 Task: Open a blank google sheet and write heading  Valor SalesZenith Sales. Add 10 people name  'William Wilson, Isabella Robinson, James Taylor, Charlotte Clark, Michael Walker, Amelia Wright, Matthew Turner, Harper Hall, Joseph Phillips, Abigail Adams'Item code in between  1005-1056. Product range in between  1000-5000. Add Products   ASICS Shoe, Brooks Shoe, Clarks Shoe, Crocs Shoe, Dr. Martens Shoe, Ecco Shoe, Fila Shoe, Hush Puppies Shoe, Jordan Shoe, K-Swiss Shoe.Choose quantity  1 to 10  Tax 12 percent commission 2 percent Total Add Amount. Save page Attendance Sheet for Weekly Auditingbook
Action: Mouse moved to (330, 324)
Screenshot: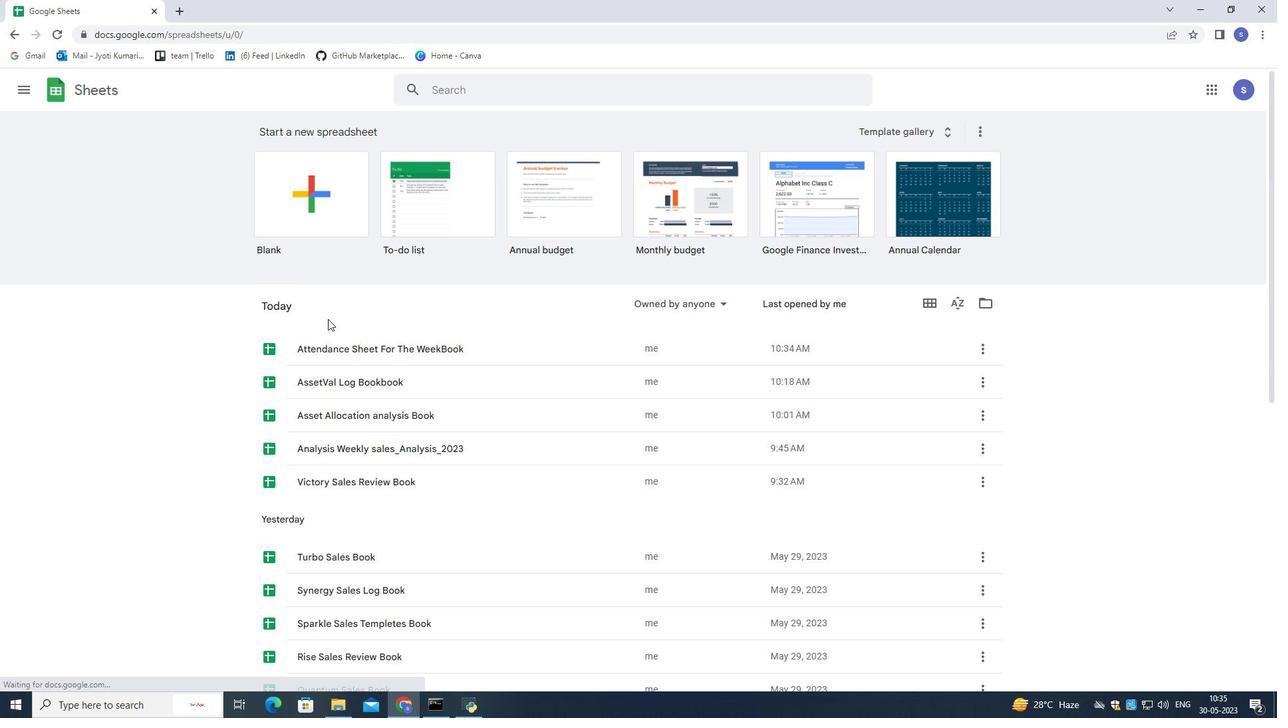 
Action: Mouse scrolled (330, 323) with delta (0, 0)
Screenshot: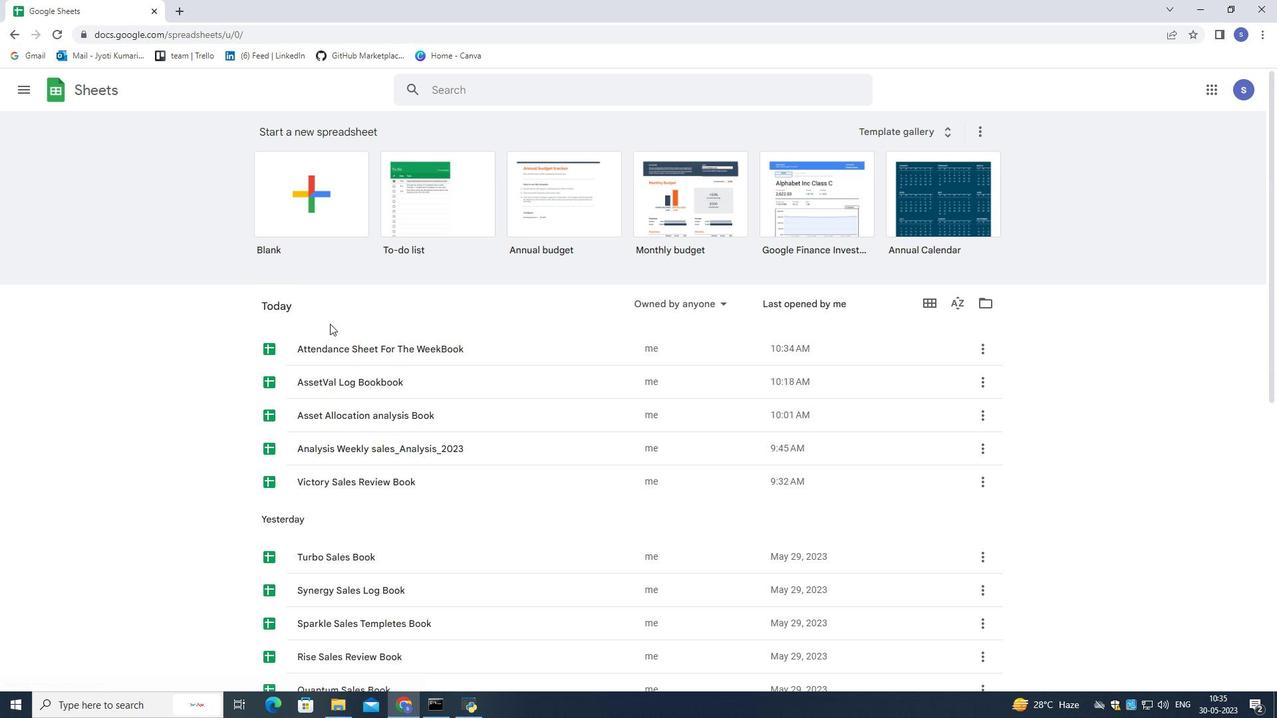 
Action: Mouse scrolled (330, 324) with delta (0, 0)
Screenshot: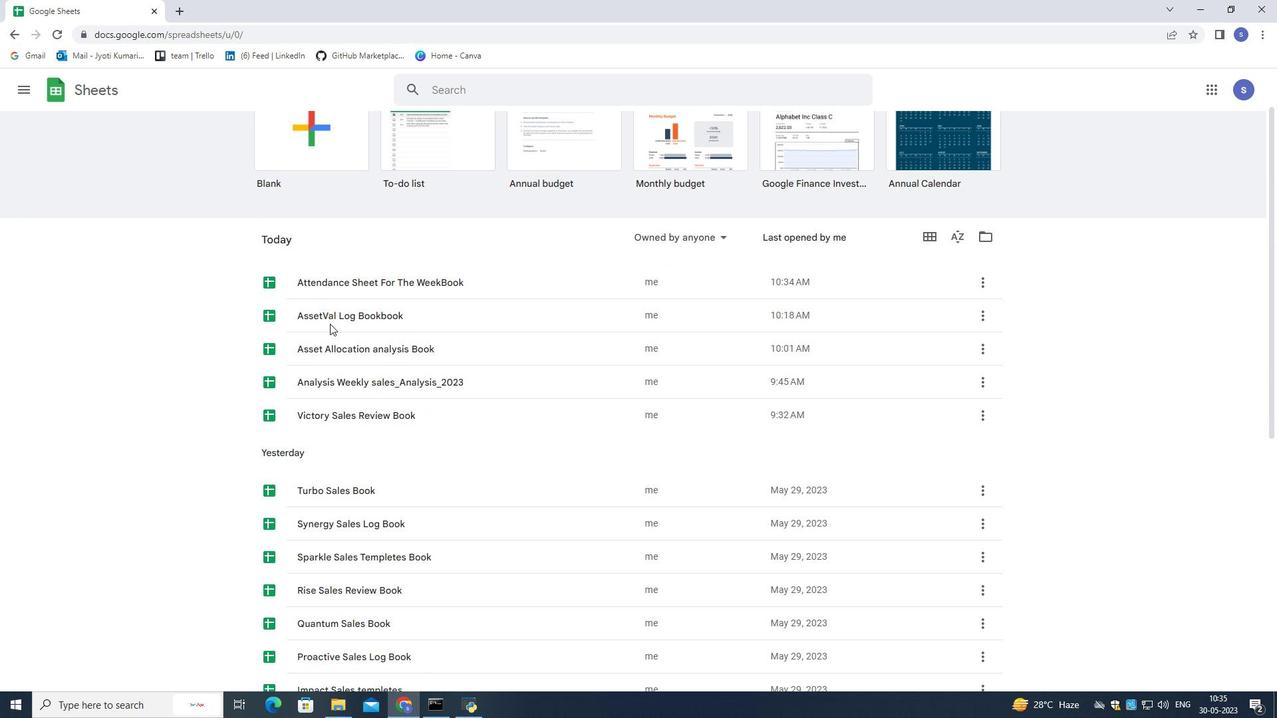 
Action: Mouse moved to (311, 187)
Screenshot: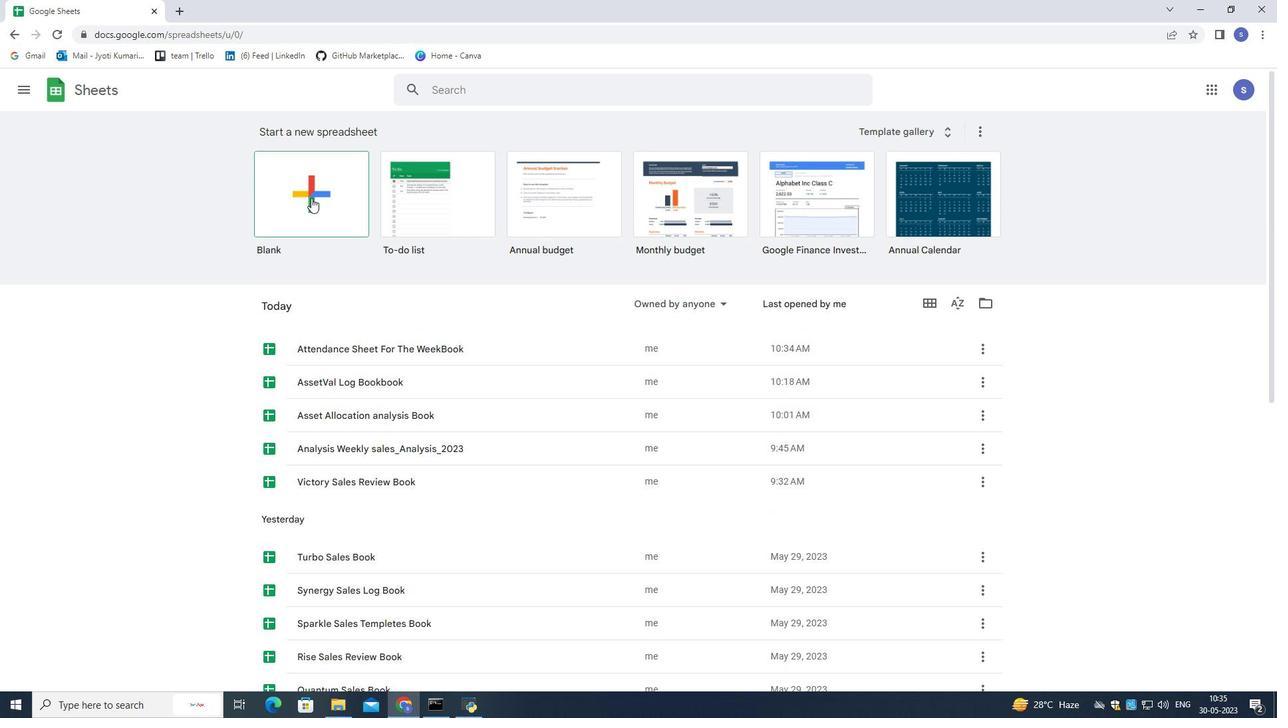 
Action: Mouse pressed left at (311, 187)
Screenshot: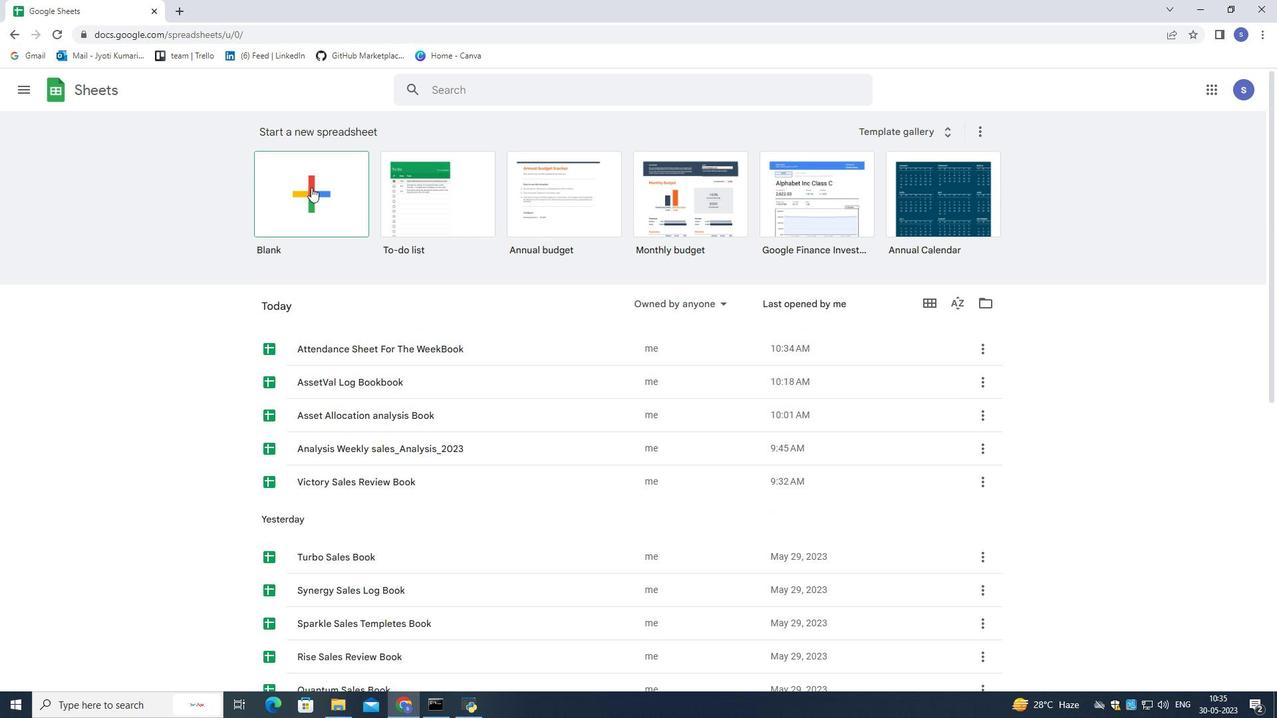 
Action: Mouse moved to (189, 185)
Screenshot: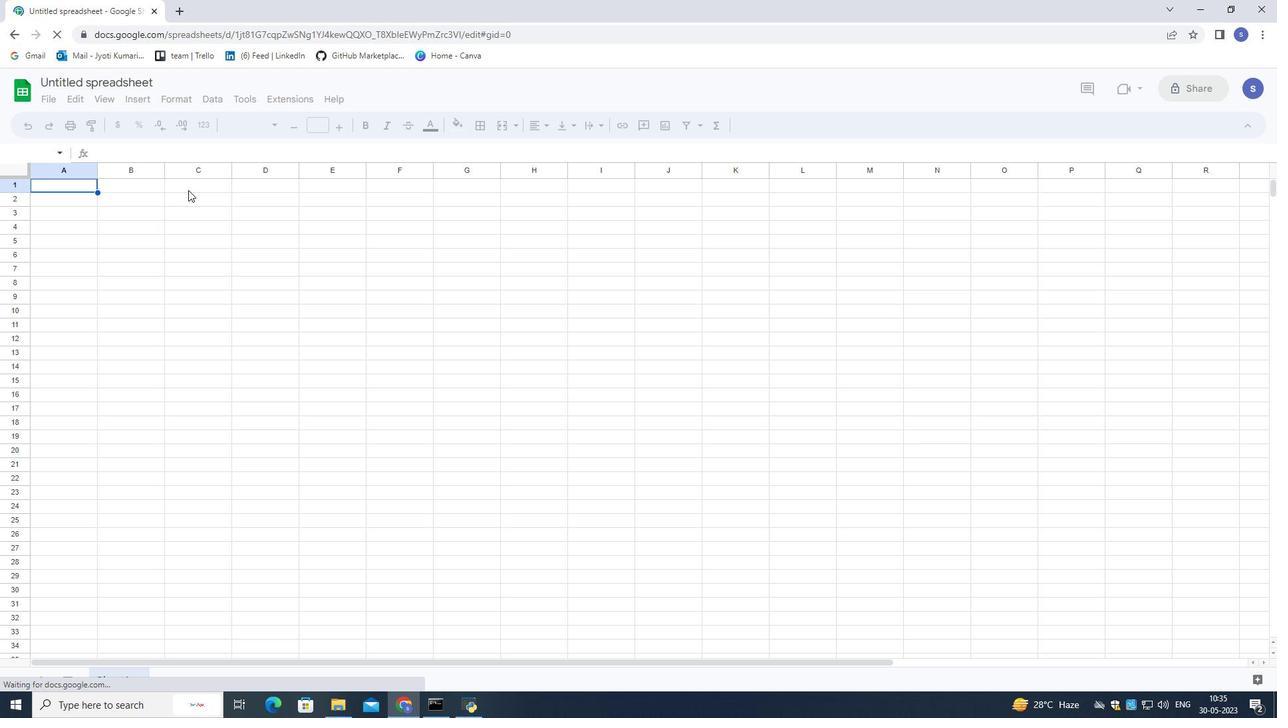 
Action: Mouse pressed left at (189, 185)
Screenshot: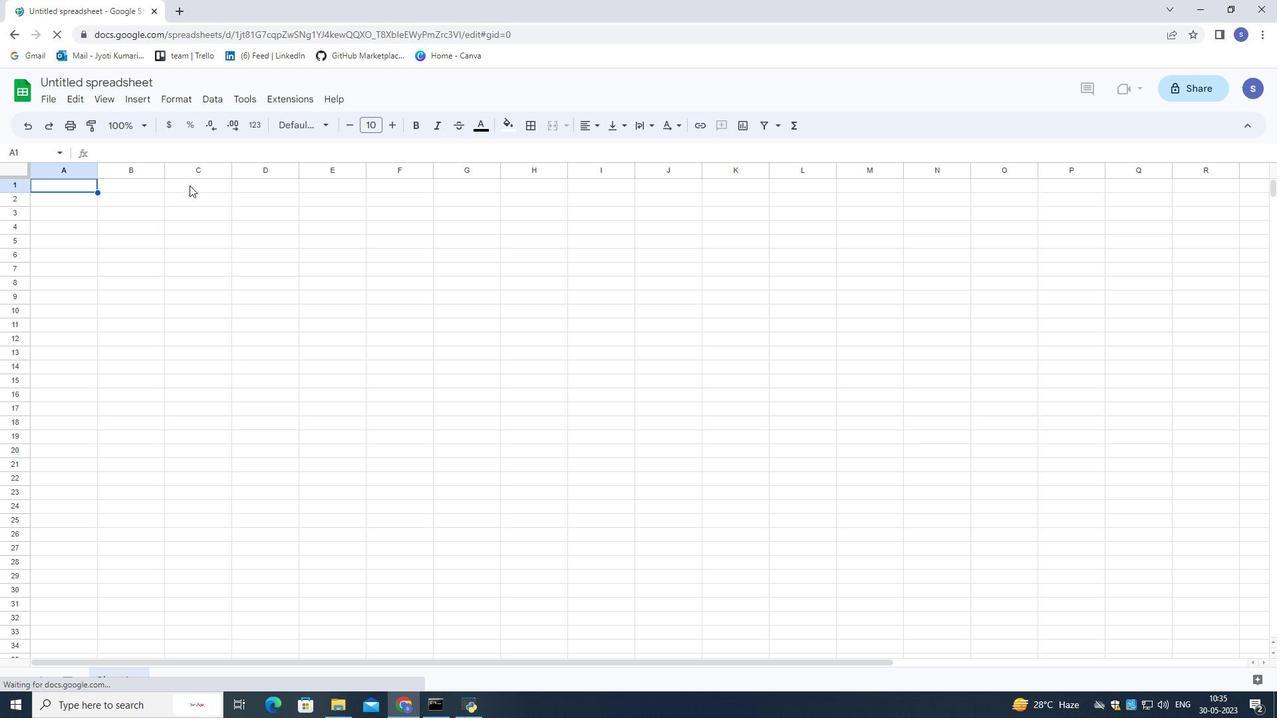 
Action: Mouse pressed left at (189, 185)
Screenshot: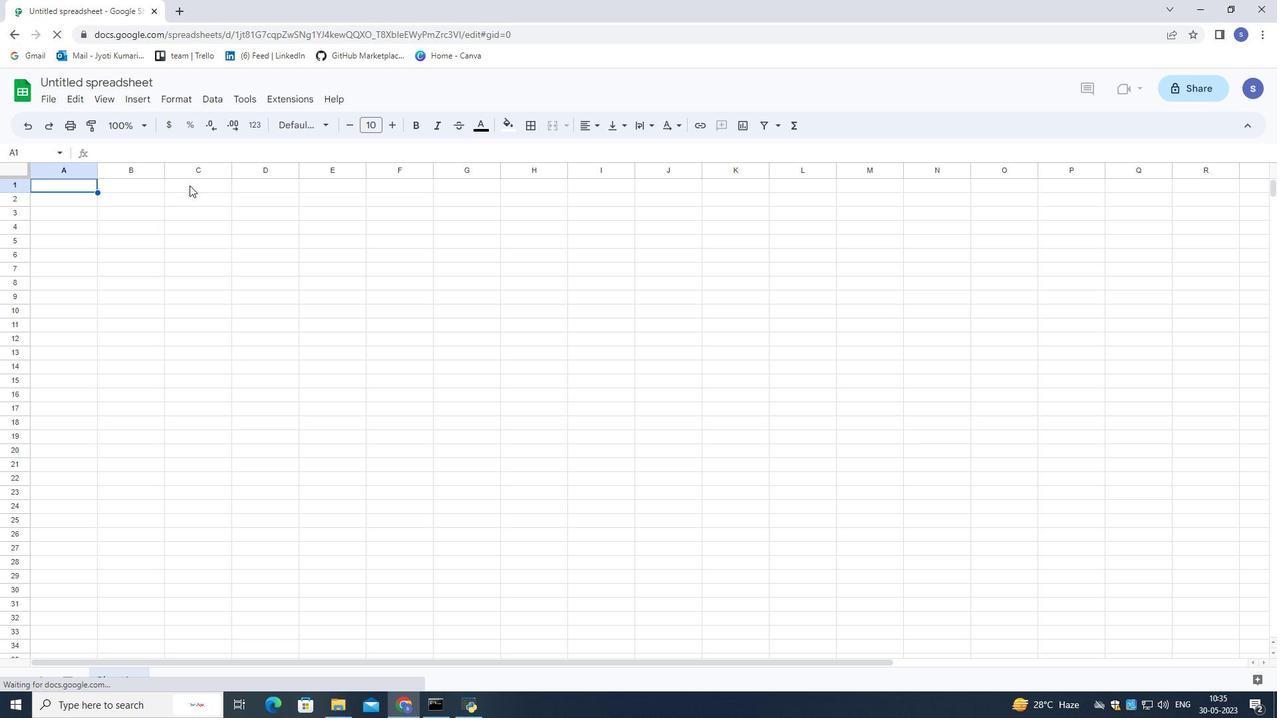 
Action: Mouse pressed left at (189, 185)
Screenshot: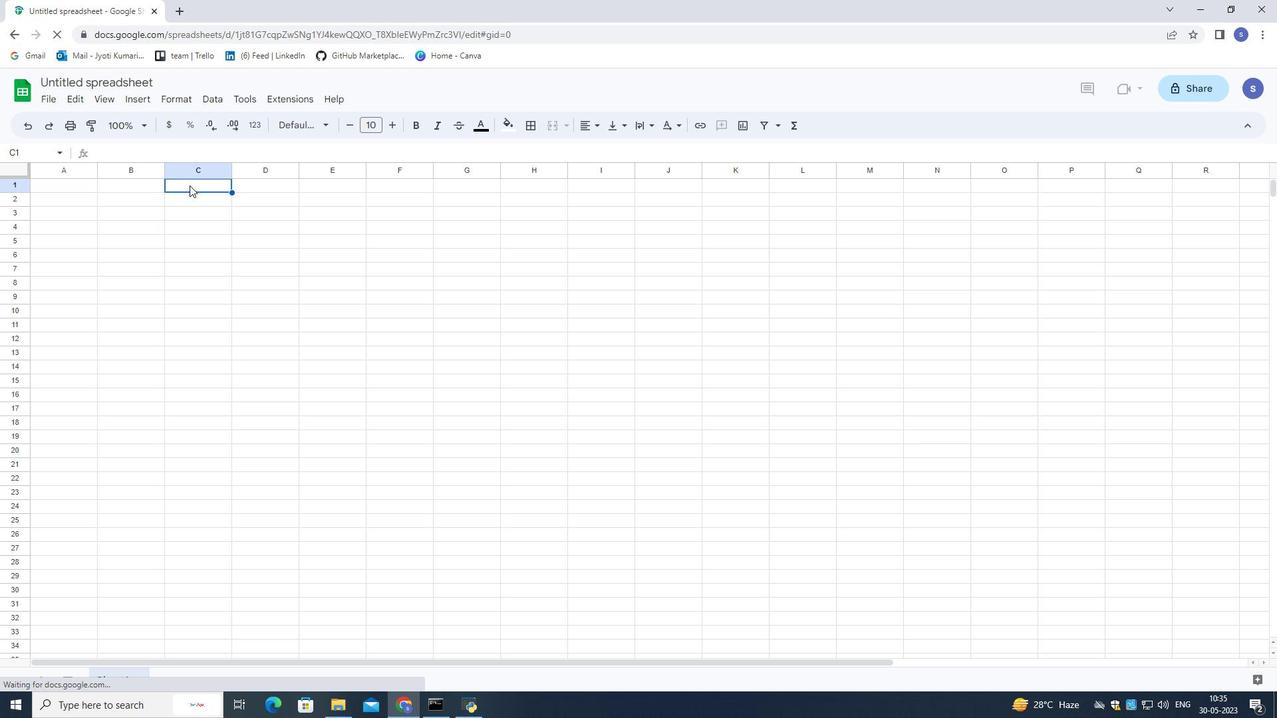 
Action: Mouse moved to (190, 185)
Screenshot: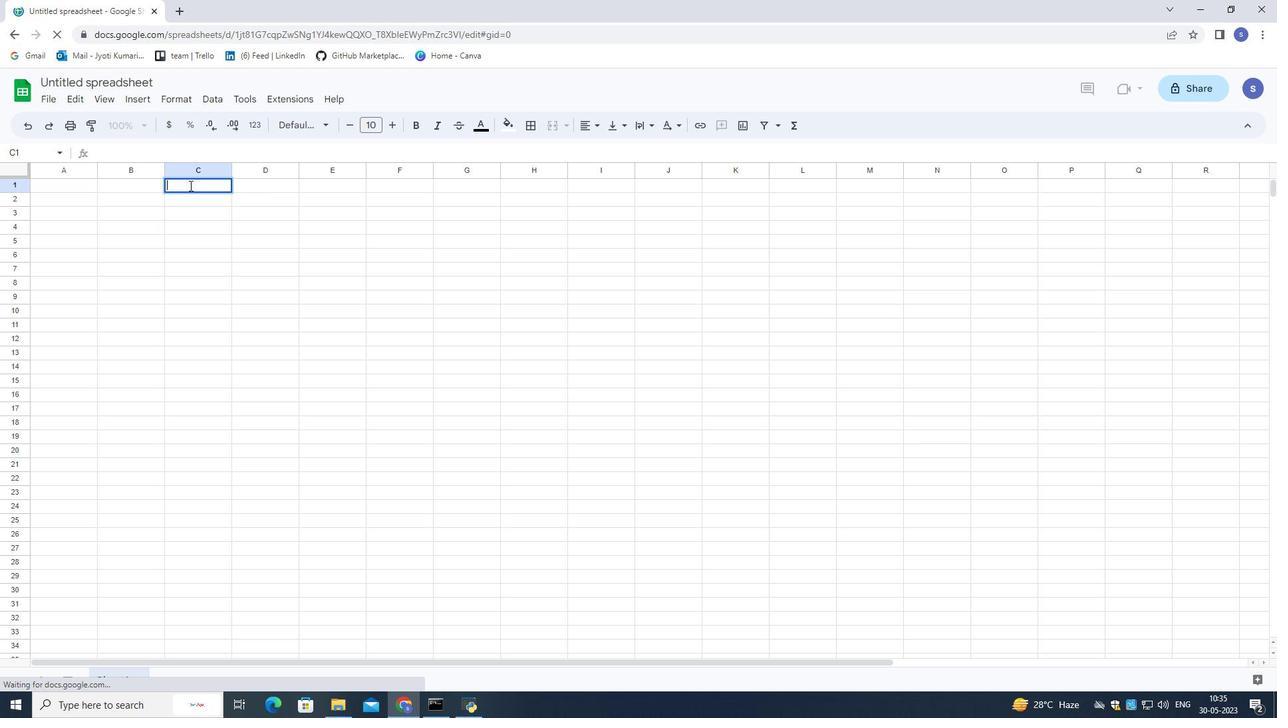 
Action: Key pressed <Key.shift>Valor<Key.space><Key.shift>Sales<Key.space><Key.shift><Key.shift><Key.shift><Key.shift><Key.shift><Key.shift><Key.shift><Key.shift><Key.shift><Key.shift><Key.shift><Key.shift><Key.shift><Key.shift><Key.shift><Key.shift><Key.shift><Key.shift><Key.shift><Key.shift><Key.shift><Key.shift><Key.shift><Key.shift><Key.shift>Zenith<Key.space><Key.shift>Sales<Key.enter>
Screenshot: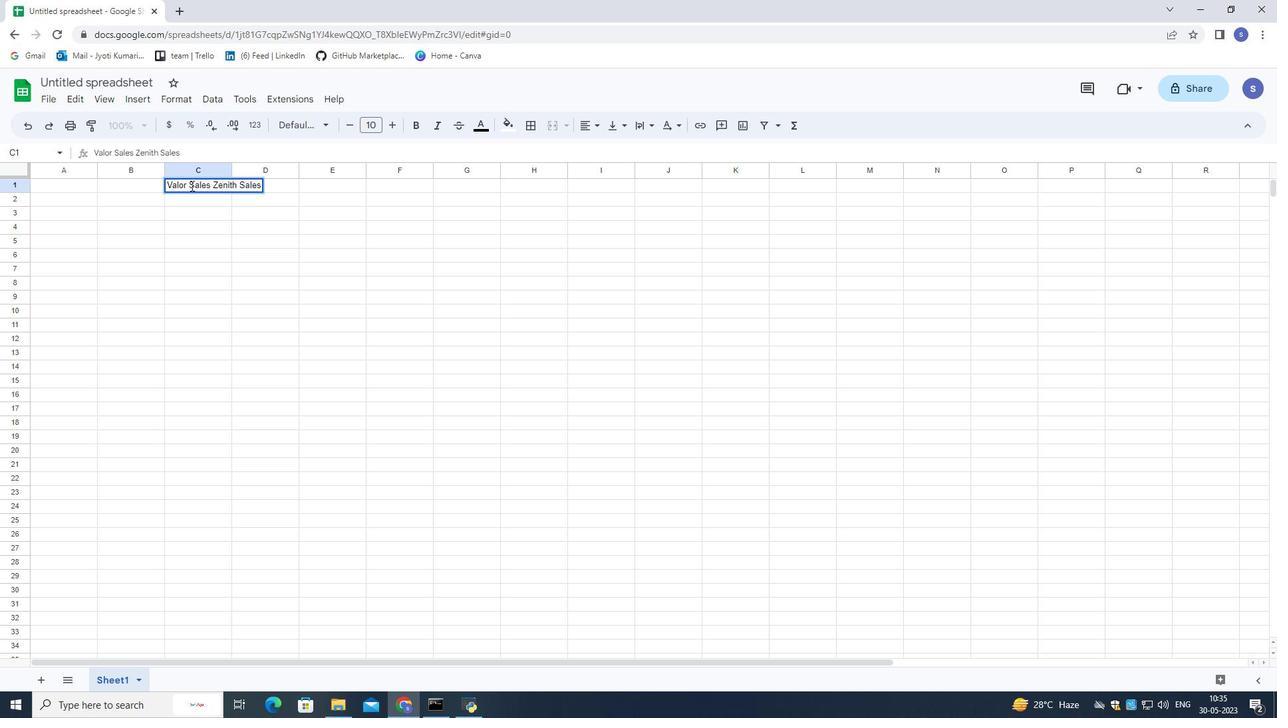 
Action: Mouse moved to (73, 199)
Screenshot: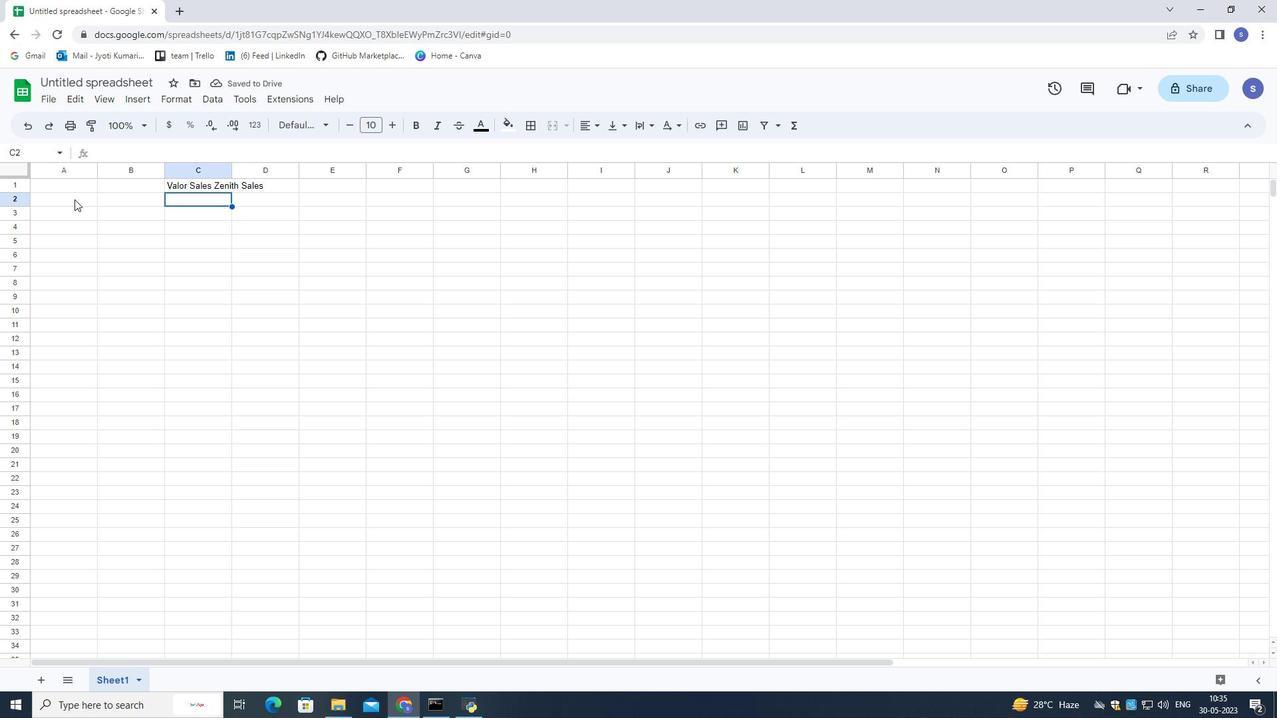 
Action: Mouse pressed left at (73, 199)
Screenshot: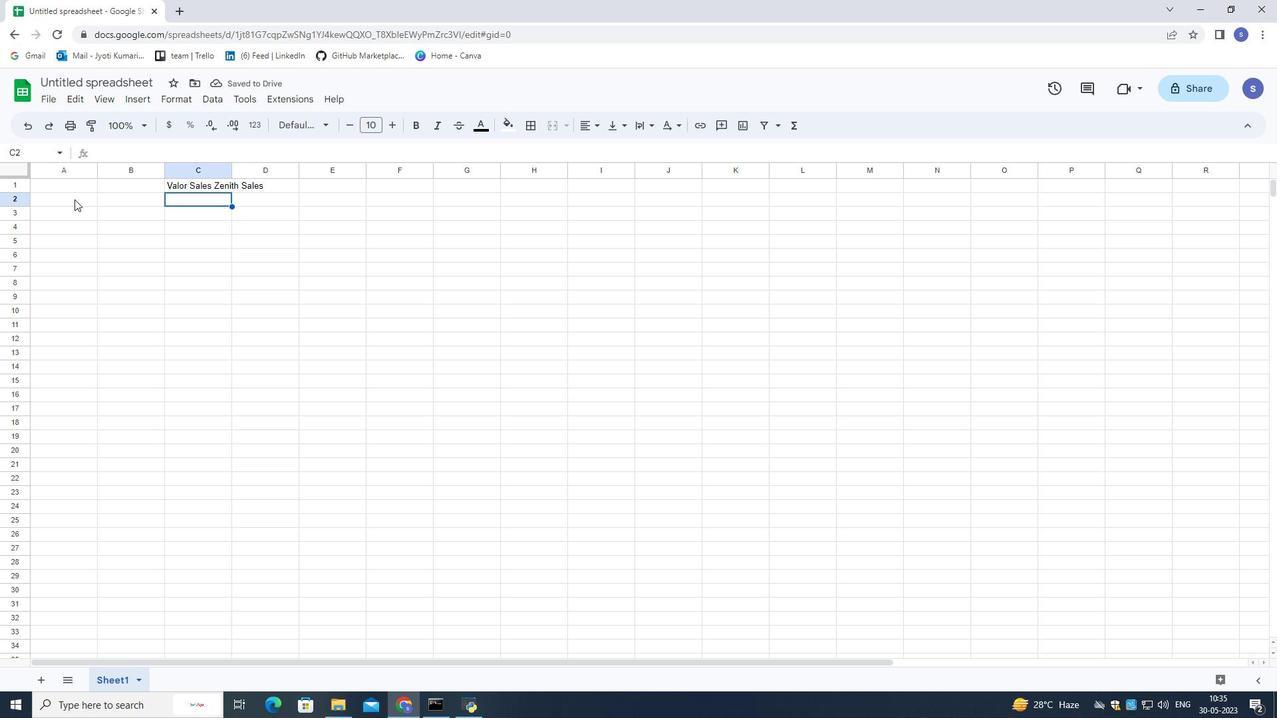 
Action: Key pressed <Key.shift>Name<Key.down>william<Key.down>
Screenshot: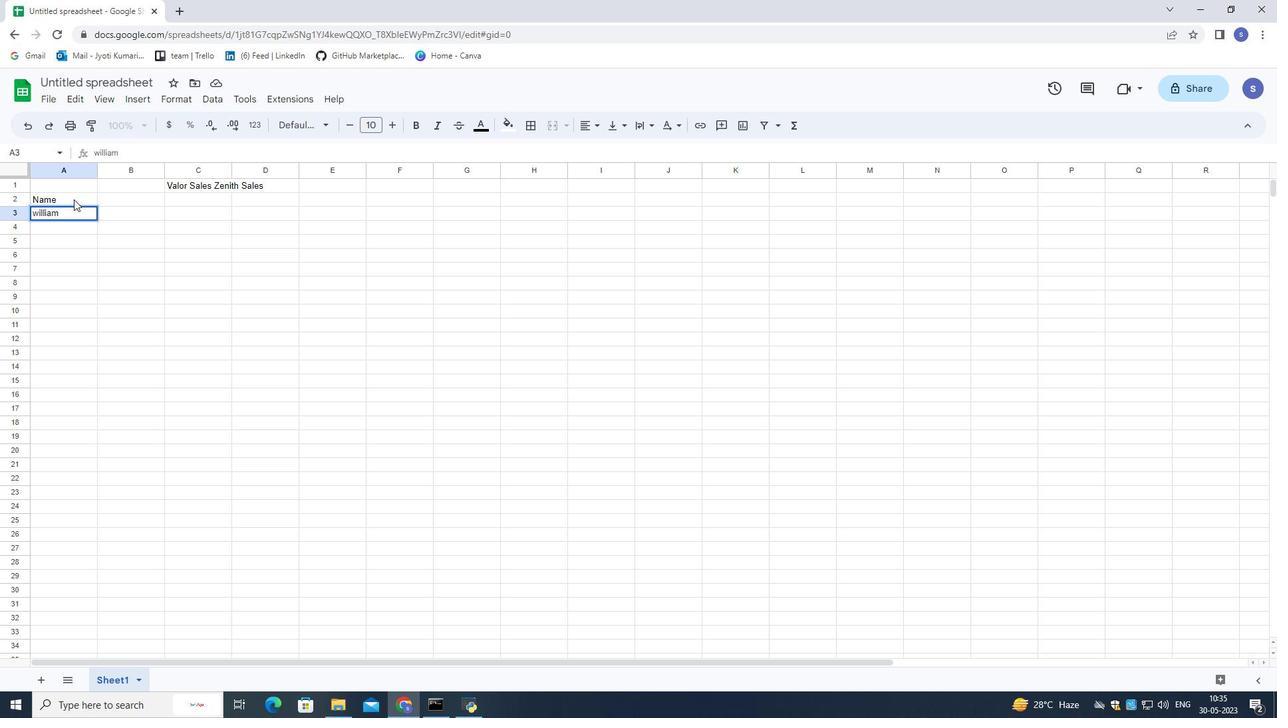 
Action: Mouse moved to (70, 208)
Screenshot: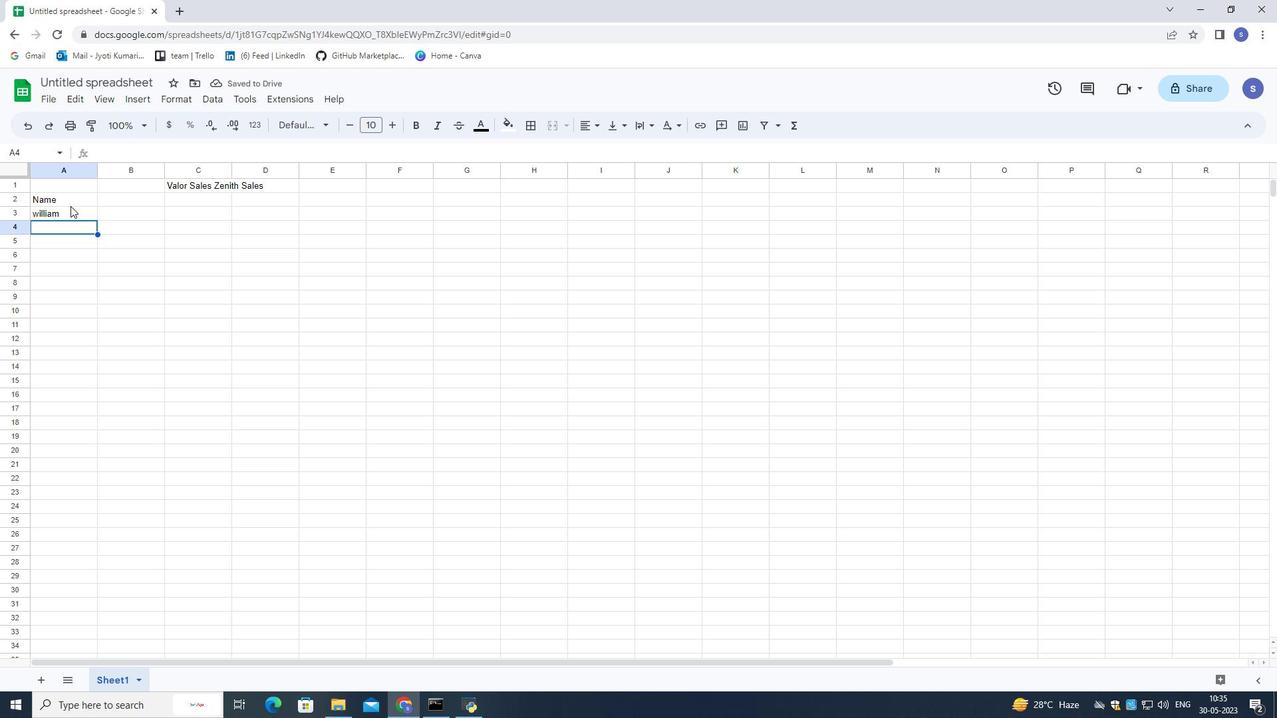 
Action: Mouse pressed left at (70, 208)
Screenshot: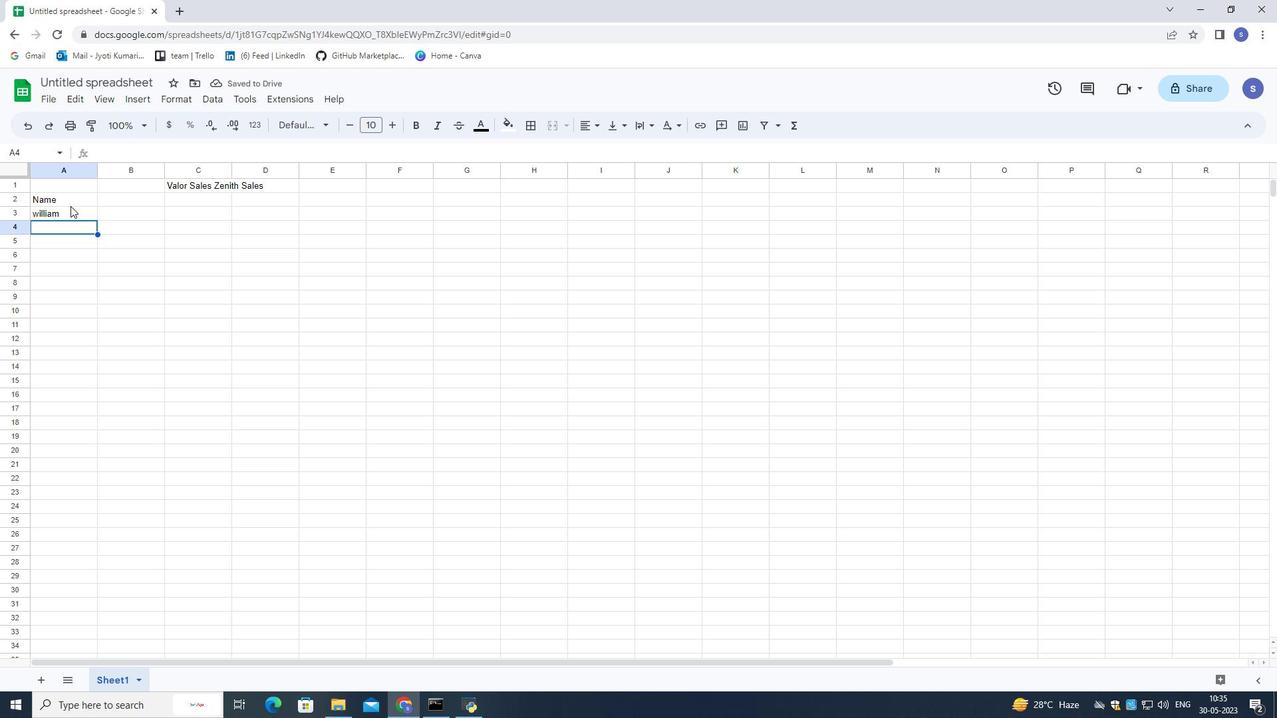 
Action: Mouse moved to (70, 210)
Screenshot: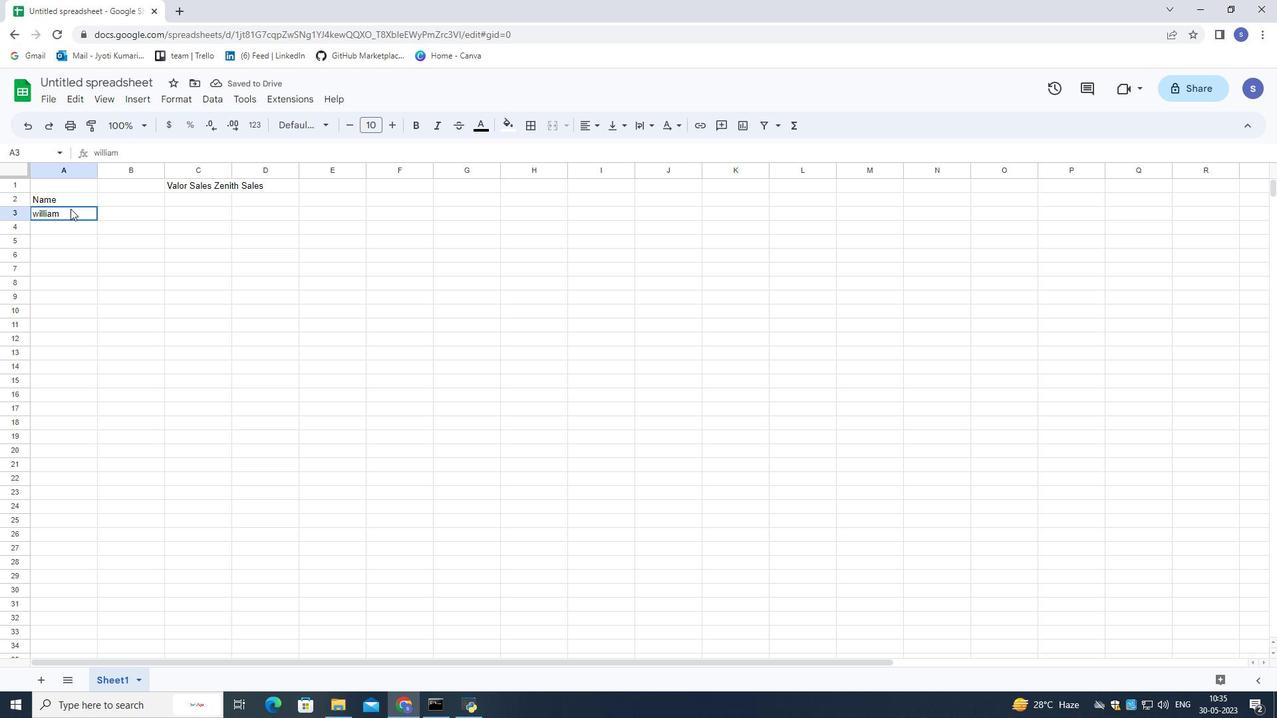 
Action: Mouse pressed left at (70, 210)
Screenshot: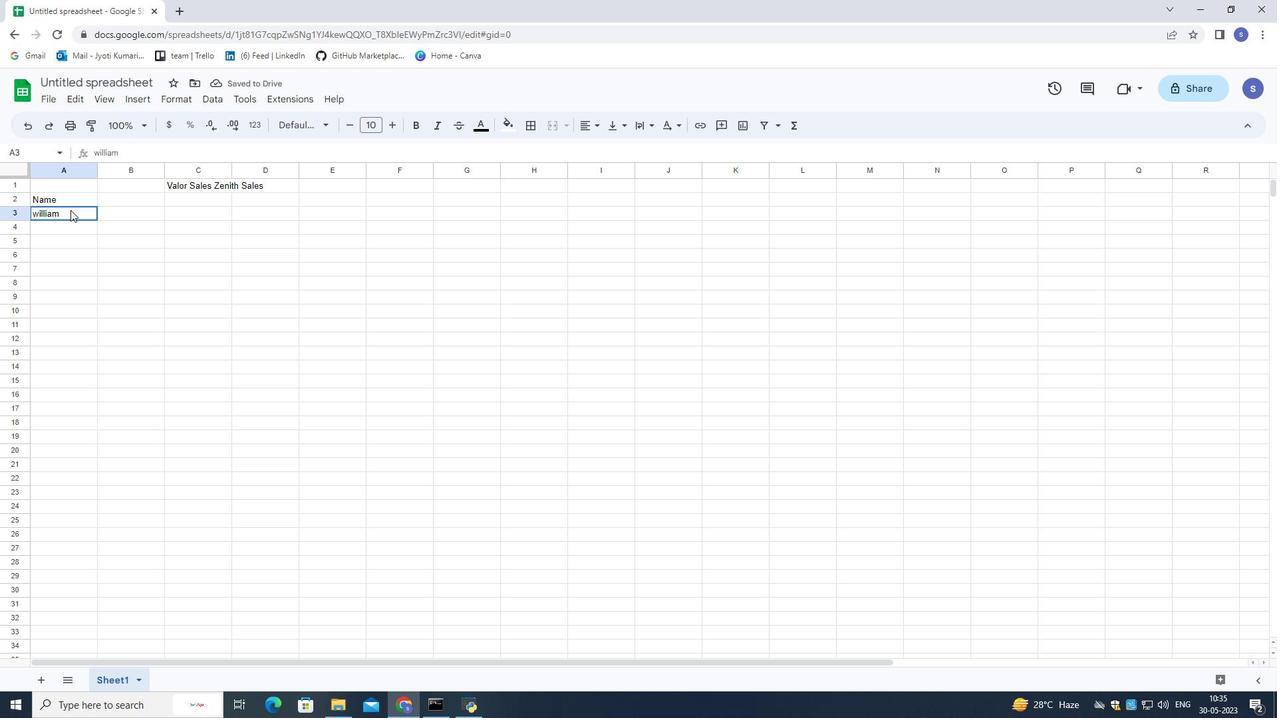 
Action: Mouse pressed left at (70, 210)
Screenshot: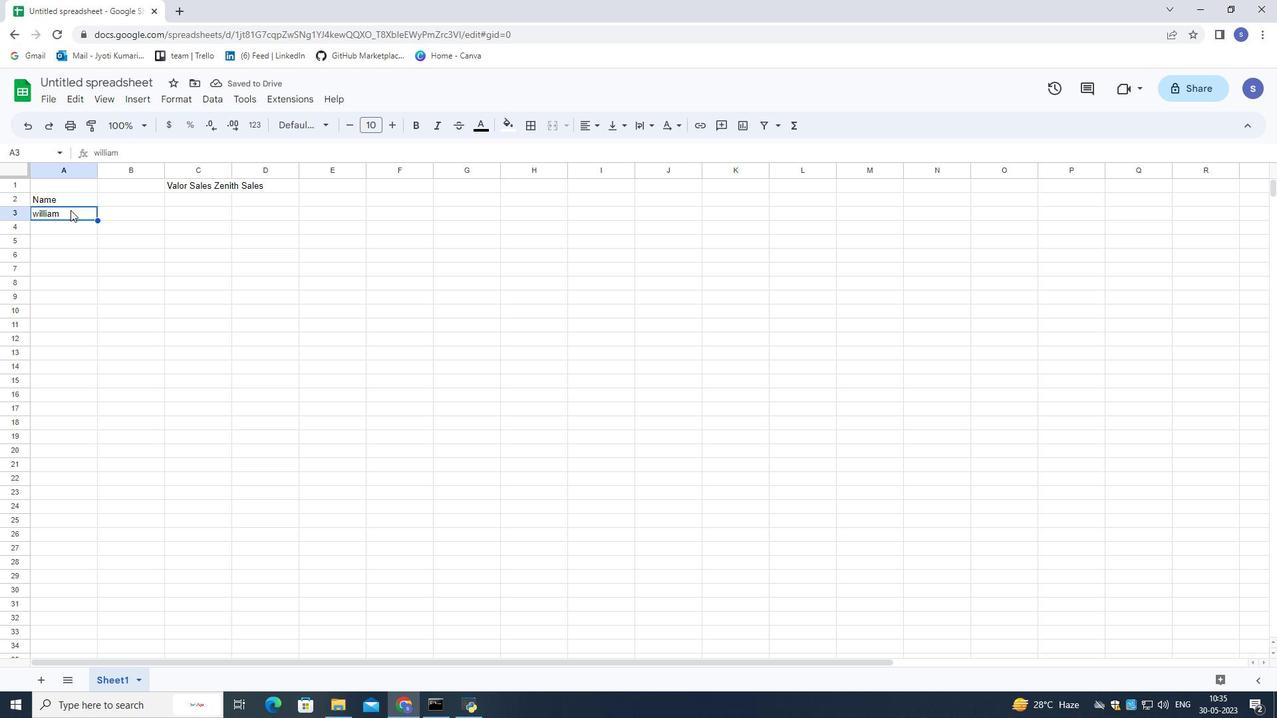
Action: Mouse pressed left at (70, 210)
Screenshot: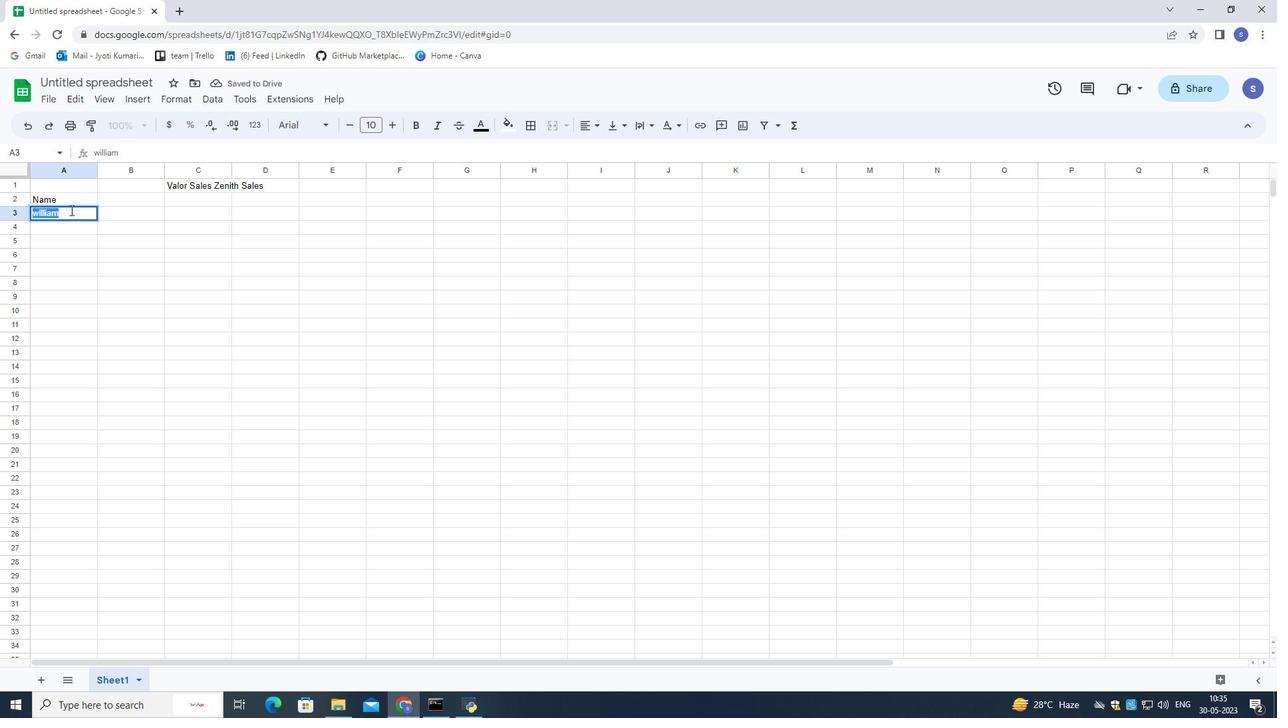 
Action: Mouse moved to (71, 210)
Screenshot: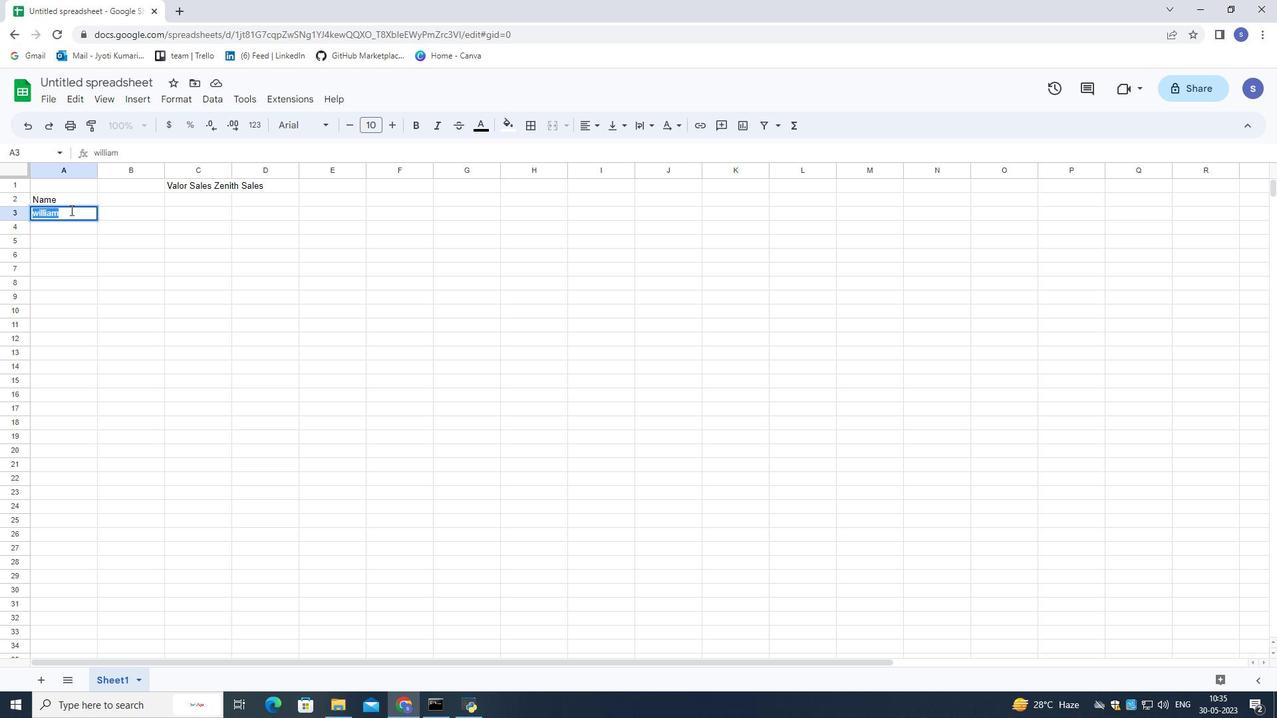 
Action: Mouse pressed left at (71, 210)
Screenshot: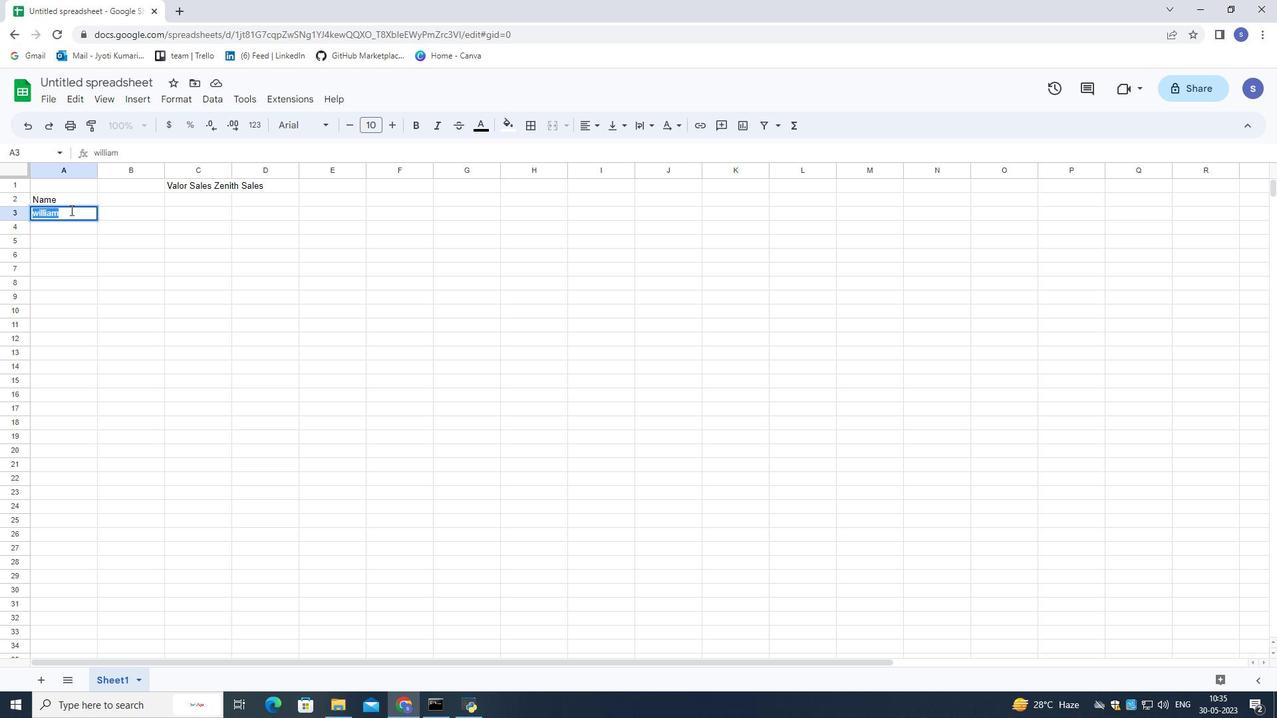 
Action: Key pressed <Key.space><Key.shift>Will<Key.backspace>son<Key.enter>
Screenshot: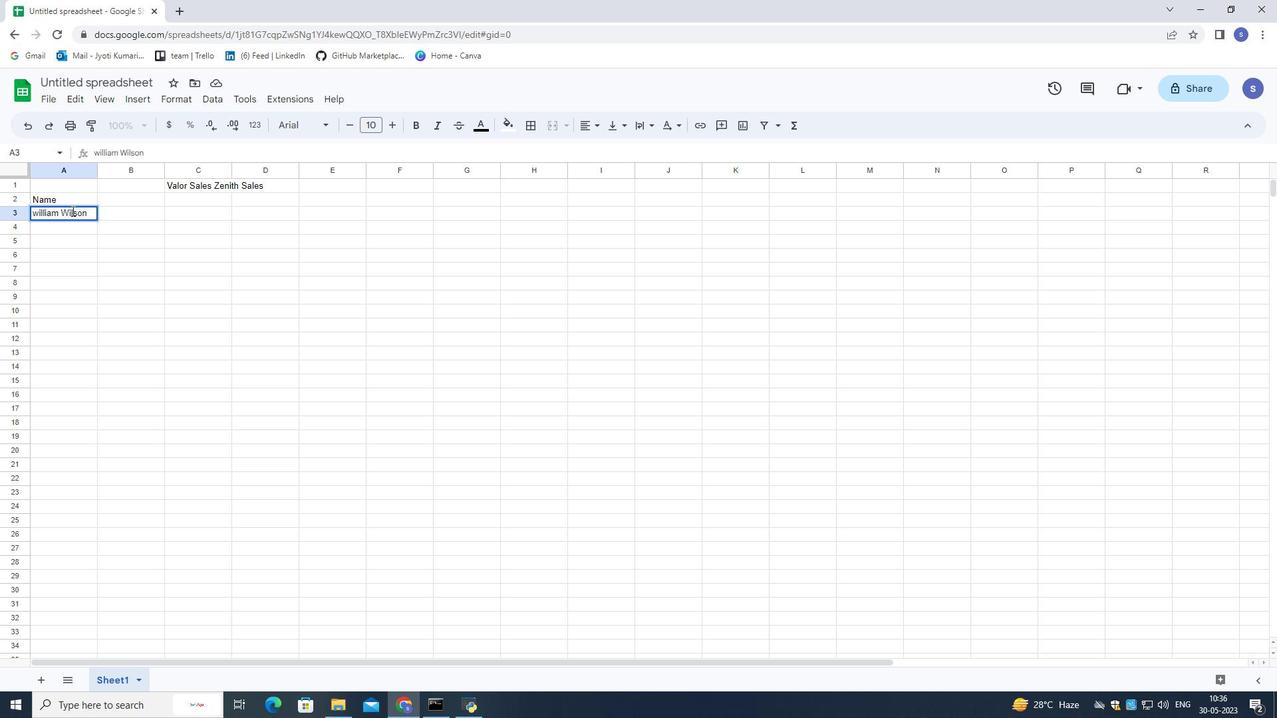 
Action: Mouse moved to (126, 185)
Screenshot: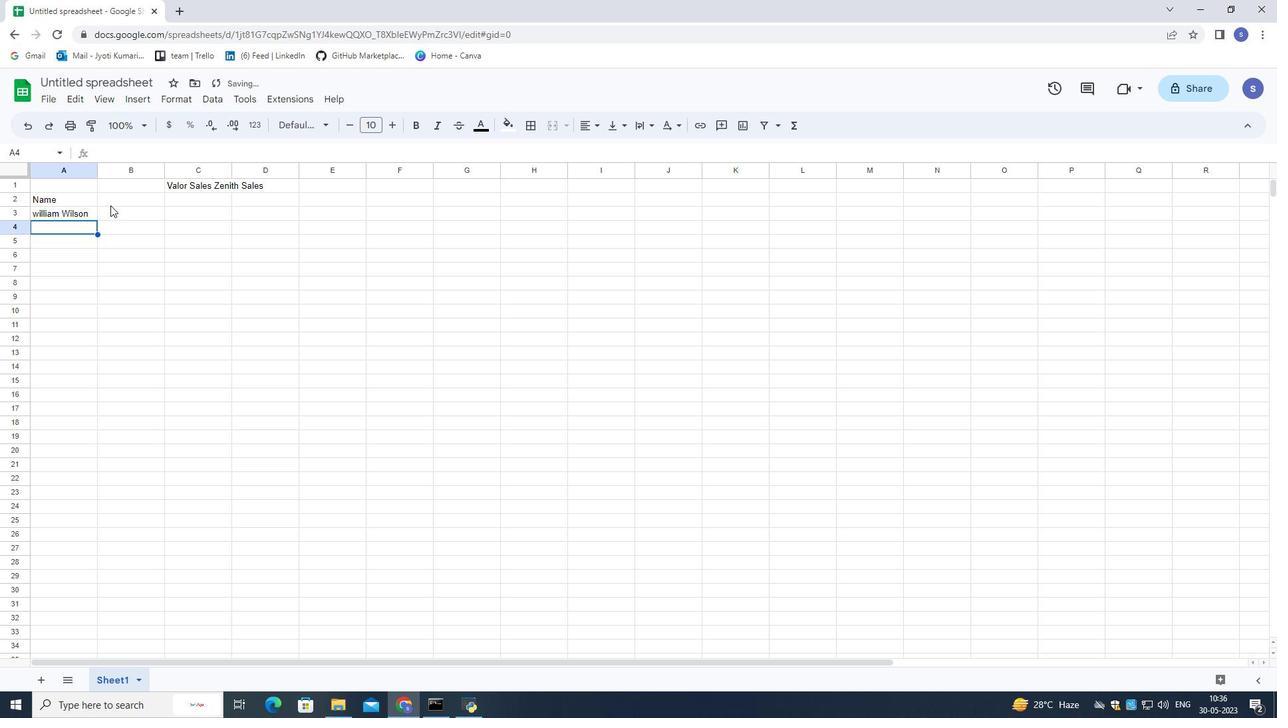 
Action: Key pressed <Key.shift>Isabe;<Key.backspace>lla<Key.space><Key.shift><Key.shift><Key.shift><Key.shift><Key.shift>Robinson<Key.down><Key.shift>James<Key.space><Key.shift>taylor<Key.down><Key.caps_lock><Key.shift>c<Key.caps_lock><Key.backspace>c<Key.backspace>c<Key.backspace><Key.shift>Charlotte<Key.space><Key.shift>Clark<Key.down><Key.shift>Michael<Key.space><Key.shift>Walker<Key.down><Key.shift>Amelia<Key.space><Key.shift>Wright<Key.down><Key.shift>Matthew<Key.space><Key.shift><Key.shift><Key.shift><Key.shift>Turner<Key.down><Key.shift><Key.shift><Key.shift>Harper<Key.space><Key.shift>Hall<Key.down><Key.shift>Joseph<Key.space><Key.shift><Key.shift><Key.shift><Key.shift><Key.shift><Key.shift><Key.shift><Key.shift><Key.shift><Key.shift><Key.shift><Key.shift><Key.shift><Key.shift><Key.shift><Key.shift><Key.shift><Key.shift><Key.shift><Key.shift><Key.shift><Key.shift><Key.shift><Key.shift><Key.shift><Key.shift><Key.shift><Key.shift><Key.shift>Phillips<Key.down><Key.shift>Abigail<Key.space><Key.shift><Key.shift>Adams
Screenshot: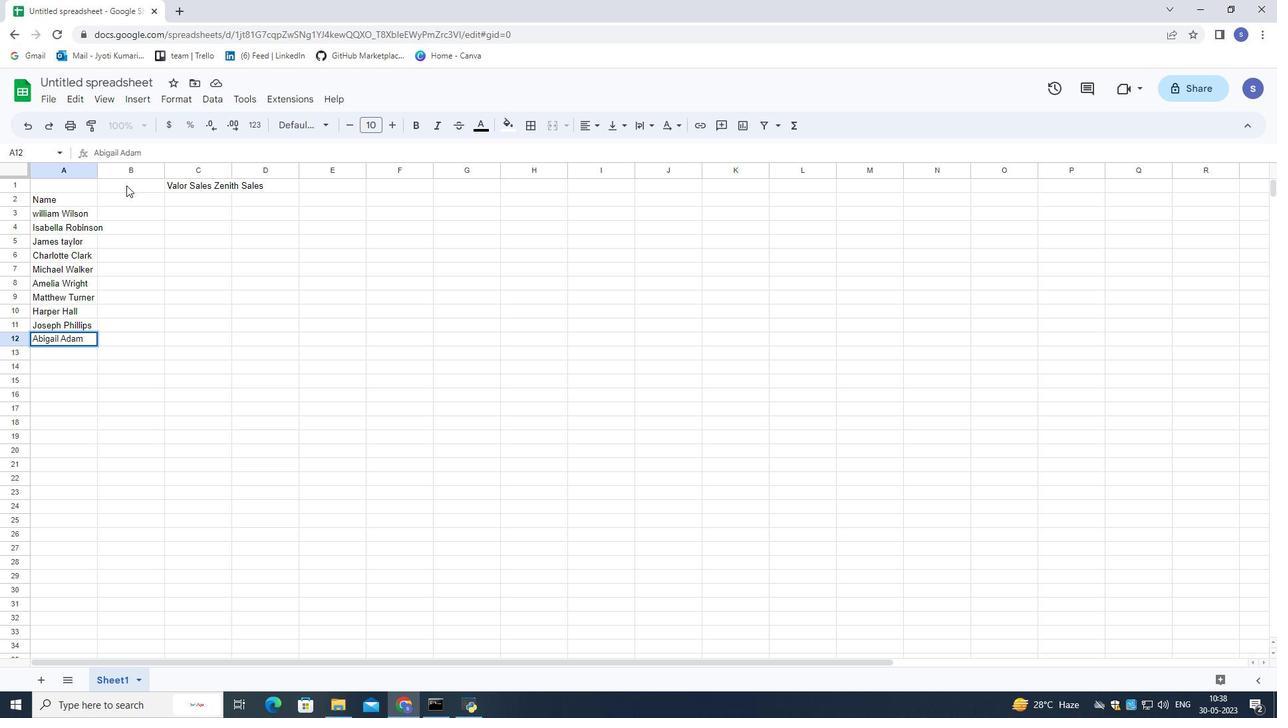 
Action: Mouse moved to (129, 198)
Screenshot: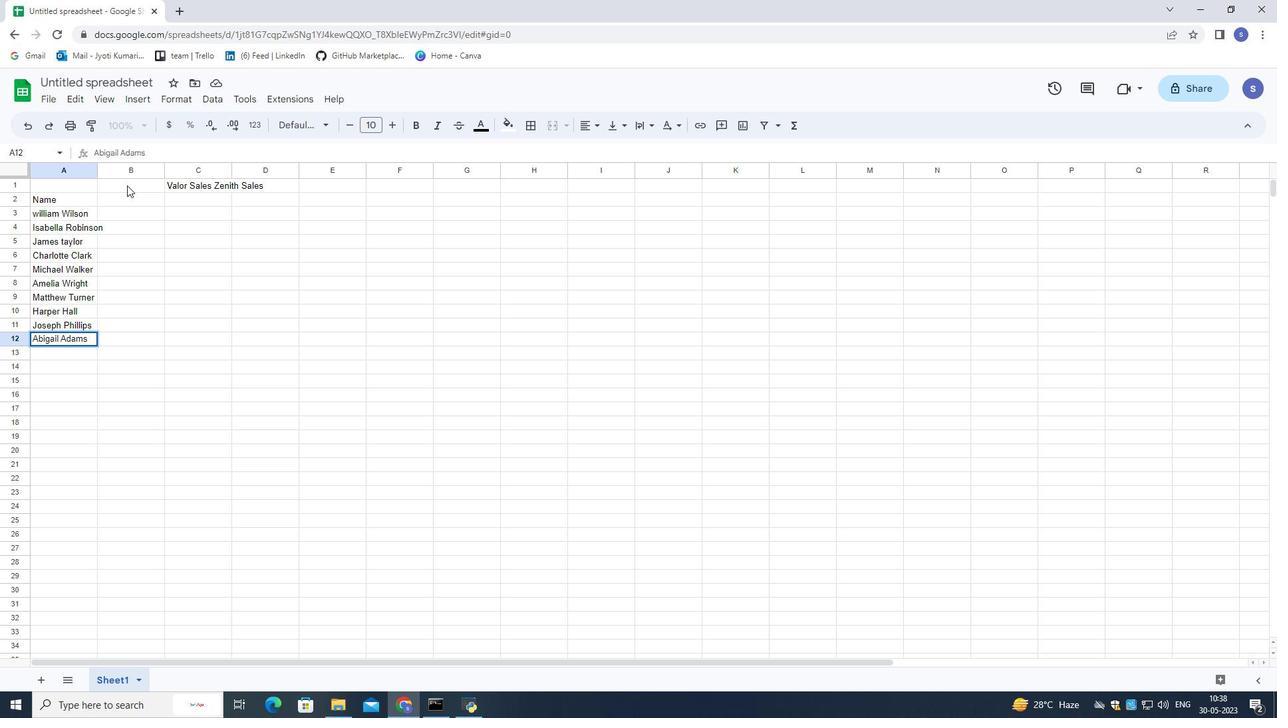 
Action: Mouse pressed left at (129, 198)
Screenshot: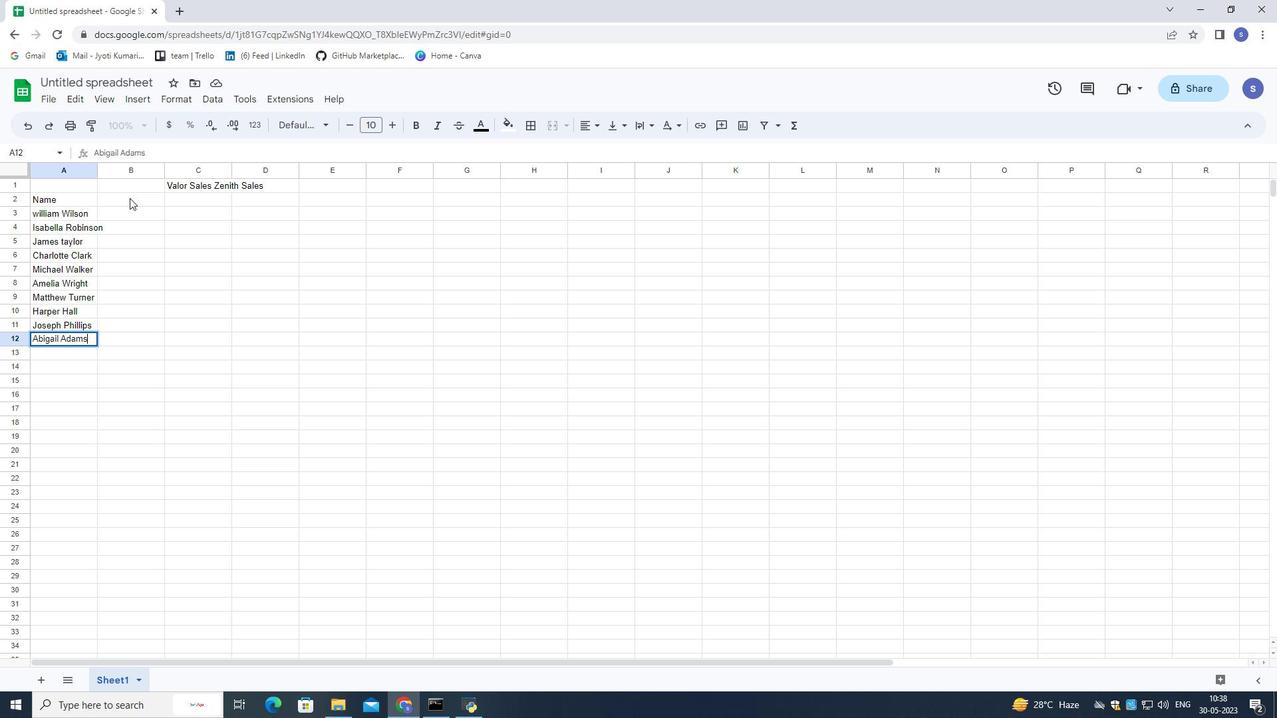 
Action: Key pressed <Key.shift>Item<Key.space><Key.shift>Code<Key.down>
Screenshot: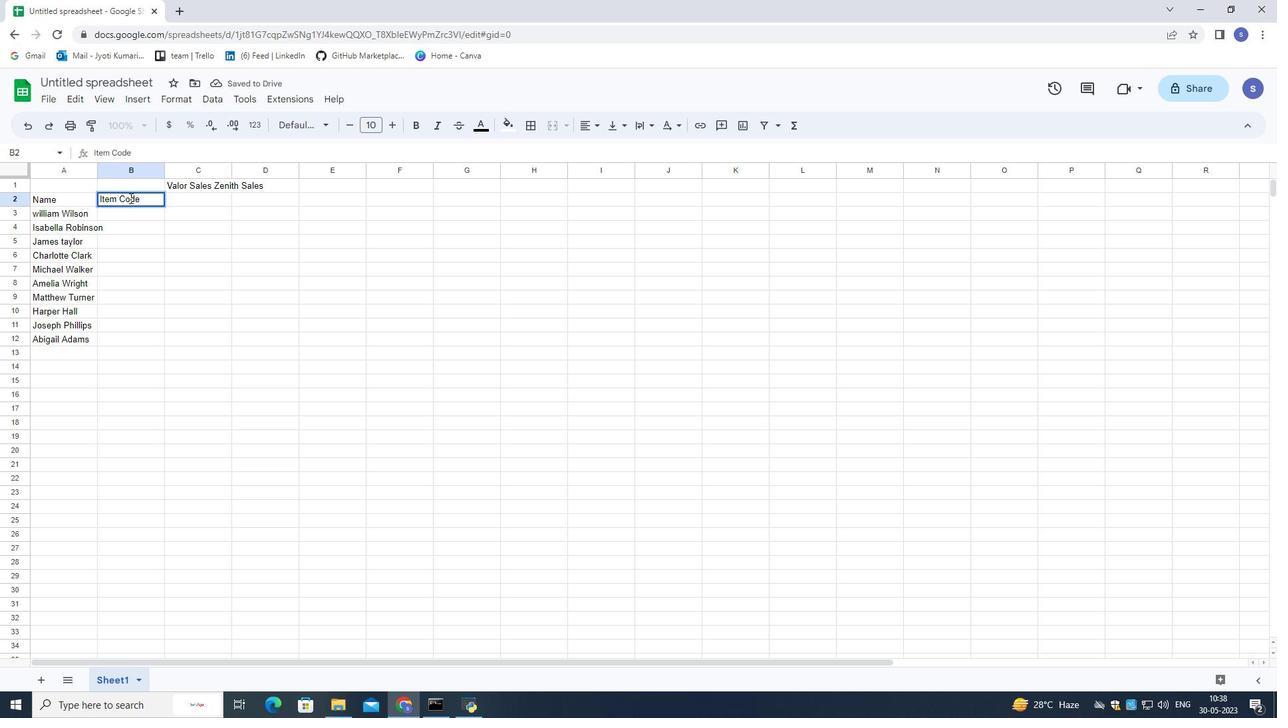 
Action: Mouse moved to (296, 280)
Screenshot: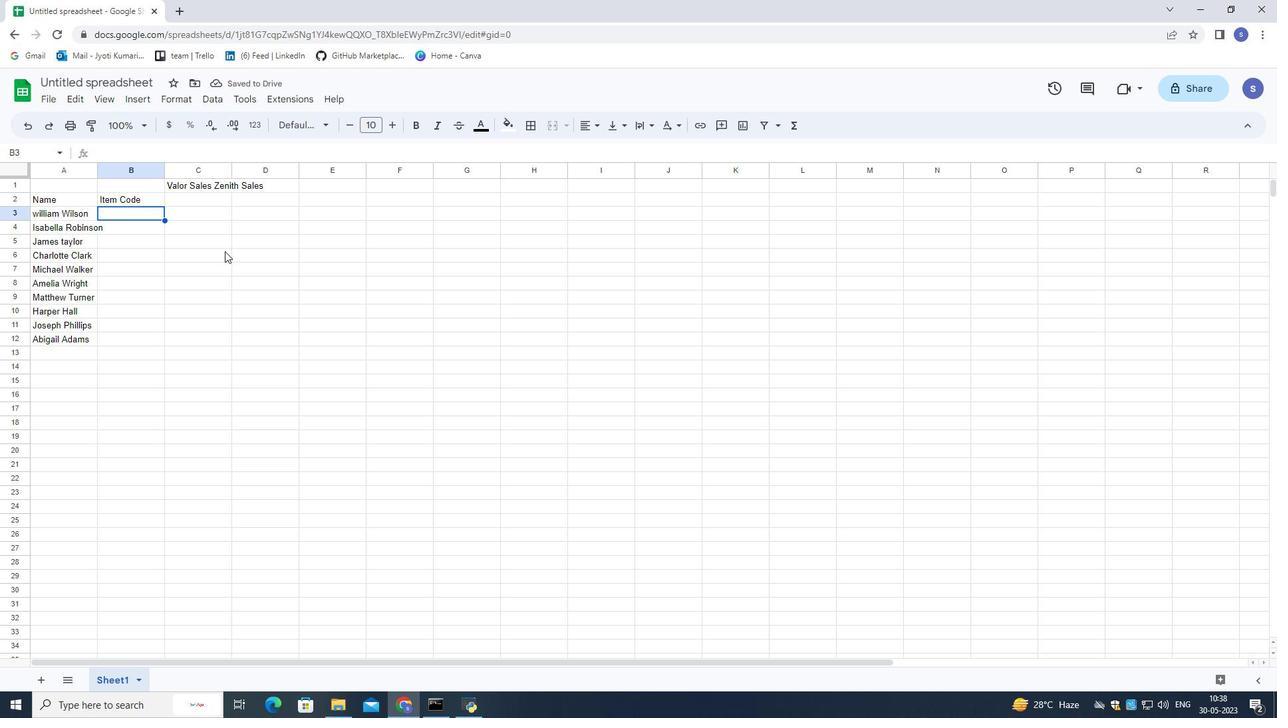 
Action: Key pressed 1005<Key.down>
Screenshot: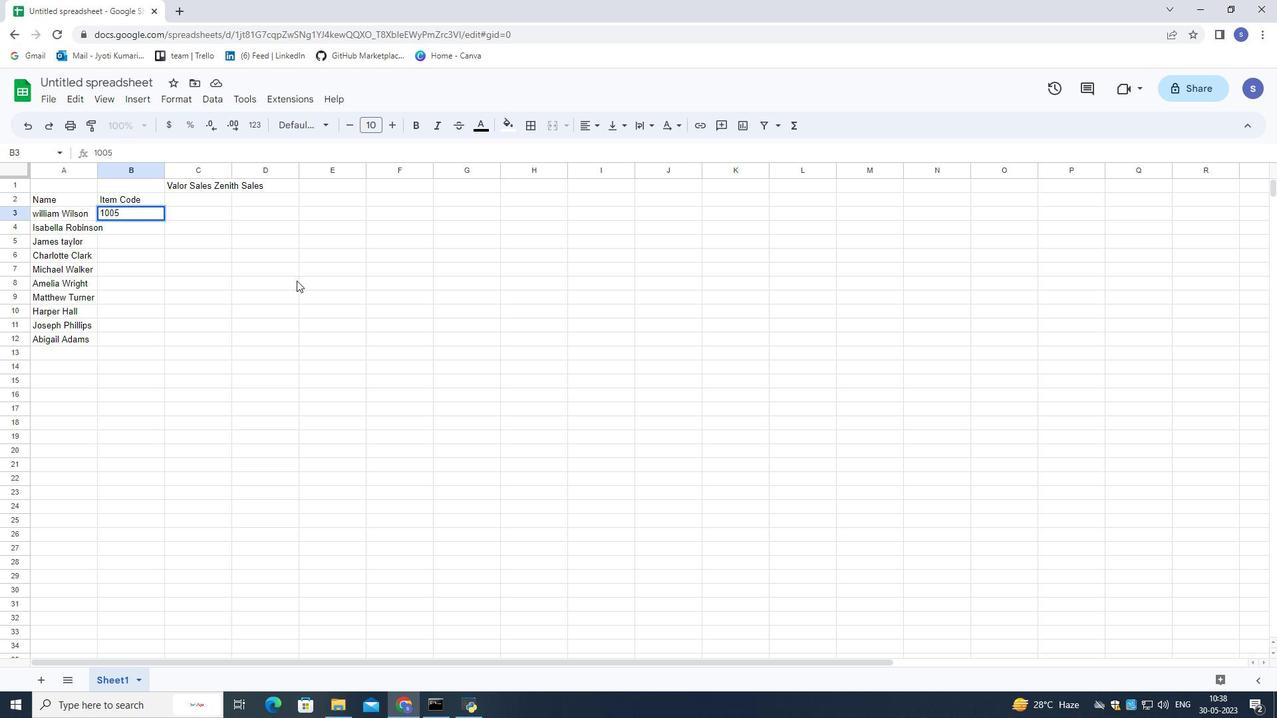 
Action: Mouse moved to (364, 298)
Screenshot: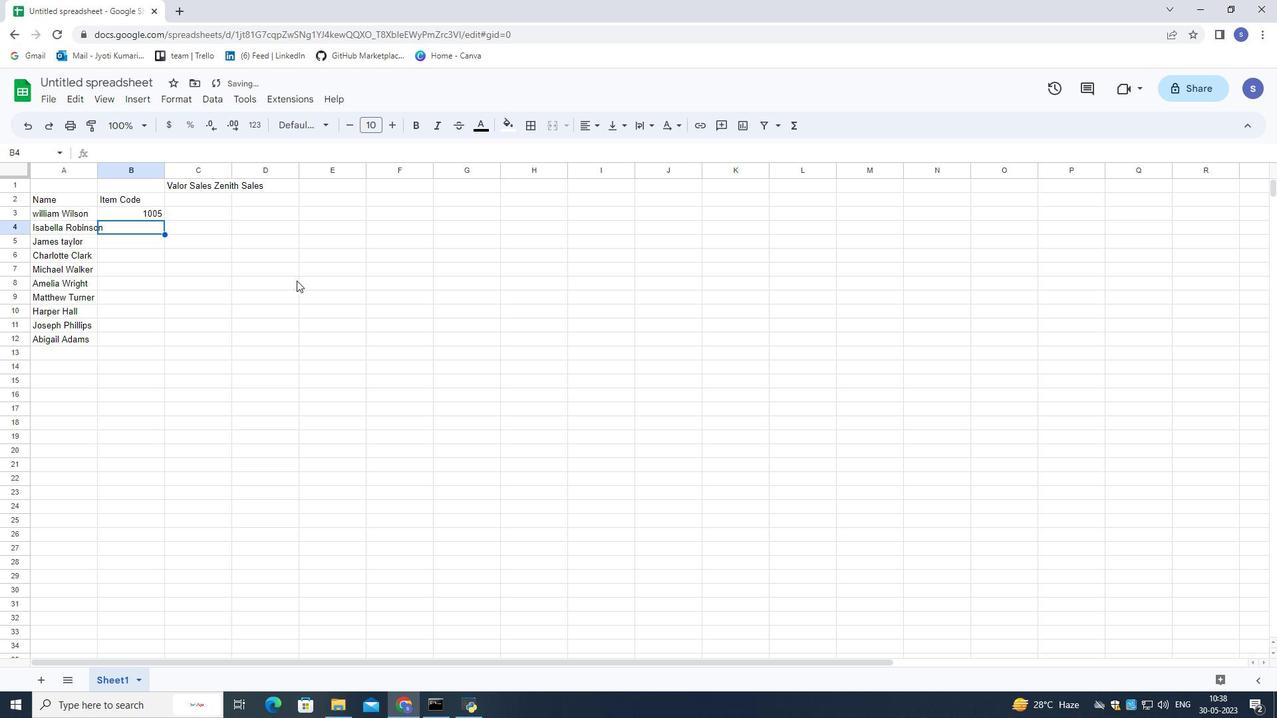
Action: Key pressed 1010<Key.down>1020<Key.down>1030<Key.down>1050<Key.down>1044<Key.down>10
Screenshot: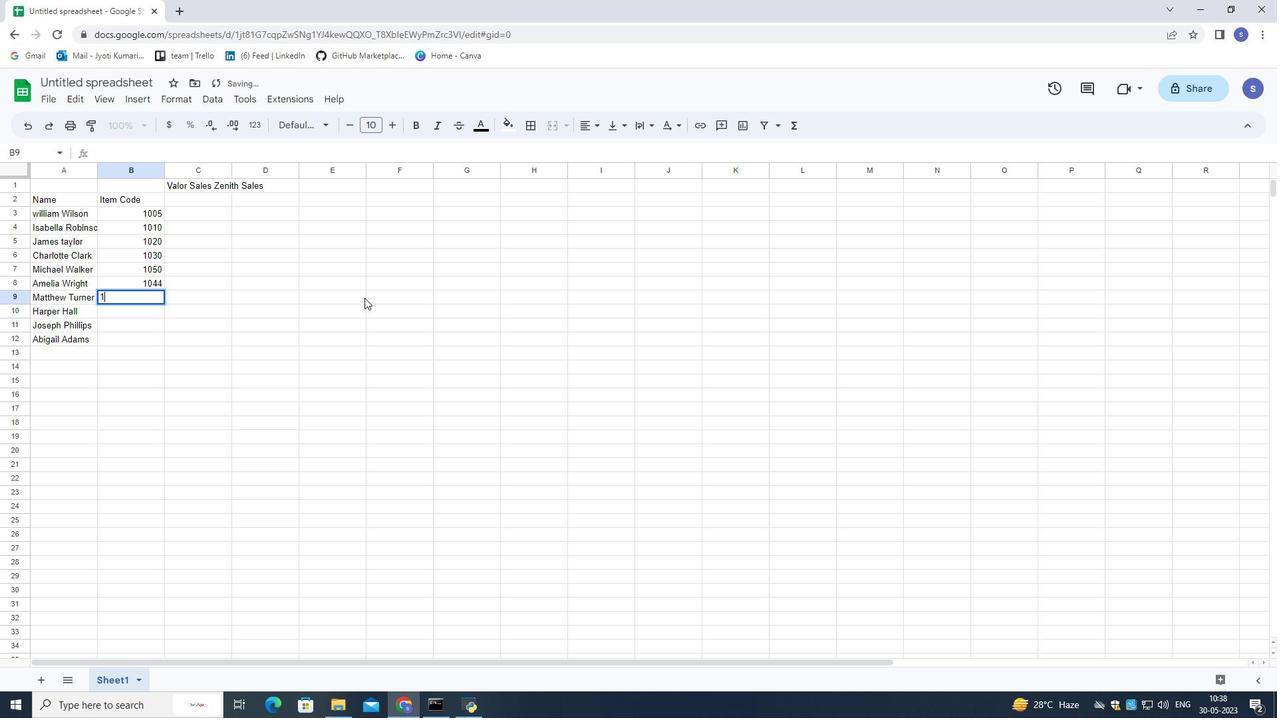 
Action: Mouse moved to (378, 298)
Screenshot: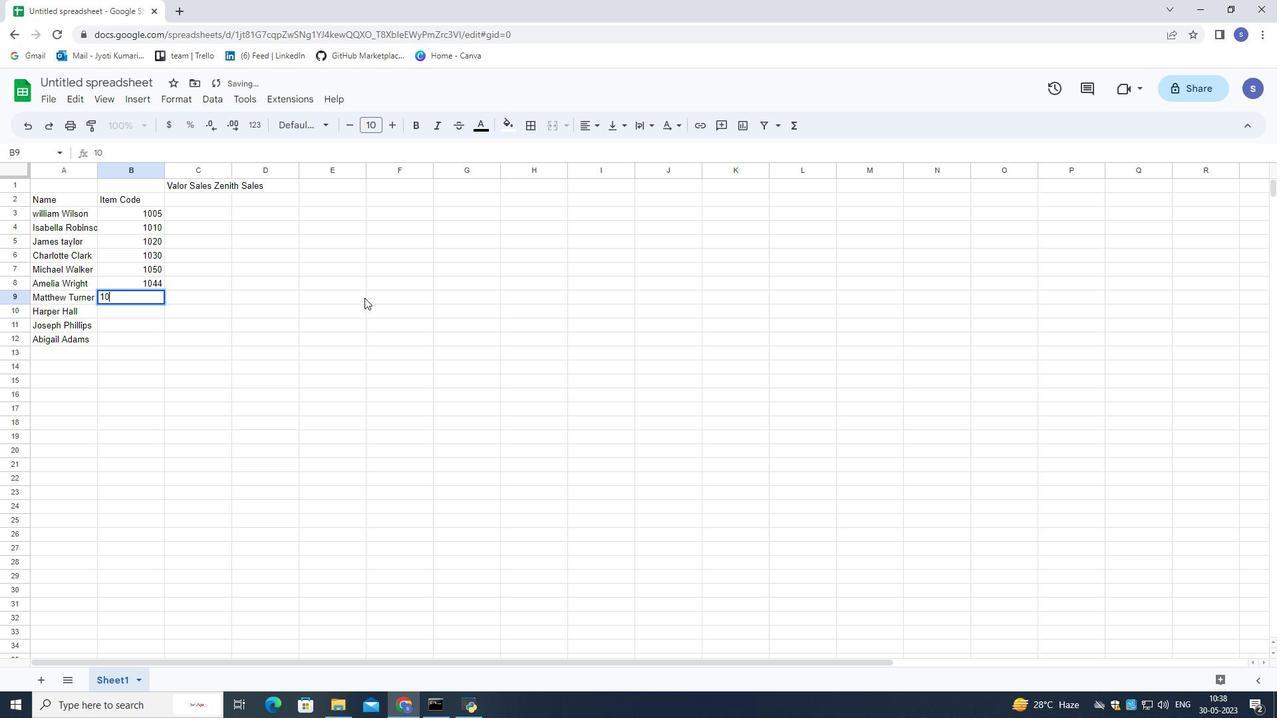 
Action: Key pressed 6
Screenshot: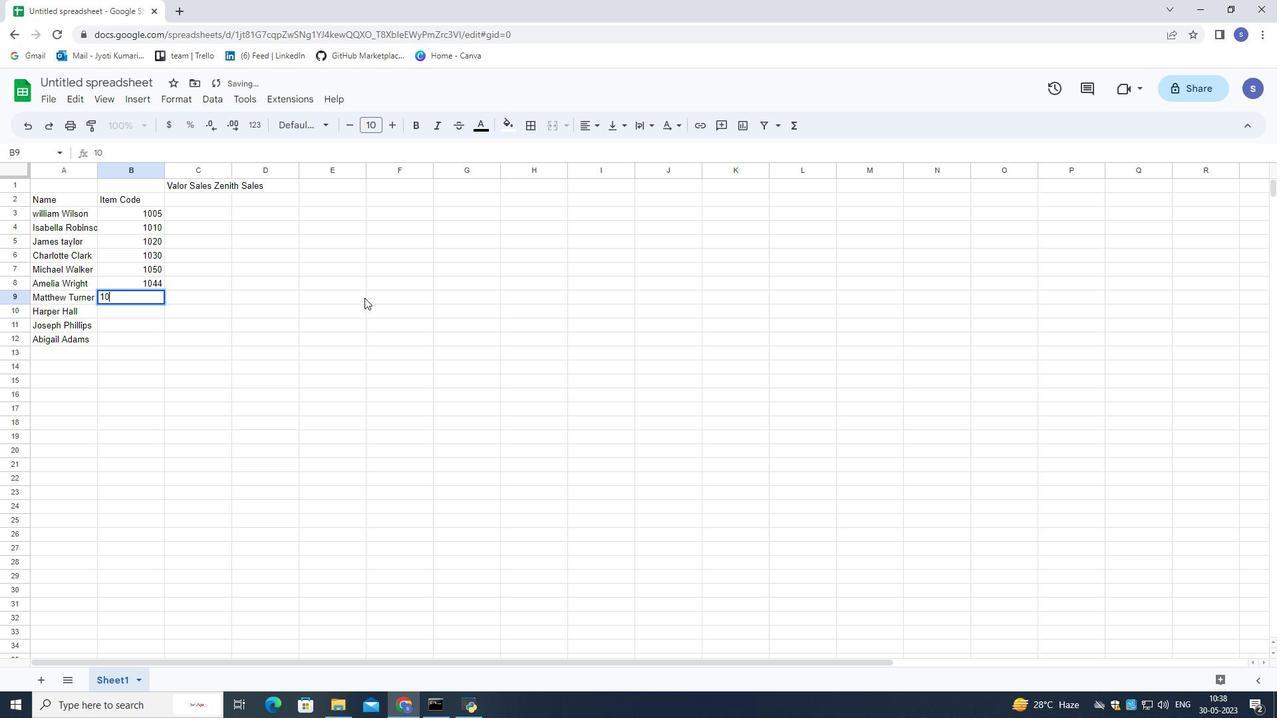 
Action: Mouse moved to (388, 298)
Screenshot: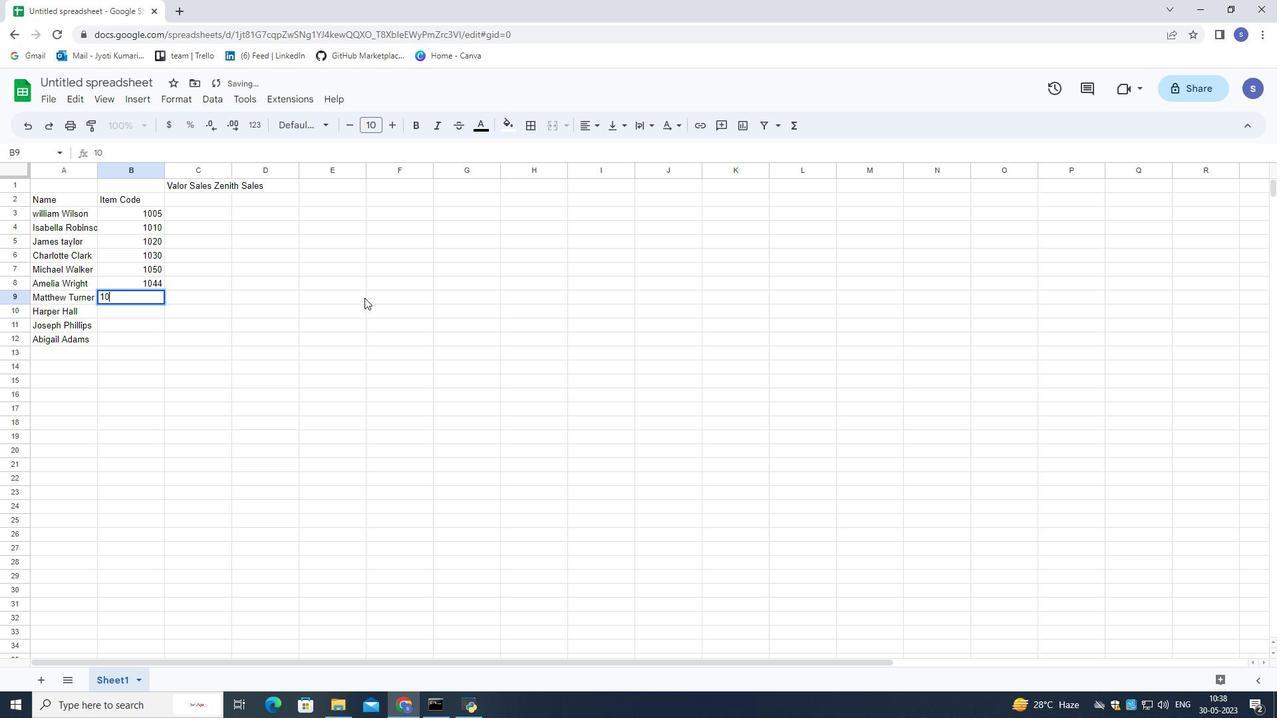 
Action: Key pressed 3<Key.backspace><Key.backspace>50<Key.down>108<Key.backspace>22<Key.down>1048<Key.down>1039<Key.down>
Screenshot: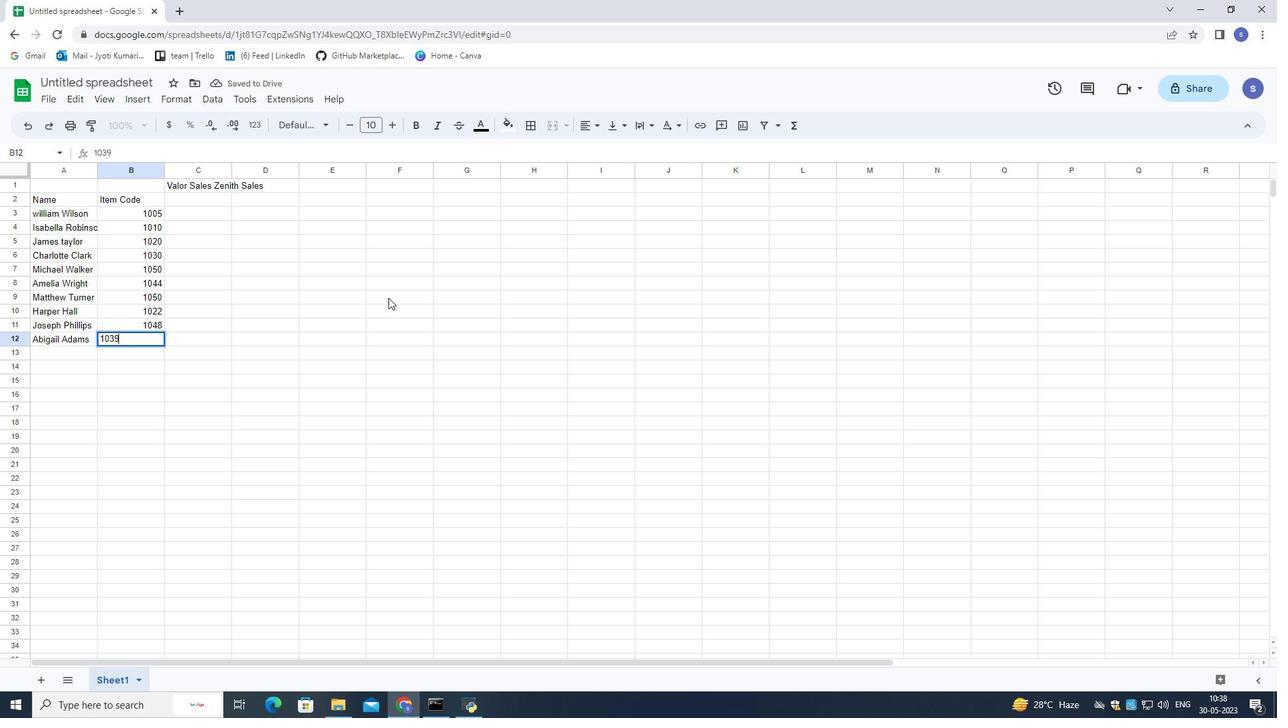 
Action: Mouse moved to (204, 200)
Screenshot: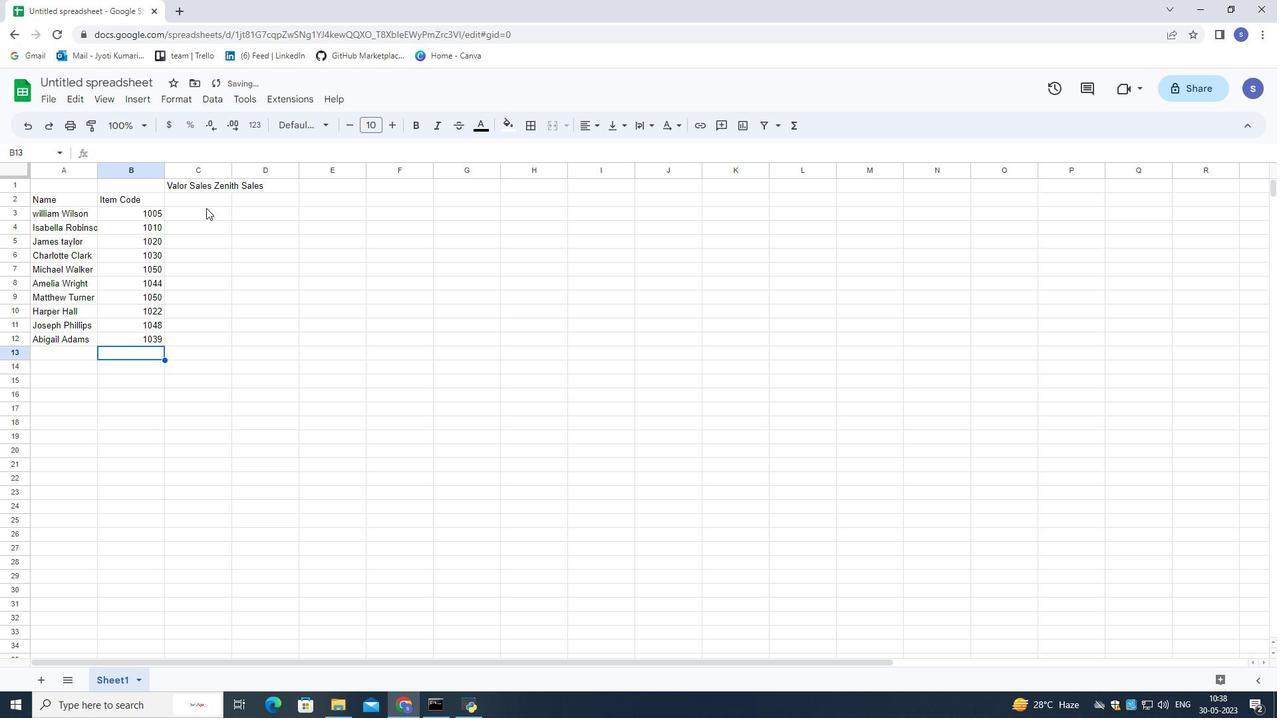 
Action: Mouse pressed left at (204, 200)
Screenshot: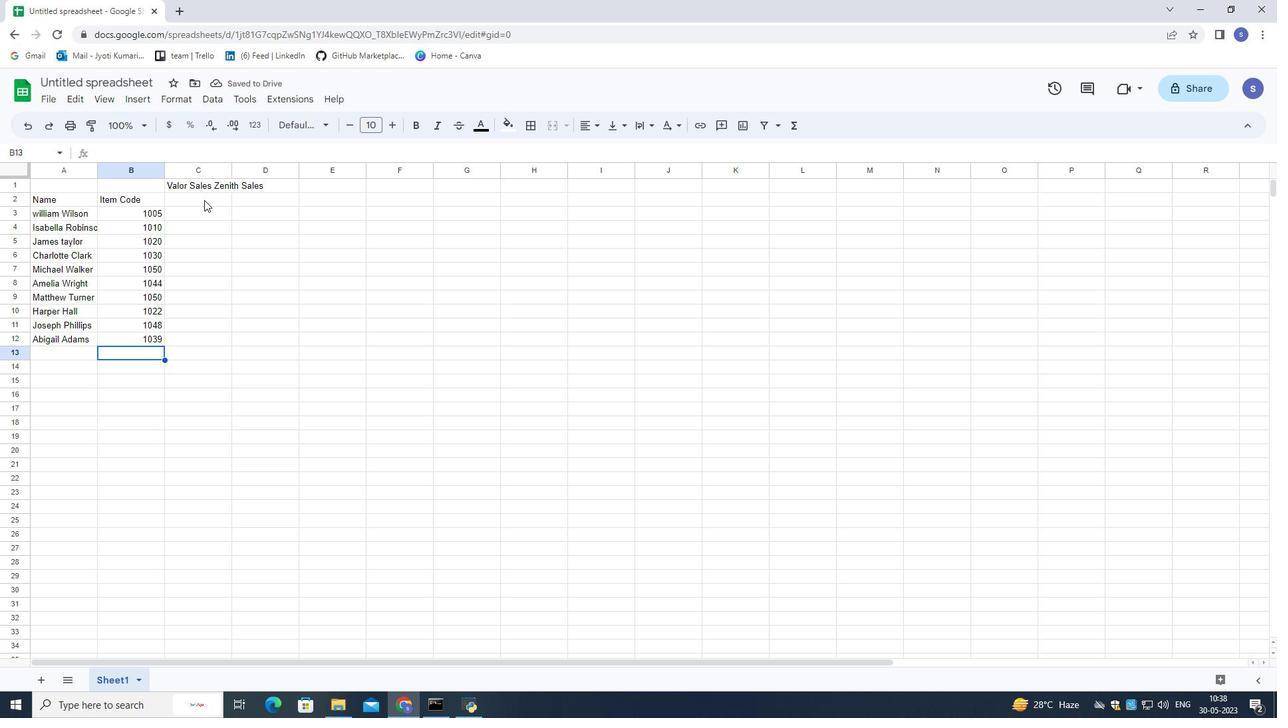 
Action: Key pressed <Key.shift><Key.shift><Key.shift><Key.shift><Key.shift><Key.shift><Key.shift><Key.shift>Product<Key.space><Key.shift>Range<Key.down>
Screenshot: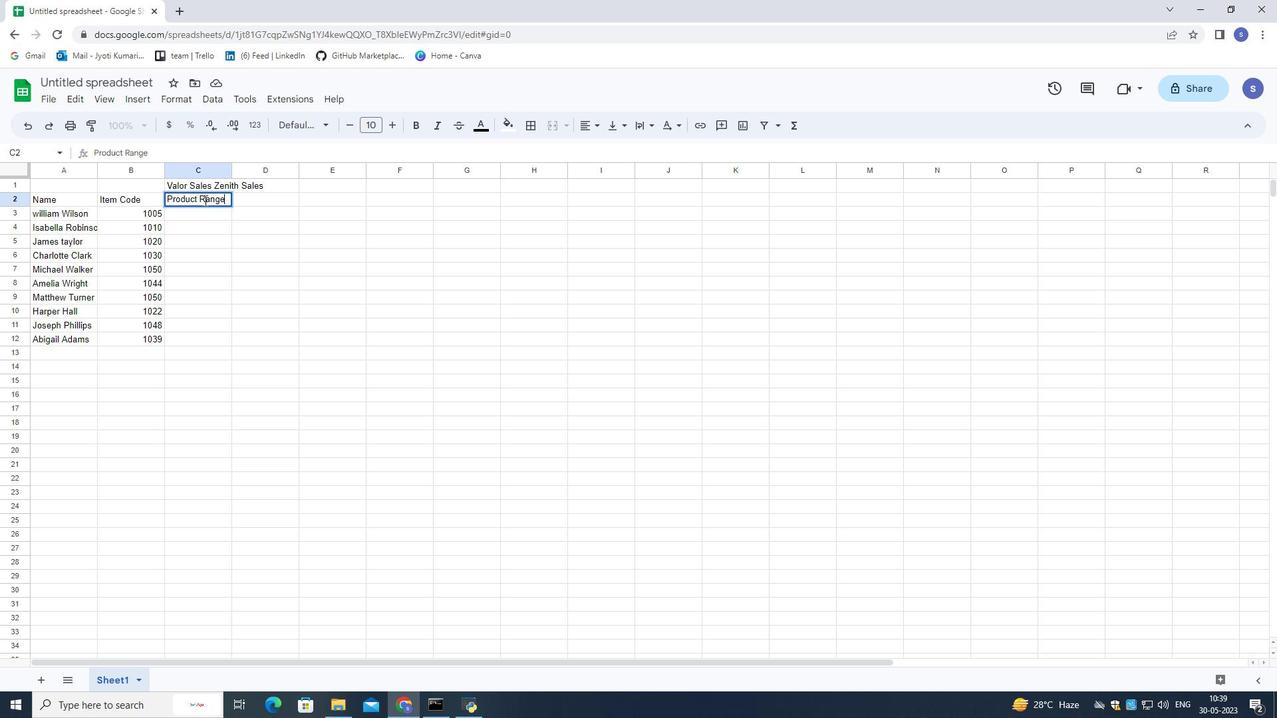 
Action: Mouse moved to (202, 215)
Screenshot: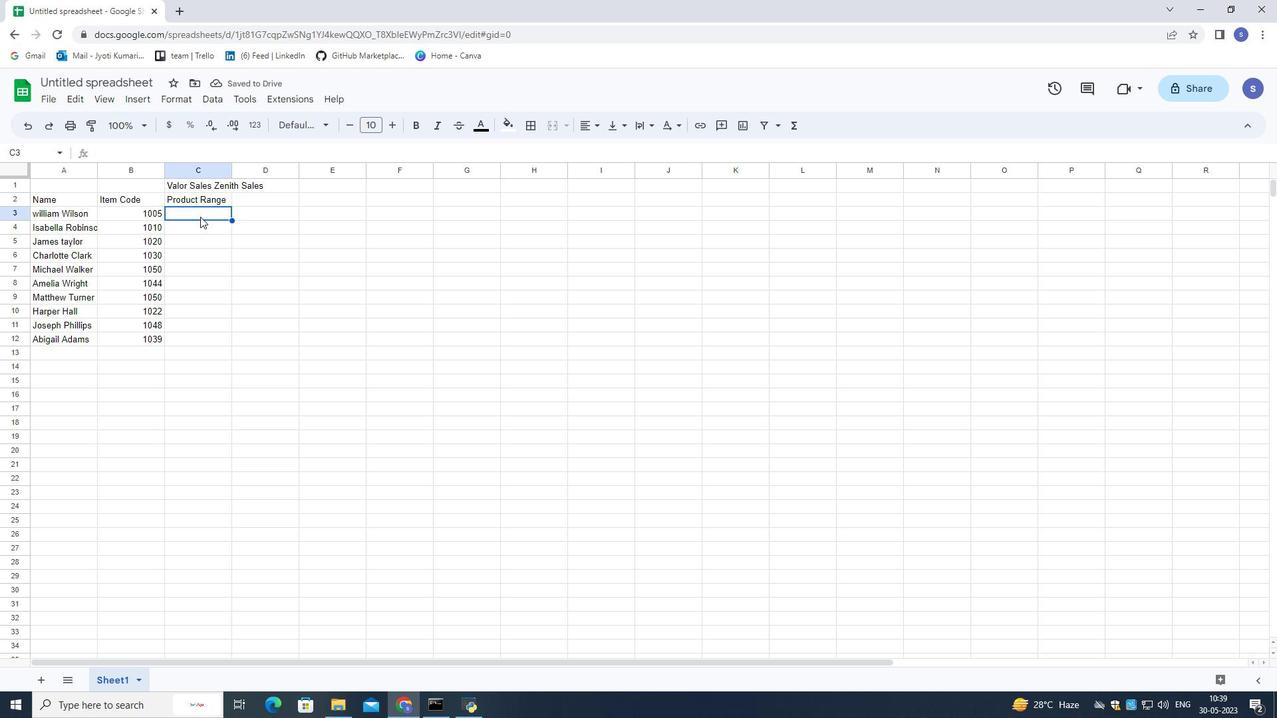 
Action: Key pressed 1000<Key.down>
Screenshot: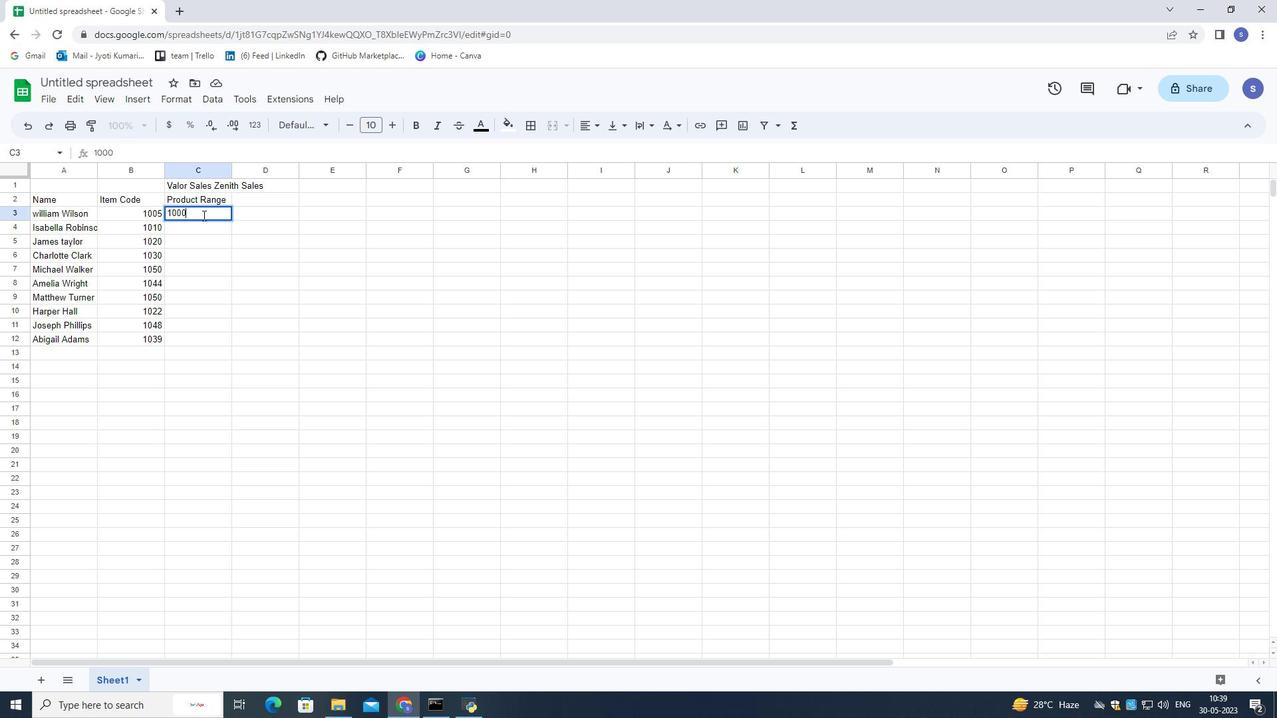 
Action: Mouse moved to (1279, 190)
Screenshot: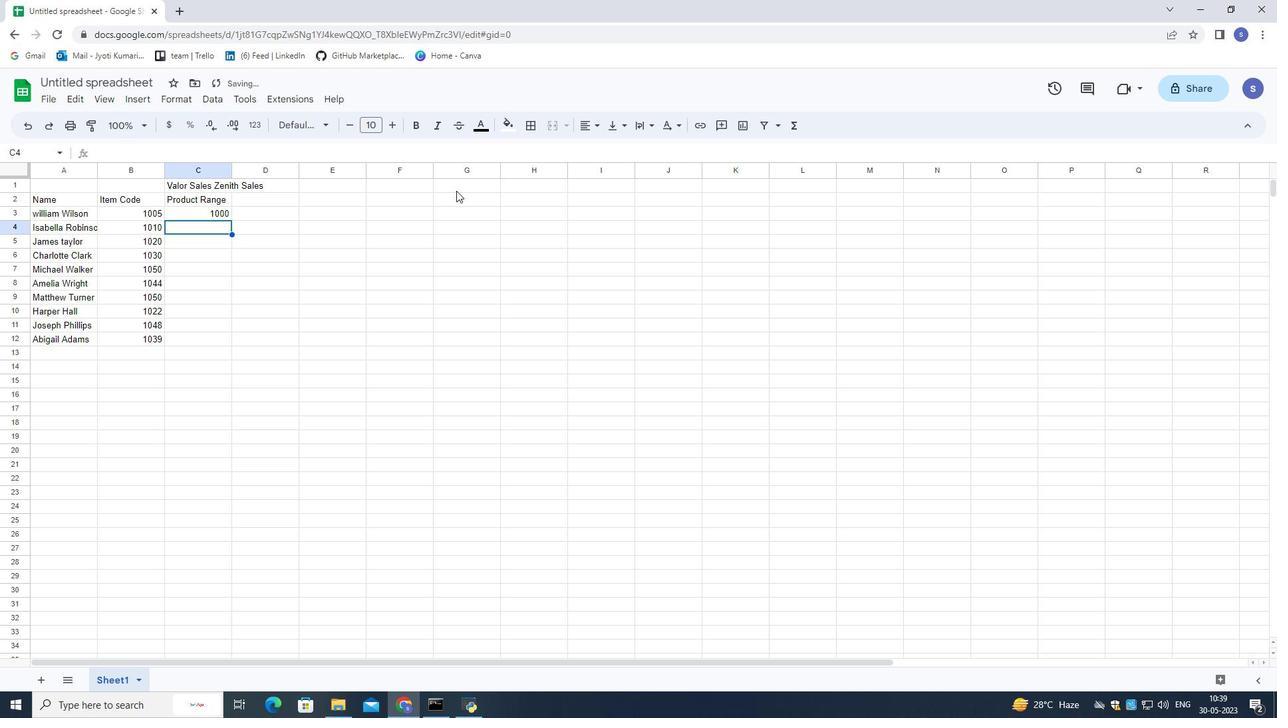 
Action: Key pressed 2000<Key.down>3000<Key.down>4000<Key.down>5000<Key.down>2000<Key.down><Key.down>3000<Key.up>4000<Key.down><Key.down><Key.down>1000<Key.up>2000<Key.down>
Screenshot: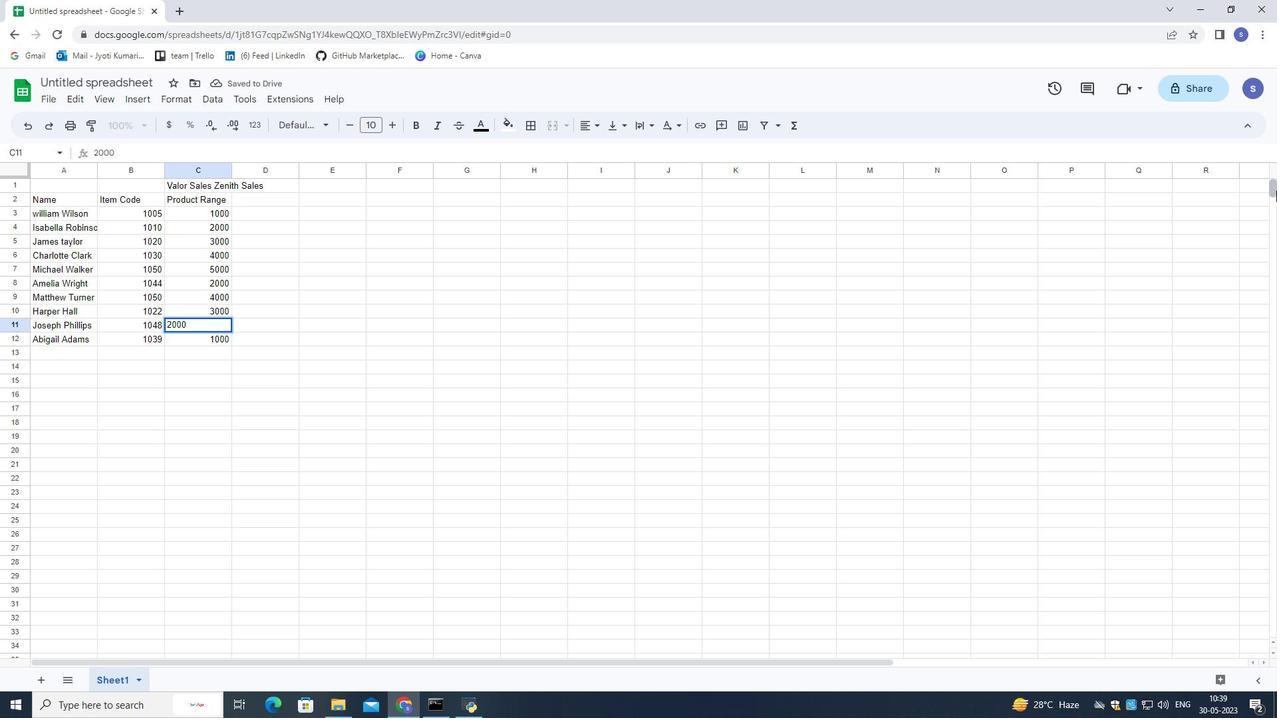 
Action: Mouse moved to (272, 197)
Screenshot: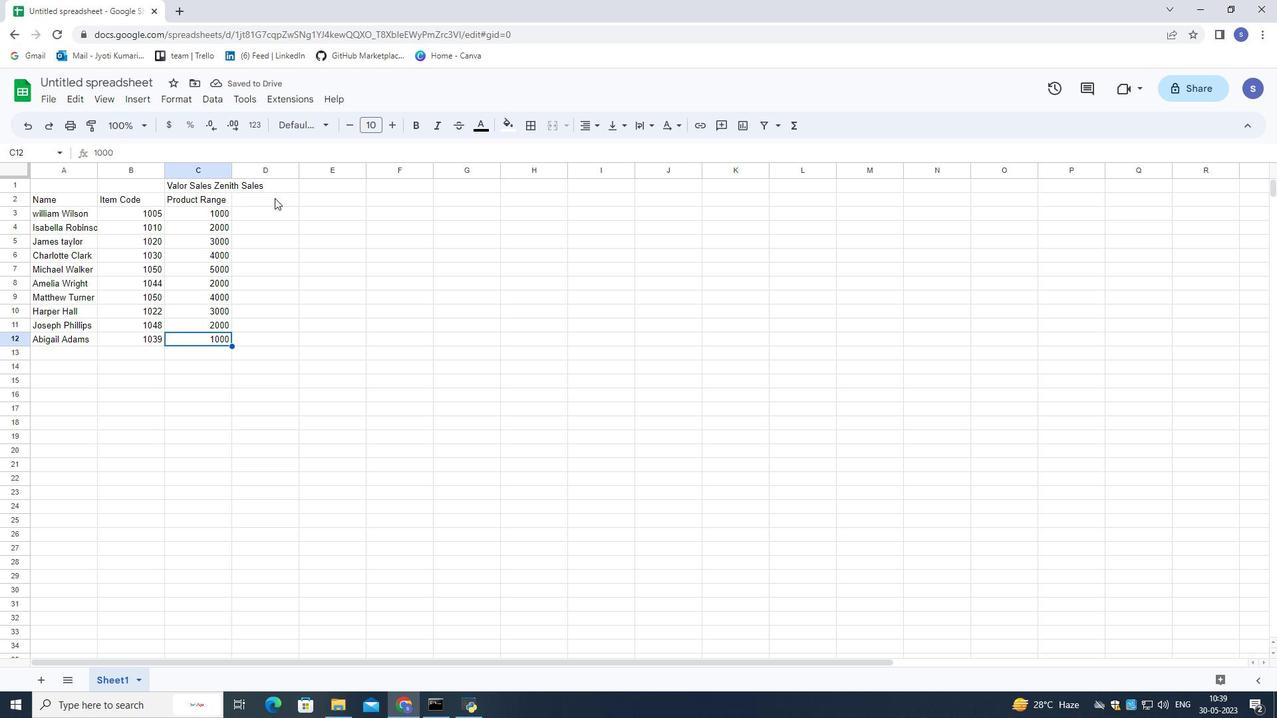 
Action: Mouse pressed left at (272, 197)
Screenshot: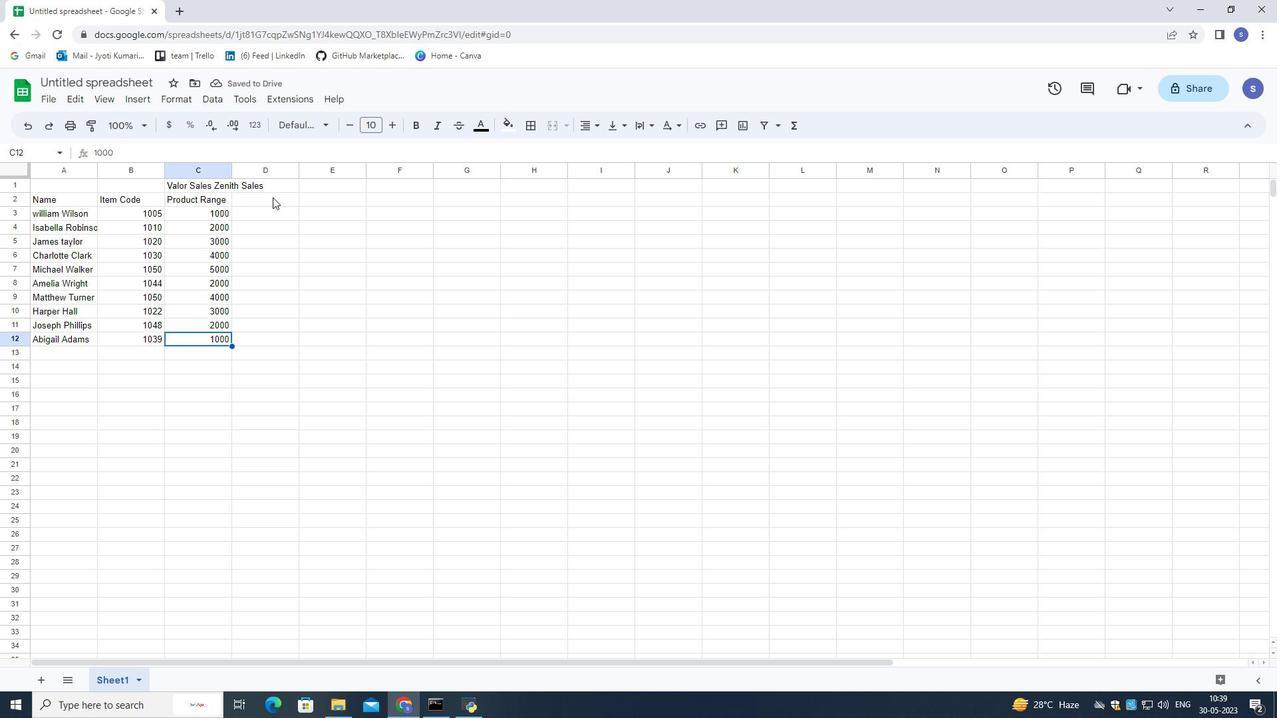 
Action: Key pressed <Key.shift>Products<Key.left><Key.down><Key.right><Key.shift><Key.shift><Key.shift><Key.shift><Key.shift>ASICS<Key.space><Key.shift>Sj<Key.backspace>hoe<Key.down><Key.shift>Brooks<Key.space><Key.shift>Shoe<Key.down><Key.shift>Clarks<Key.space><Key.shift>shoe<Key.down><Key.shift><Key.shift><Key.shift><Key.shift><Key.shift><Key.shift><Key.shift><Key.shift><Key.shift><Key.shift><Key.shift>Crocs<Key.space><Key.shift>Shoe<Key.down><Key.shift>Dr.<Key.space><Key.shift>Martens<Key.space><Key.shift>Shoe<Key.down><Key.shift>C;<Key.backspace>la<Key.backspace><Key.backspace><Key.backspace><Key.backspace><Key.shift>Ecco<Key.space><Key.shift>Shoe<Key.down><Key.shift>Fila<Key.space><Key.shift>Shoe<Key.down><Key.shift><Key.shift><Key.shift><Key.shift><Key.shift><Key.shift><Key.shift><Key.shift><Key.shift><Key.shift><Key.shift><Key.shift><Key.shift><Key.shift>Hush<Key.space><Key.shift>Pi<Key.backspace>uppies<Key.space><Key.shift>Shoe<Key.down><Key.shift>Jordan<Key.space><Key.shift>Shoe<Key.down><Key.shift>K-swiss<Key.space><Key.shift>Shoe
Screenshot: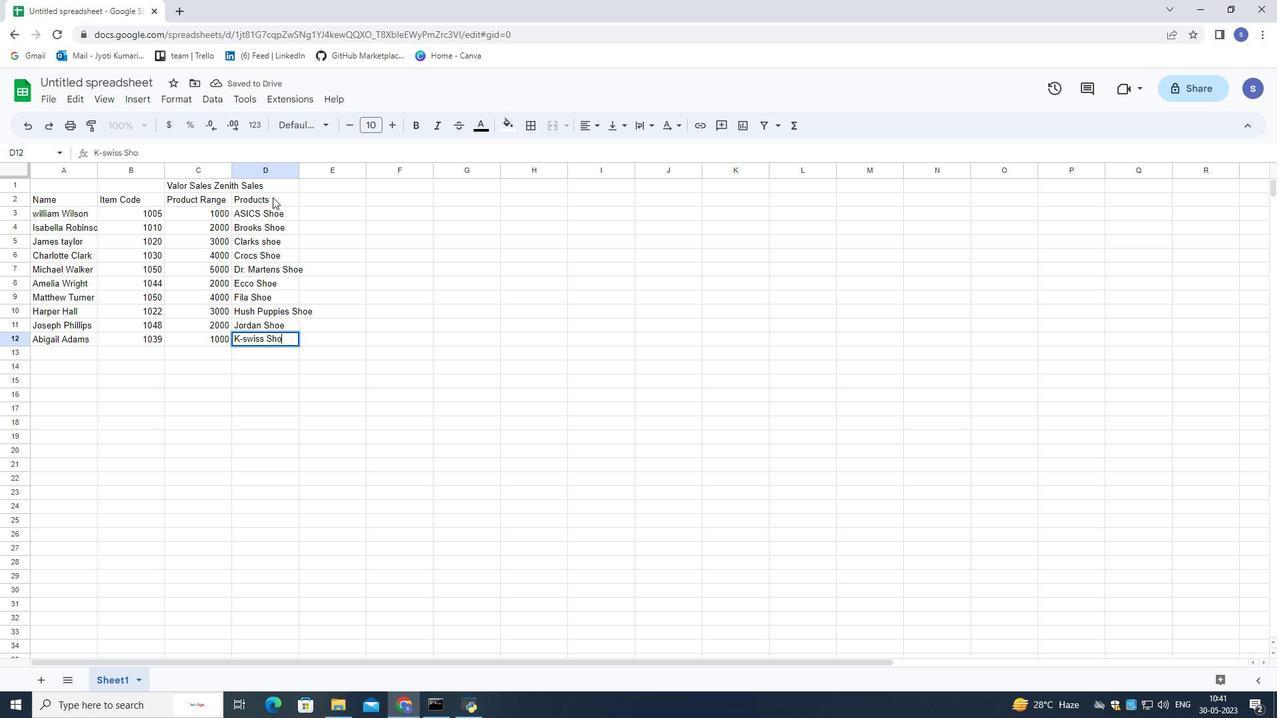 
Action: Mouse moved to (312, 187)
Screenshot: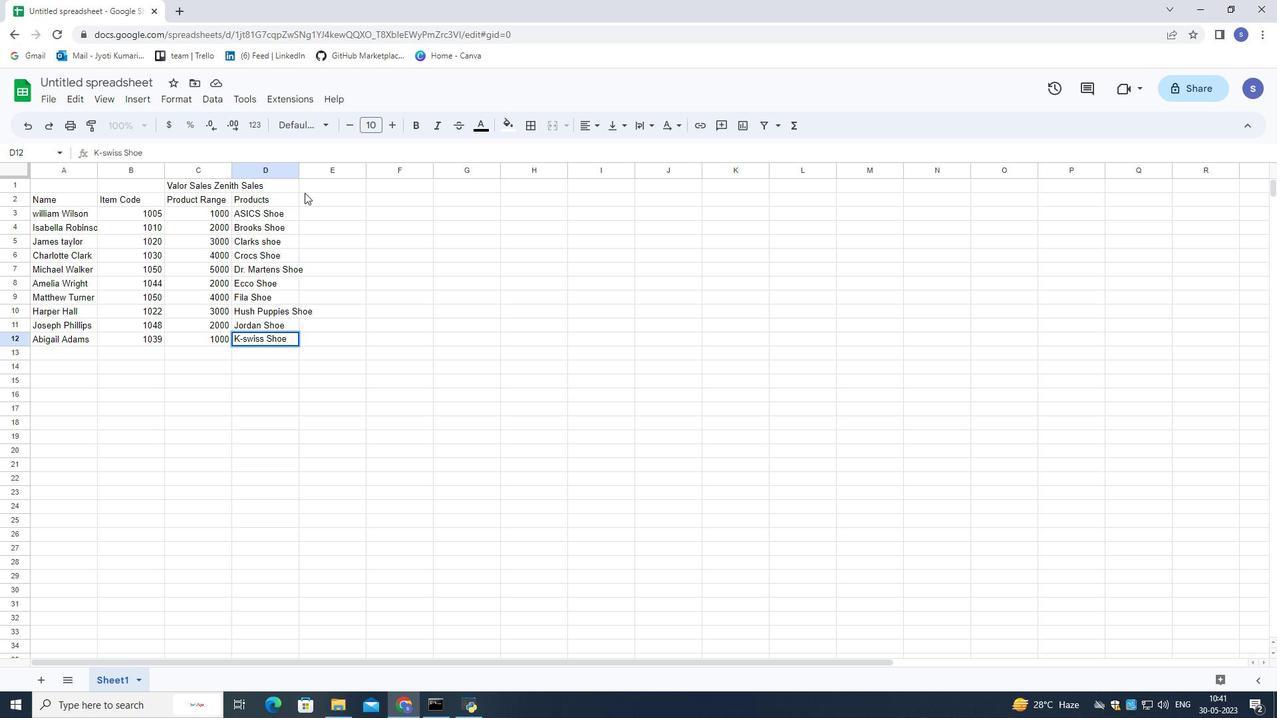 
Action: Mouse pressed left at (312, 187)
Screenshot: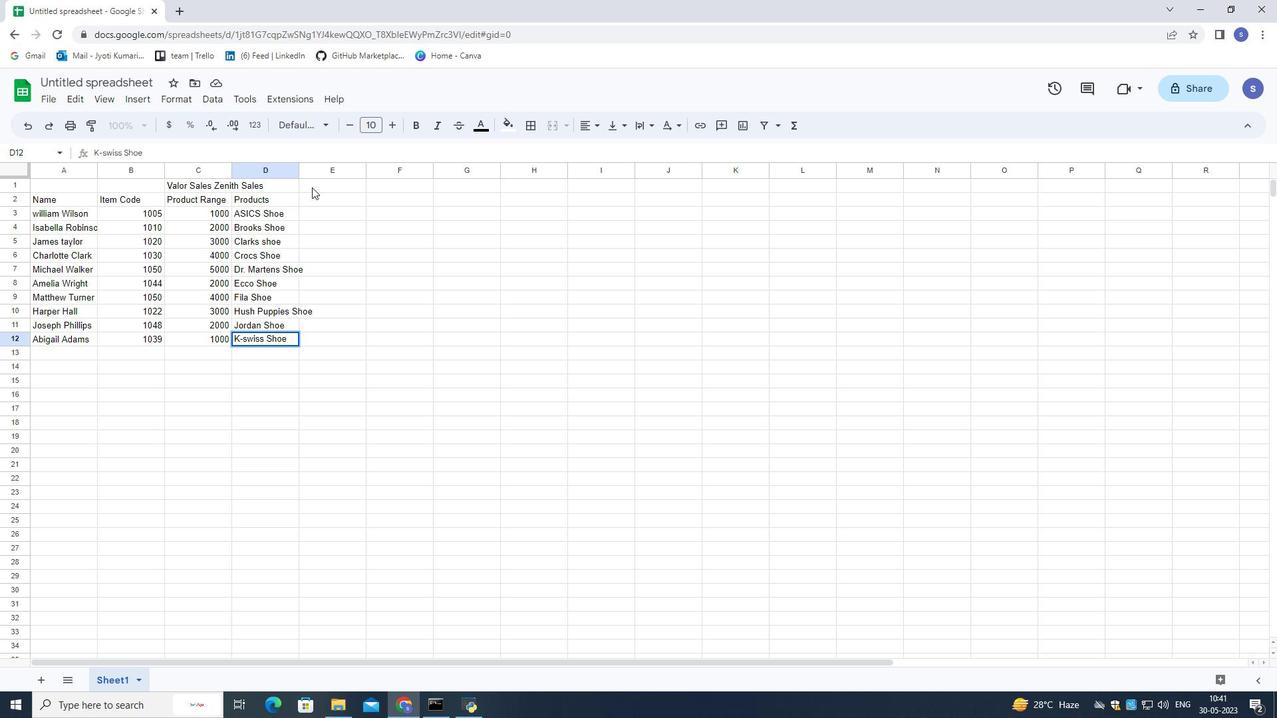 
Action: Mouse moved to (312, 200)
Screenshot: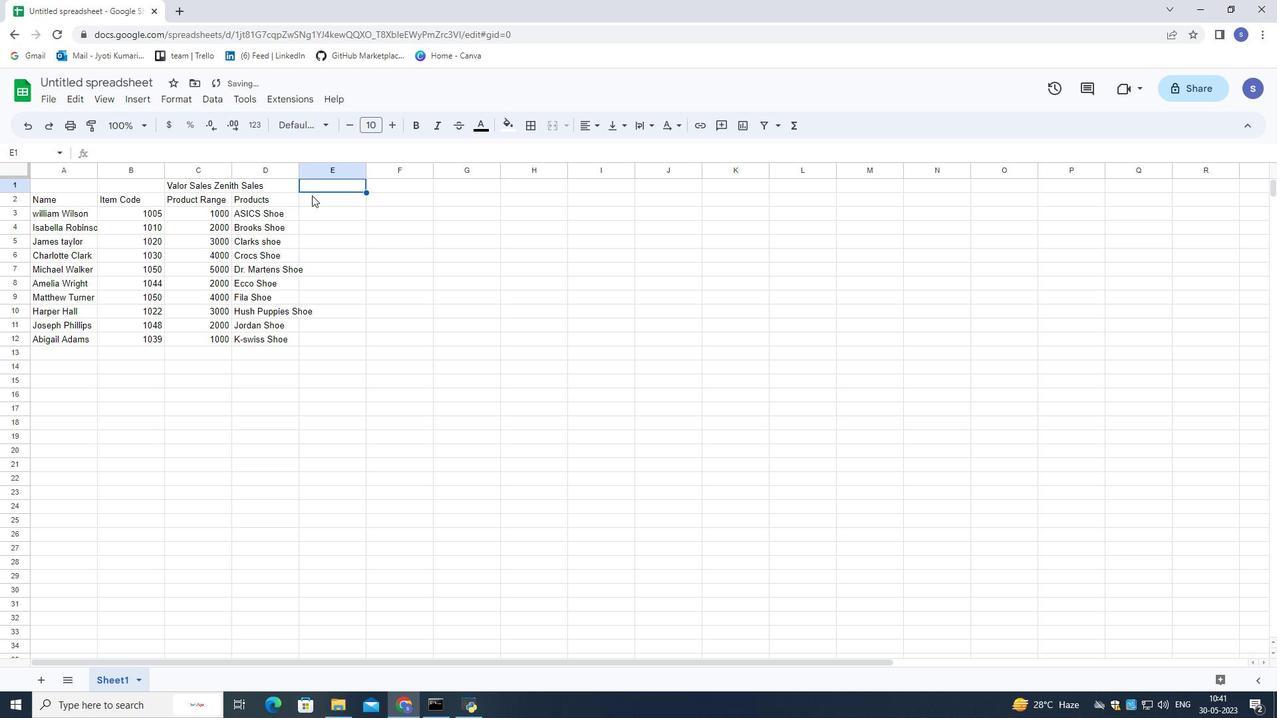 
Action: Mouse pressed left at (312, 200)
Screenshot: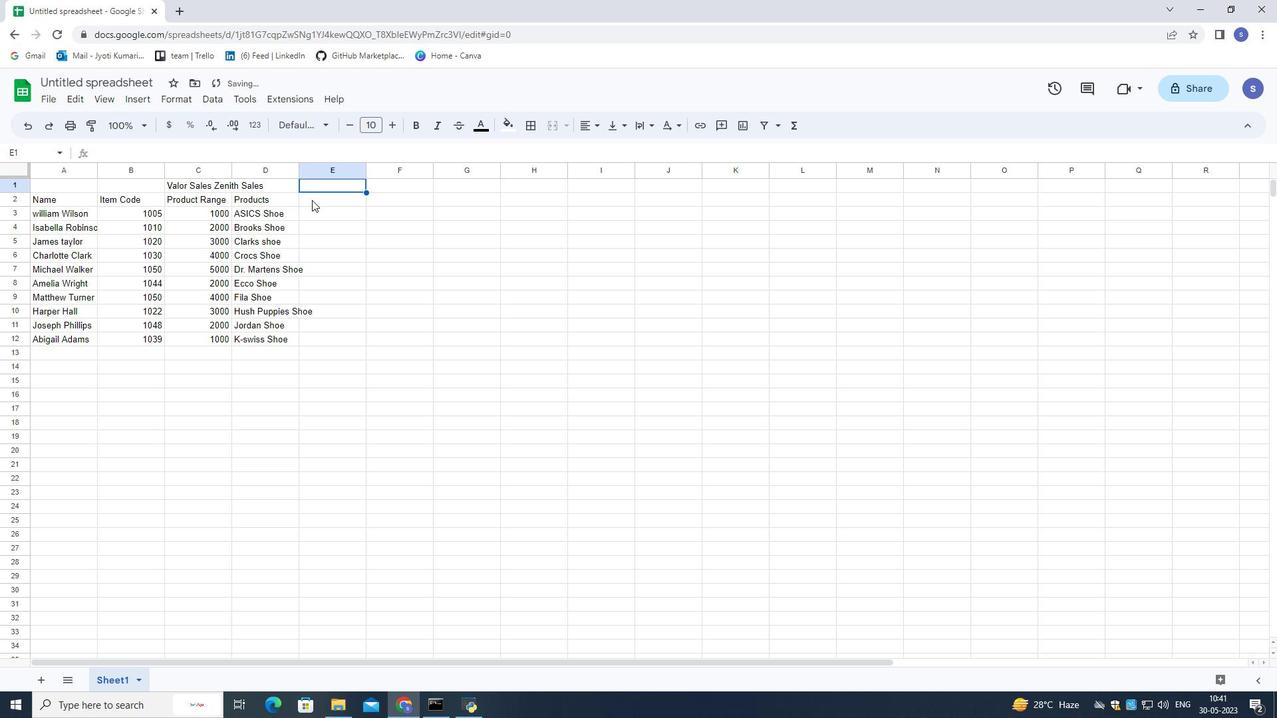 
Action: Mouse moved to (309, 204)
Screenshot: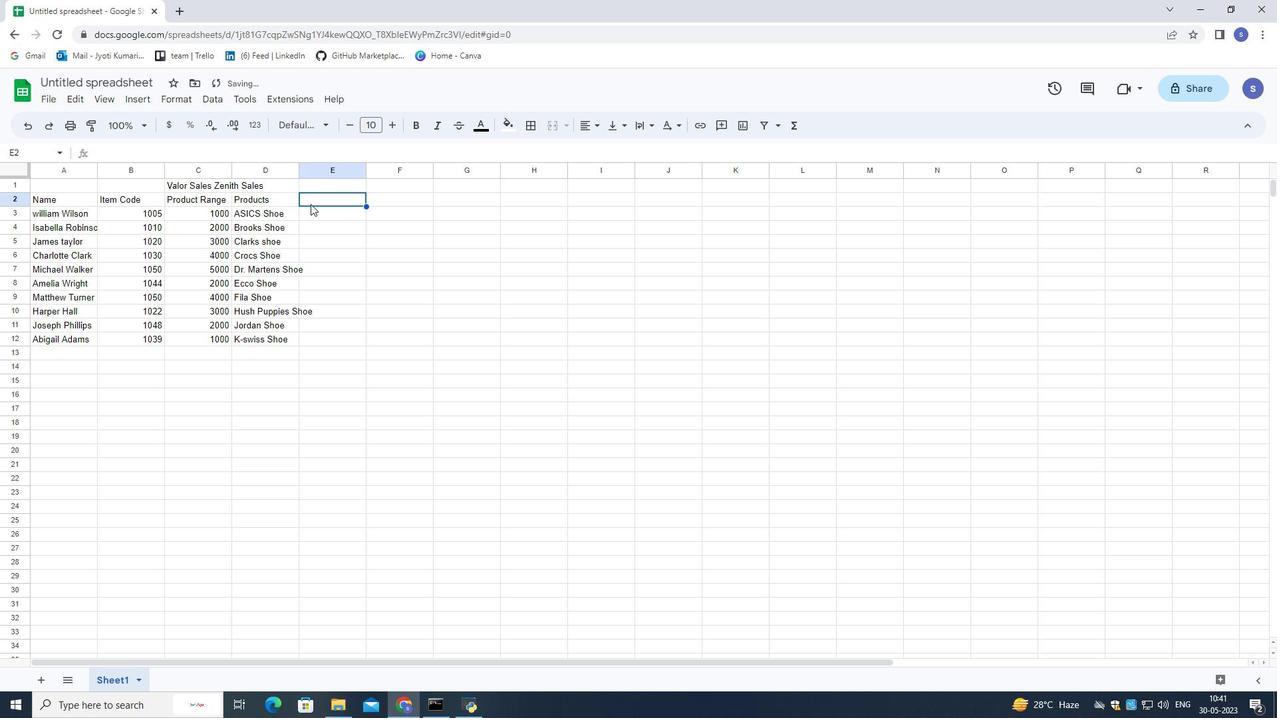 
Action: Key pressed <Key.shift><Key.shift><Key.shift><Key.shift>Quantity<Key.down>104050<Key.backspace><Key.backspace><Key.backspace><Key.backspace><Key.backspace>
Screenshot: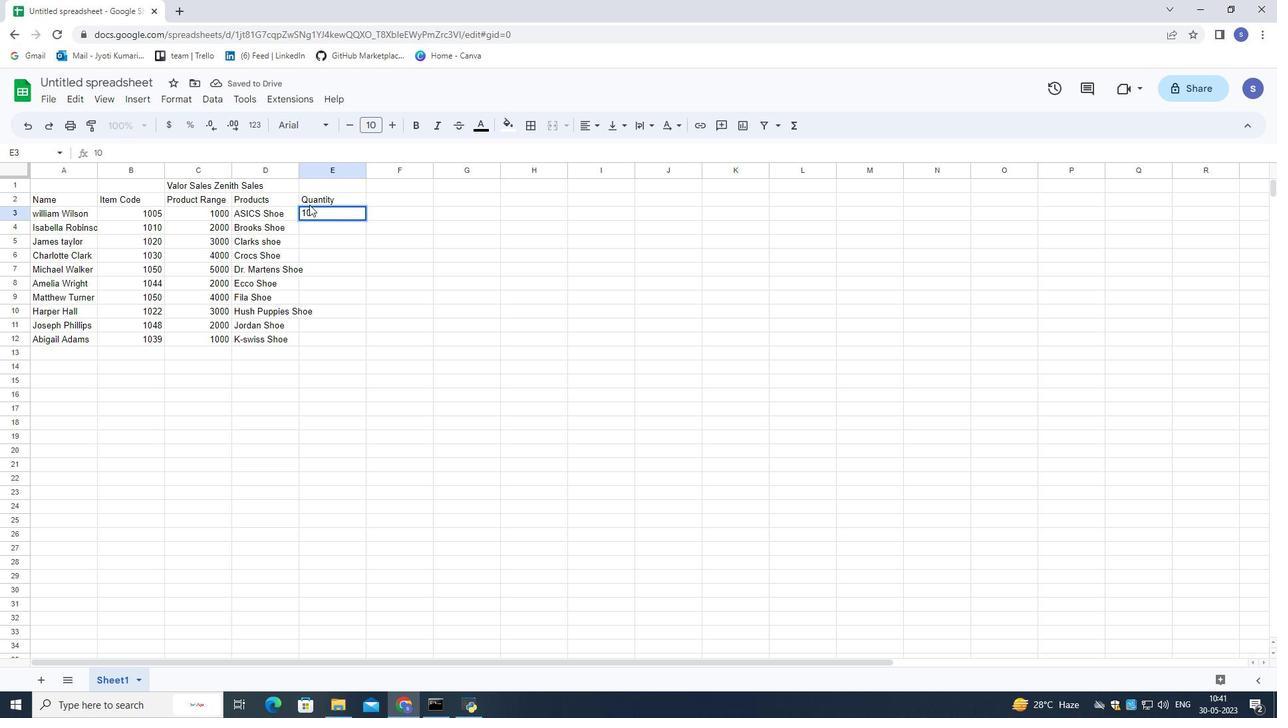 
Action: Mouse moved to (672, 268)
Screenshot: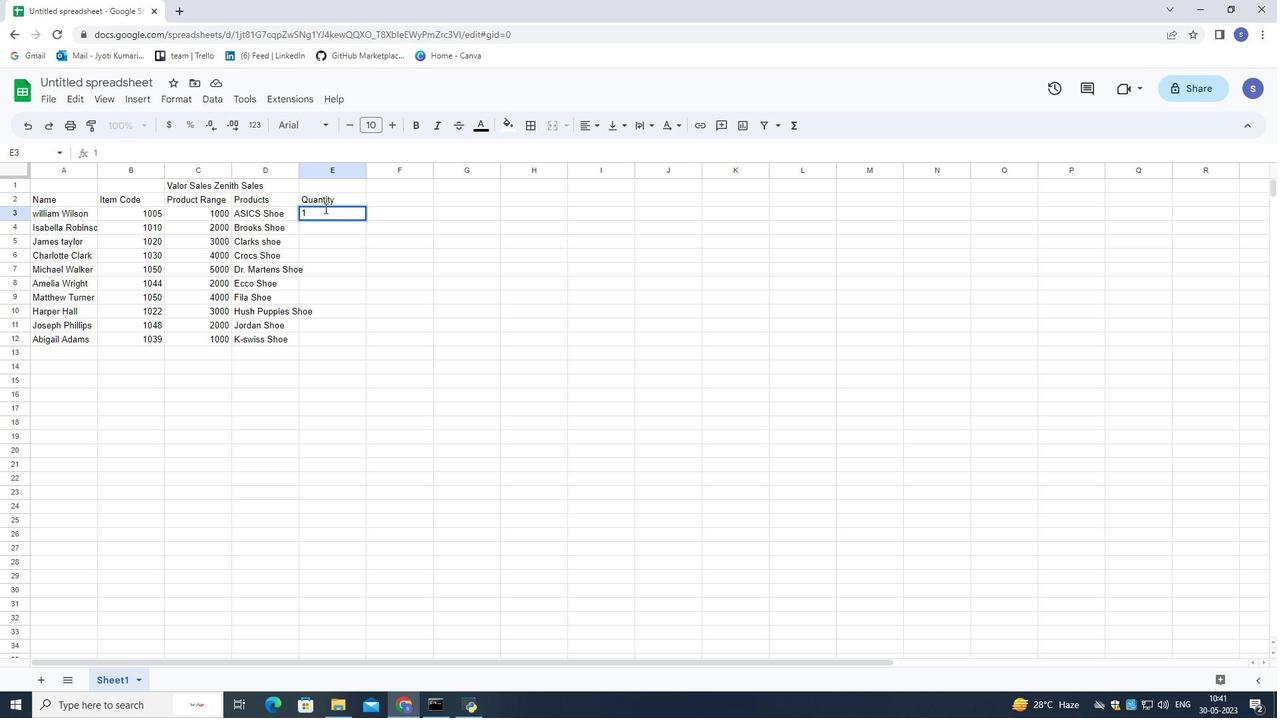 
Action: Key pressed <Key.down>5<Key.down>6<Key.down>4<Key.down>7<Key.down>8<Key.down>6<Key.down>9<Key.down>5<Key.right><Key.down>4<Key.down>
Screenshot: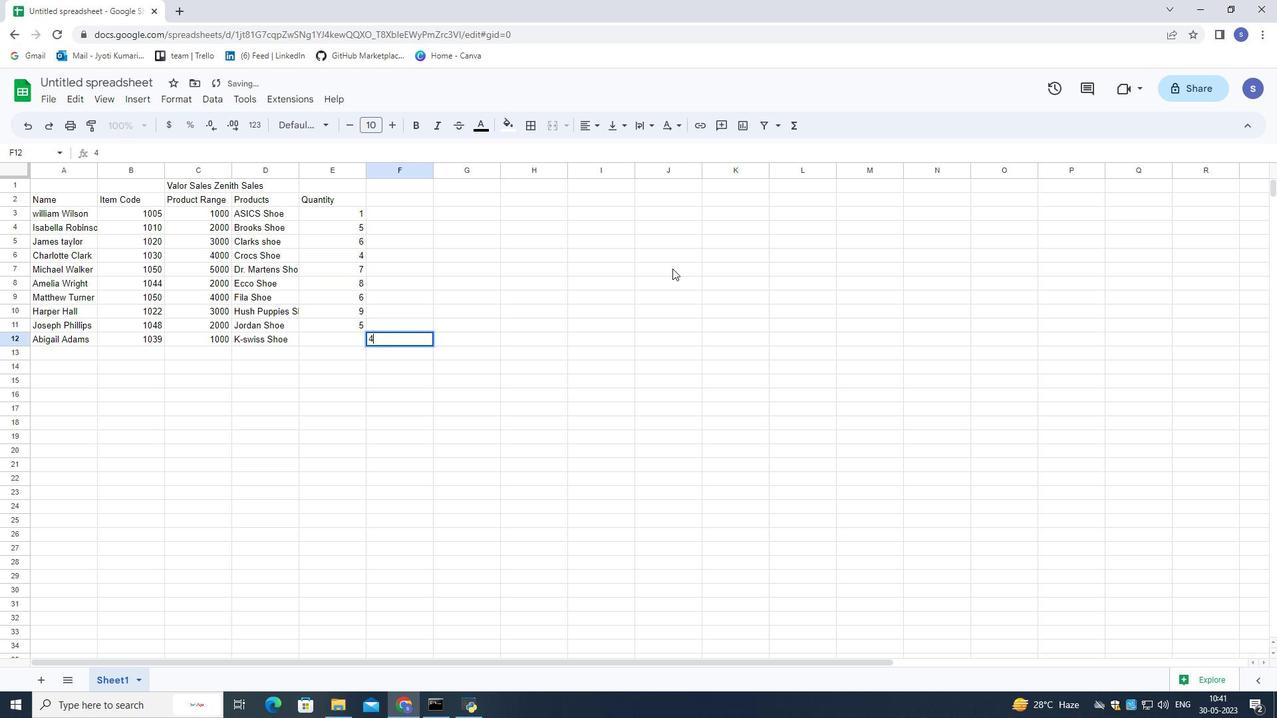 
Action: Mouse moved to (378, 334)
Screenshot: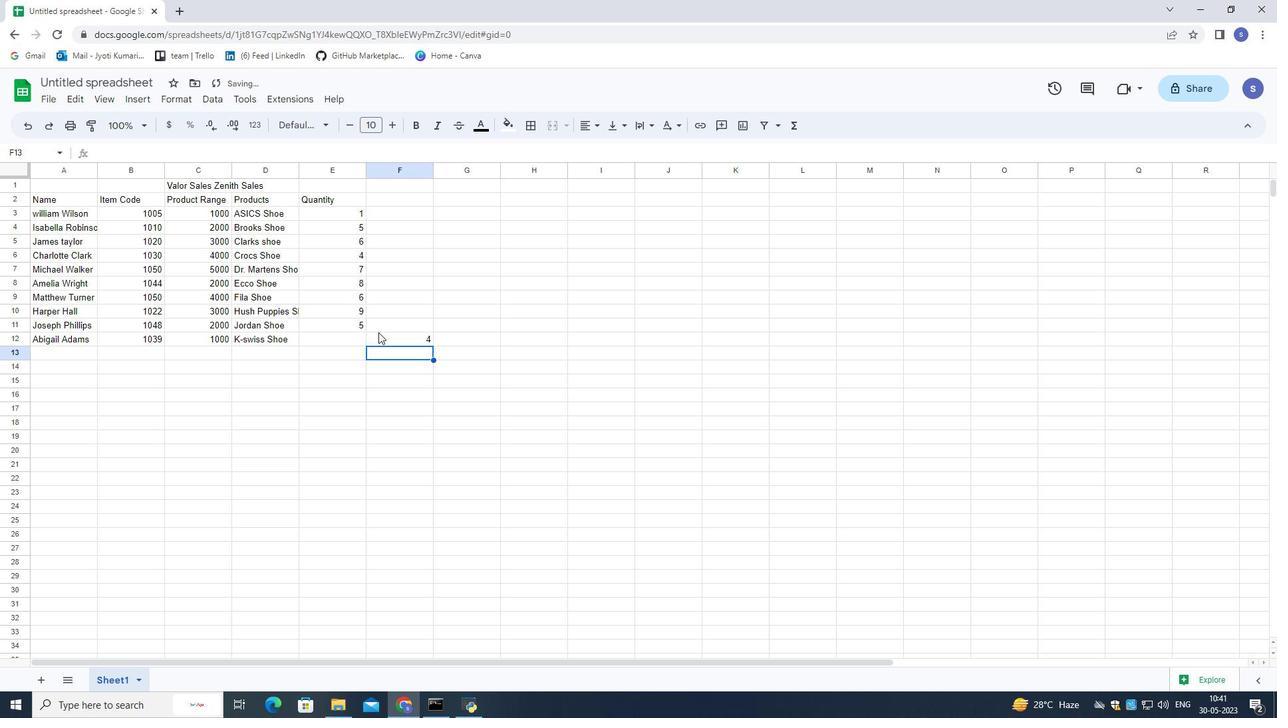 
Action: Mouse pressed left at (378, 334)
Screenshot: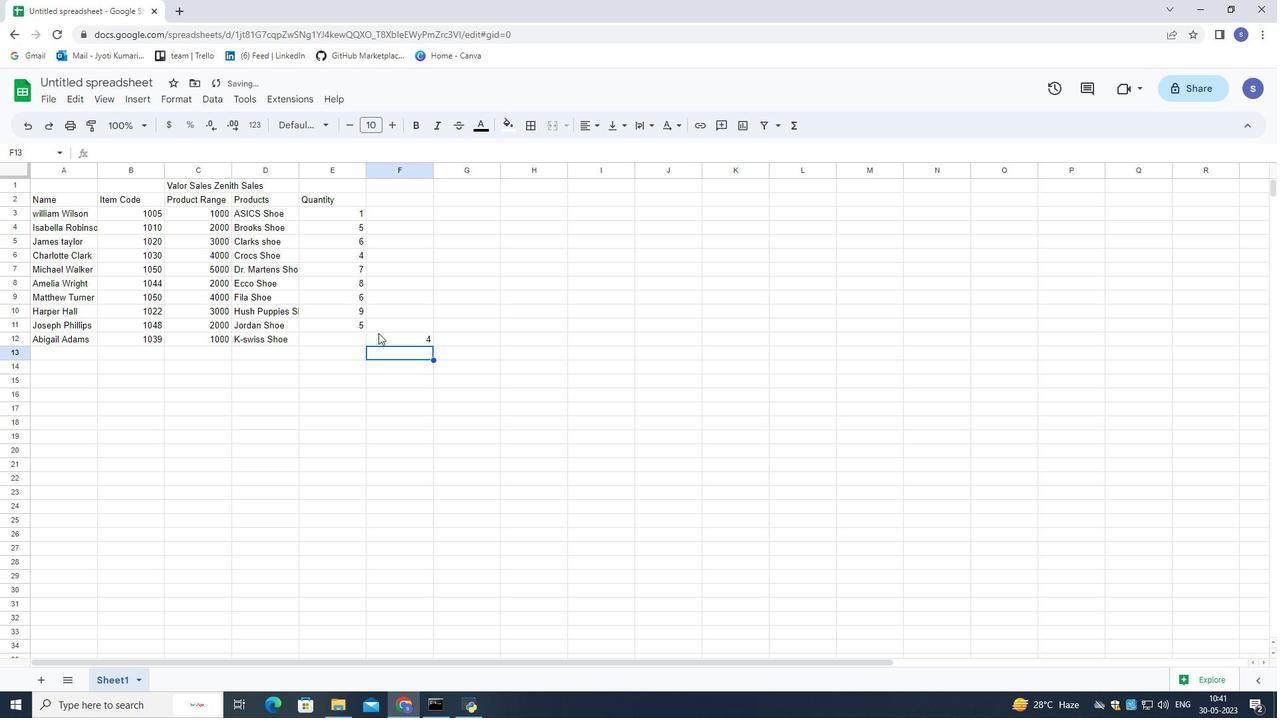 
Action: Key pressed <Key.backspace>
Screenshot: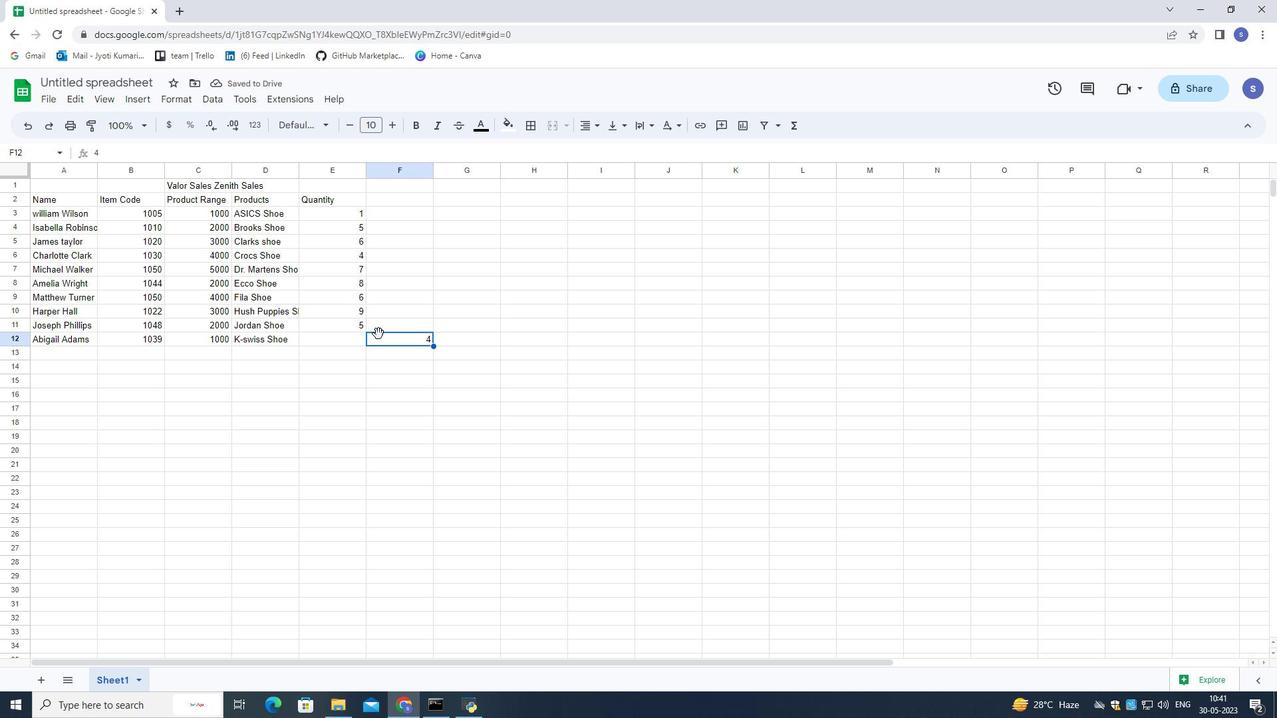 
Action: Mouse moved to (340, 335)
Screenshot: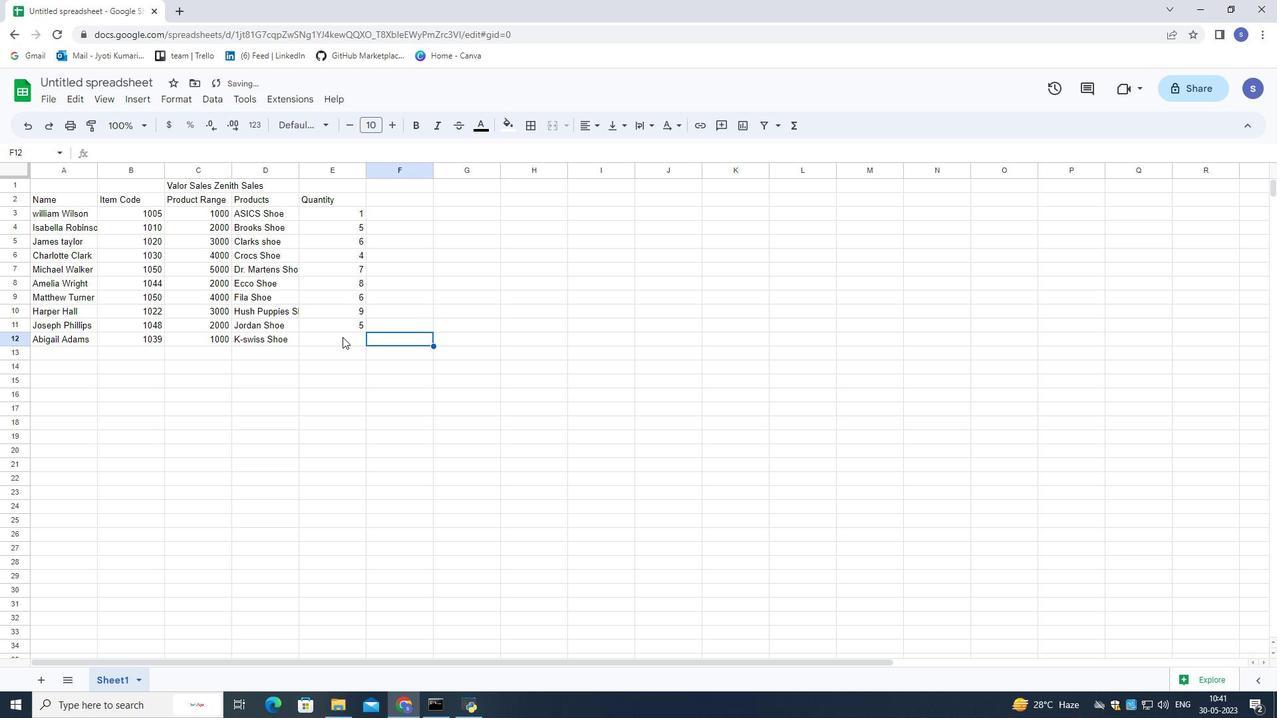 
Action: Mouse pressed left at (340, 335)
Screenshot: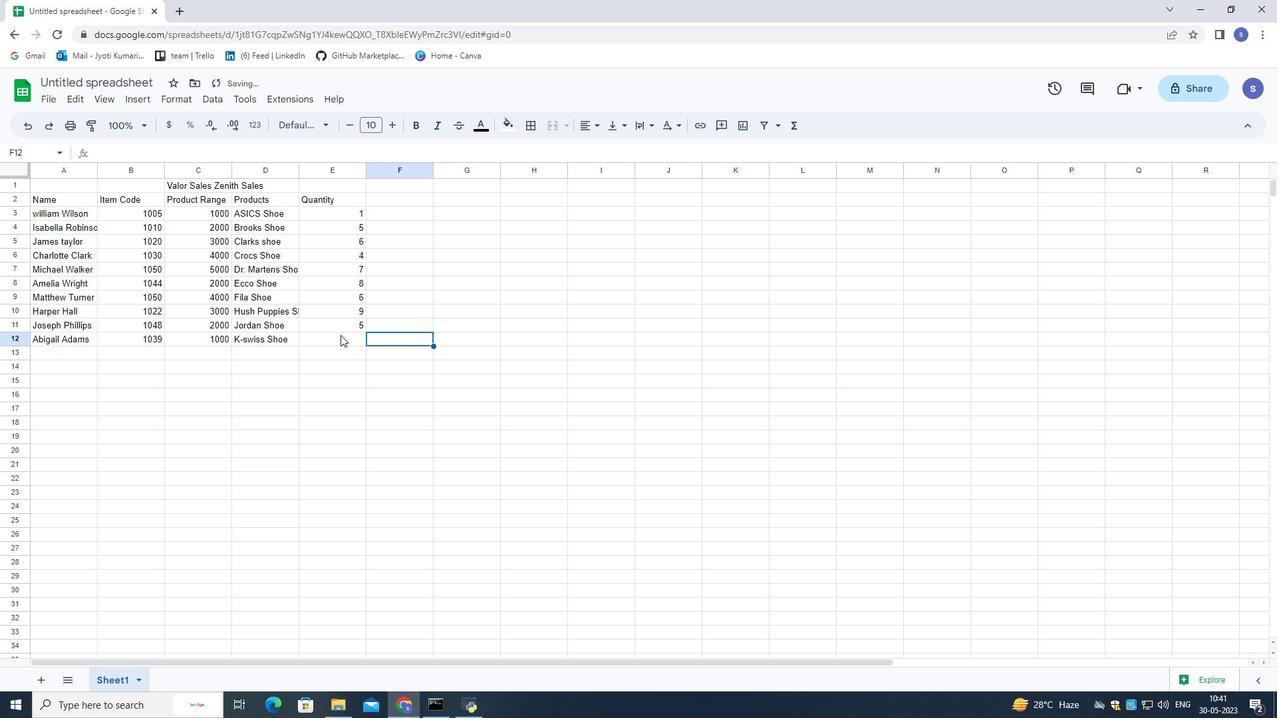 
Action: Mouse moved to (361, 344)
Screenshot: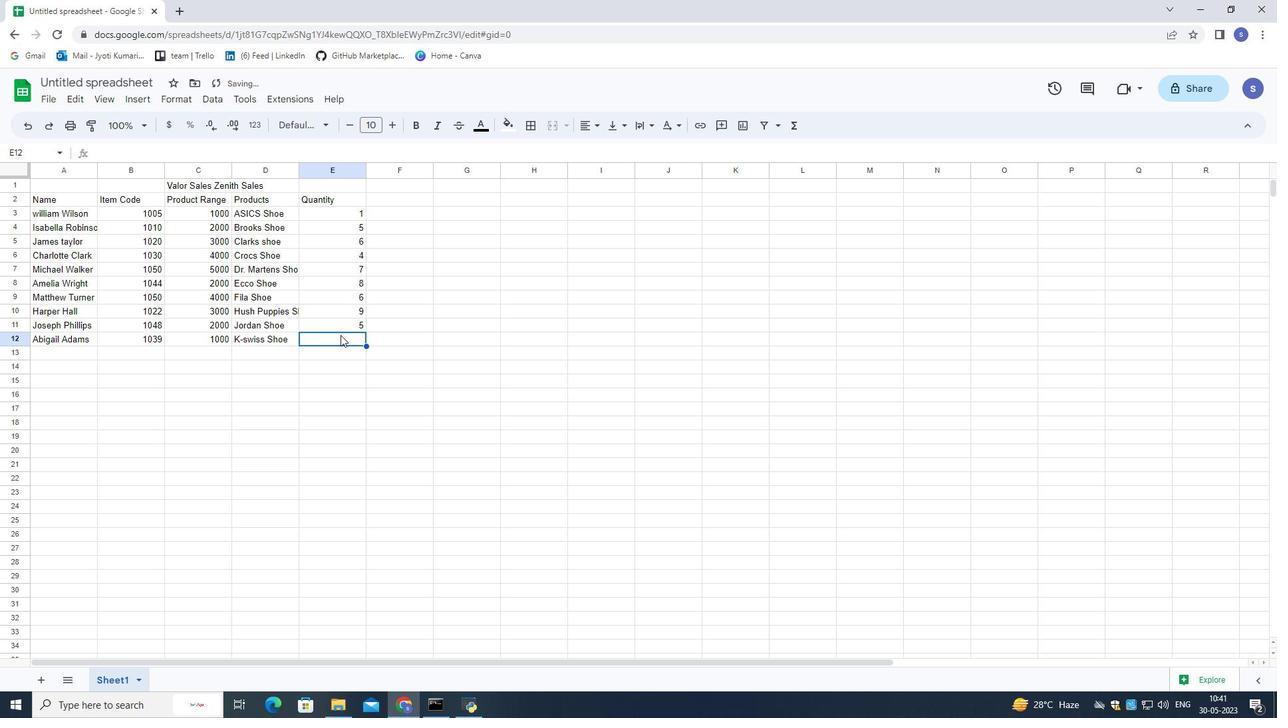 
Action: Key pressed 6
Screenshot: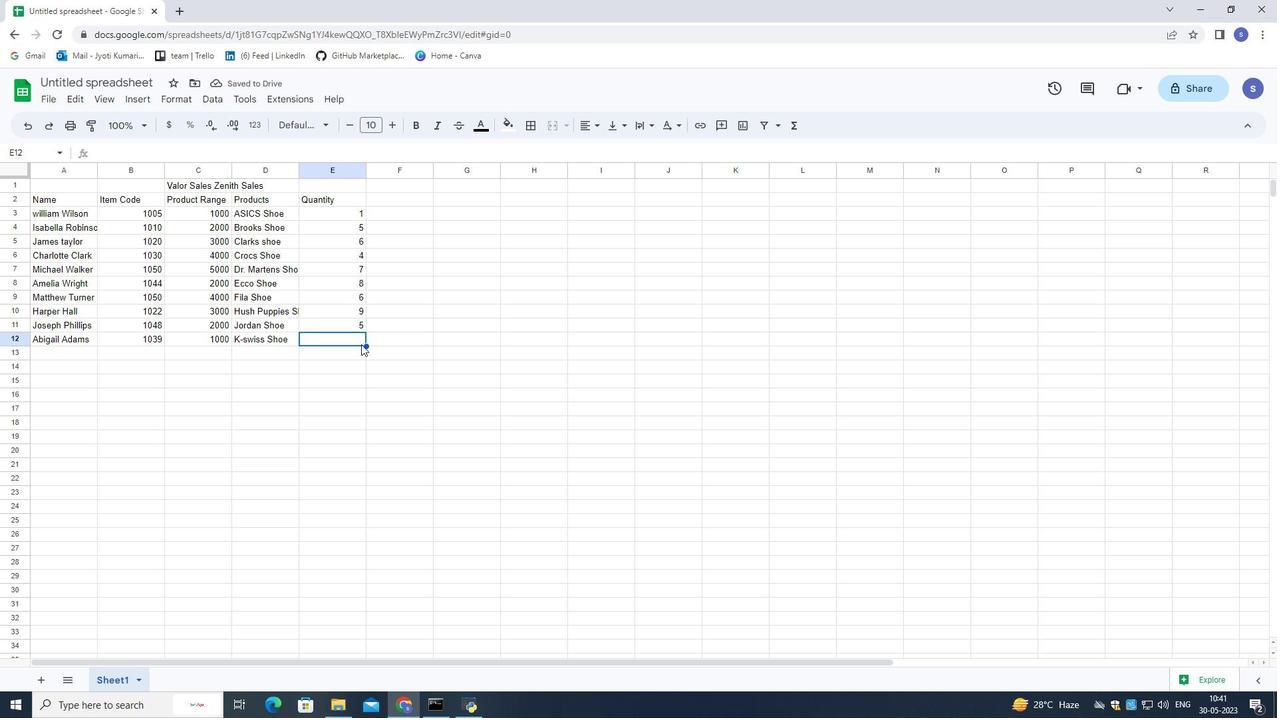 
Action: Mouse moved to (389, 342)
Screenshot: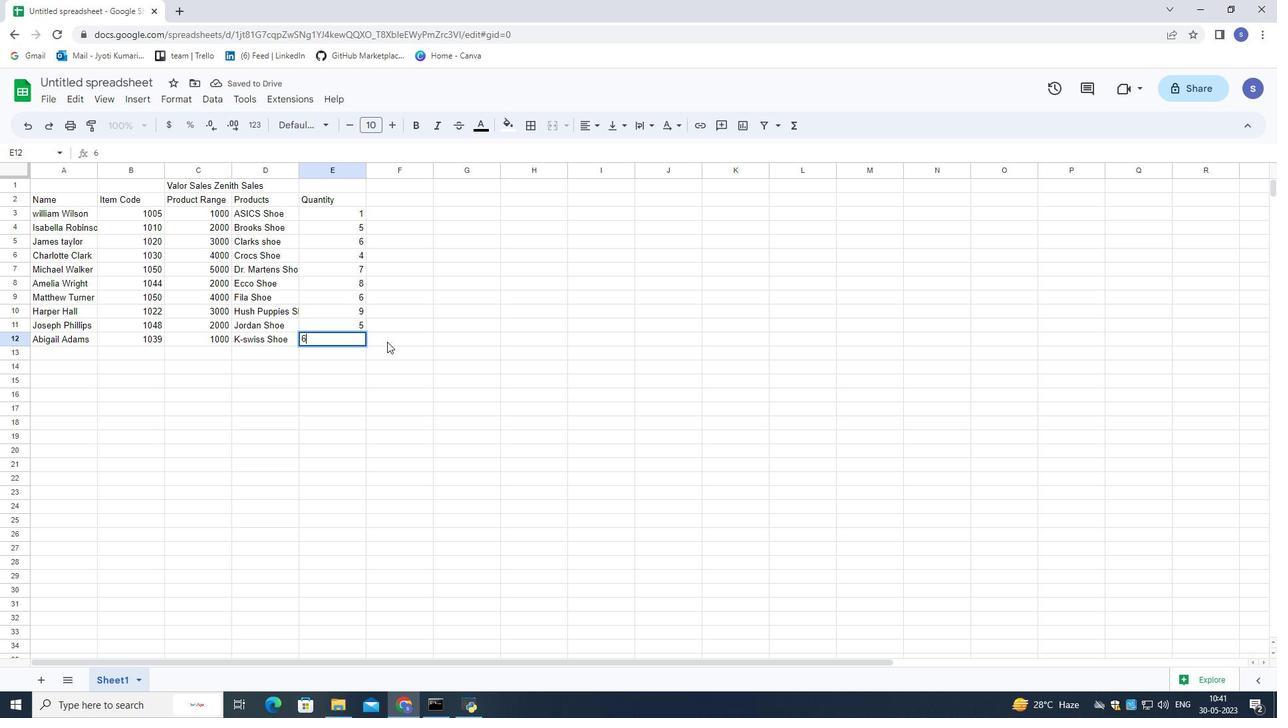 
Action: Mouse pressed left at (389, 342)
Screenshot: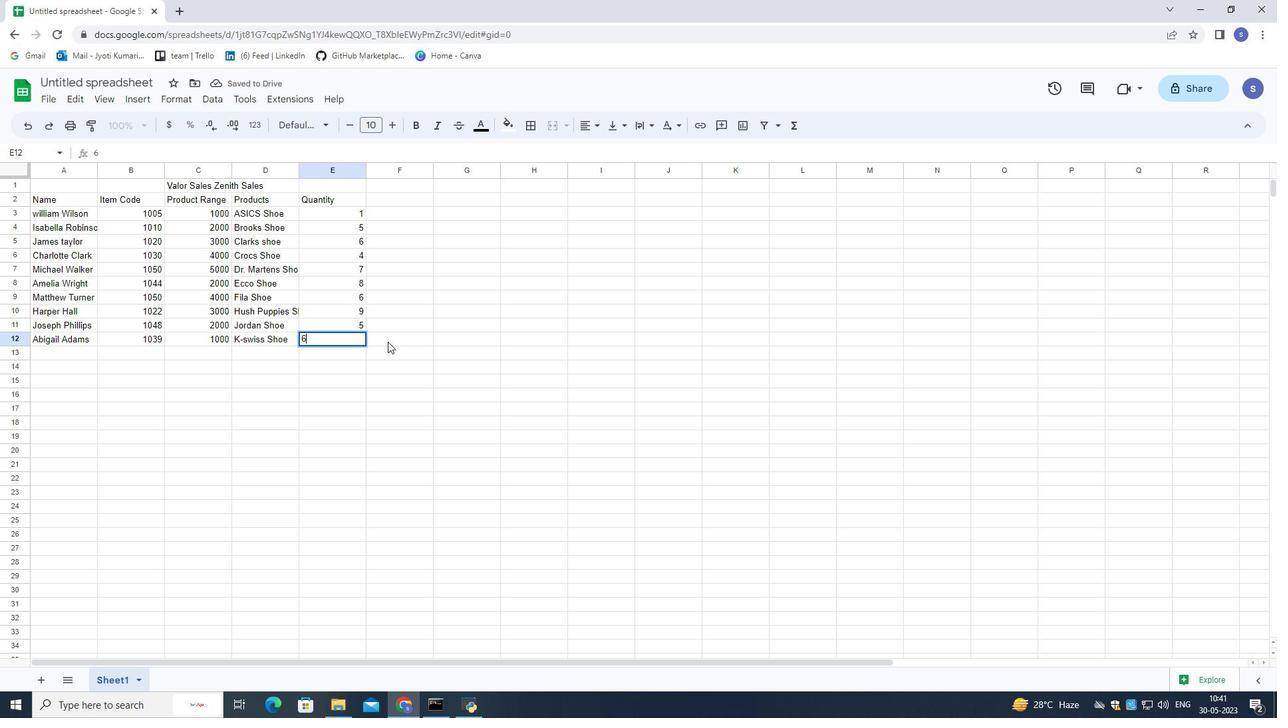 
Action: Mouse moved to (383, 197)
Screenshot: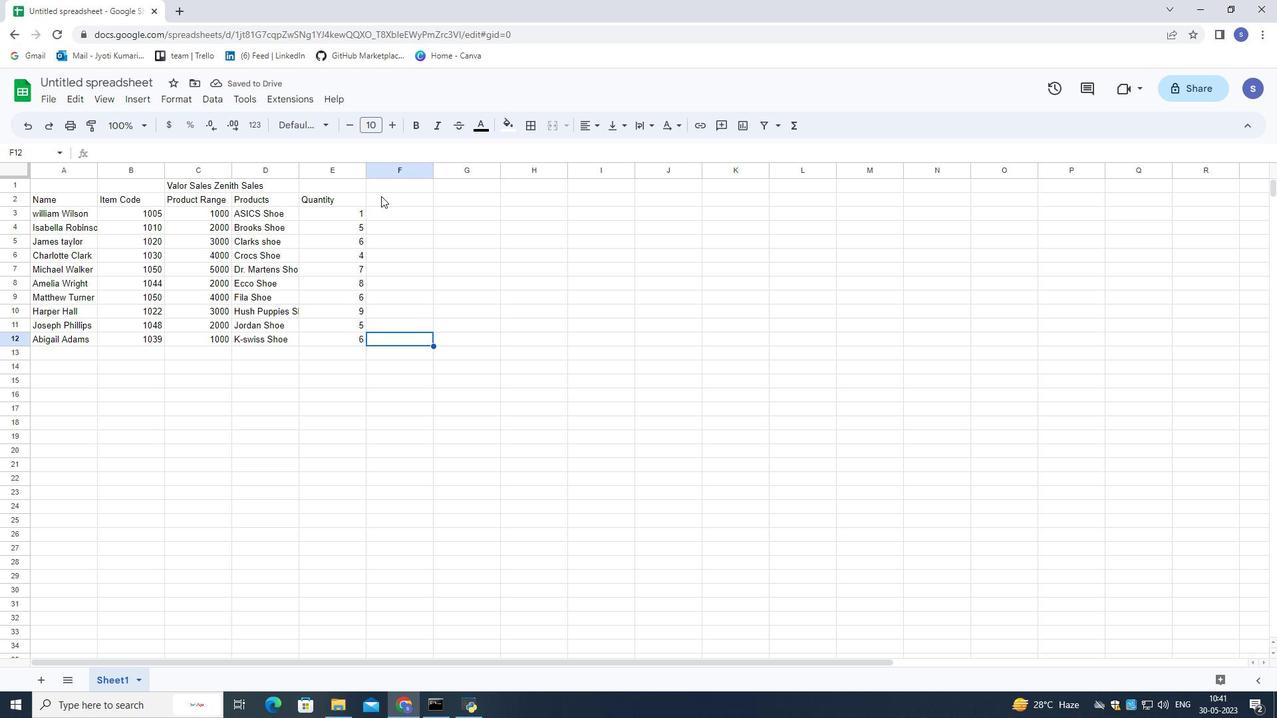 
Action: Mouse pressed left at (383, 197)
Screenshot: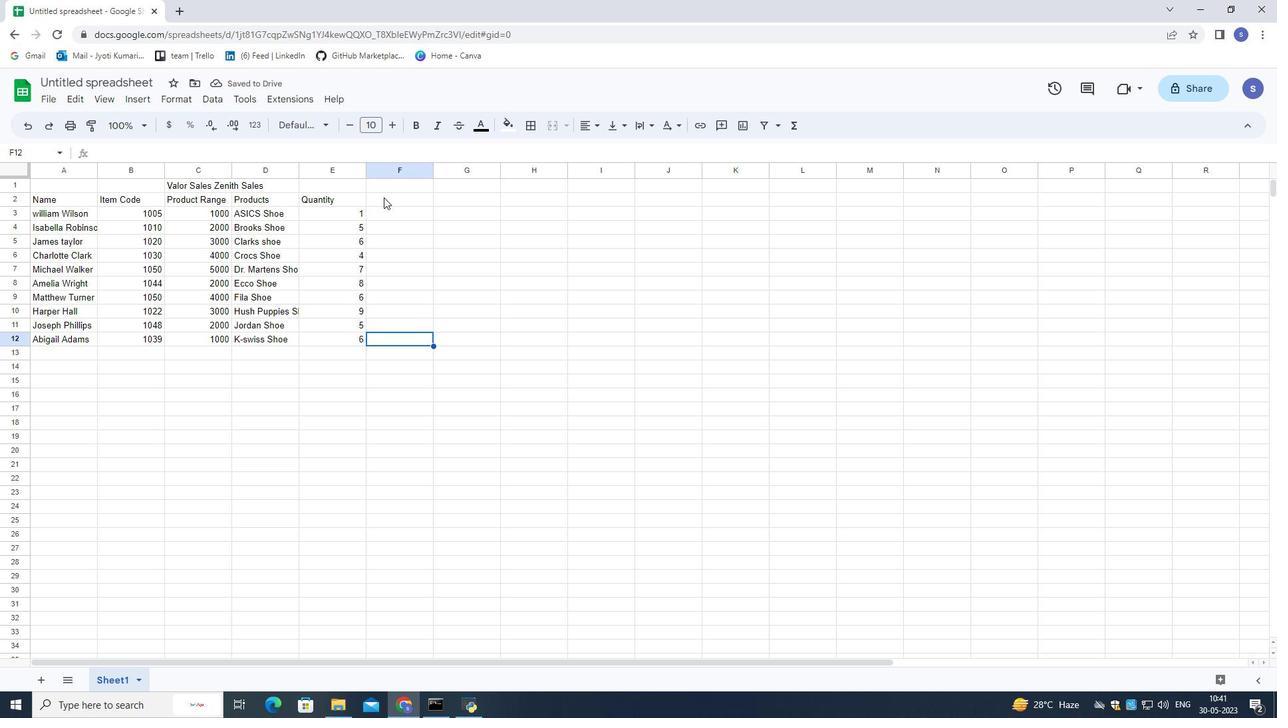 
Action: Mouse moved to (370, 204)
Screenshot: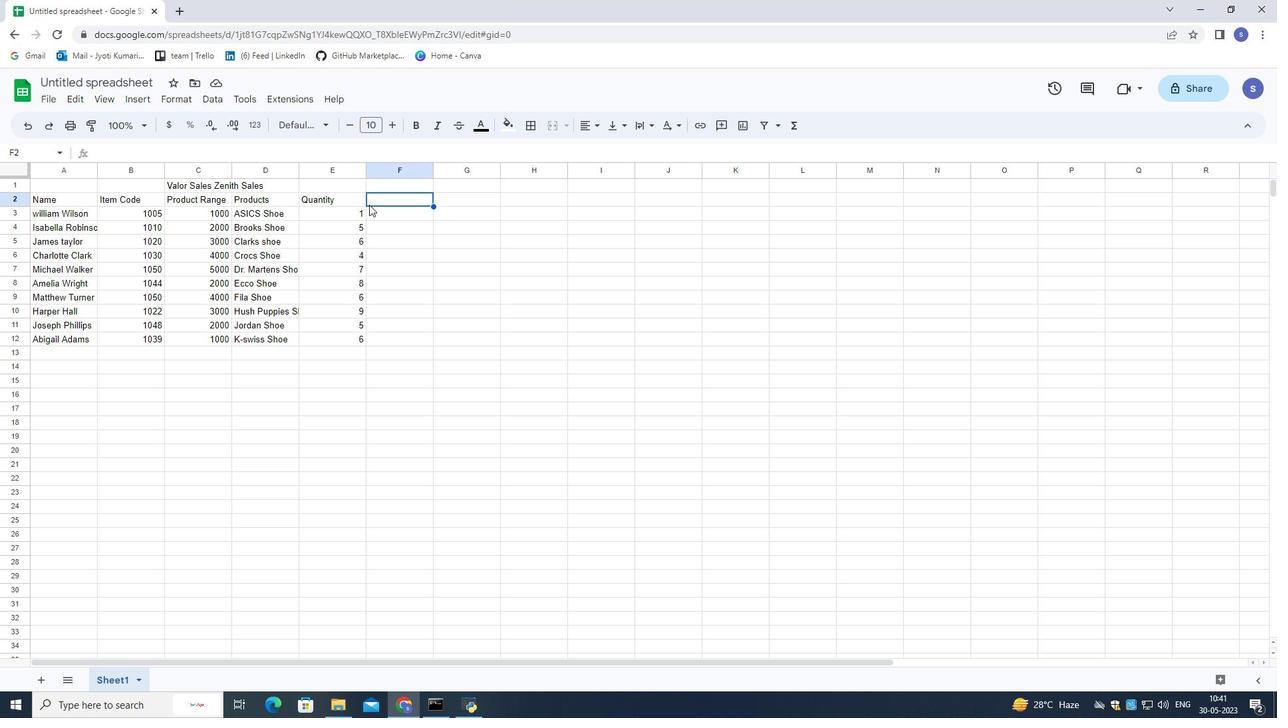
Action: Key pressed <Key.shift>Amount<Key.down>
Screenshot: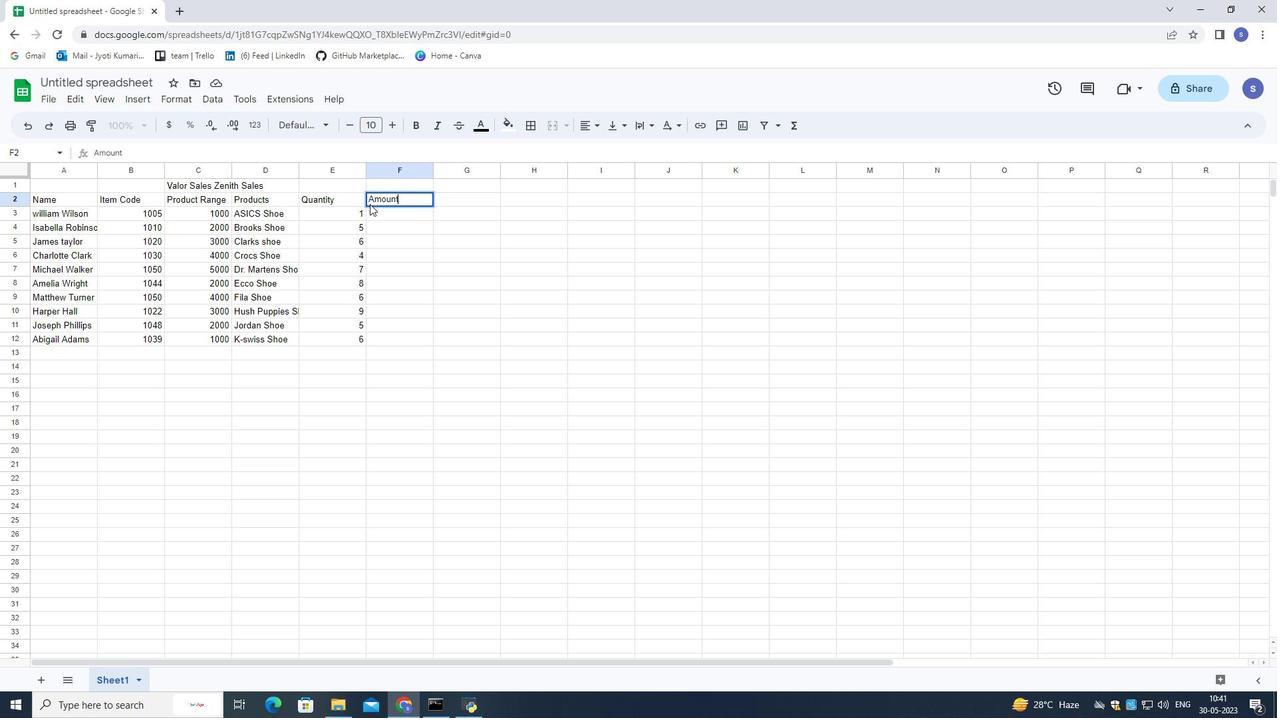 
Action: Mouse moved to (377, 233)
Screenshot: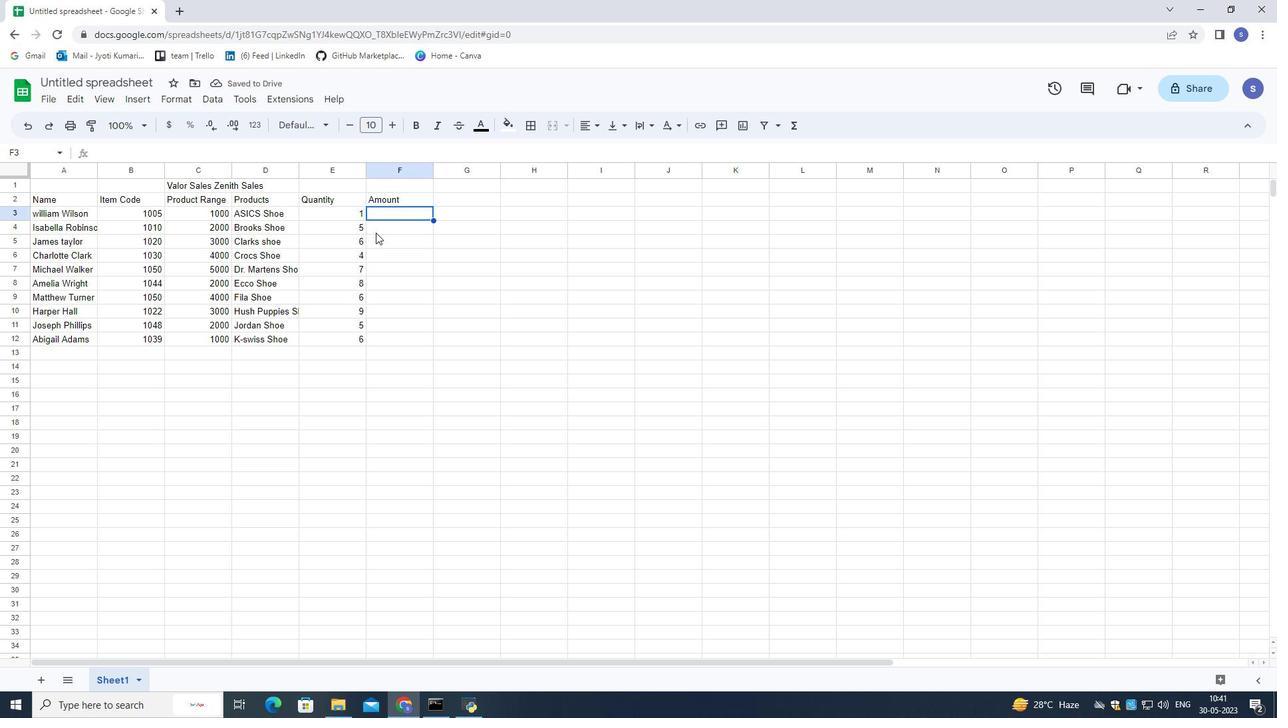 
Action: Key pressed =sum<Key.shift_r><Key.shift_r>(
Screenshot: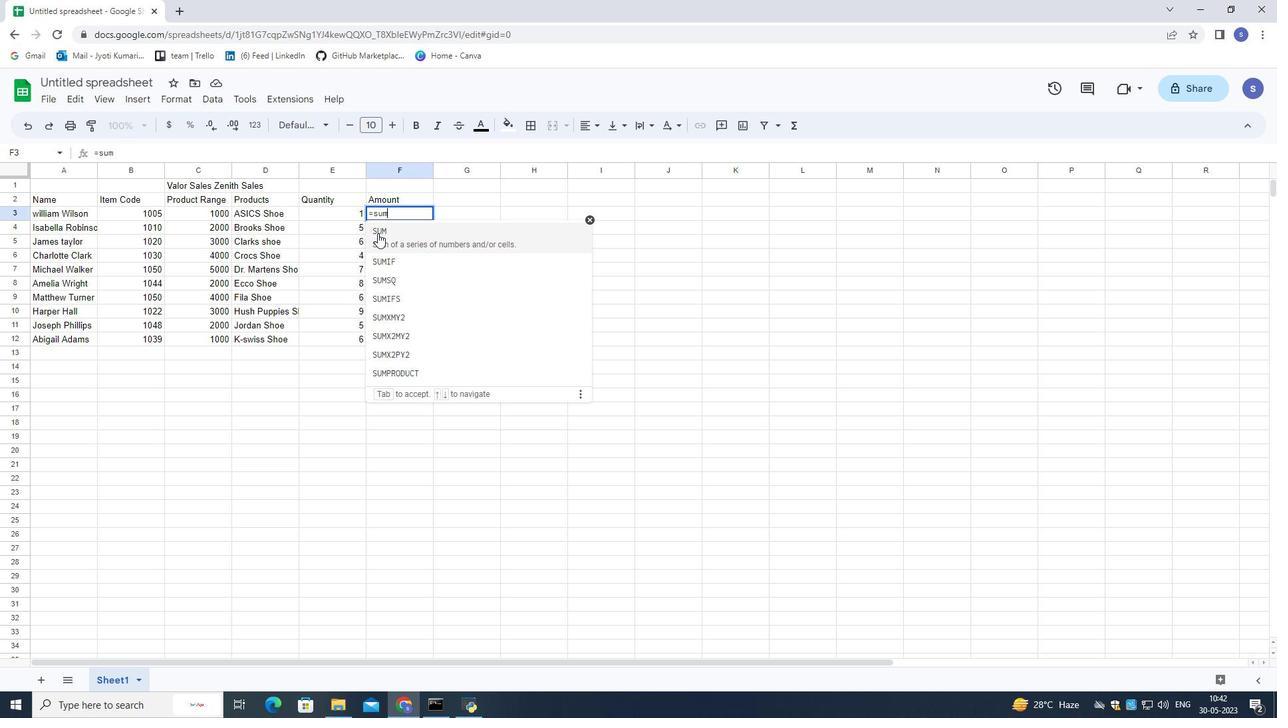 
Action: Mouse moved to (208, 211)
Screenshot: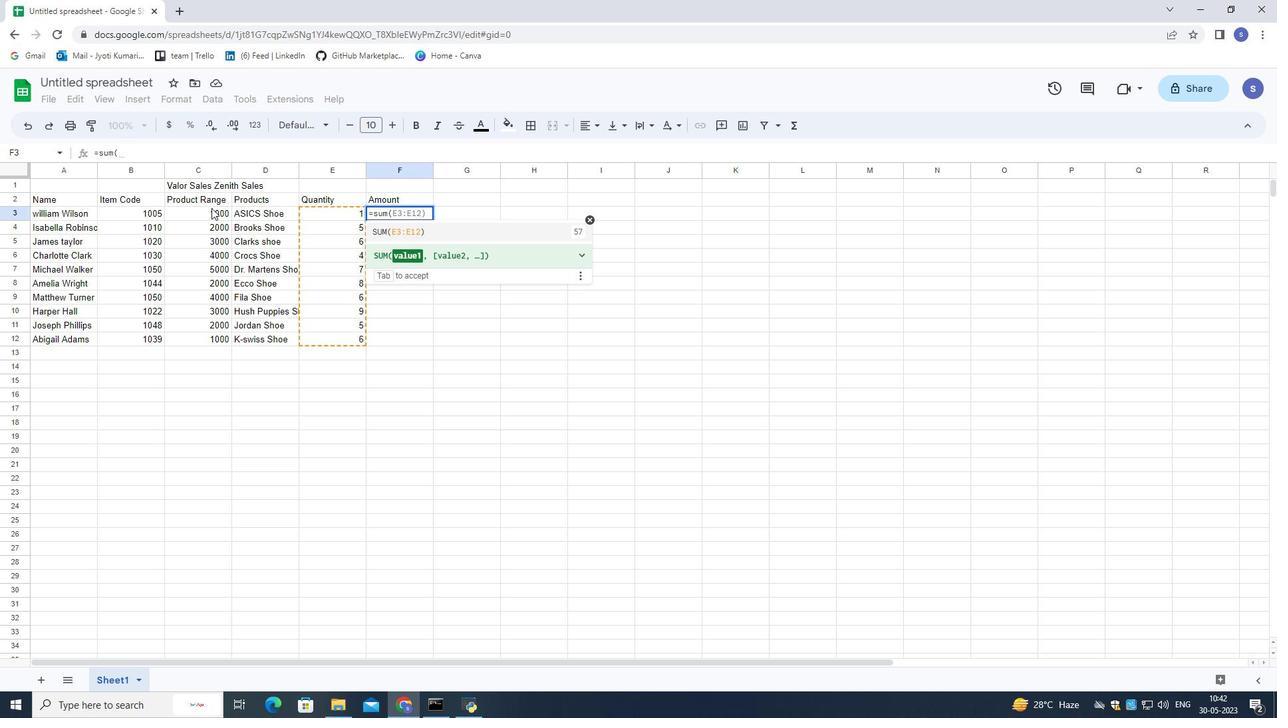 
Action: Mouse pressed left at (208, 211)
Screenshot: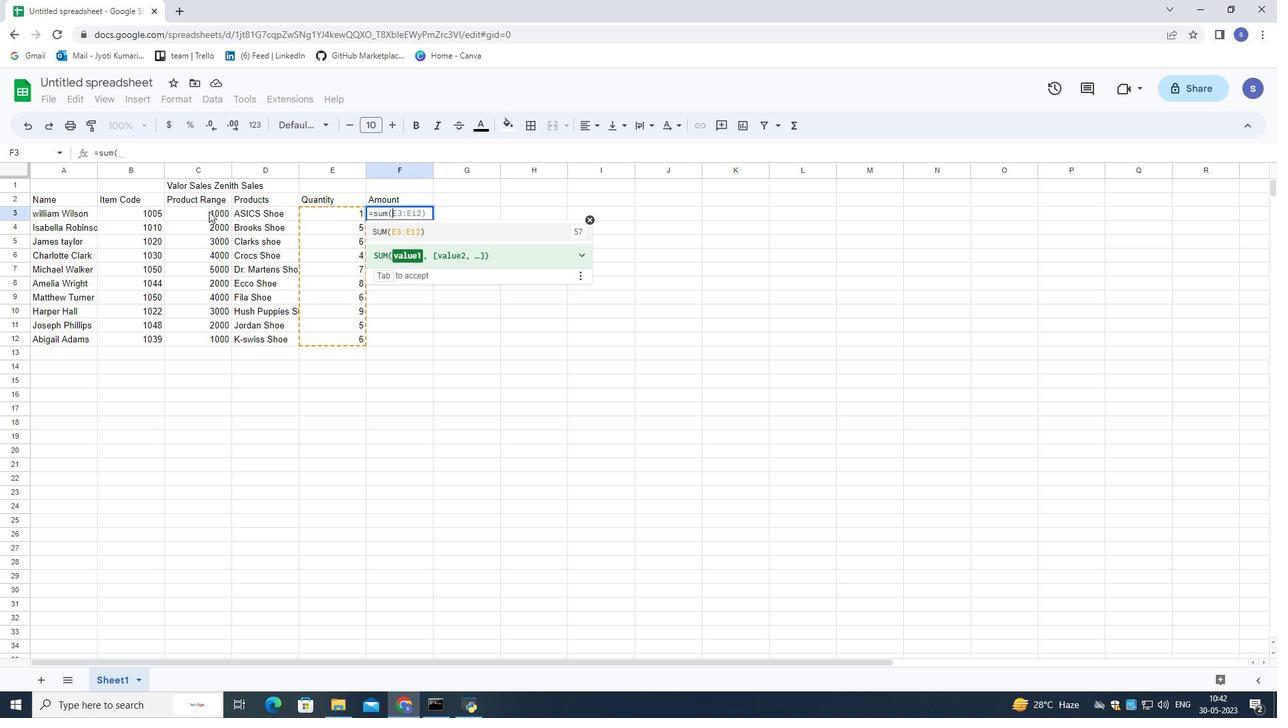 
Action: Mouse moved to (216, 216)
Screenshot: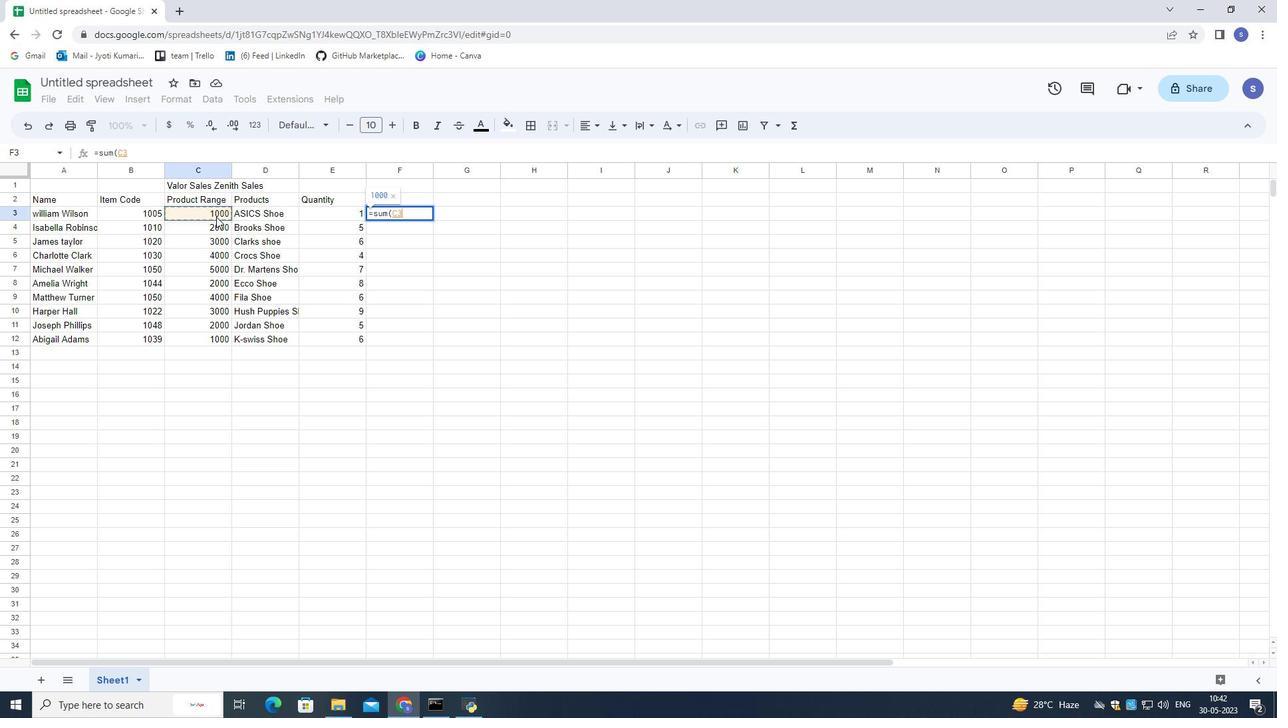 
Action: Key pressed *
Screenshot: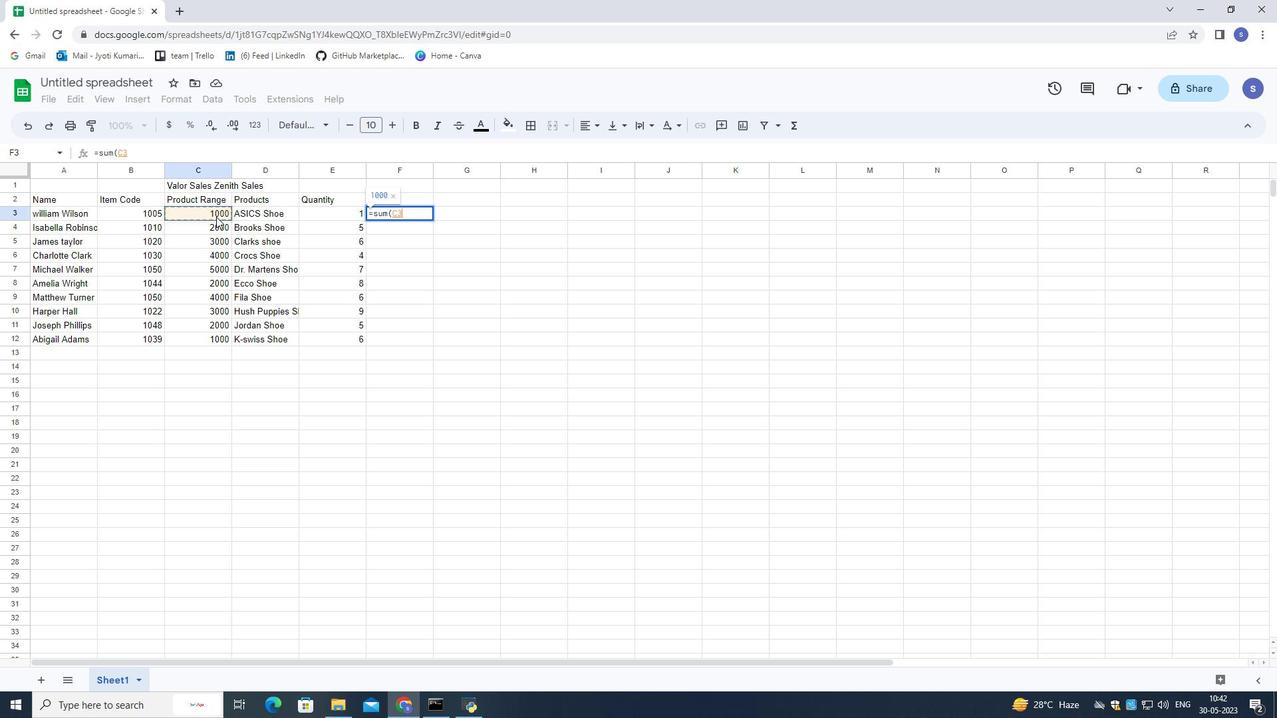 
Action: Mouse moved to (301, 211)
Screenshot: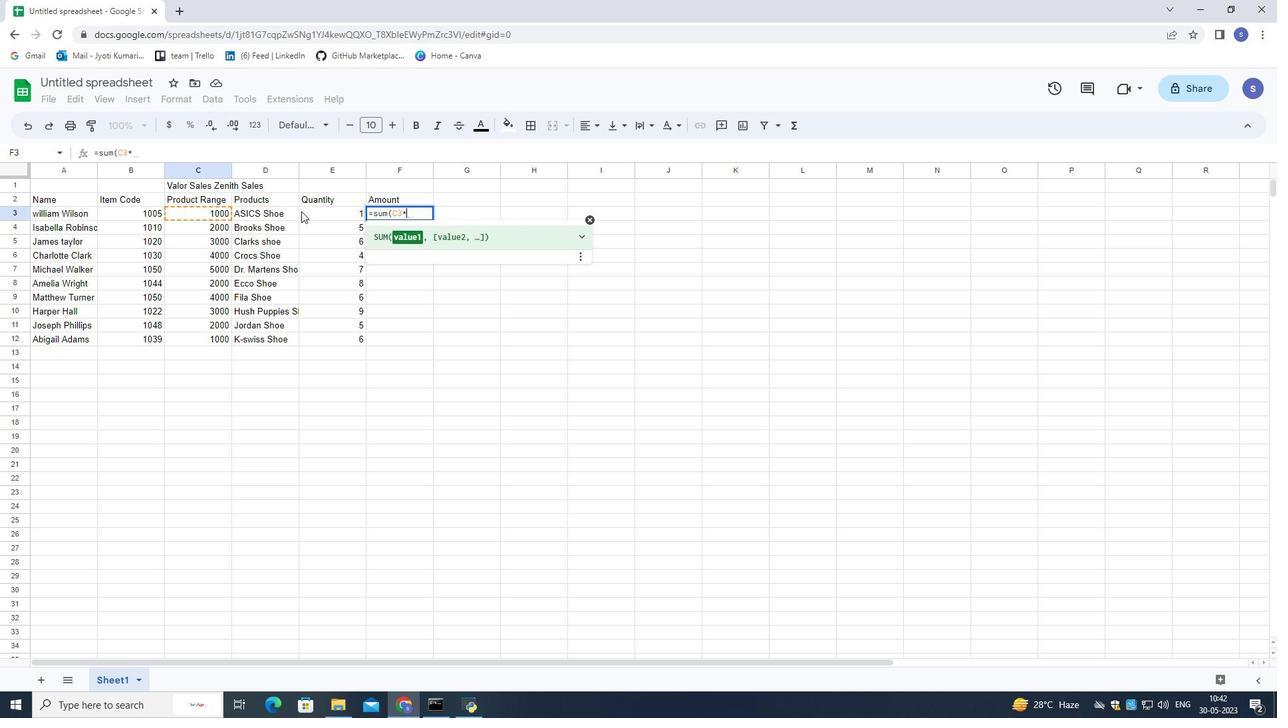 
Action: Mouse pressed left at (301, 211)
Screenshot: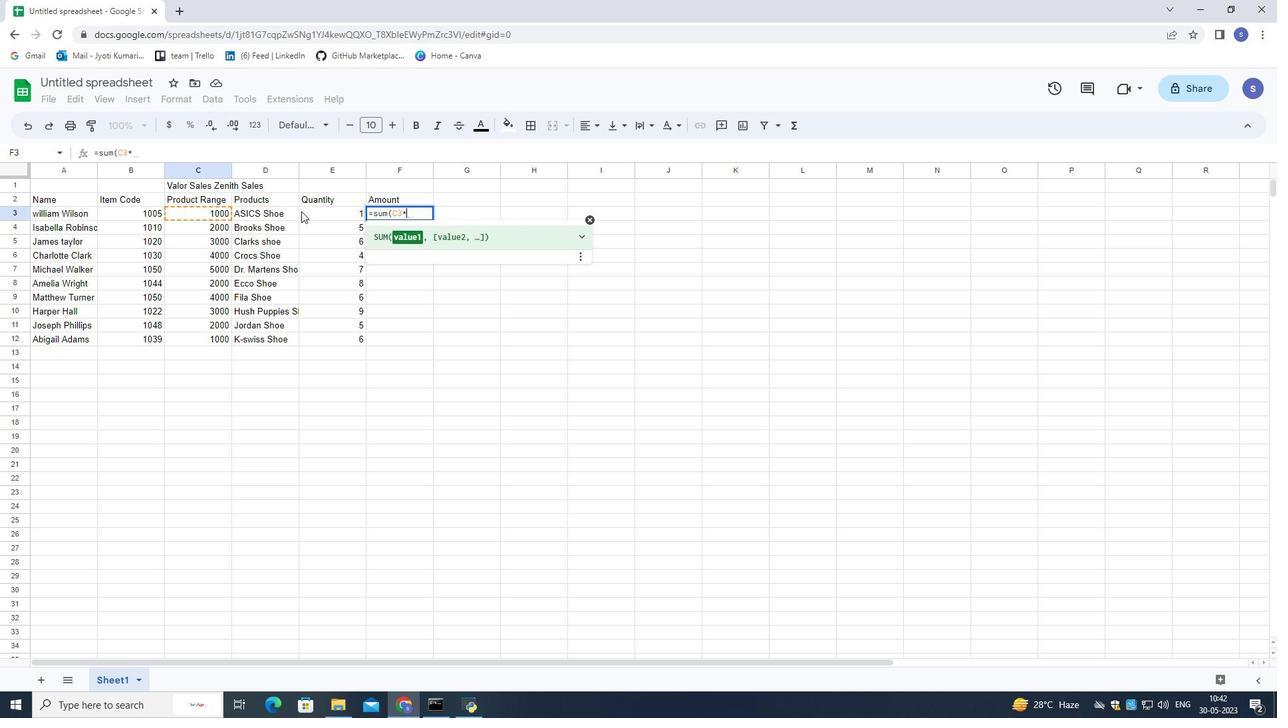 
Action: Key pressed <Key.shift_r>)<Key.enter>
Screenshot: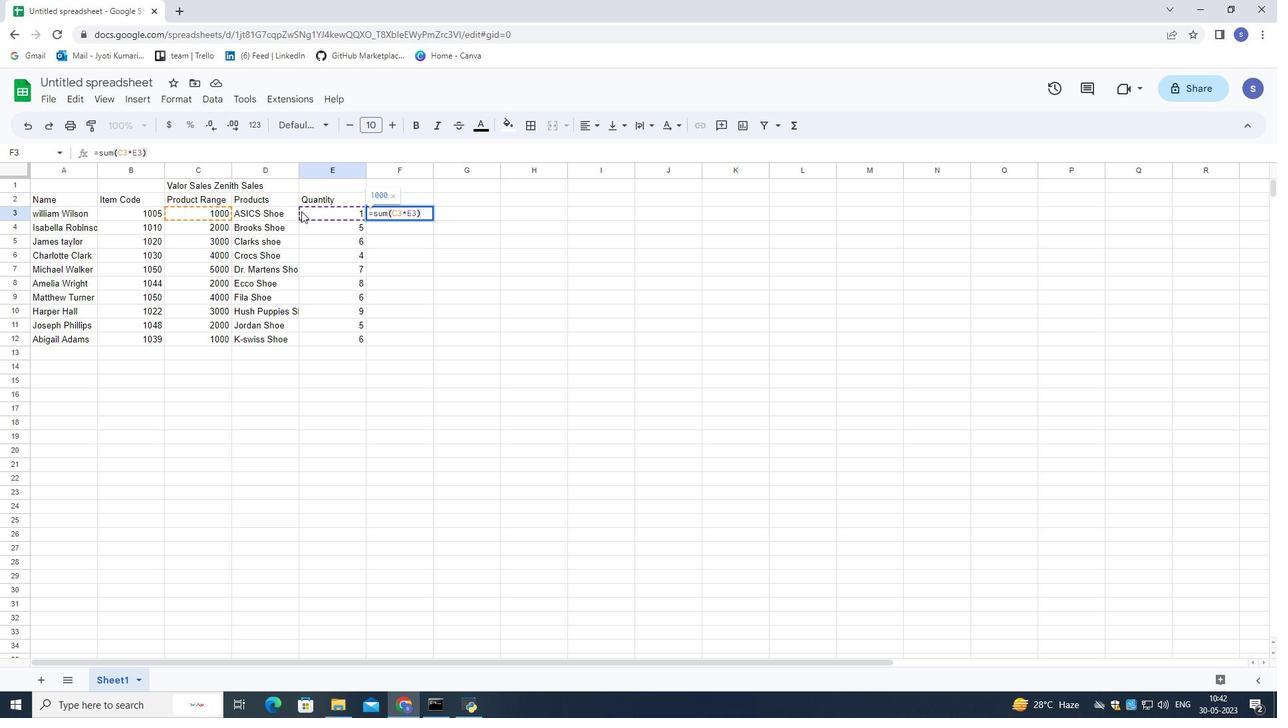 
Action: Mouse moved to (449, 315)
Screenshot: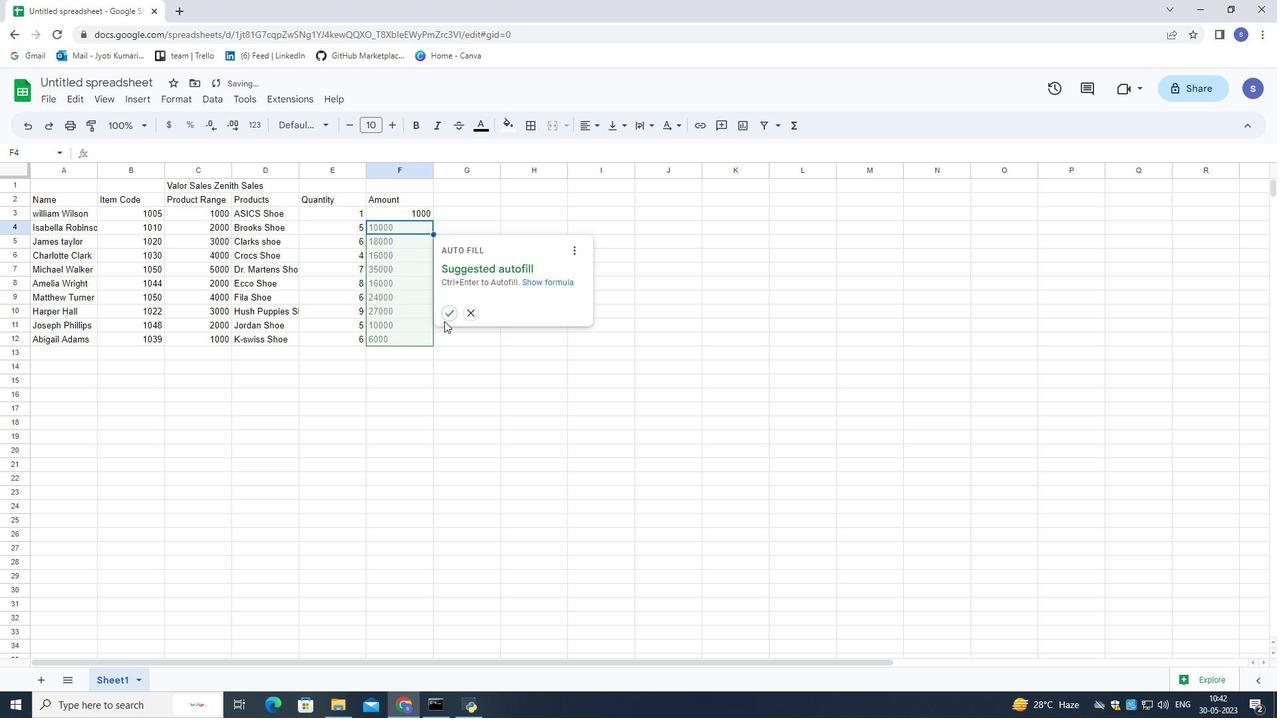 
Action: Mouse pressed left at (449, 315)
Screenshot: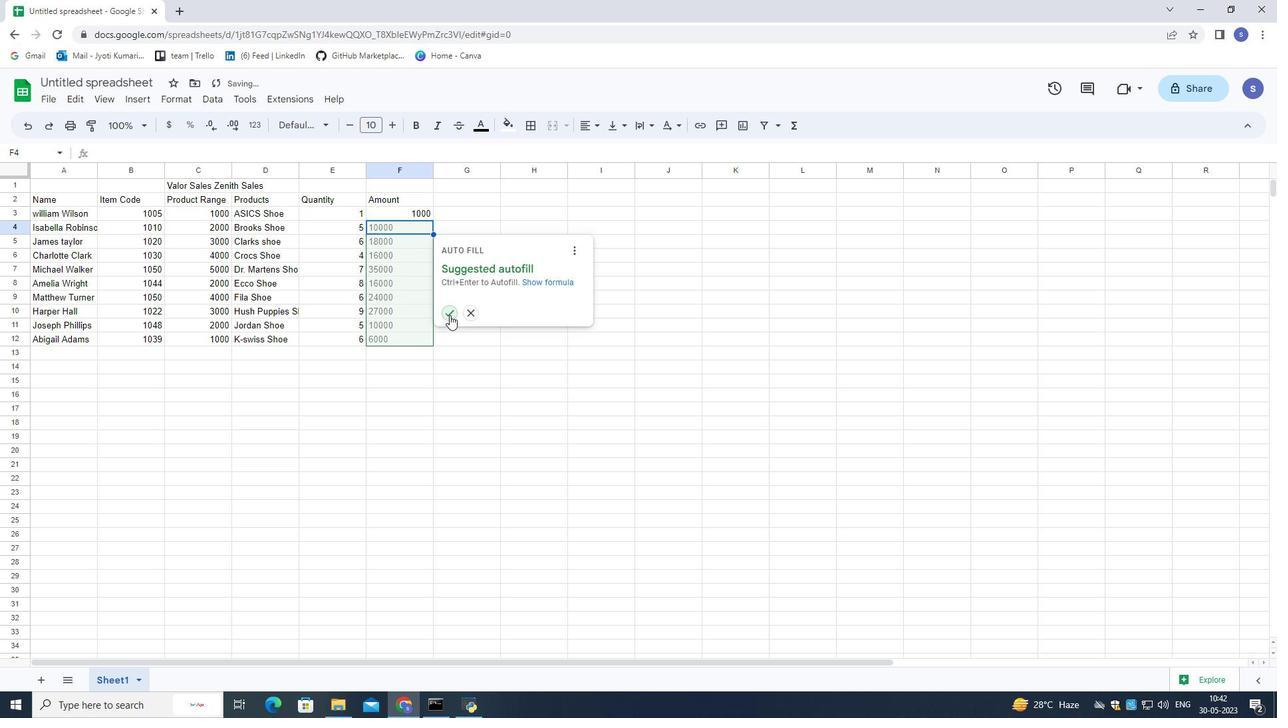
Action: Mouse moved to (485, 198)
Screenshot: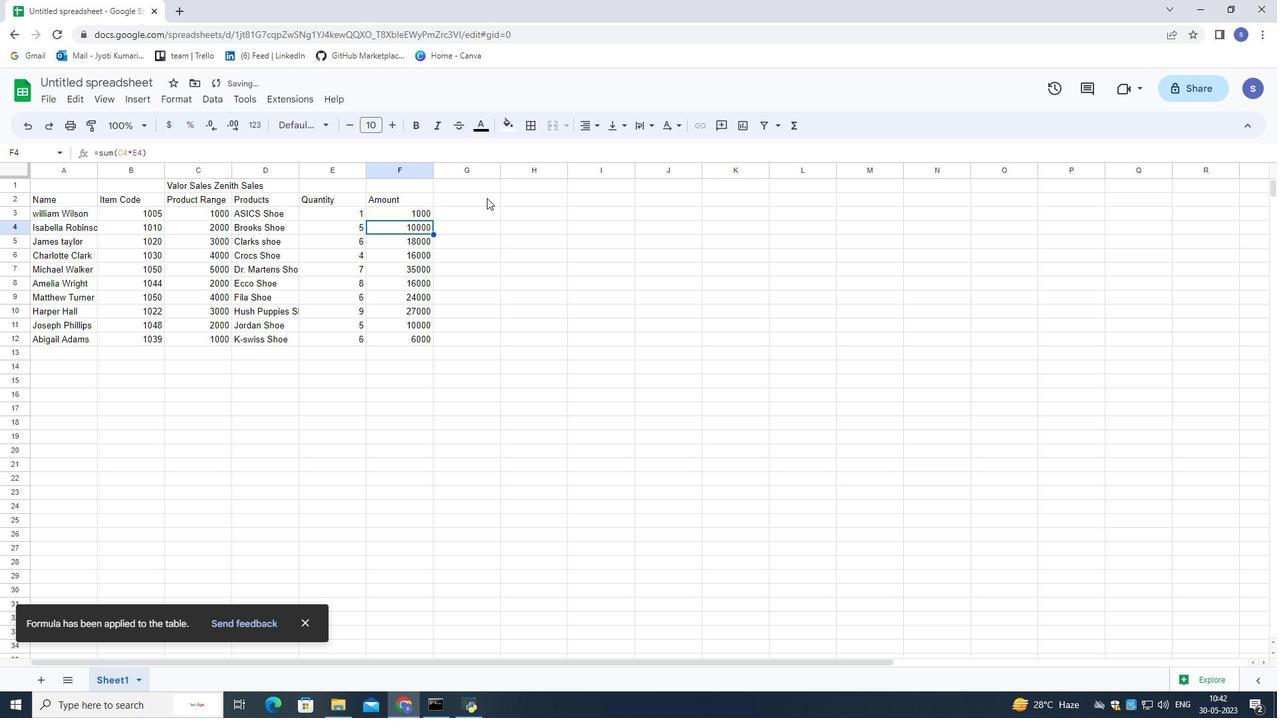 
Action: Mouse pressed left at (485, 198)
Screenshot: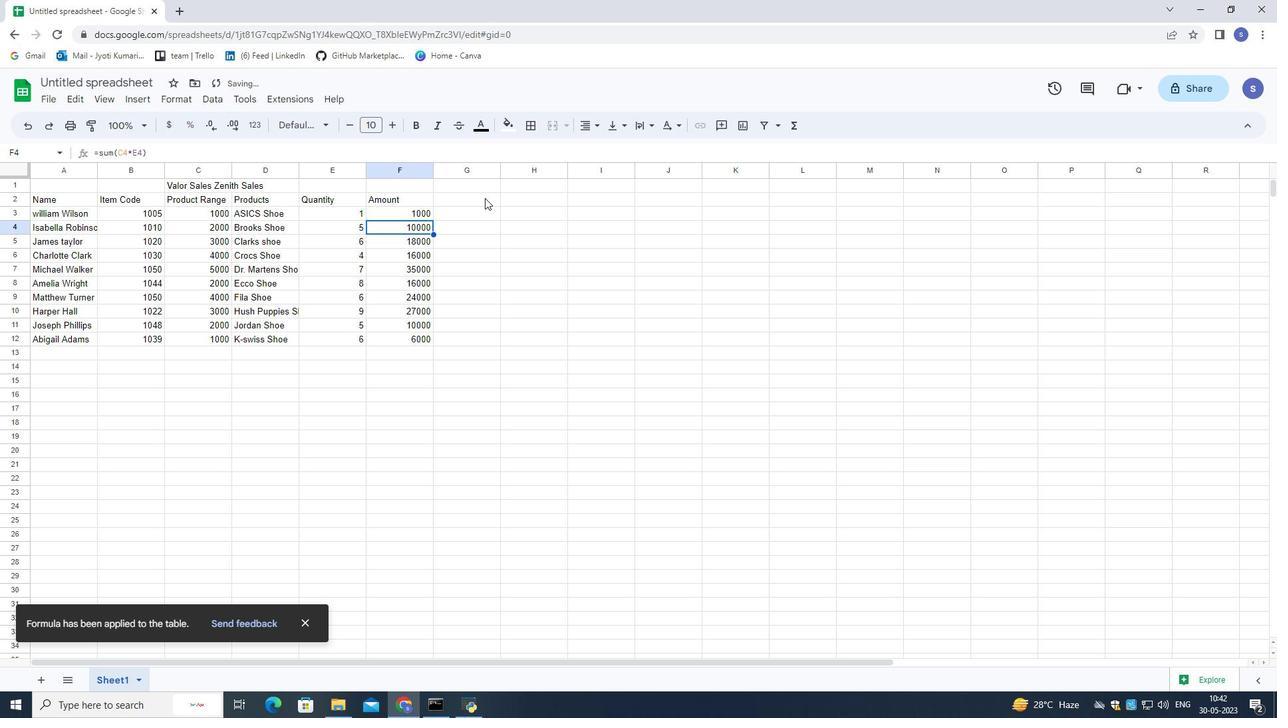 
Action: Key pressed <Key.shift>Commission<Key.down>
Screenshot: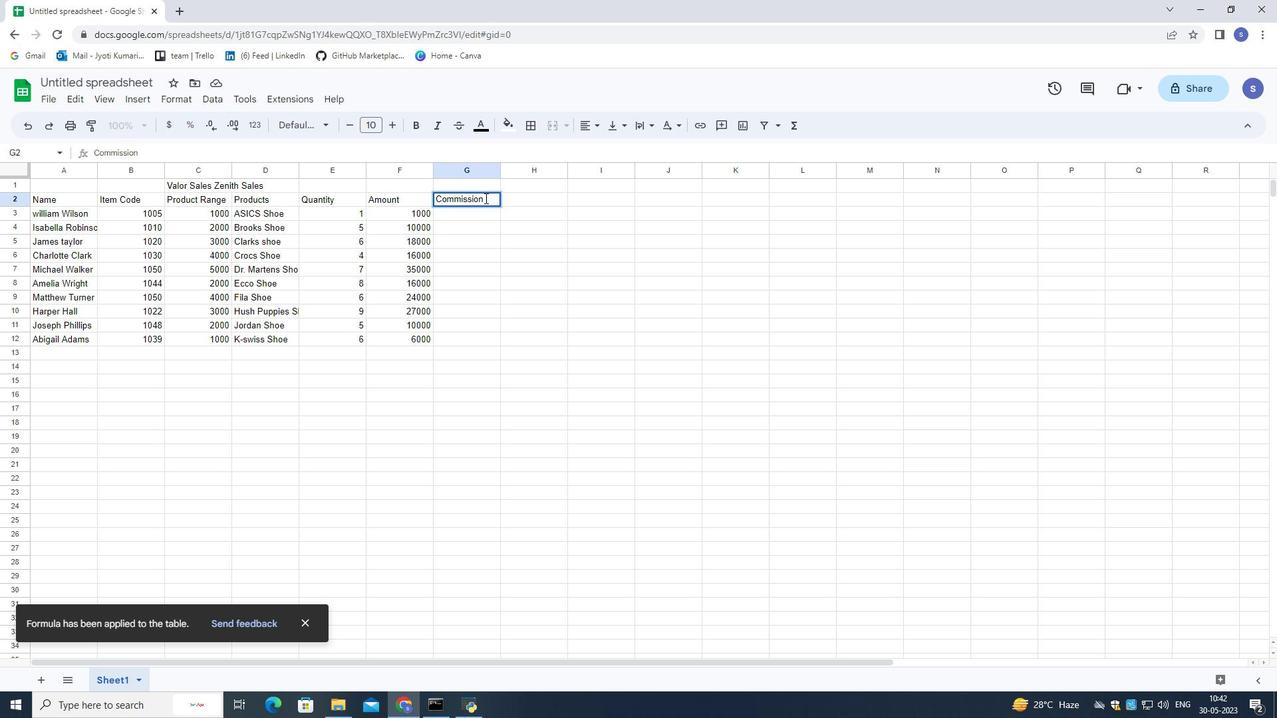 
Action: Mouse moved to (489, 214)
Screenshot: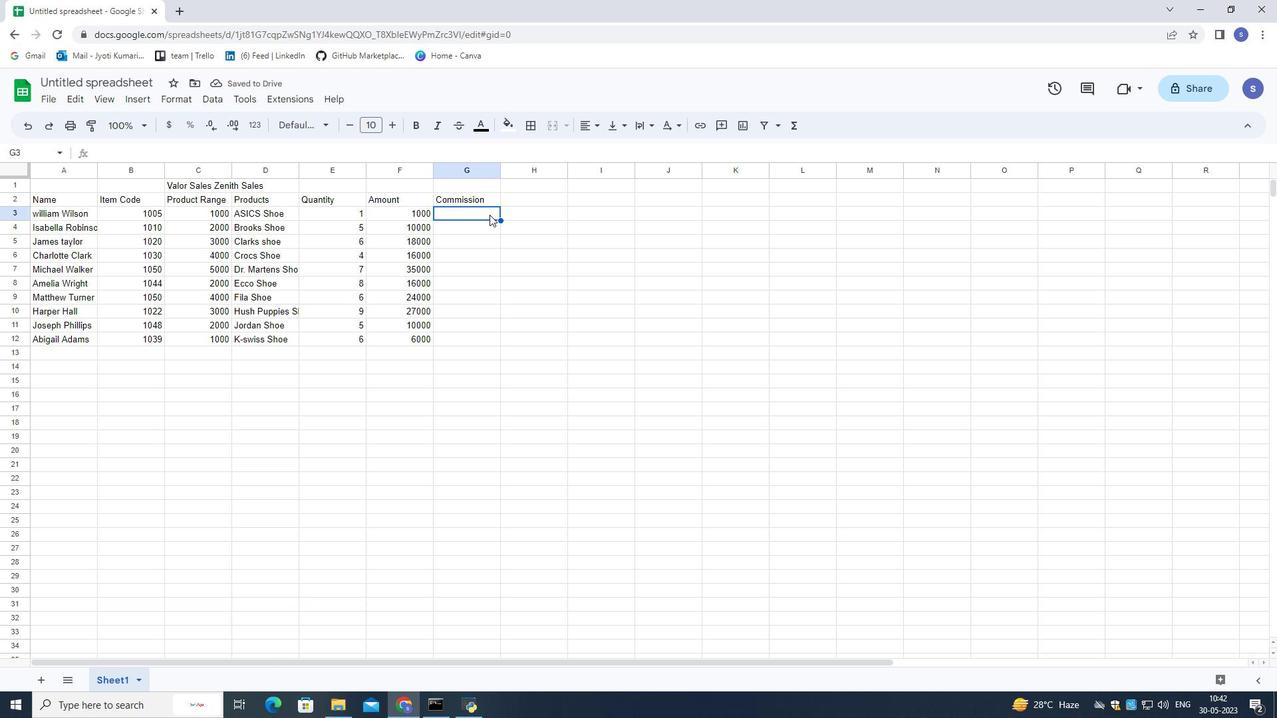 
Action: Key pressed -<Key.backspace>=
Screenshot: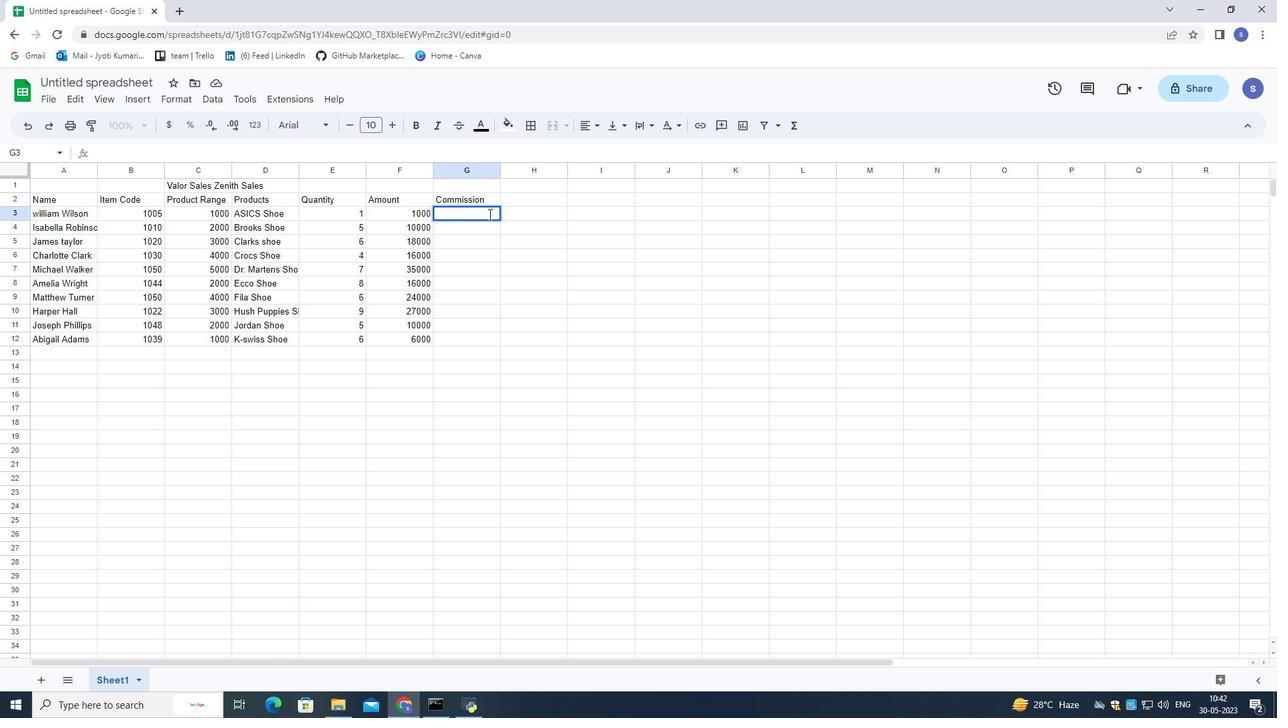 
Action: Mouse moved to (477, 214)
Screenshot: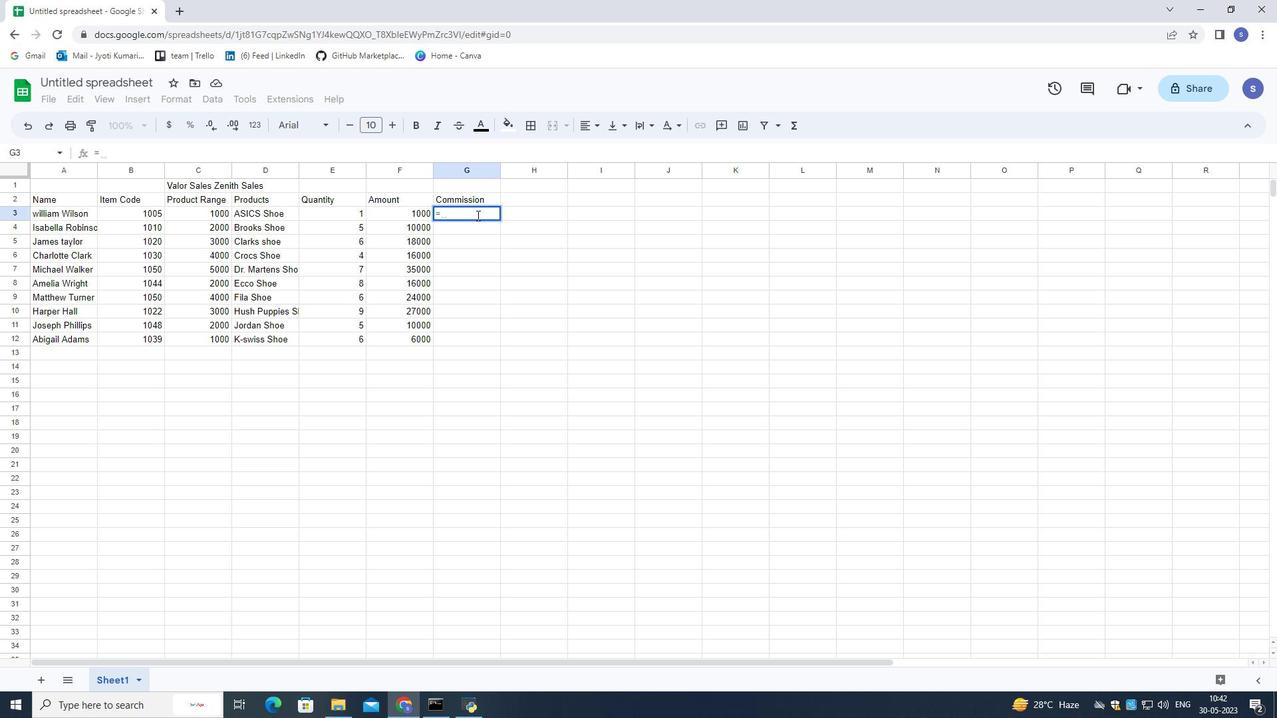 
Action: Key pressed <Key.shift_r>(
Screenshot: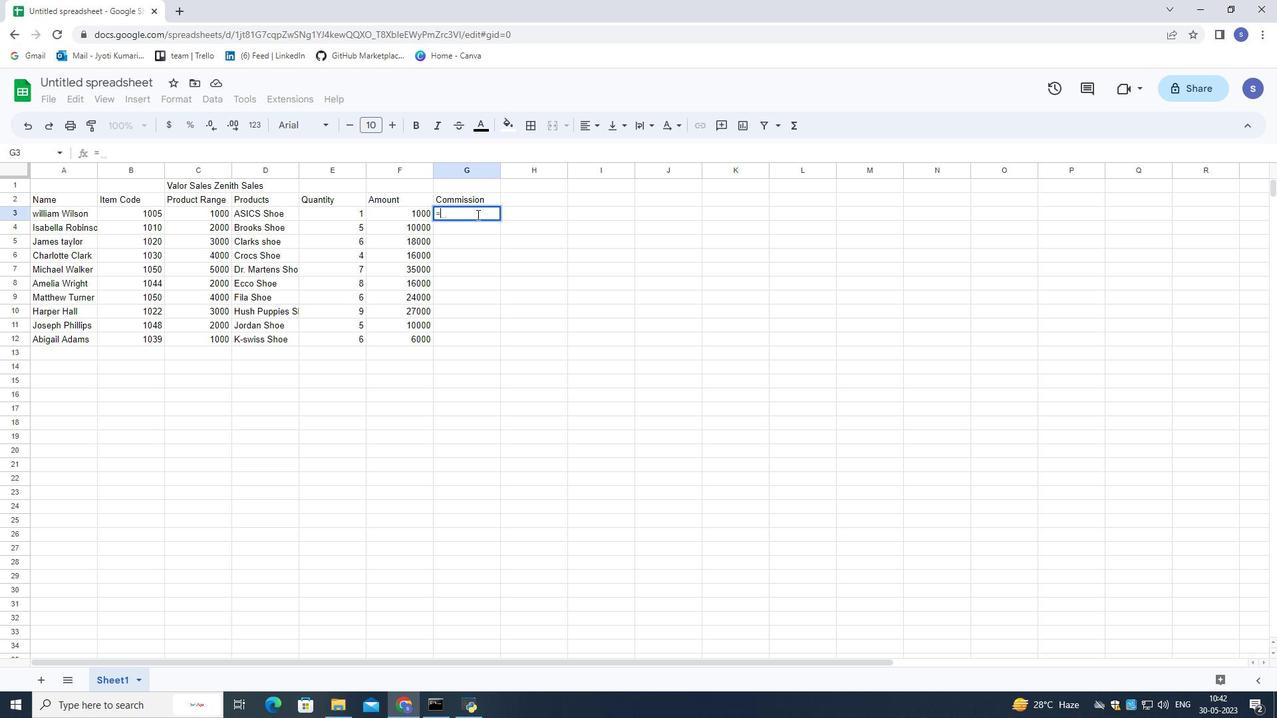 
Action: Mouse moved to (419, 210)
Screenshot: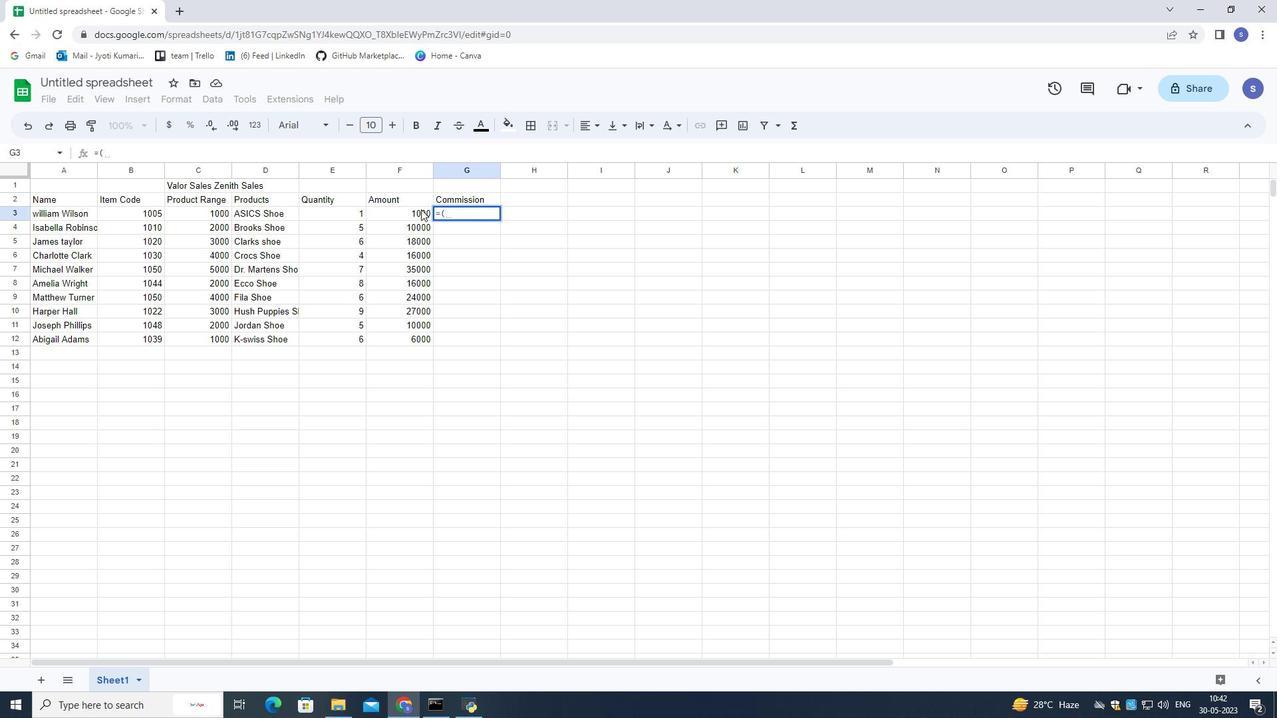 
Action: Mouse pressed left at (419, 210)
Screenshot: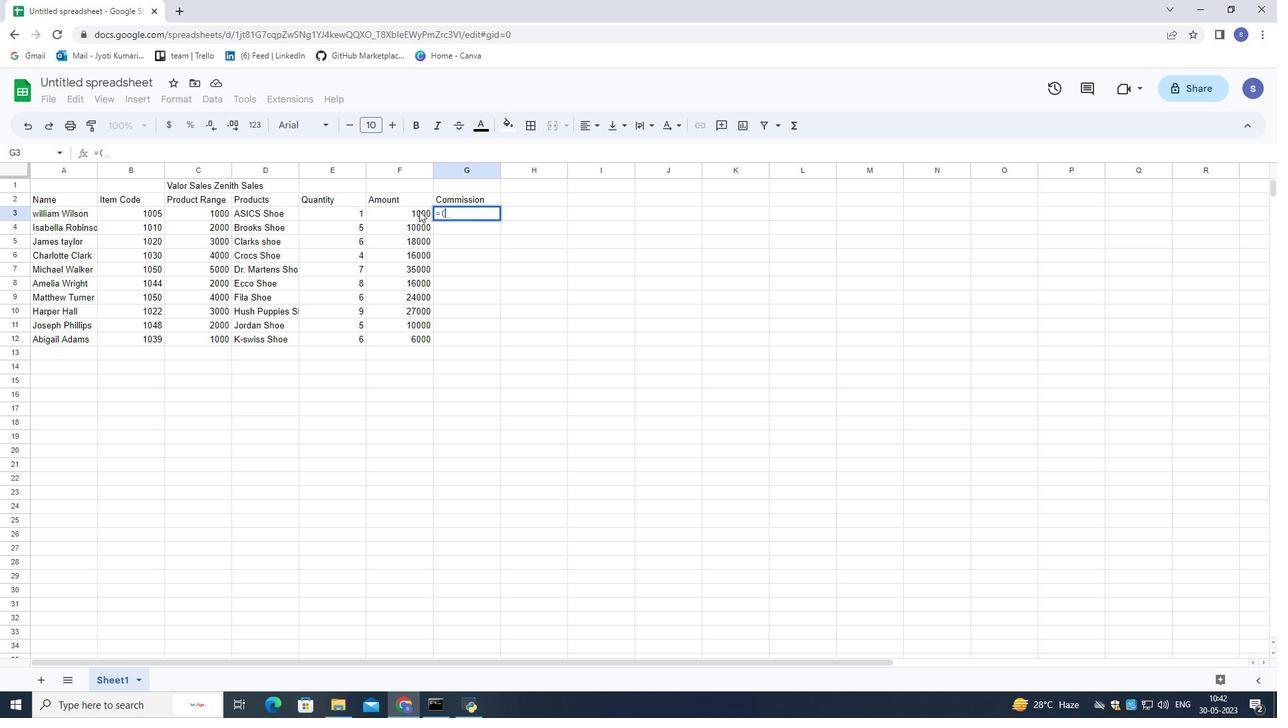 
Action: Mouse moved to (512, 252)
Screenshot: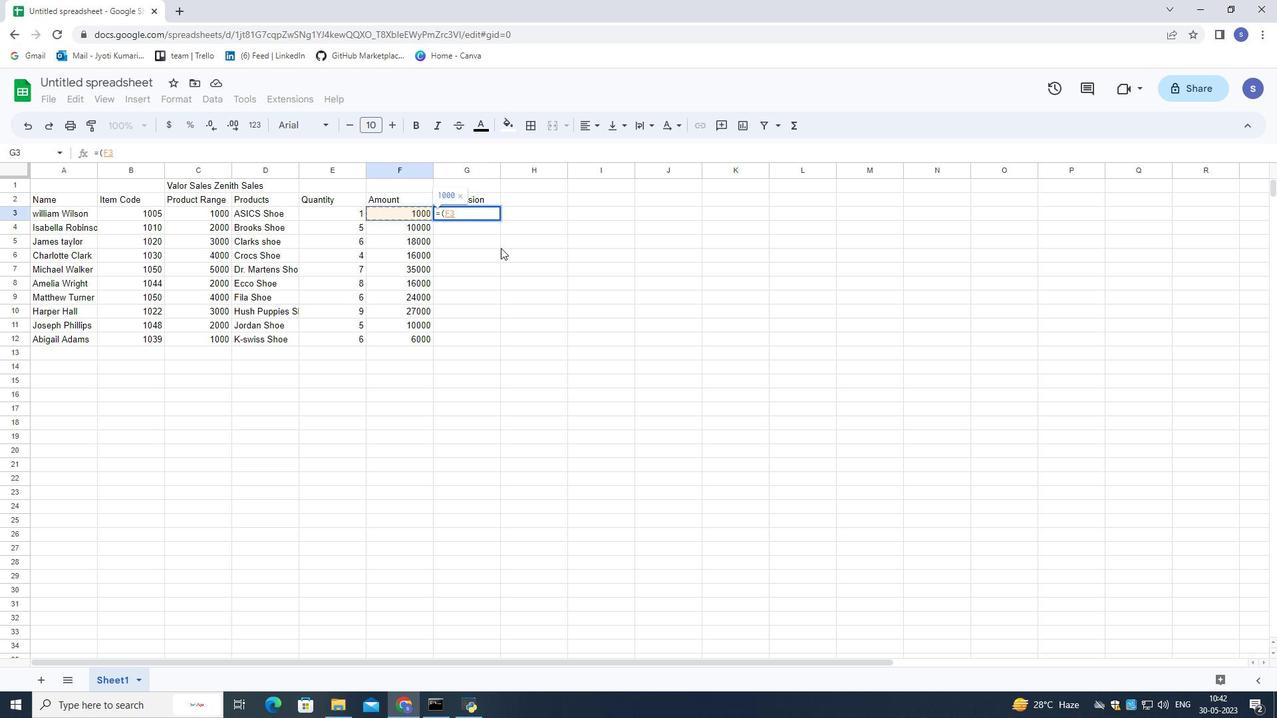 
Action: Key pressed *2<Key.shift><Key.shift>%<Key.shift_r>)
Screenshot: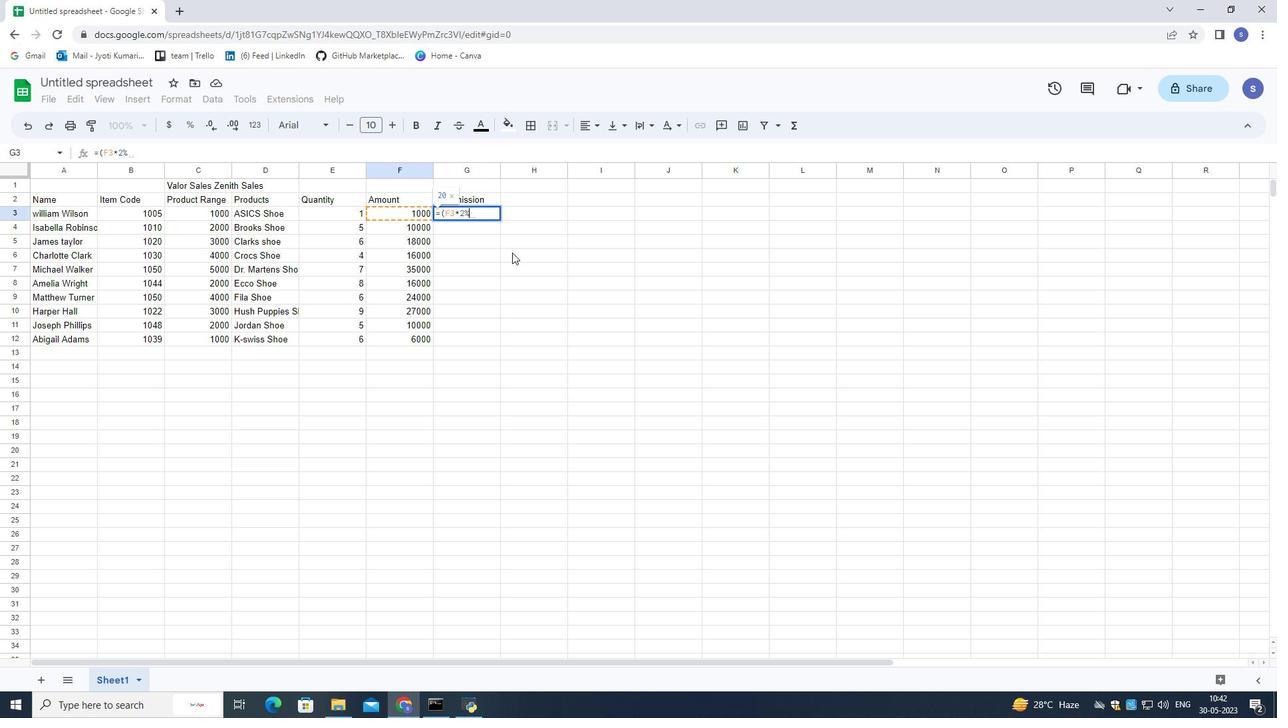 
Action: Mouse moved to (678, 316)
Screenshot: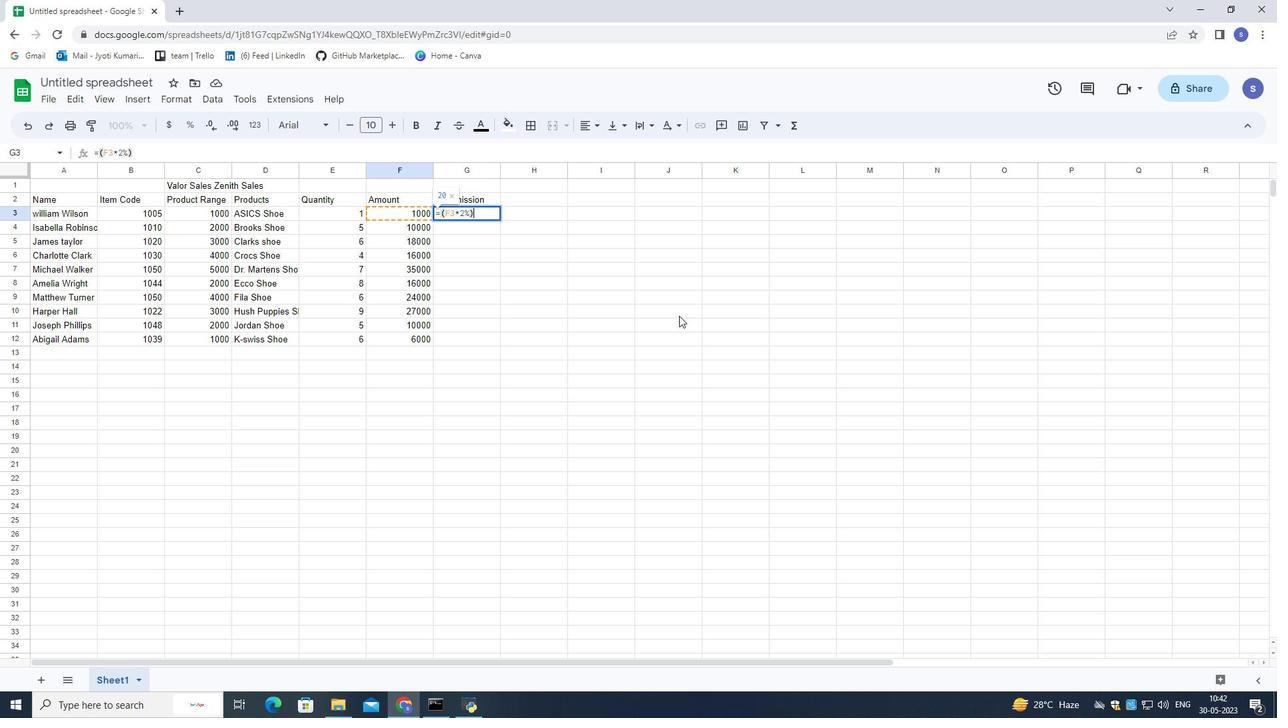 
Action: Key pressed <Key.enter>
Screenshot: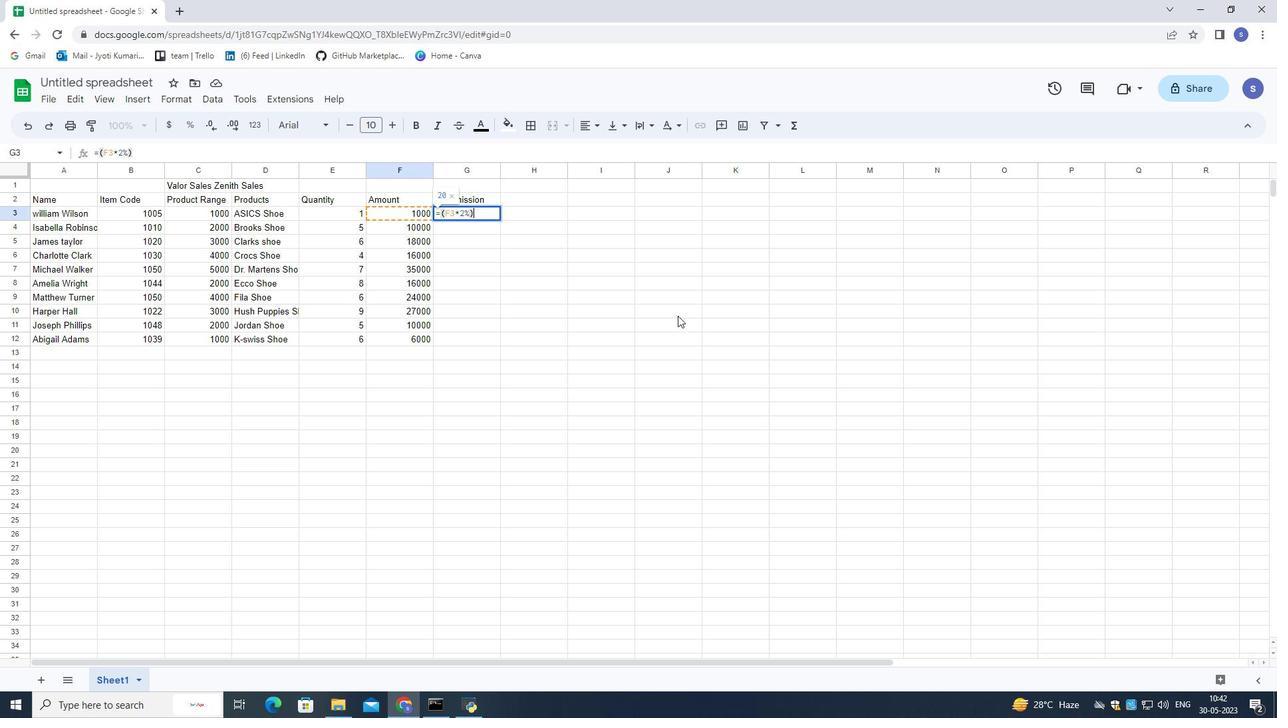 
Action: Mouse moved to (517, 314)
Screenshot: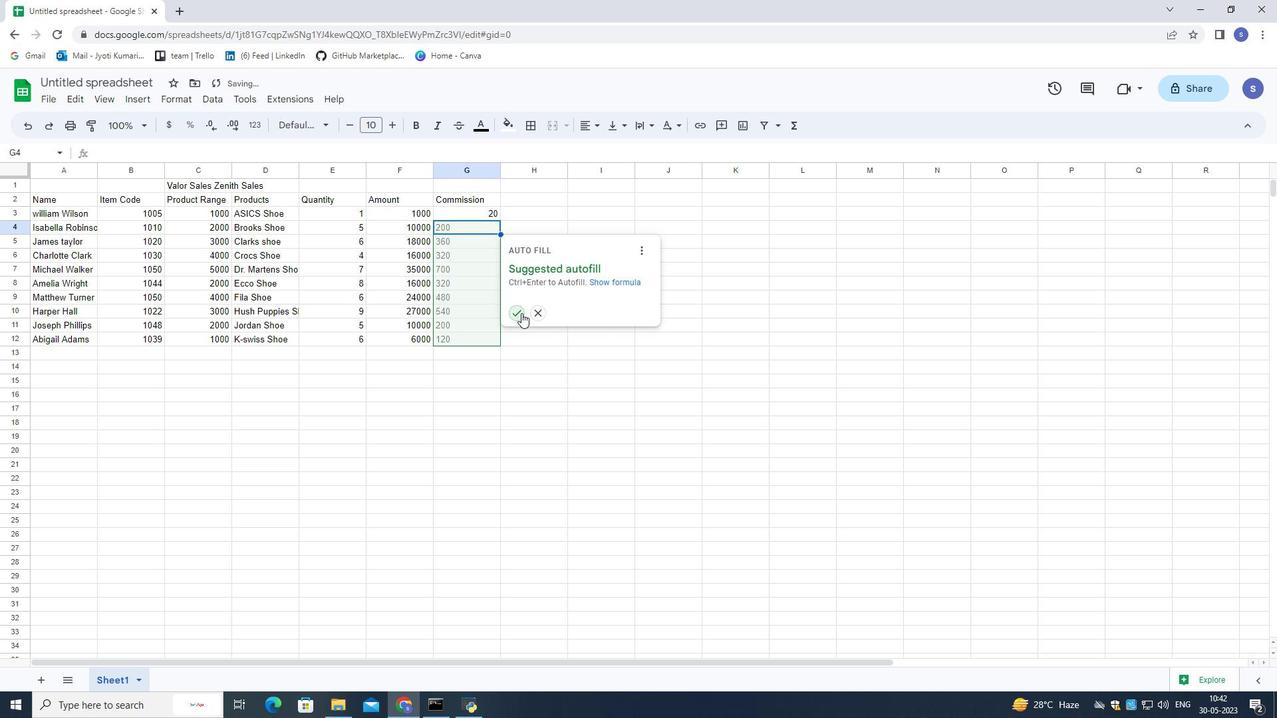 
Action: Mouse pressed left at (517, 314)
Screenshot: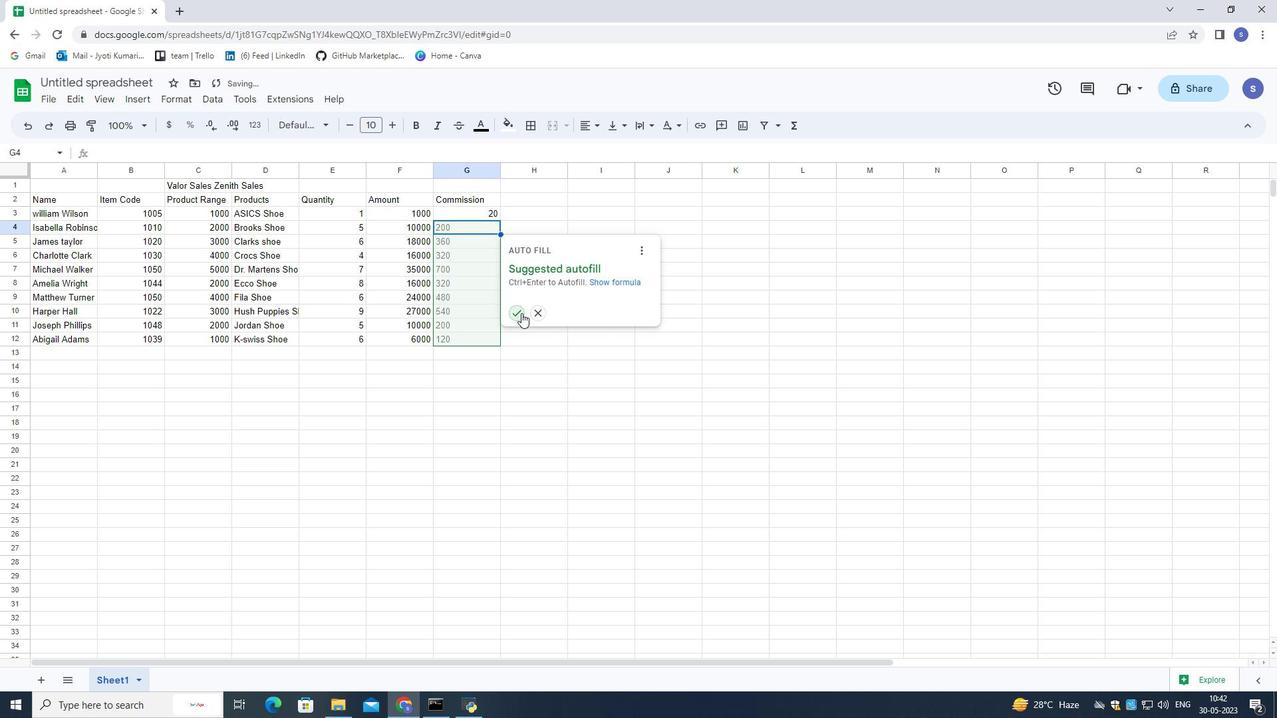 
Action: Mouse moved to (521, 202)
Screenshot: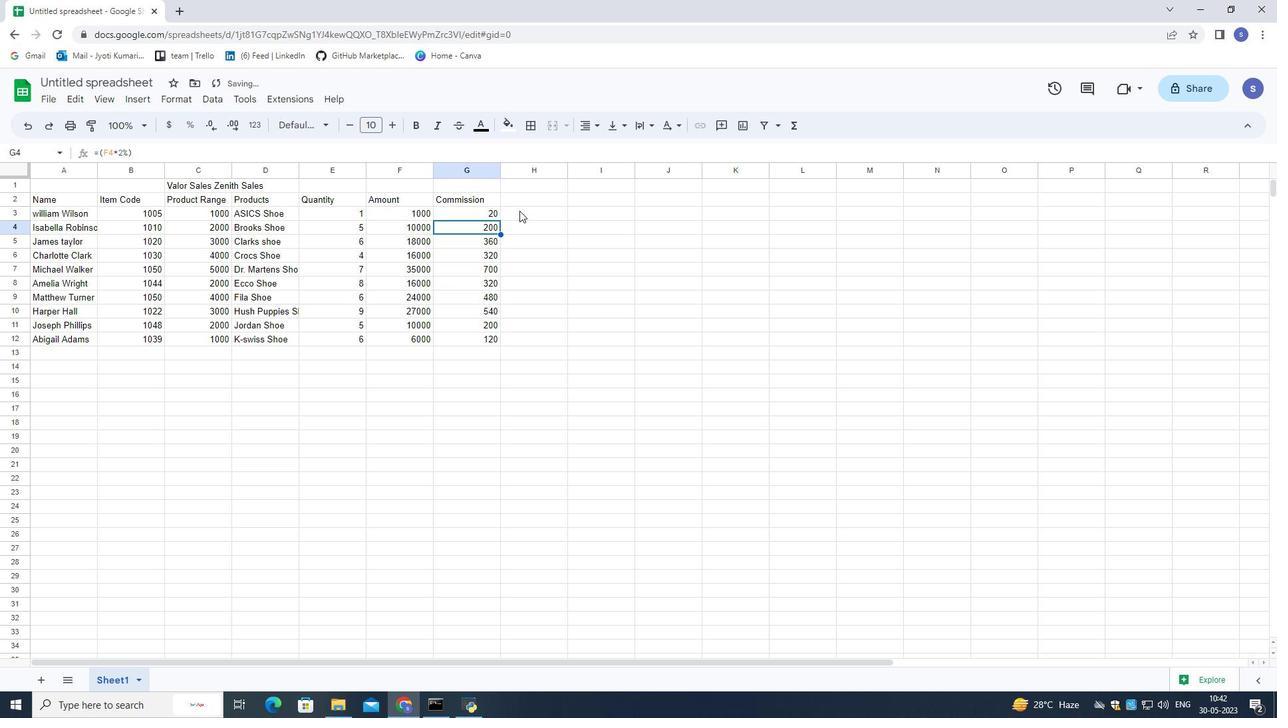 
Action: Mouse pressed left at (521, 202)
Screenshot: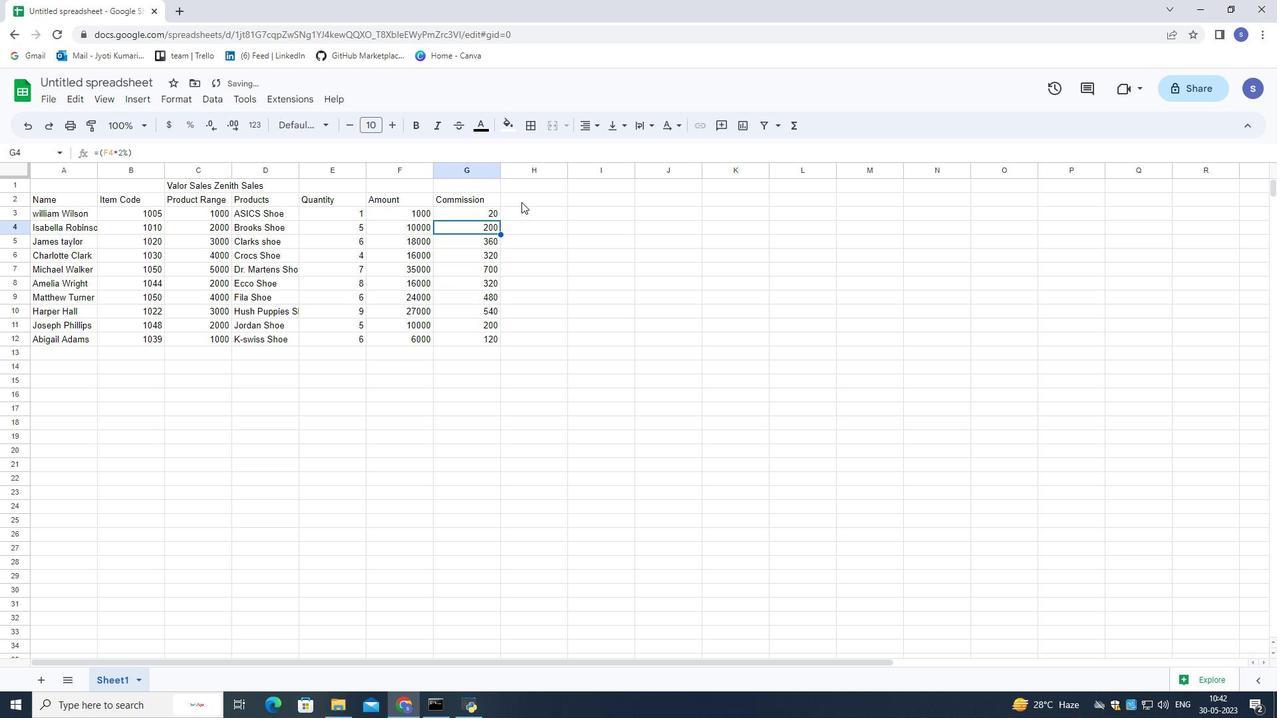 
Action: Mouse moved to (537, 198)
Screenshot: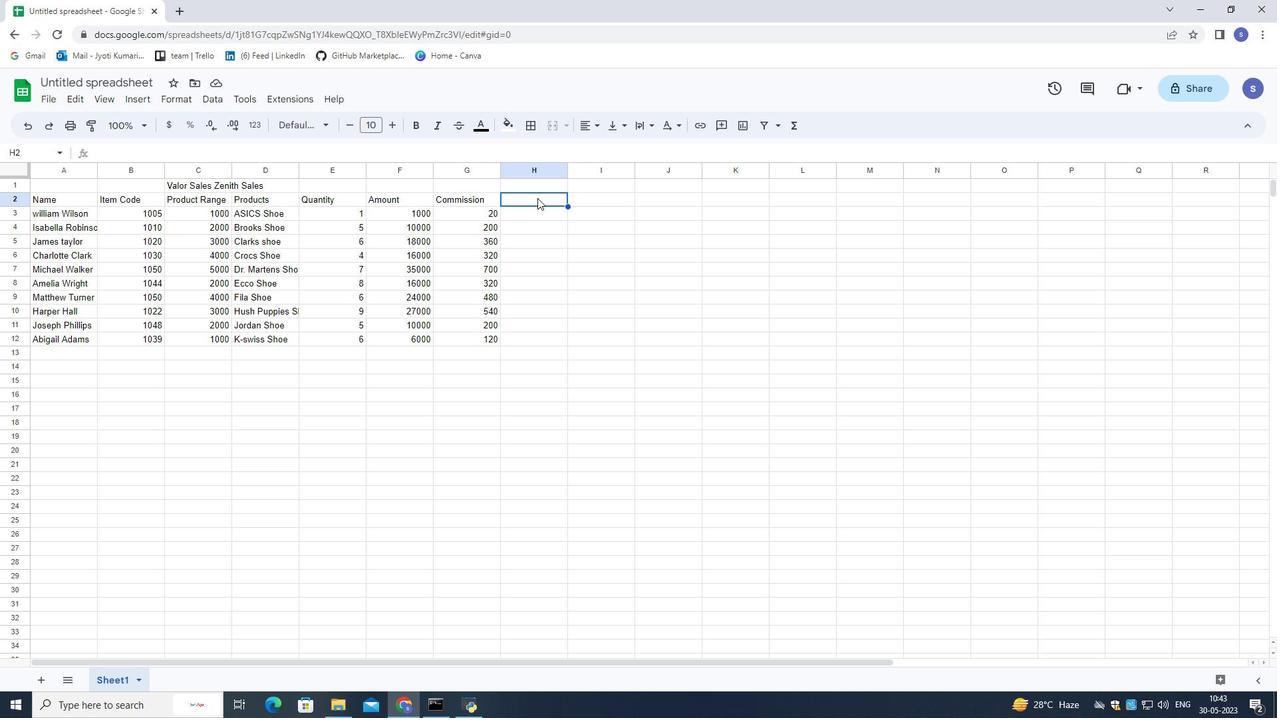 
Action: Key pressed <Key.shift>Tax<Key.down>
Screenshot: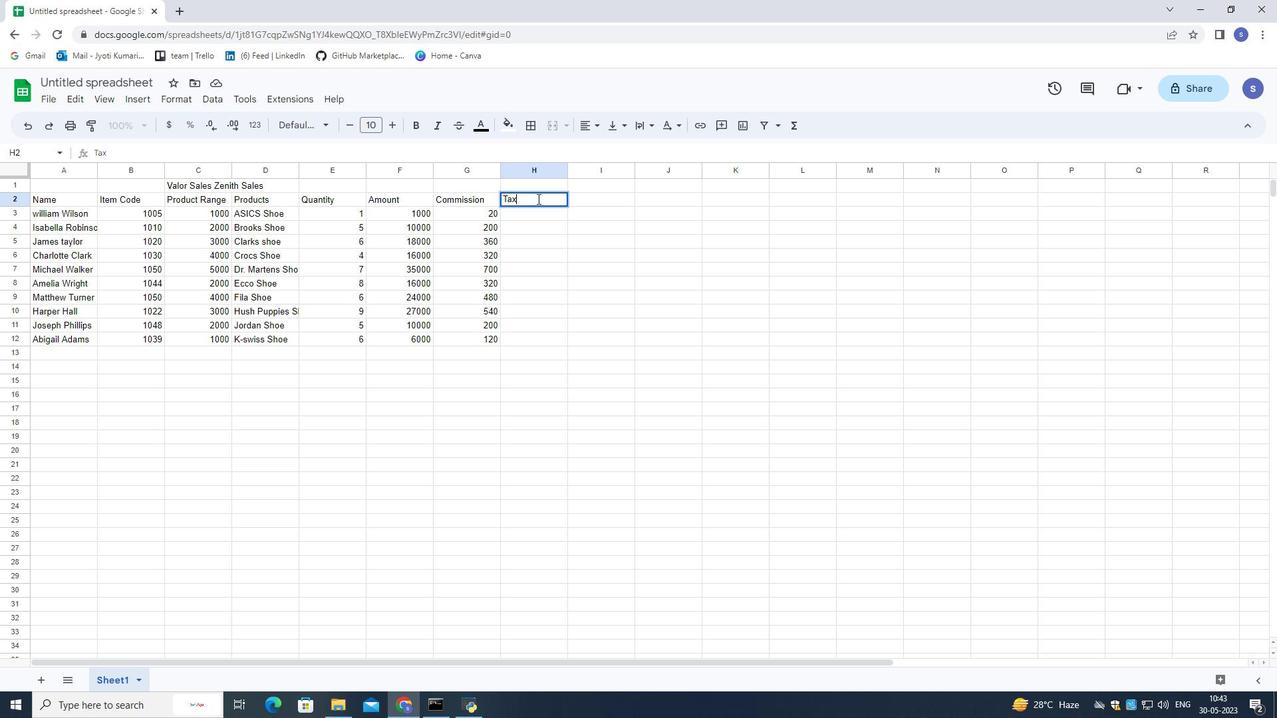 
Action: Mouse moved to (559, 206)
Screenshot: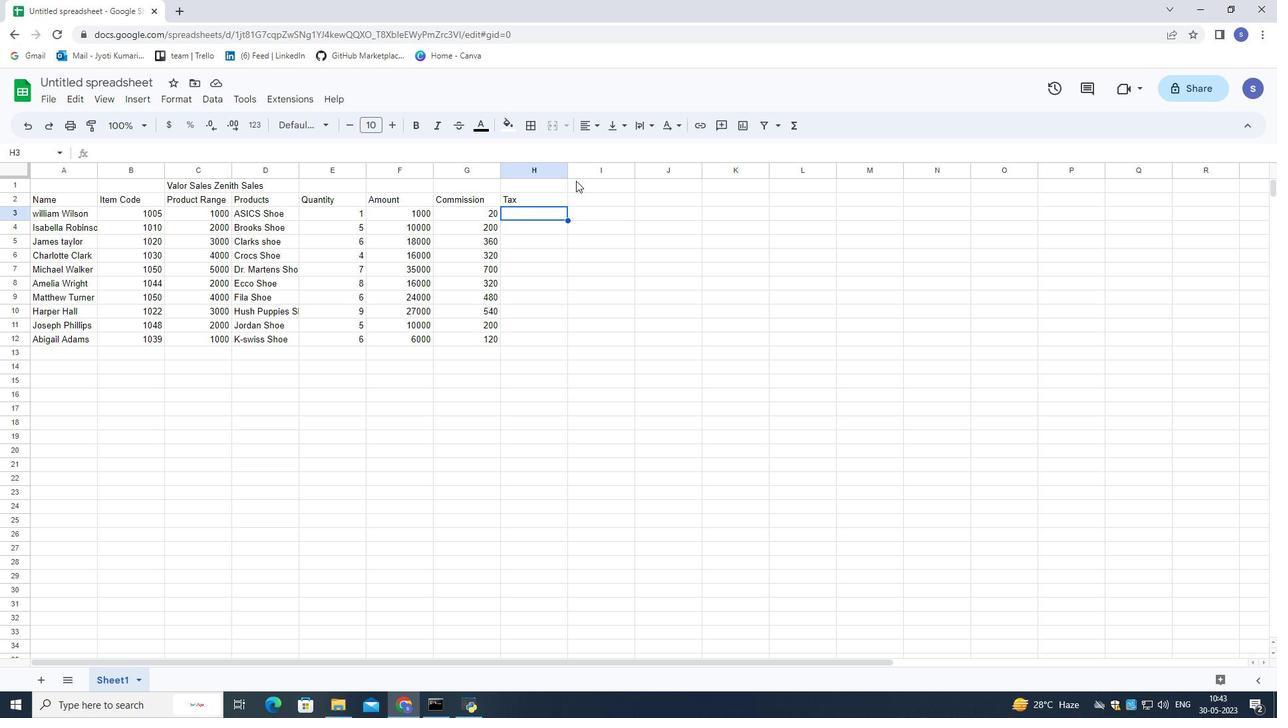 
Action: Key pressed =
Screenshot: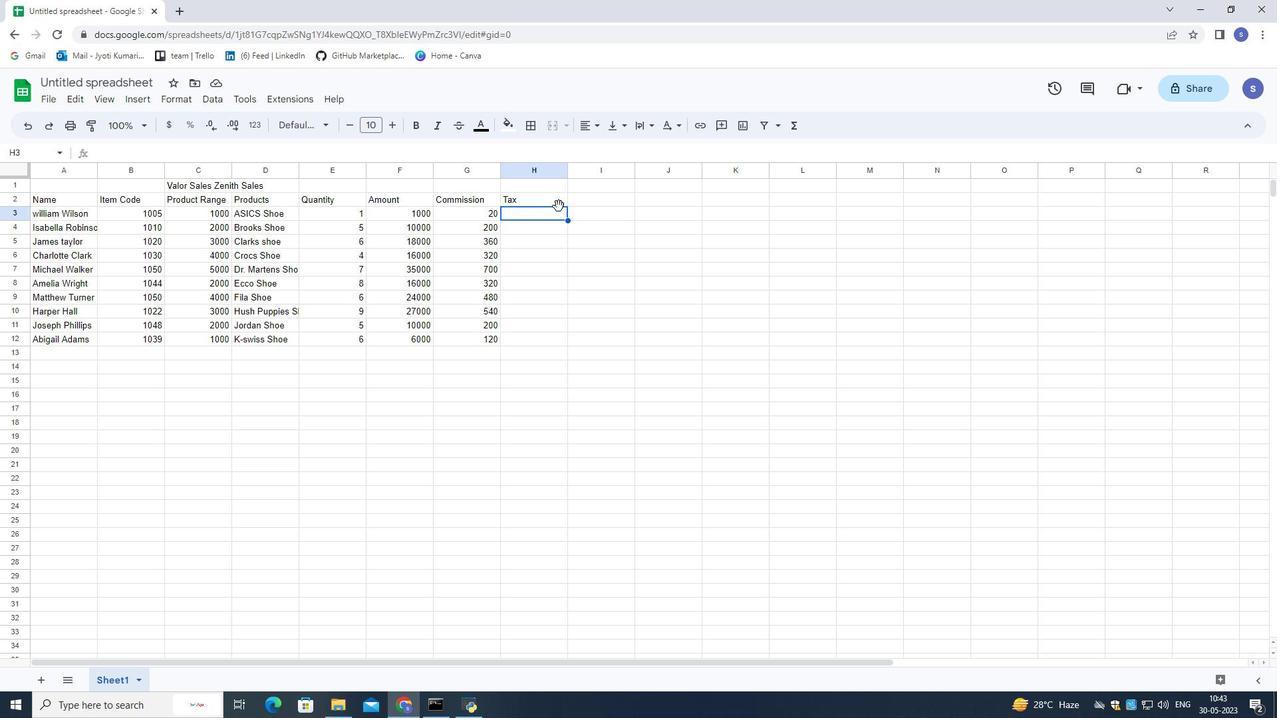 
Action: Mouse moved to (525, 213)
Screenshot: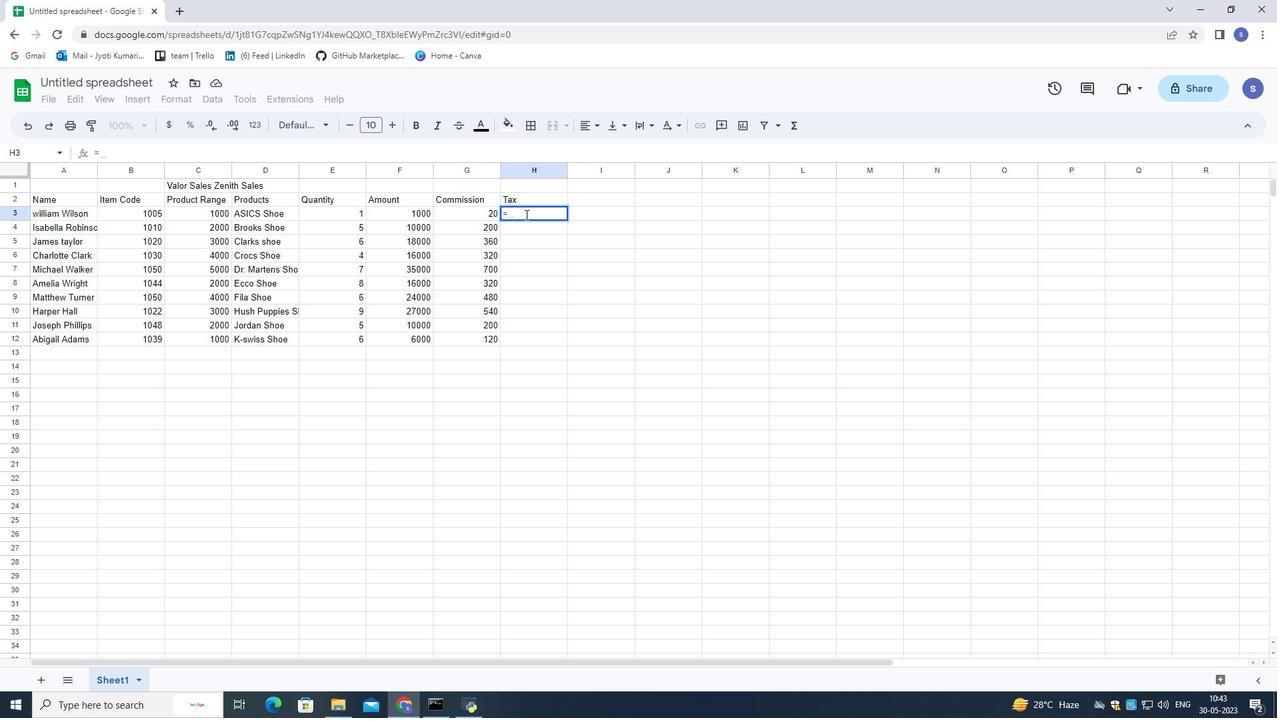 
Action: Mouse pressed left at (525, 213)
Screenshot: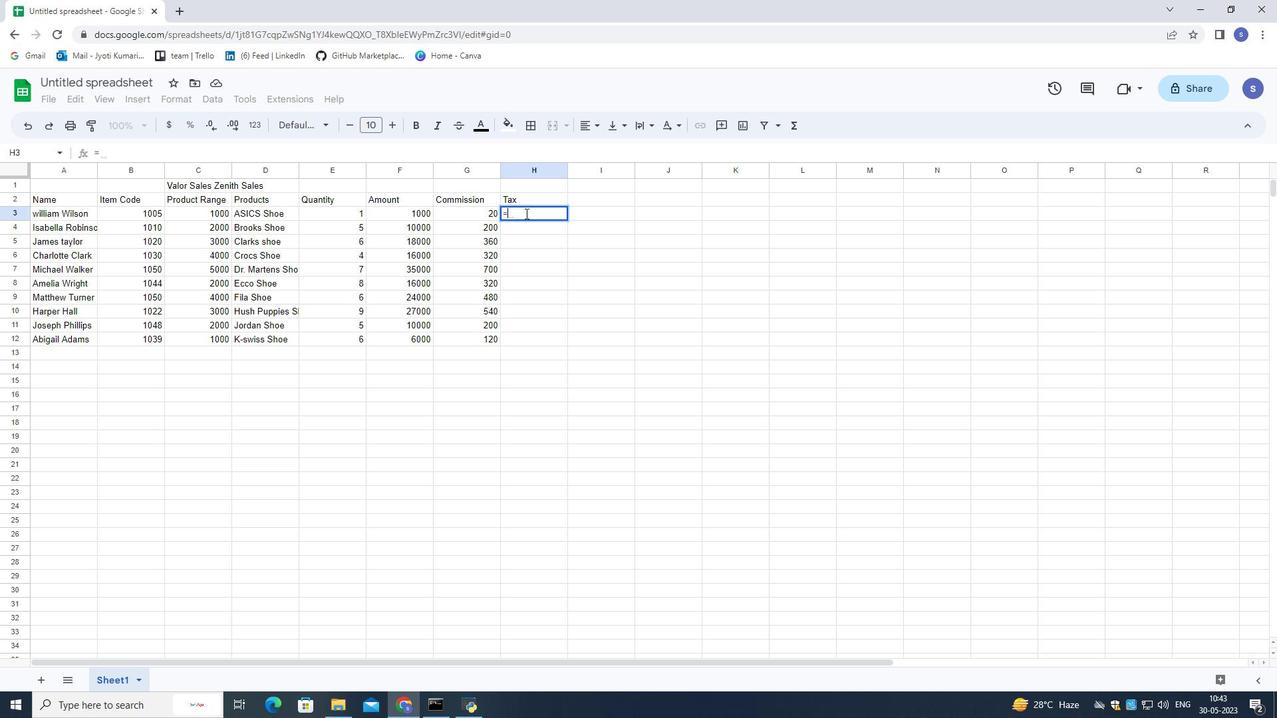 
Action: Mouse moved to (582, 198)
Screenshot: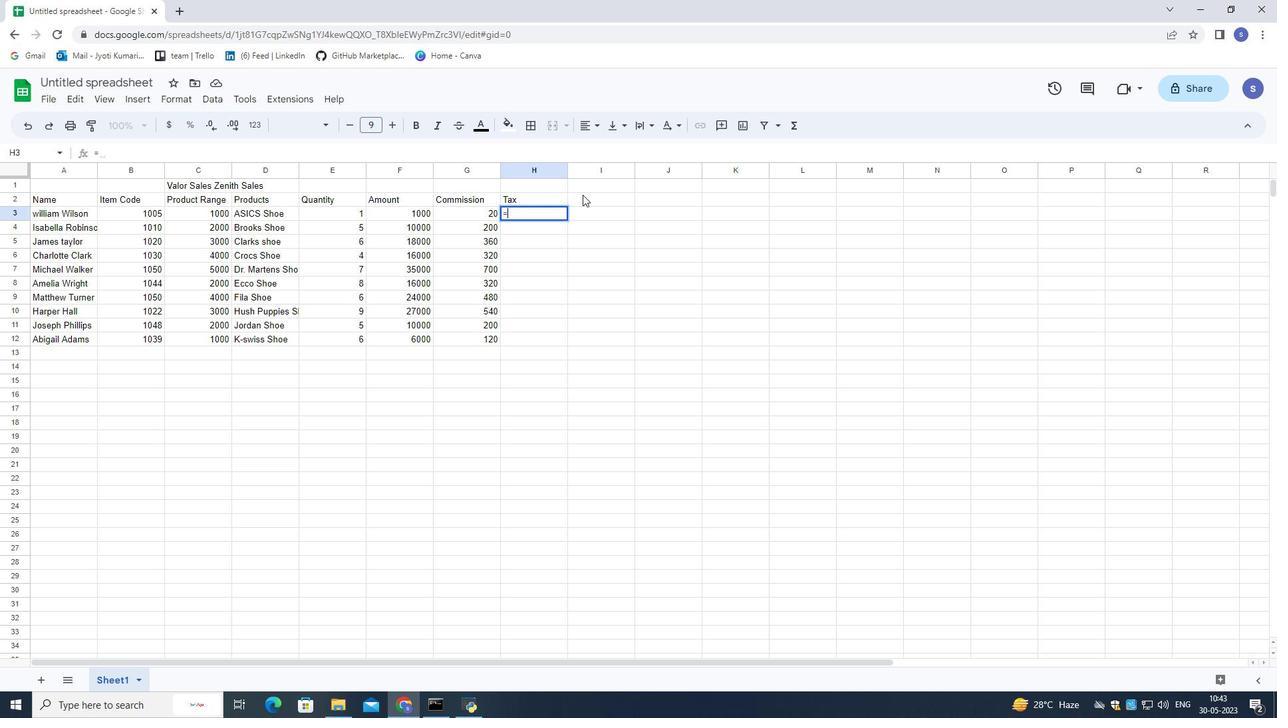 
Action: Mouse pressed left at (582, 198)
Screenshot: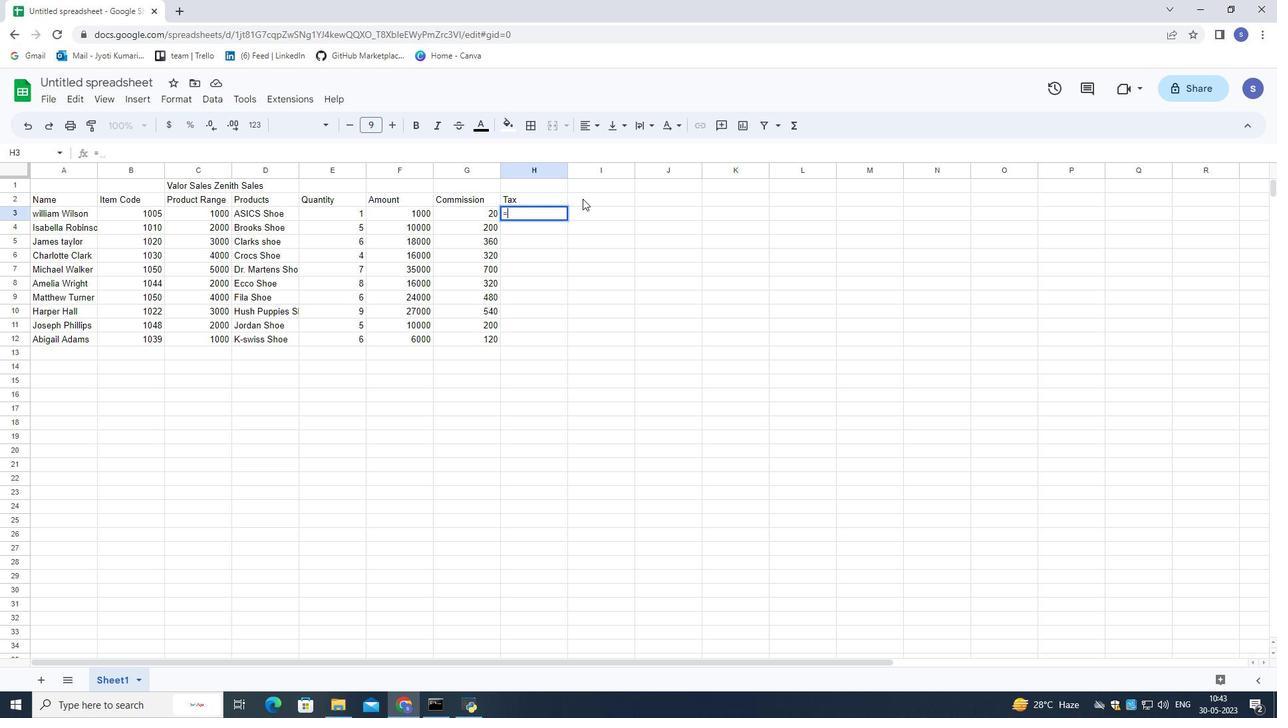 
Action: Mouse moved to (606, 447)
Screenshot: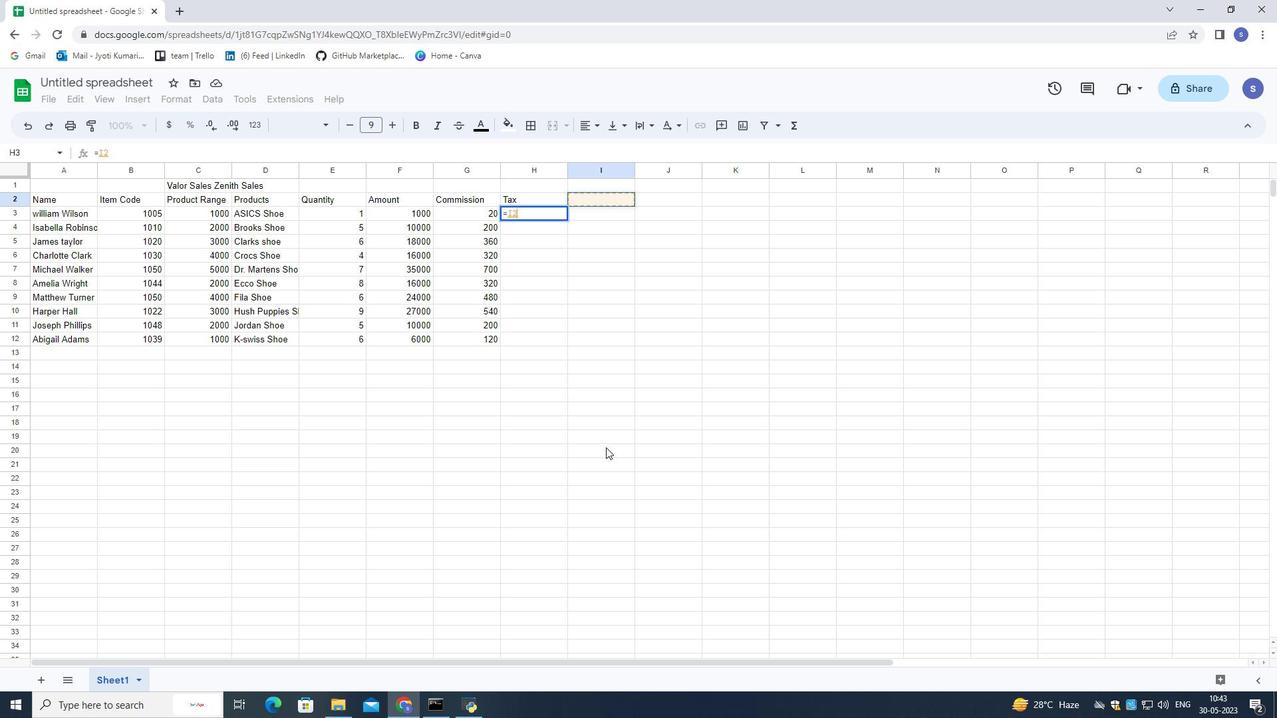 
Action: Key pressed <Key.f11><Key.backspace>
Screenshot: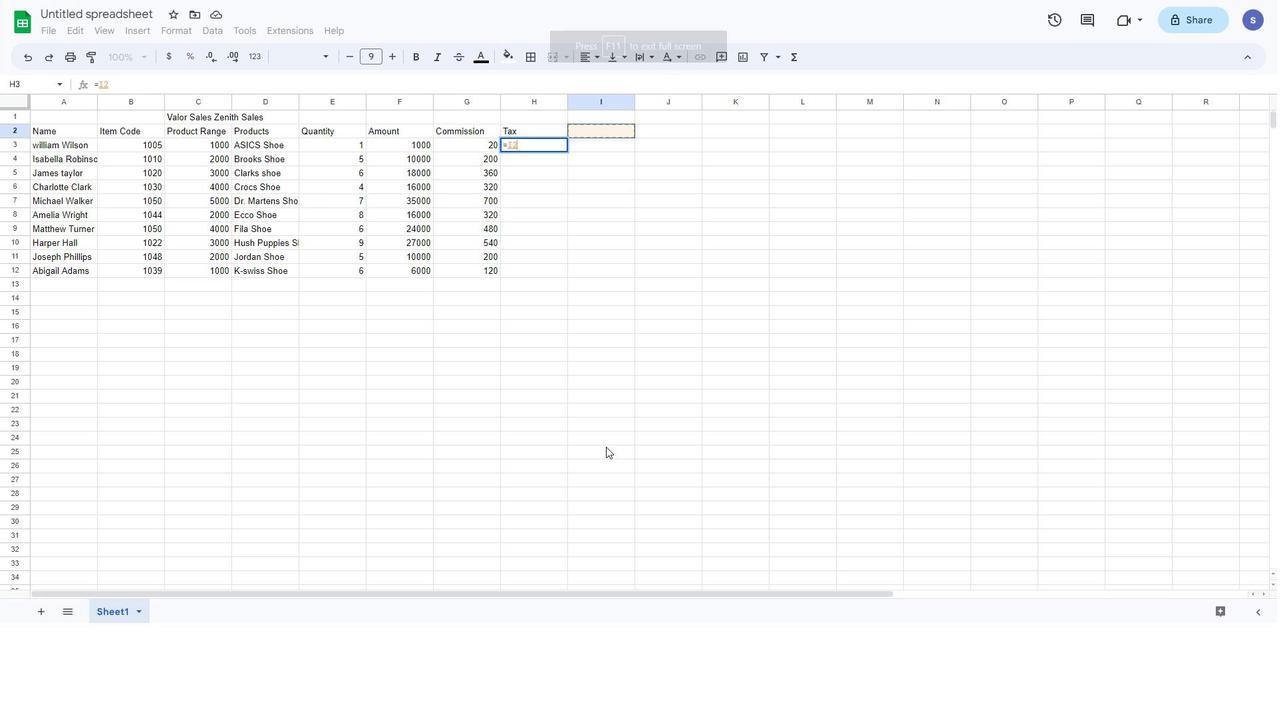 
Action: Mouse scrolled (606, 447) with delta (0, 0)
Screenshot: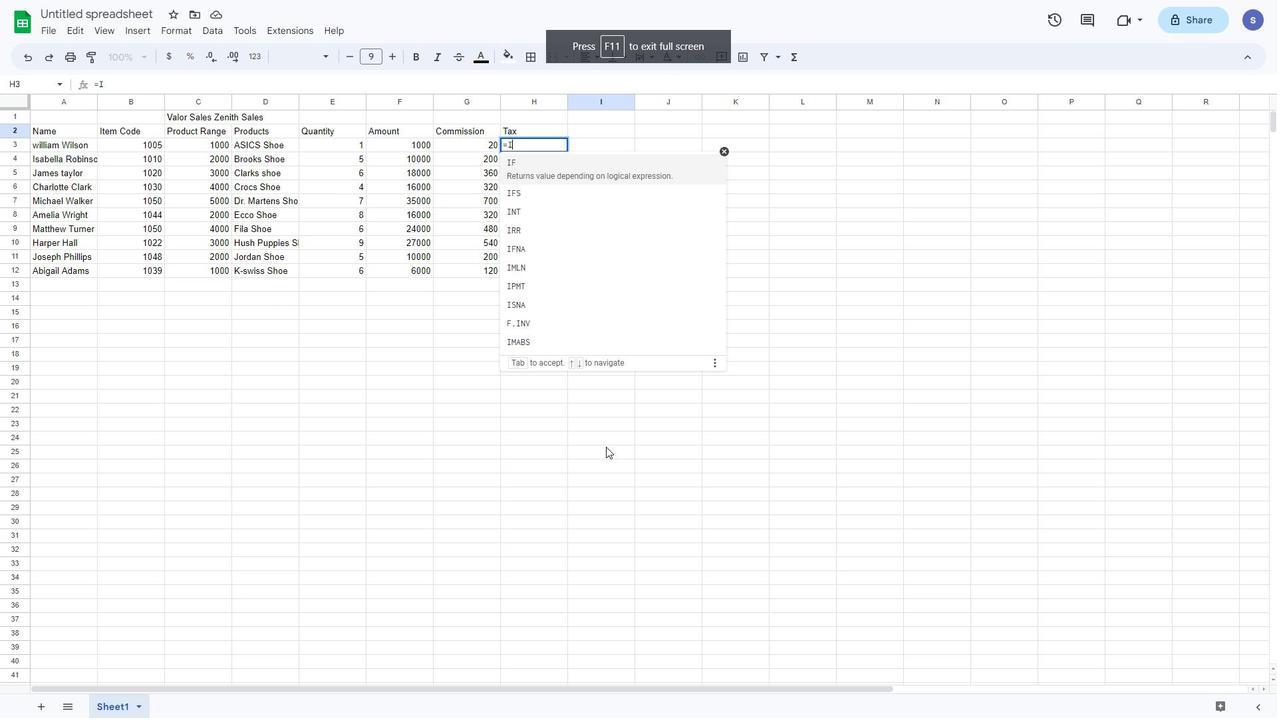 
Action: Mouse moved to (482, 409)
Screenshot: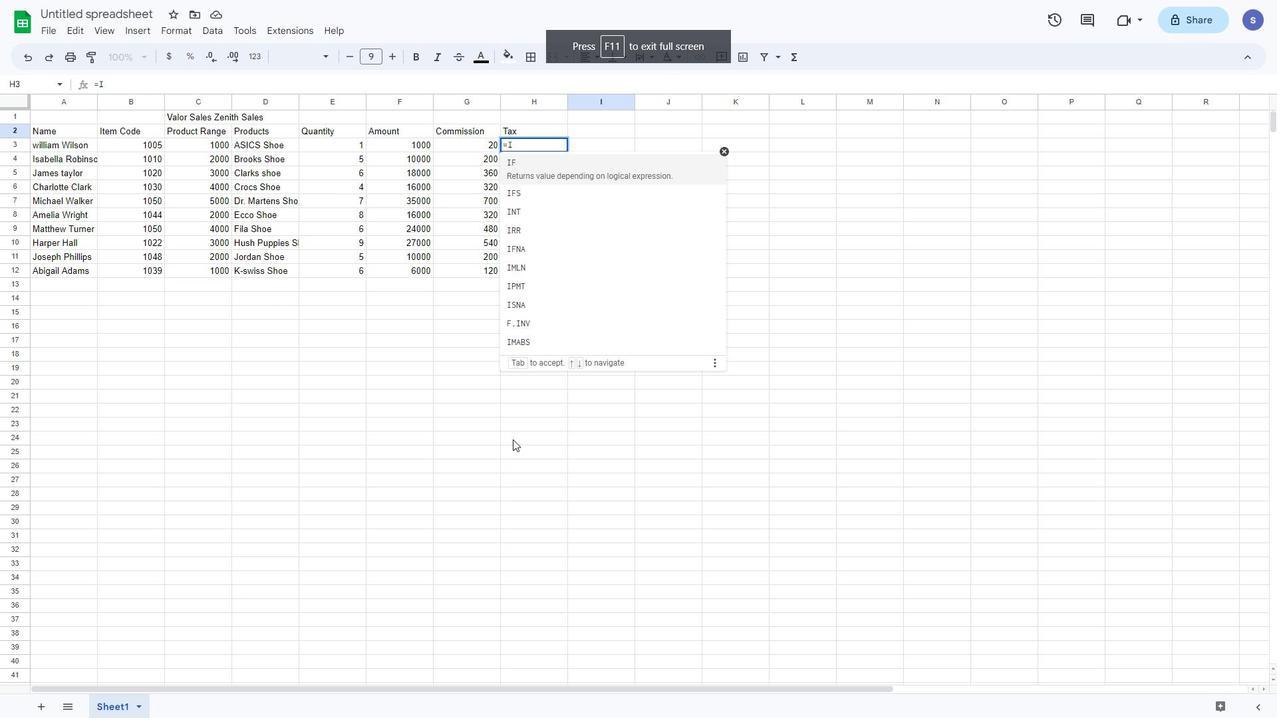 
Action: Mouse pressed left at (482, 409)
Screenshot: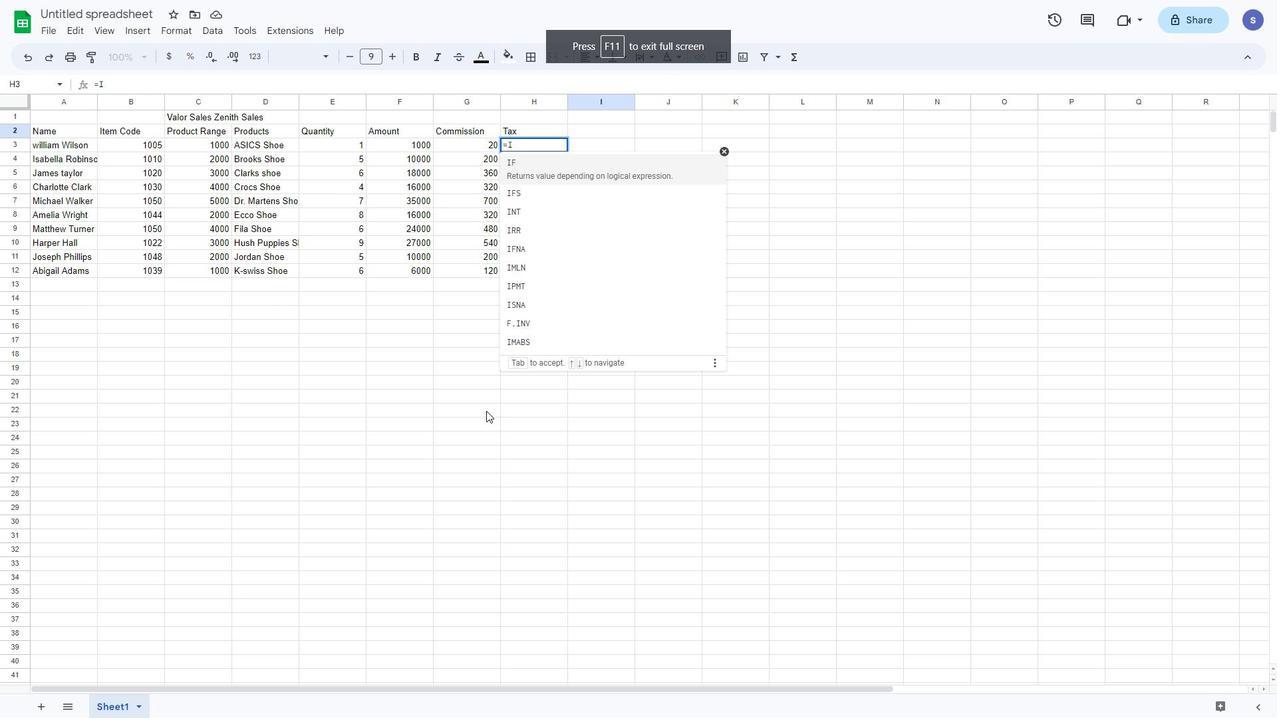 
Action: Mouse moved to (533, 146)
Screenshot: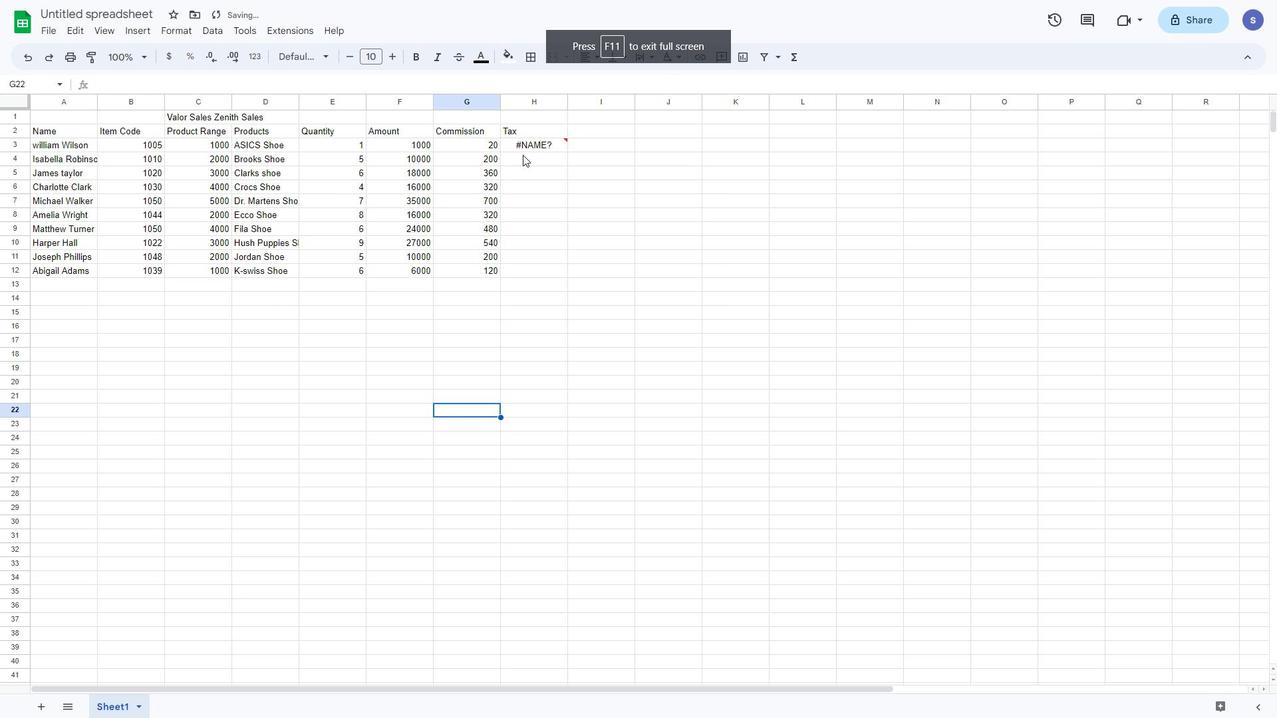 
Action: Mouse pressed left at (533, 146)
Screenshot: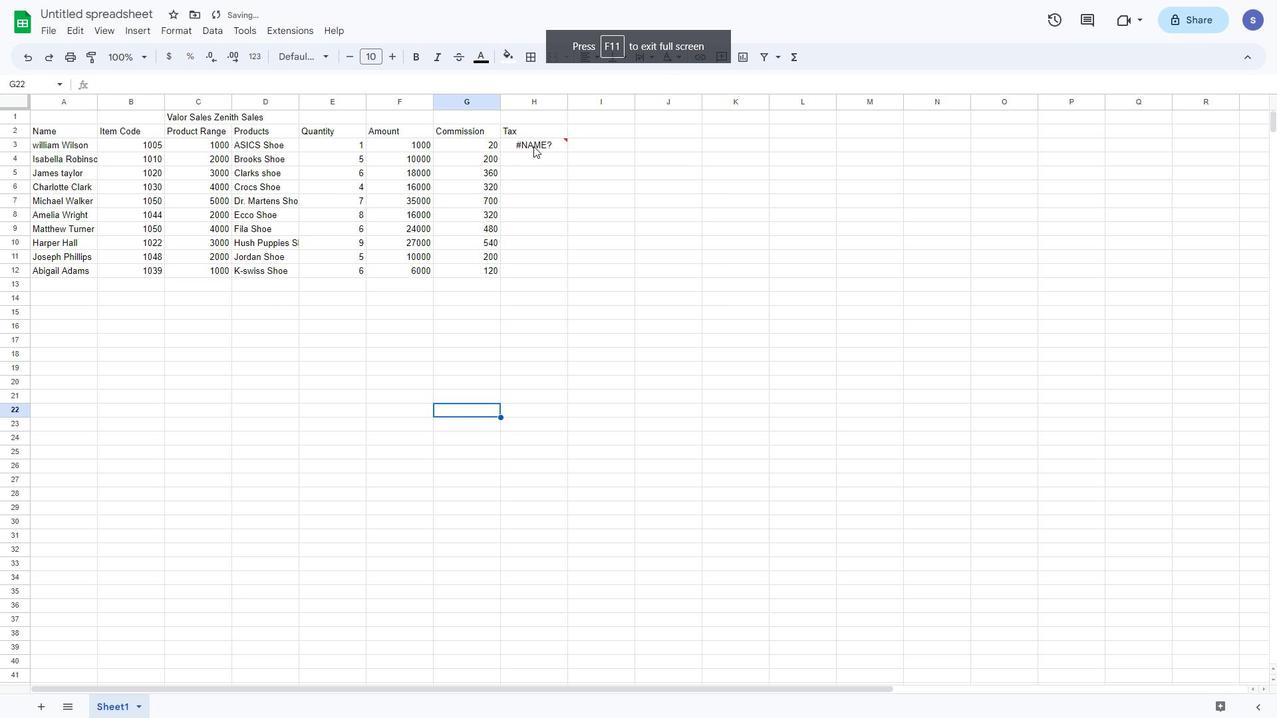 
Action: Key pressed <Key.backspace>
Screenshot: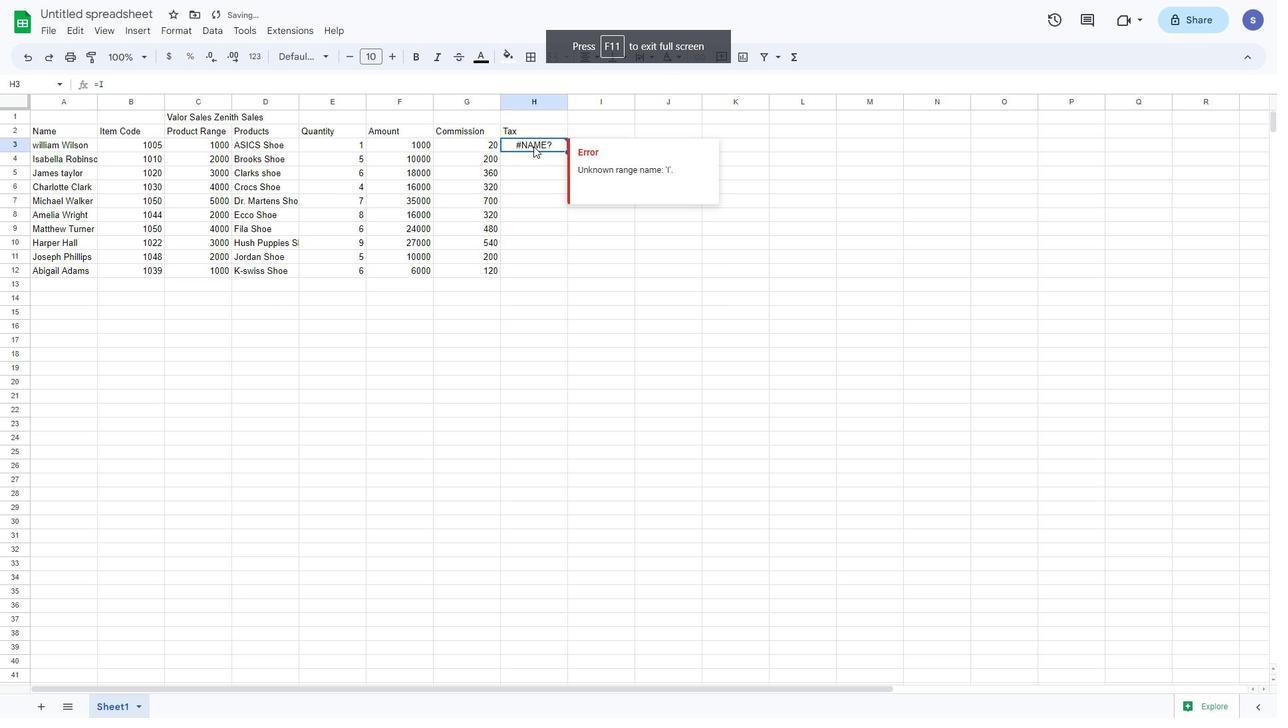 
Action: Mouse moved to (632, 42)
Screenshot: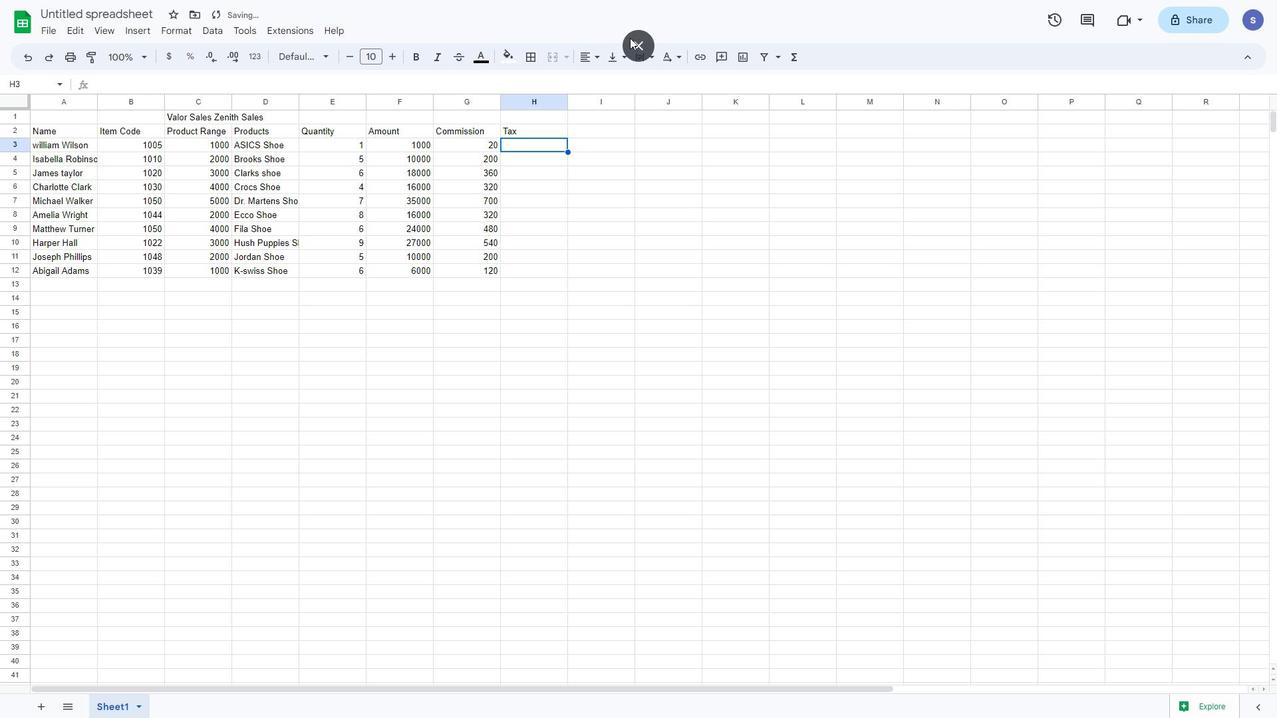 
Action: Mouse pressed left at (632, 42)
Screenshot: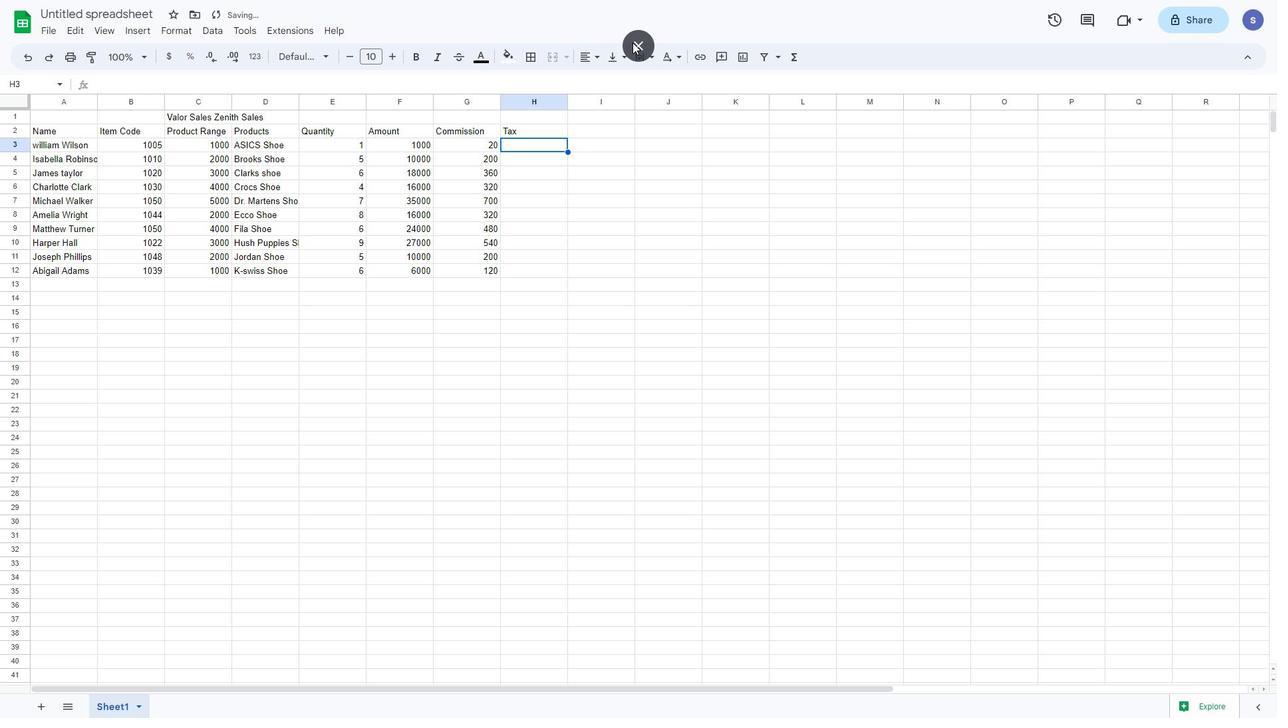 
Action: Mouse moved to (577, 197)
Screenshot: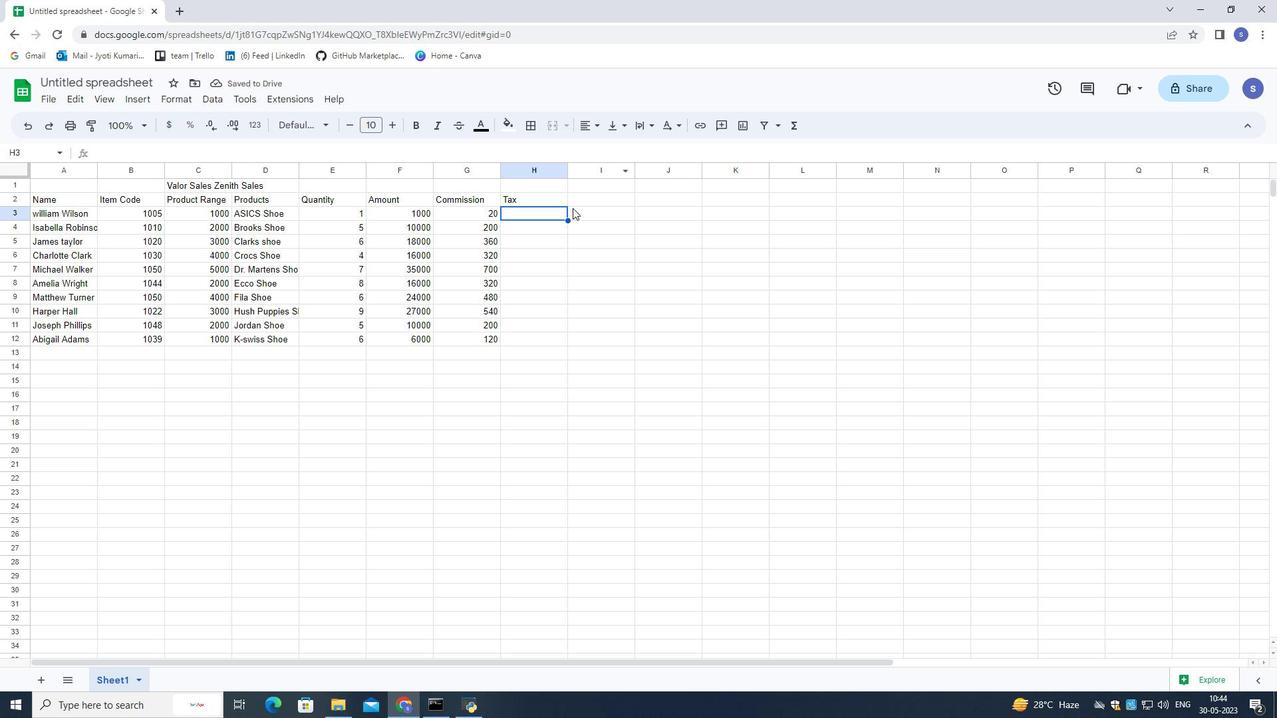 
Action: Mouse pressed left at (577, 197)
Screenshot: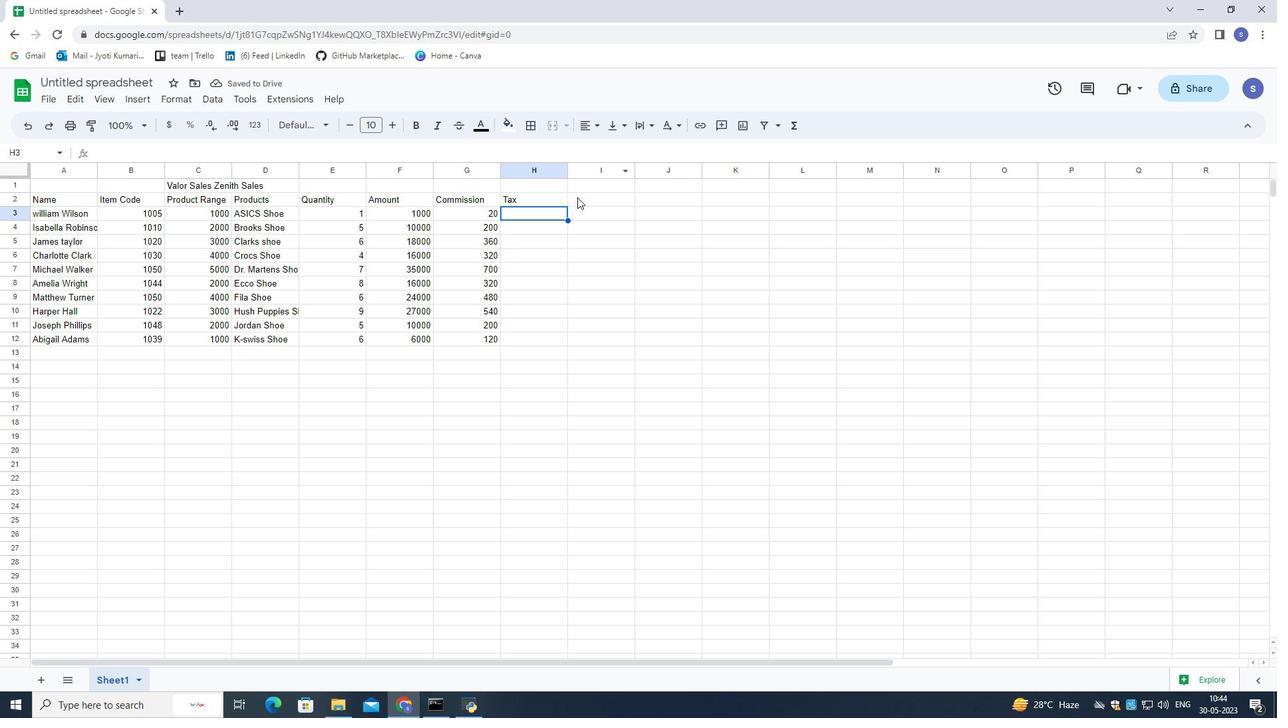 
Action: Mouse moved to (577, 199)
Screenshot: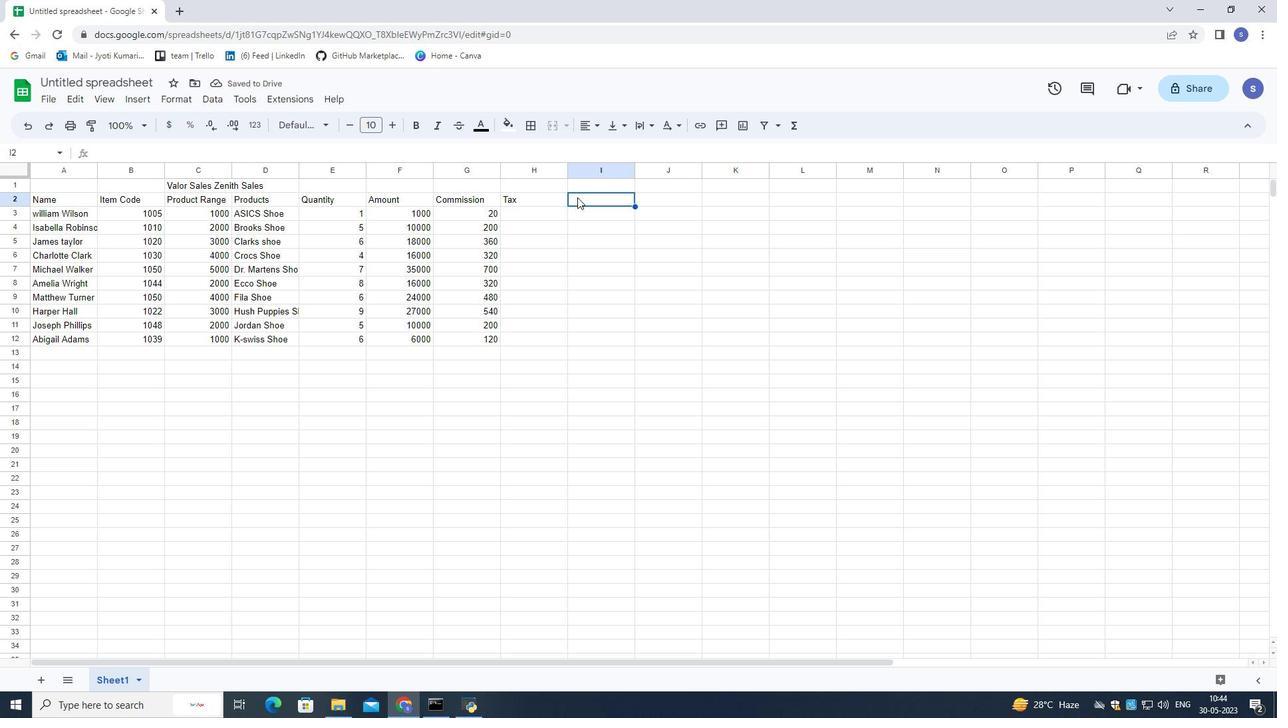 
Action: Key pressed <Key.shift>Total
Screenshot: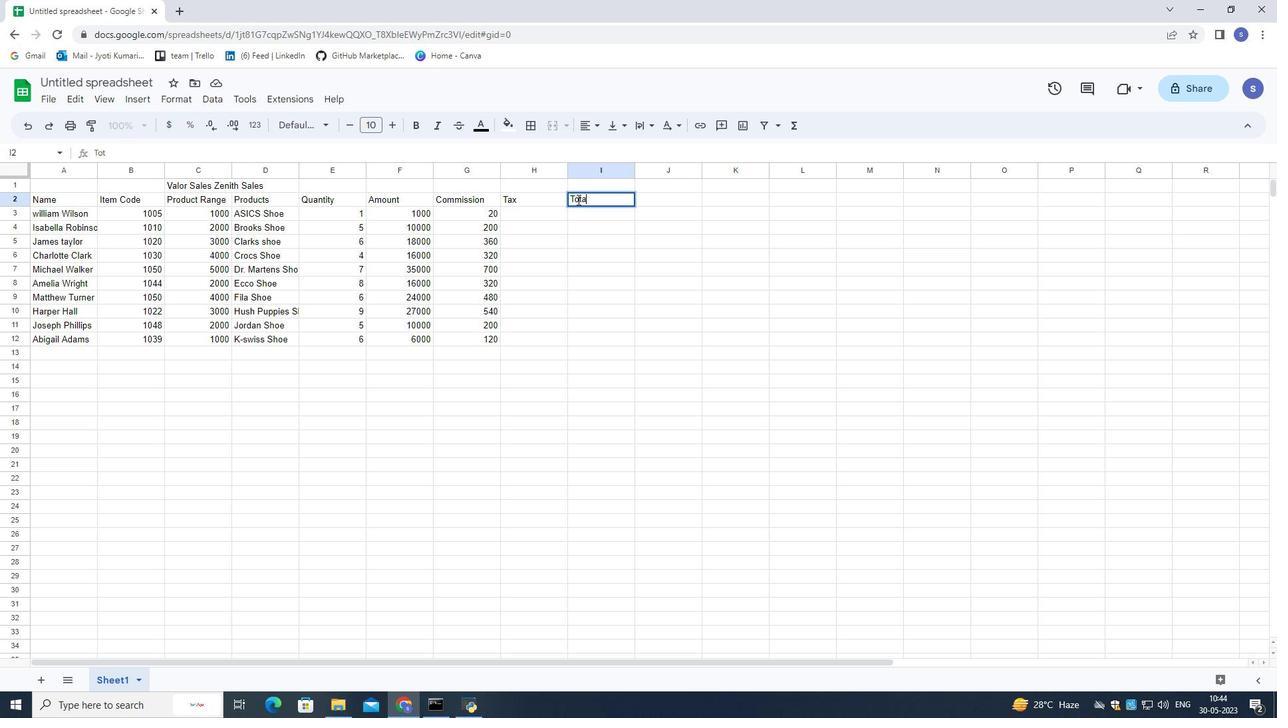 
Action: Mouse moved to (586, 217)
Screenshot: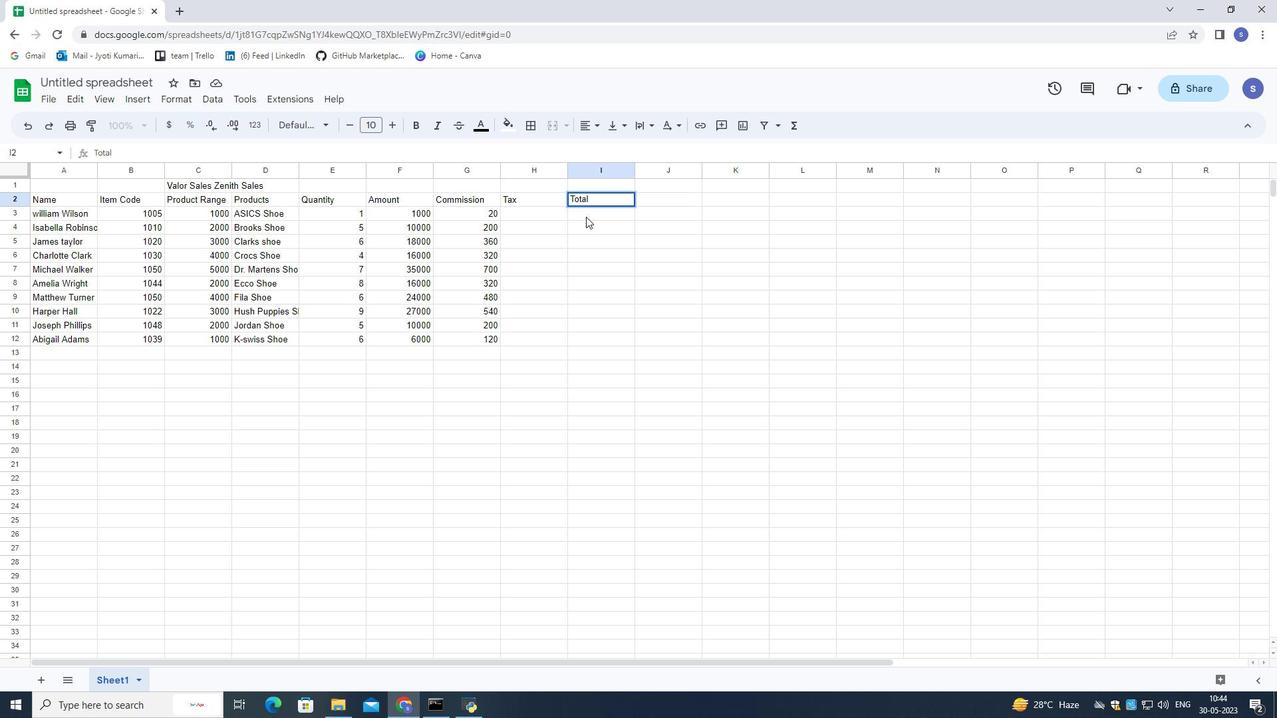 
Action: Mouse pressed left at (586, 217)
Screenshot: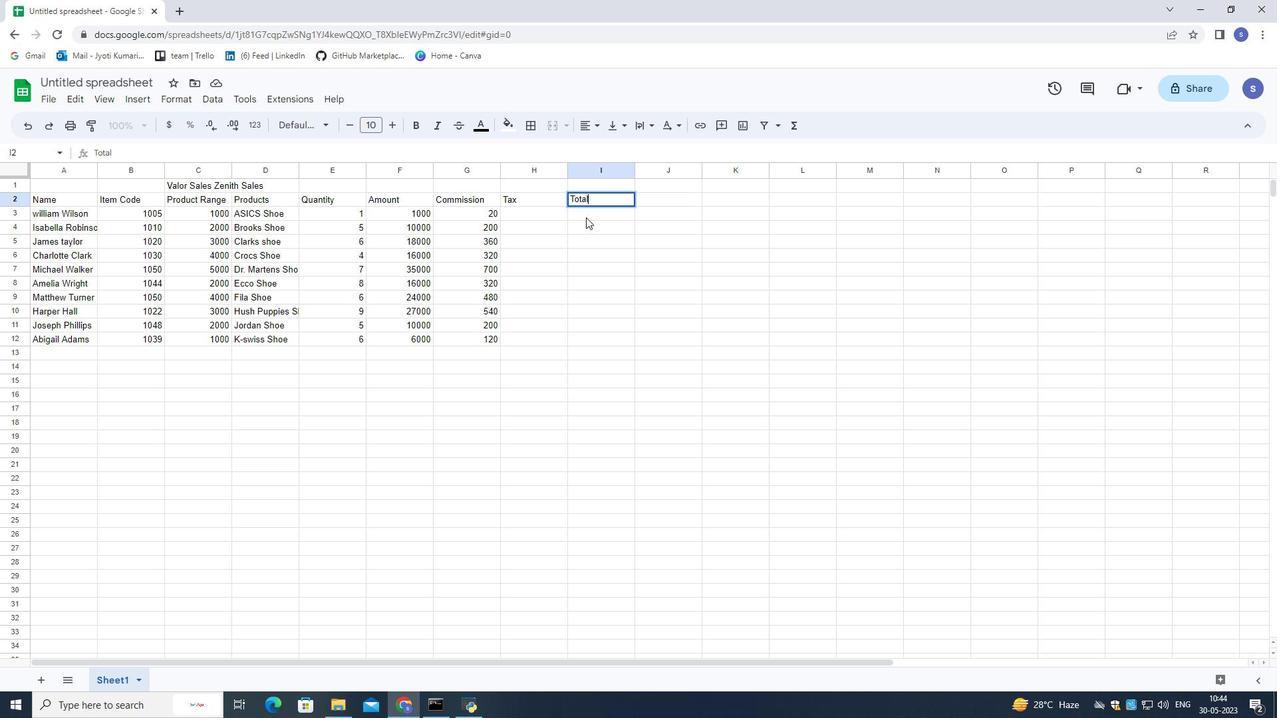 
Action: Mouse moved to (606, 234)
Screenshot: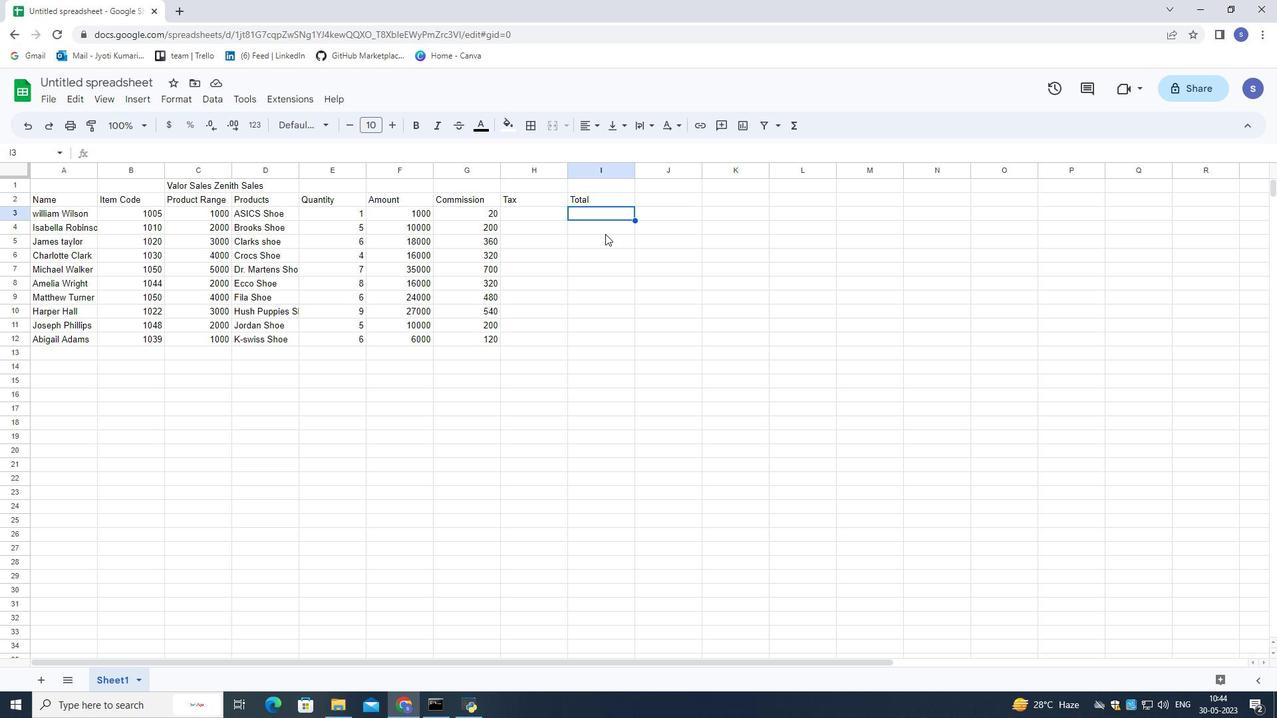 
Action: Key pressed =<Key.shift_r>(
Screenshot: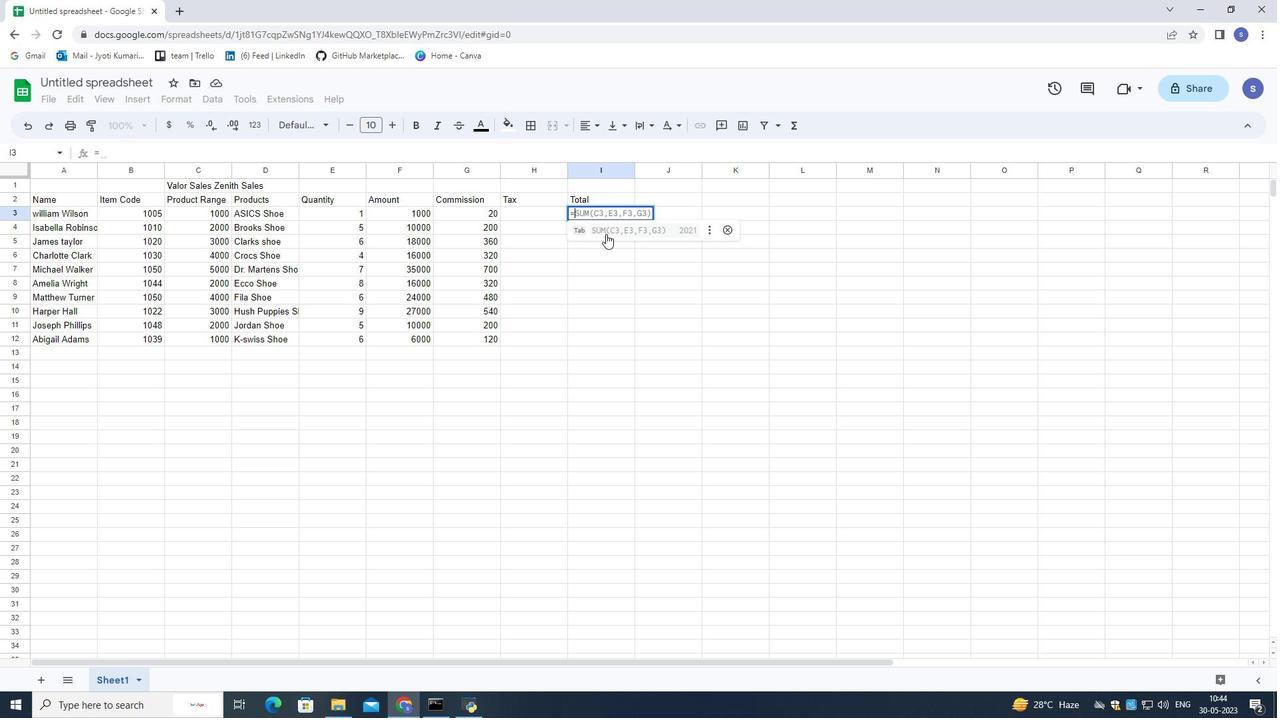 
Action: Mouse moved to (413, 208)
Screenshot: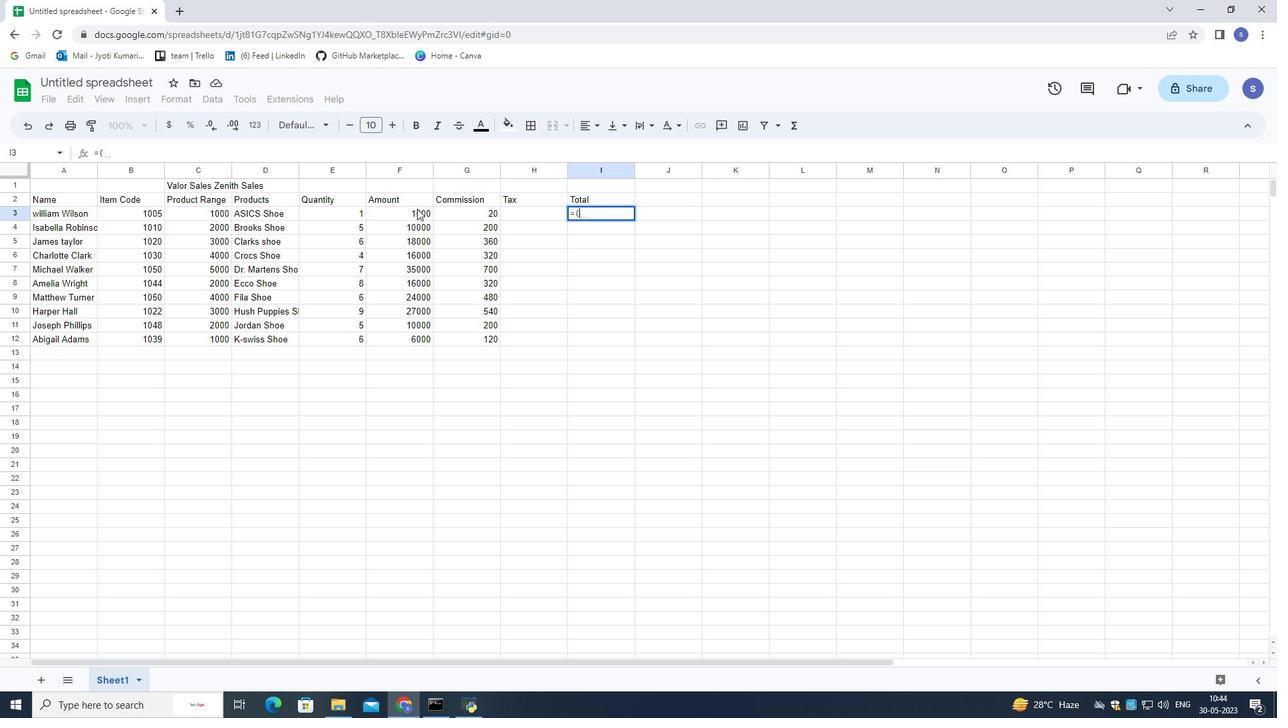 
Action: Mouse pressed left at (413, 208)
Screenshot: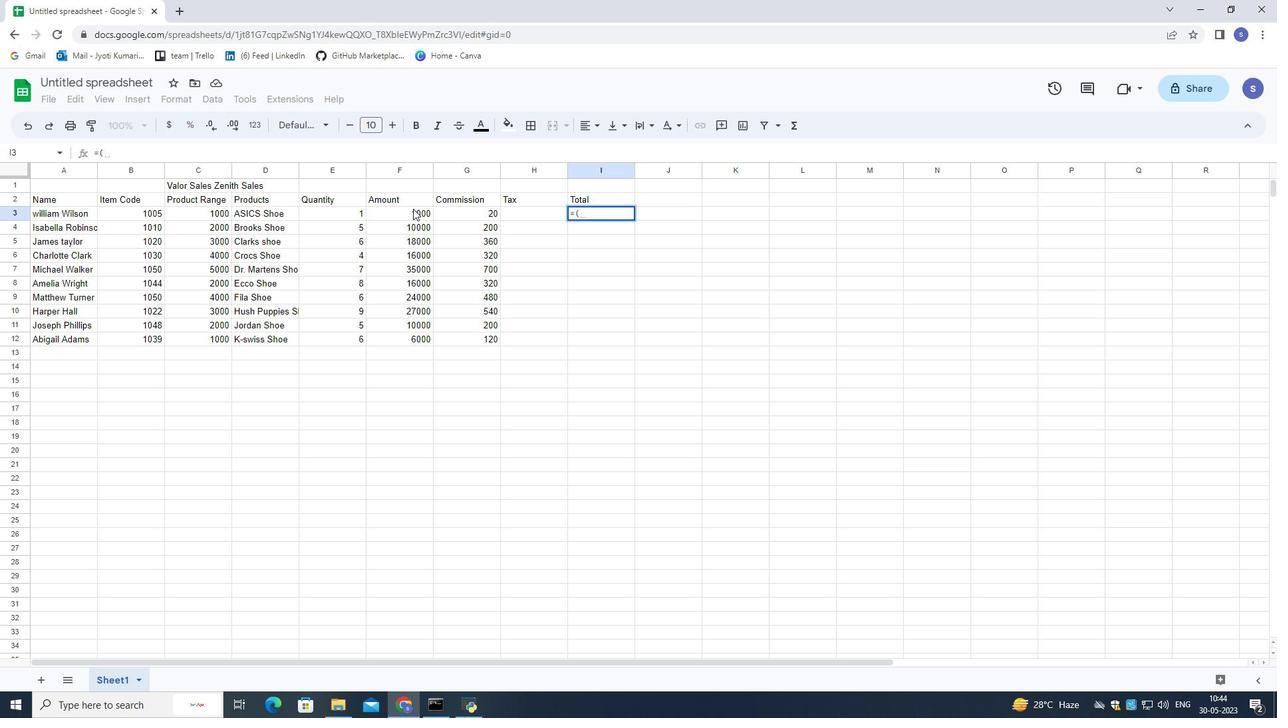 
Action: Mouse moved to (712, 268)
Screenshot: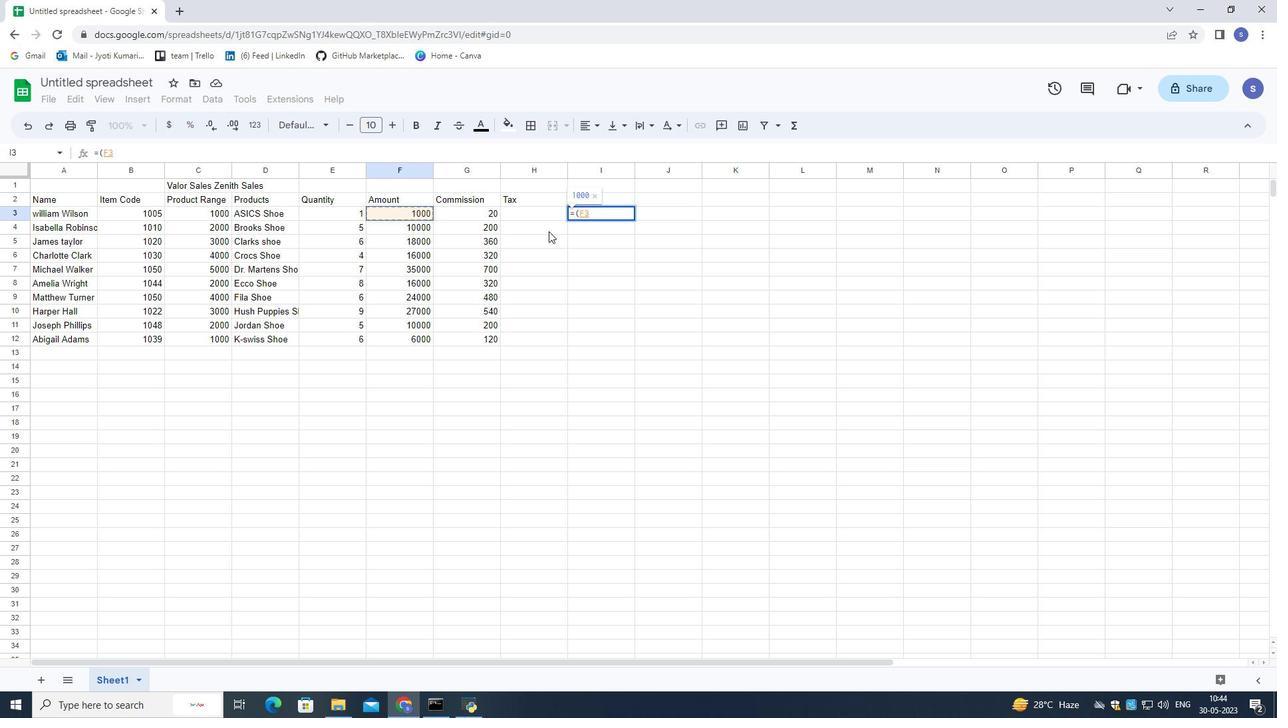 
Action: Key pressed +
Screenshot: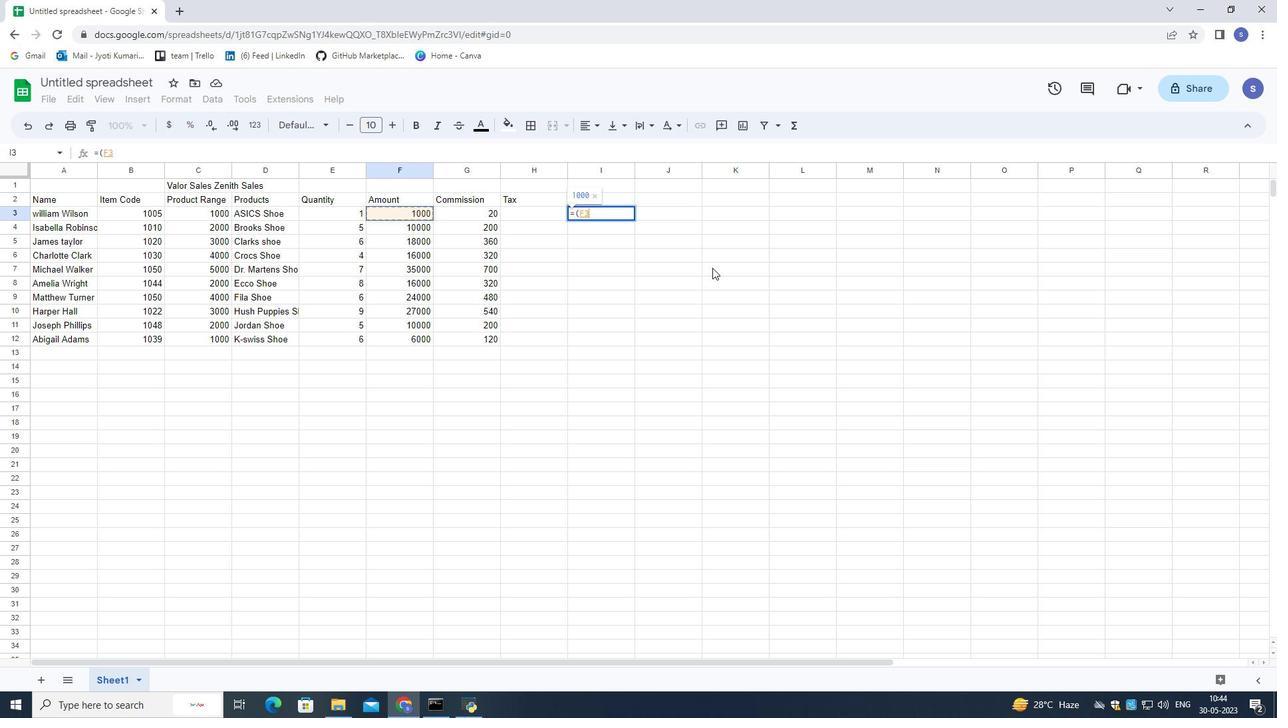 
Action: Mouse moved to (473, 208)
Screenshot: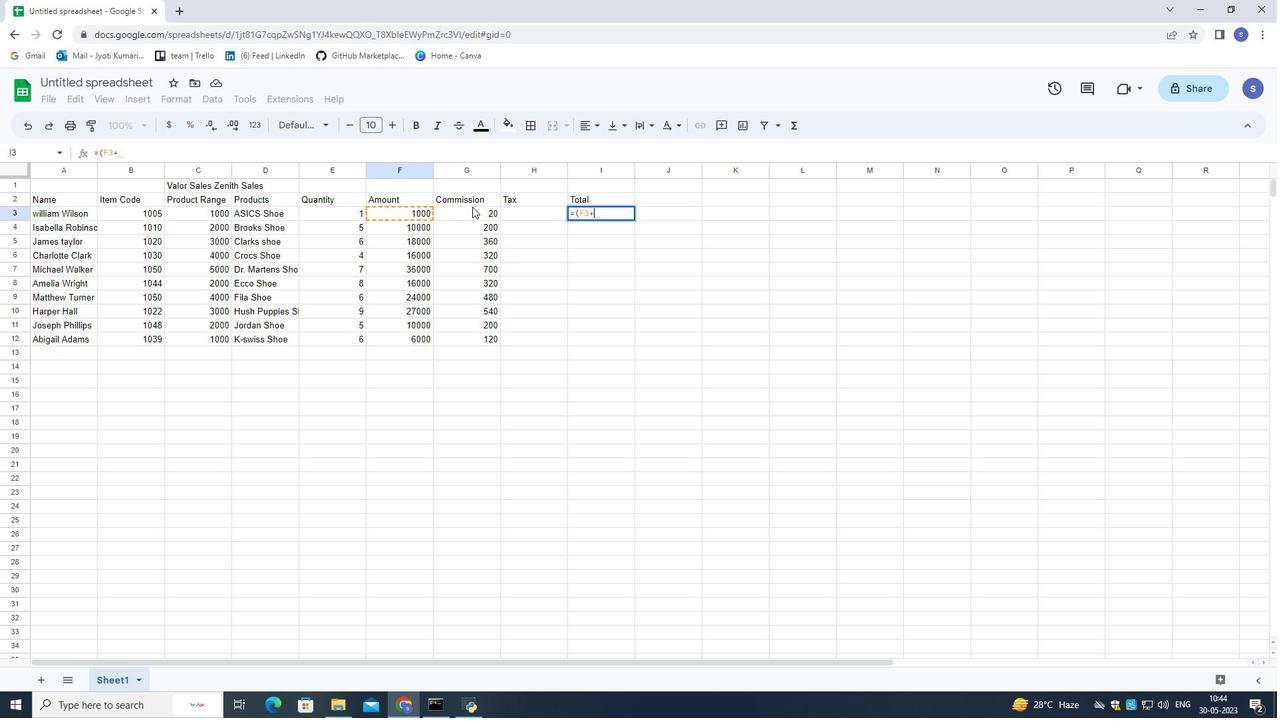 
Action: Mouse pressed left at (473, 208)
Screenshot: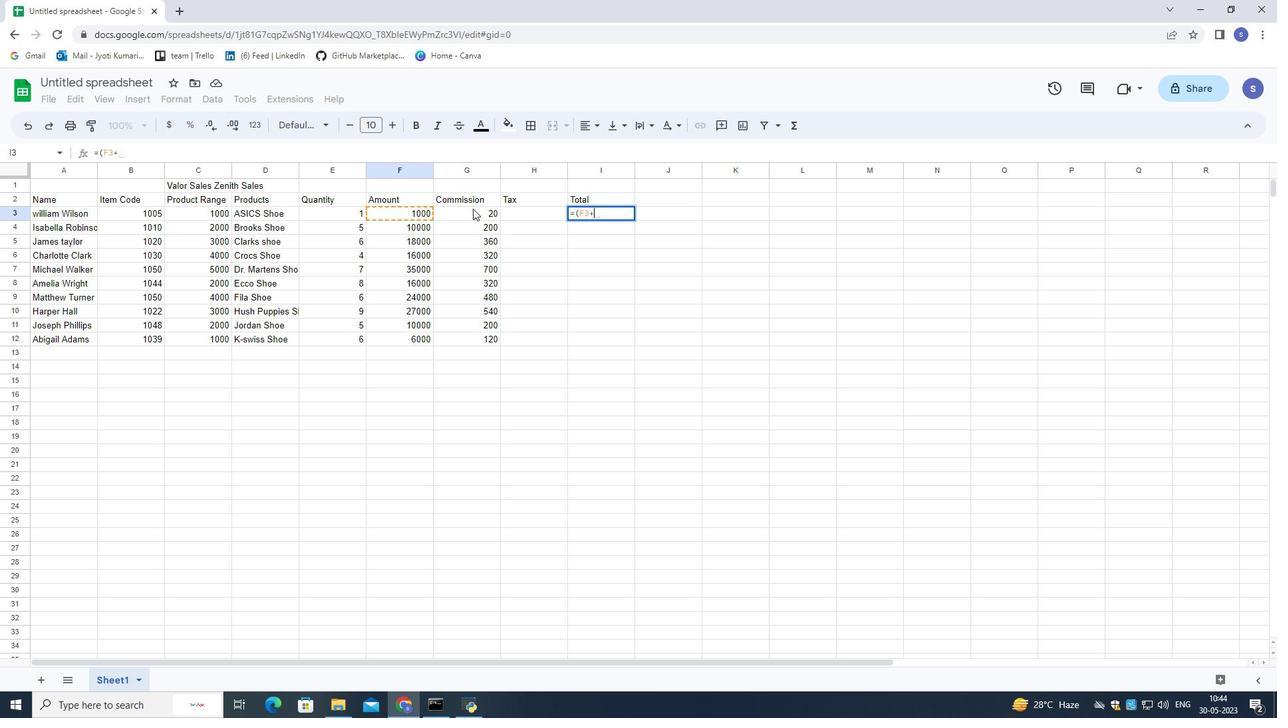 
Action: Key pressed <Key.shift_r>)<Key.enter>
Screenshot: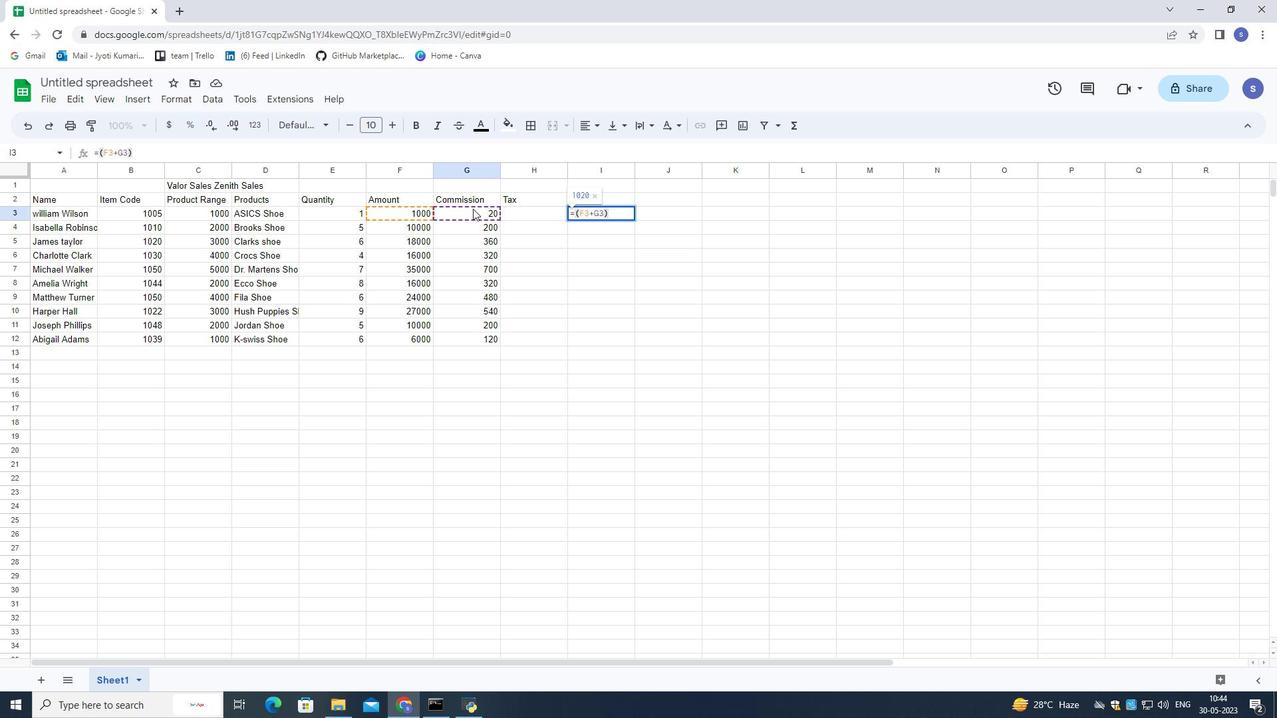 
Action: Mouse moved to (652, 312)
Screenshot: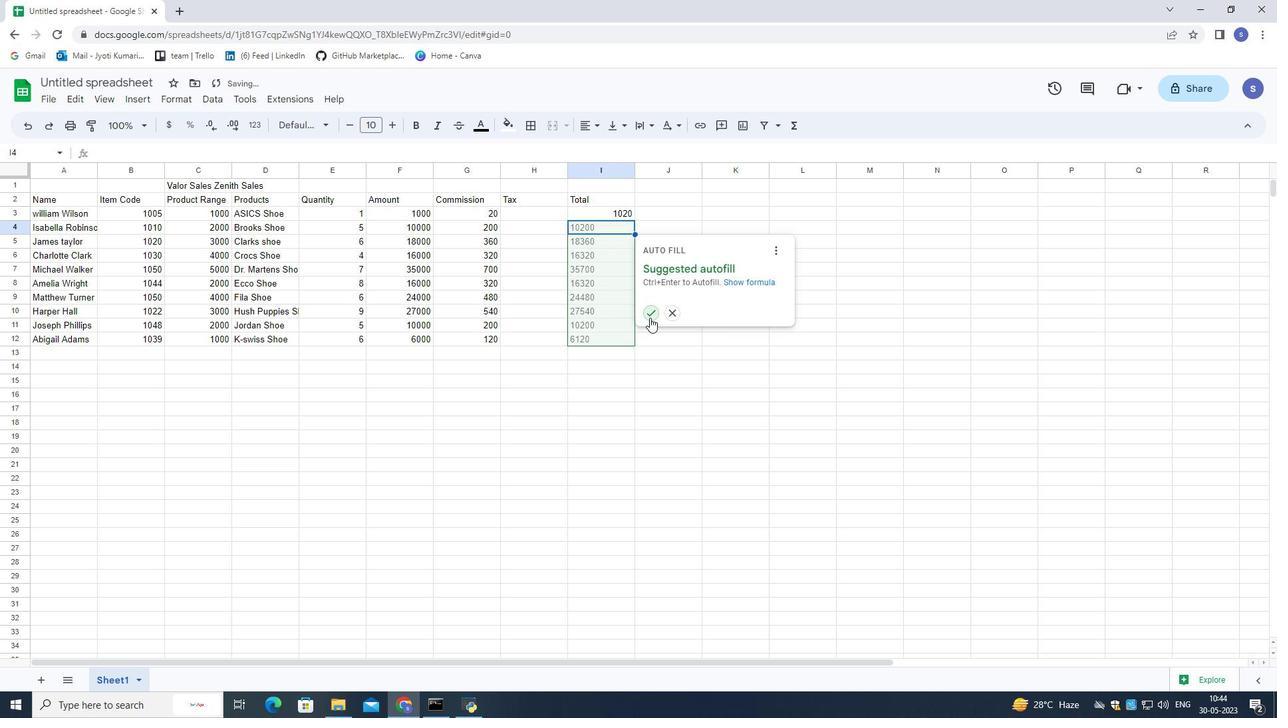 
Action: Mouse pressed left at (652, 312)
Screenshot: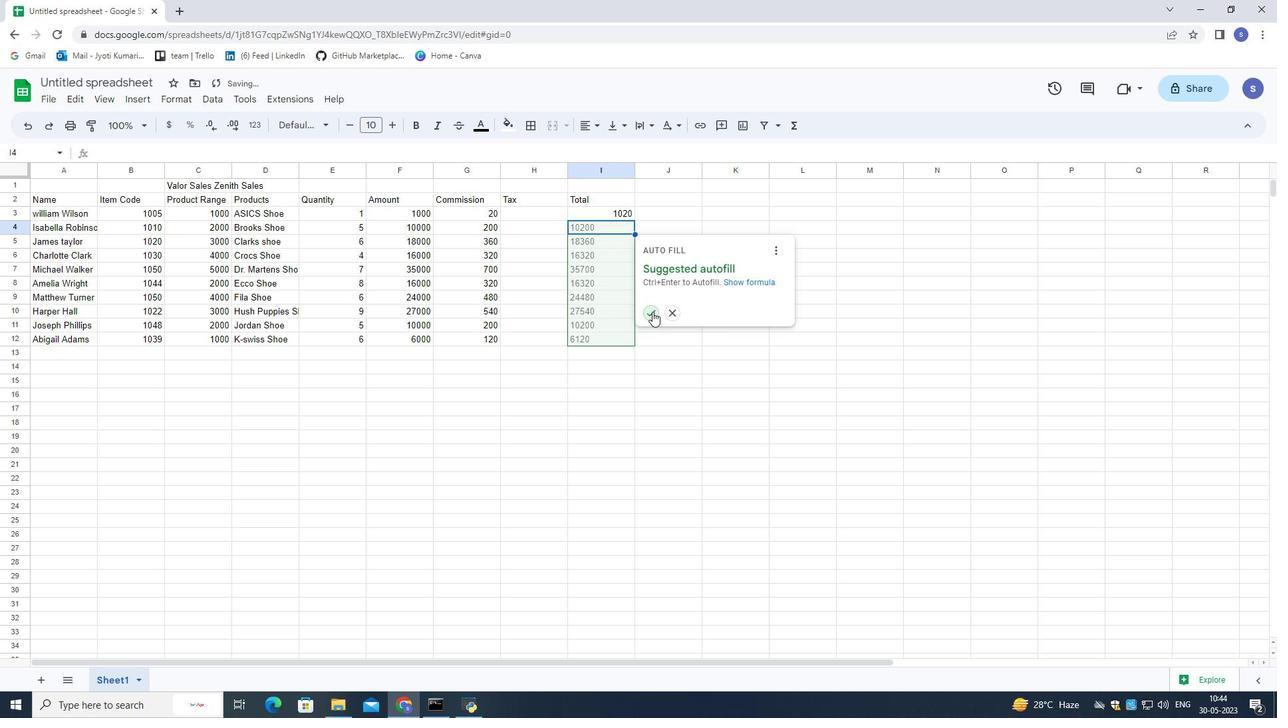 
Action: Mouse moved to (122, 81)
Screenshot: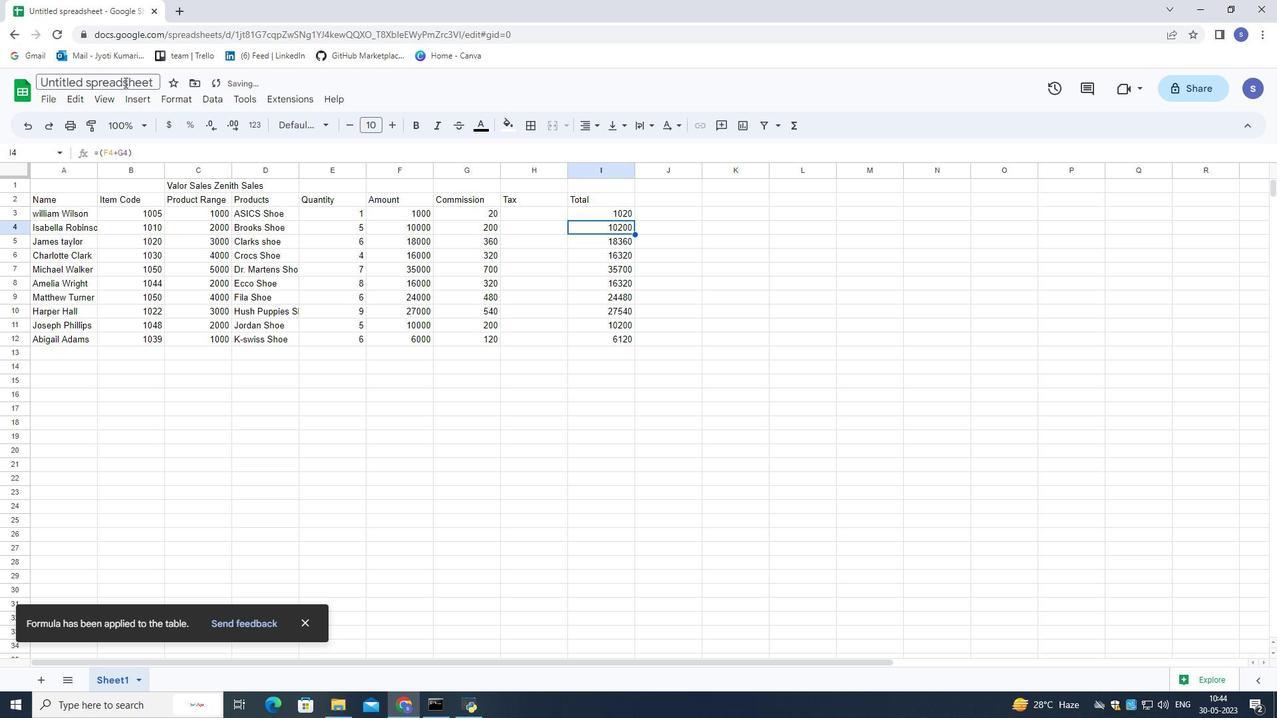 
Action: Mouse pressed left at (122, 81)
Screenshot: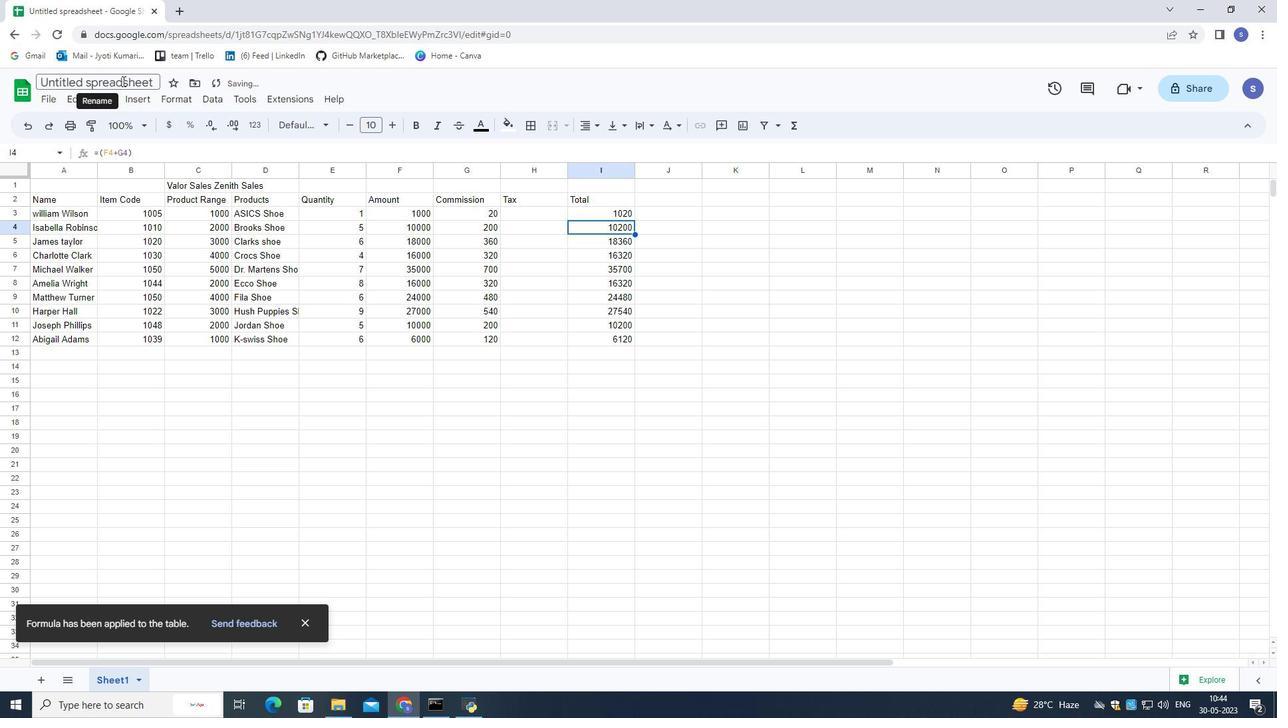 
Action: Mouse pressed left at (122, 81)
Screenshot: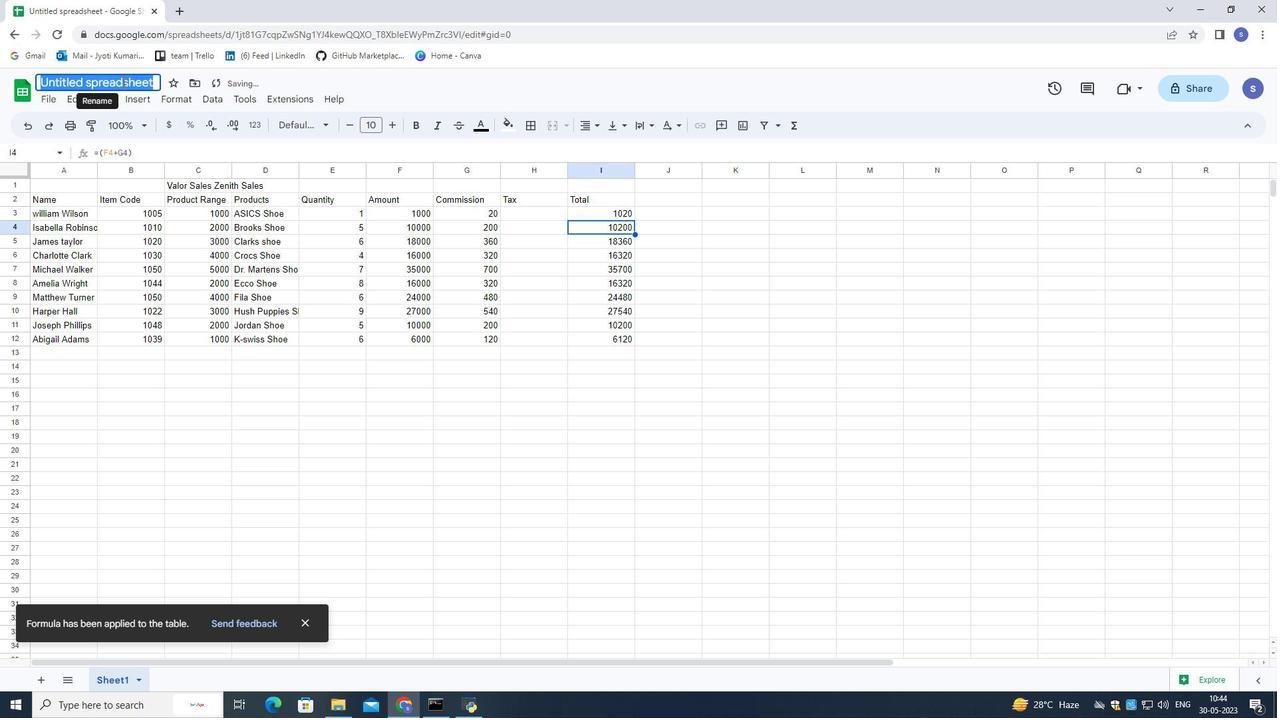 
Action: Mouse pressed left at (122, 81)
Screenshot: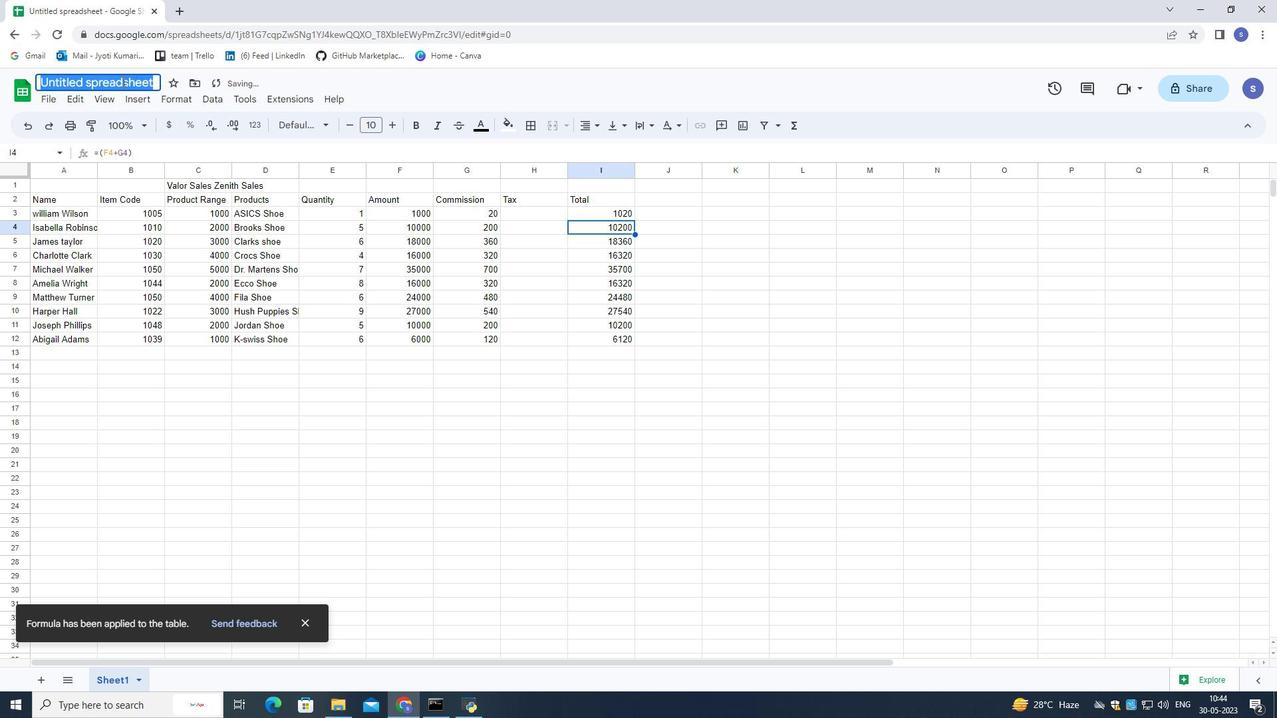 
Action: Mouse moved to (137, 214)
Screenshot: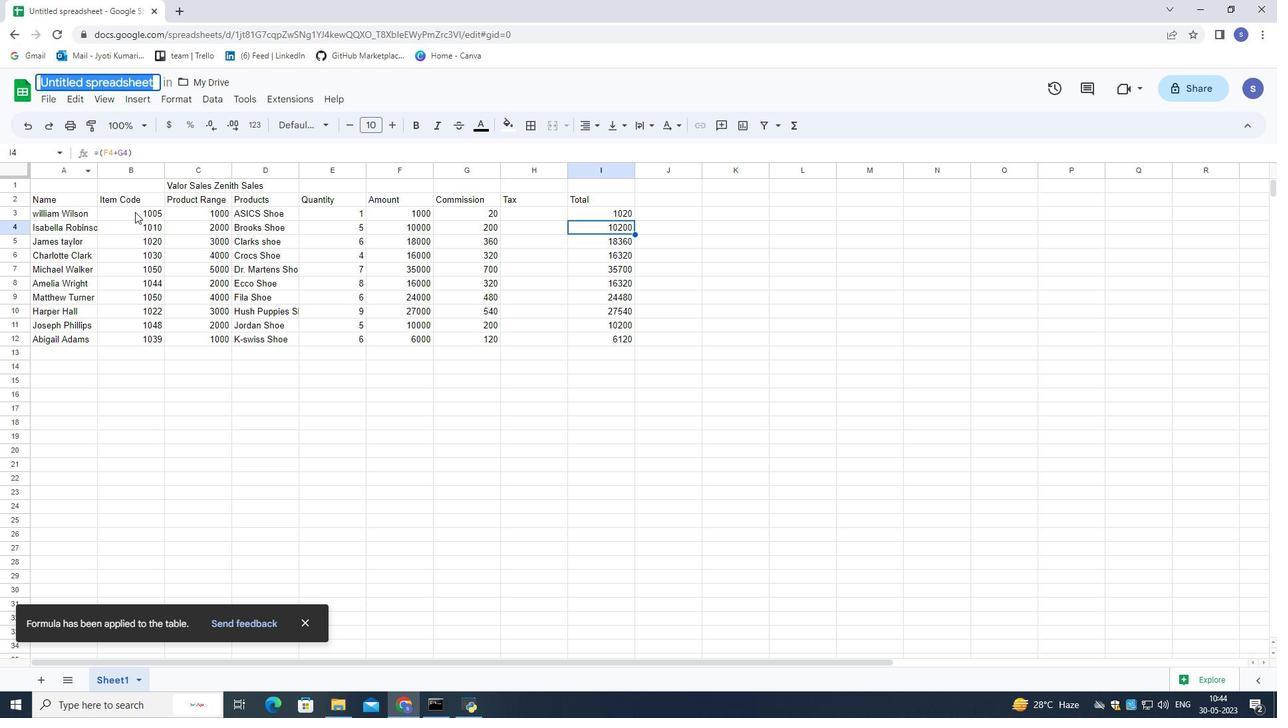 
Action: Key pressed <Key.shift>Attendance<Key.space><Key.shift><Key.shift><Key.shift><Key.shift><Key.shift><Key.shift>Sheet<Key.space><Key.shift>For<Key.space><Key.shift>Weekly<Key.space><Key.shift>auditing<Key.space><Key.shift>Book<Key.enter>
Screenshot: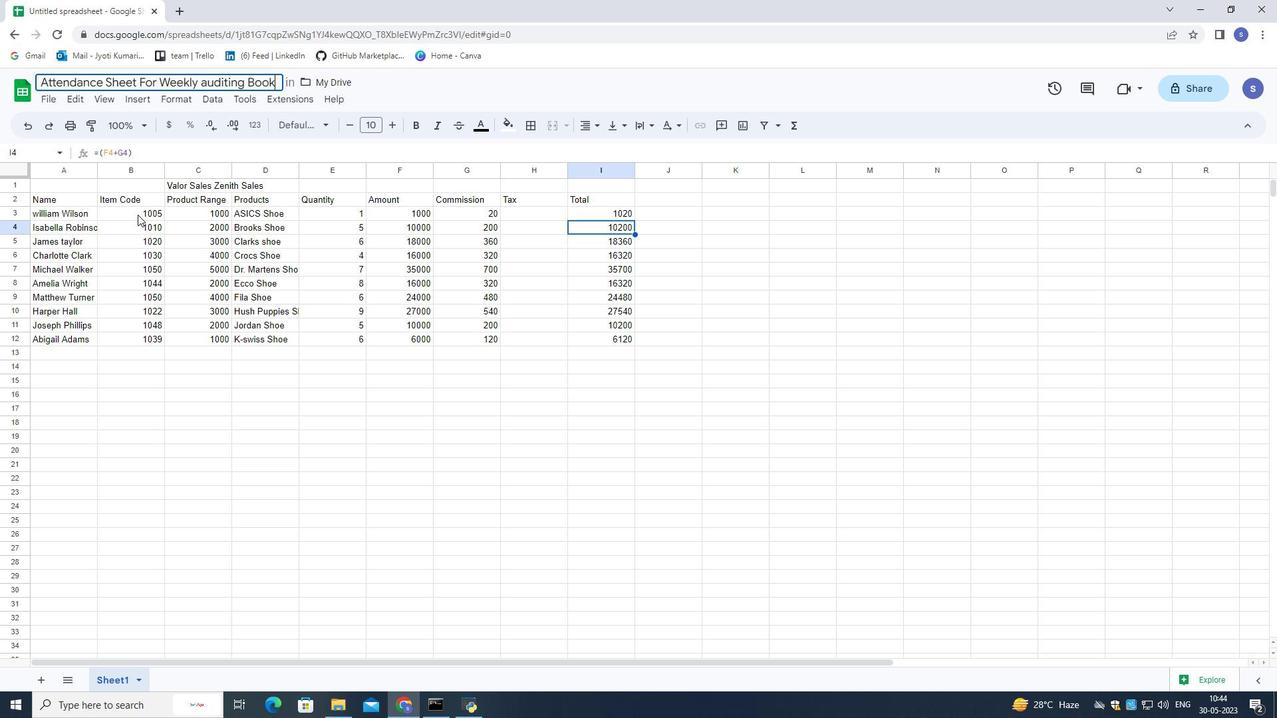 
Action: Mouse moved to (121, 395)
Screenshot: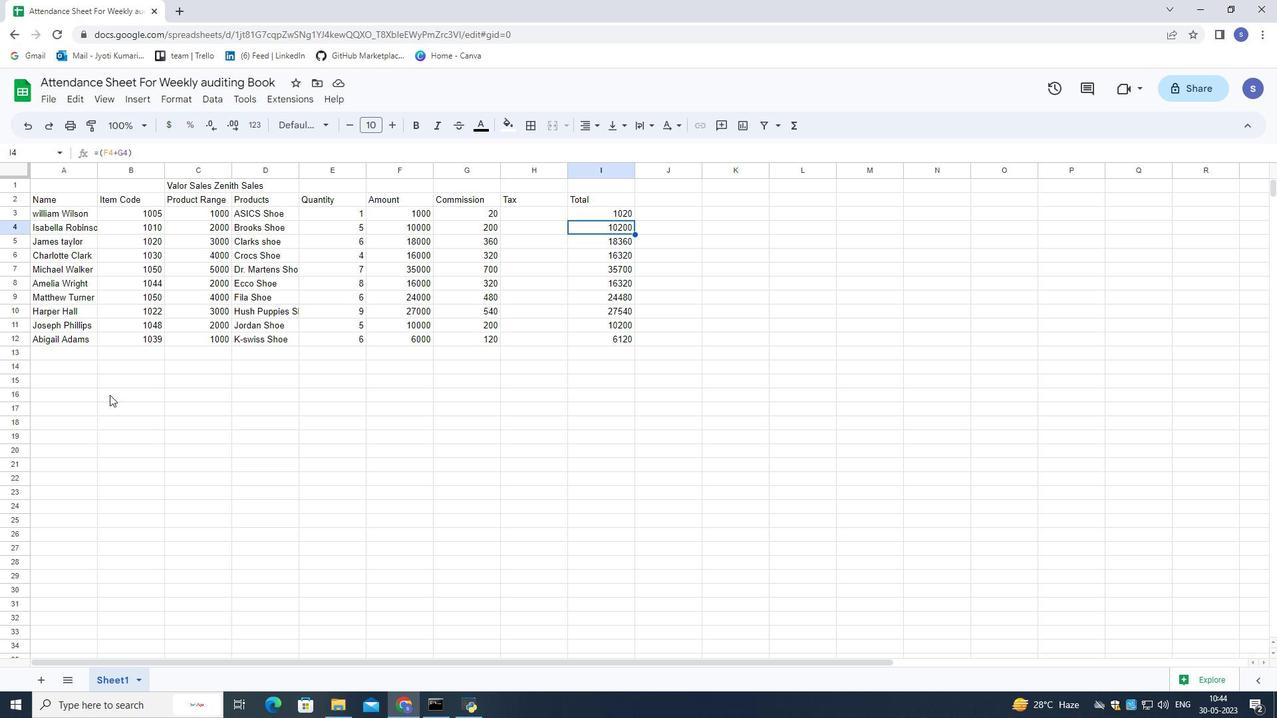 
Action: Mouse pressed left at (121, 395)
Screenshot: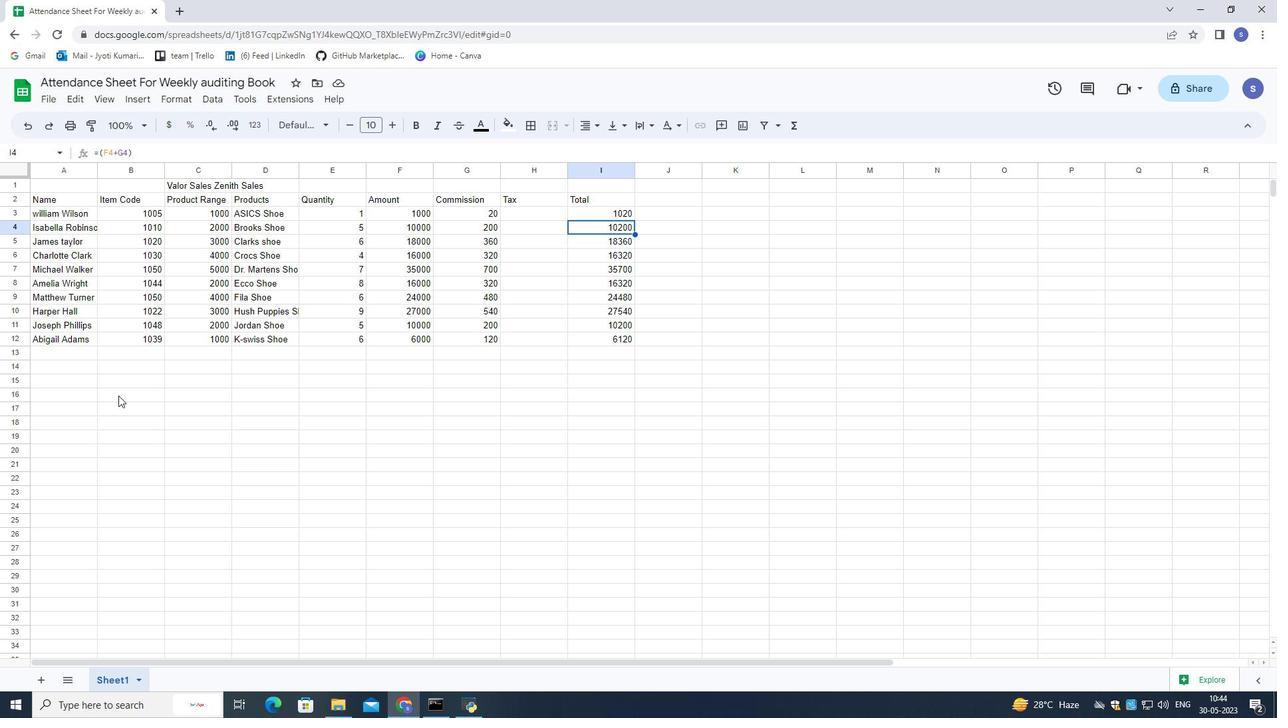 
Action: Key pressed ctrl+S
Screenshot: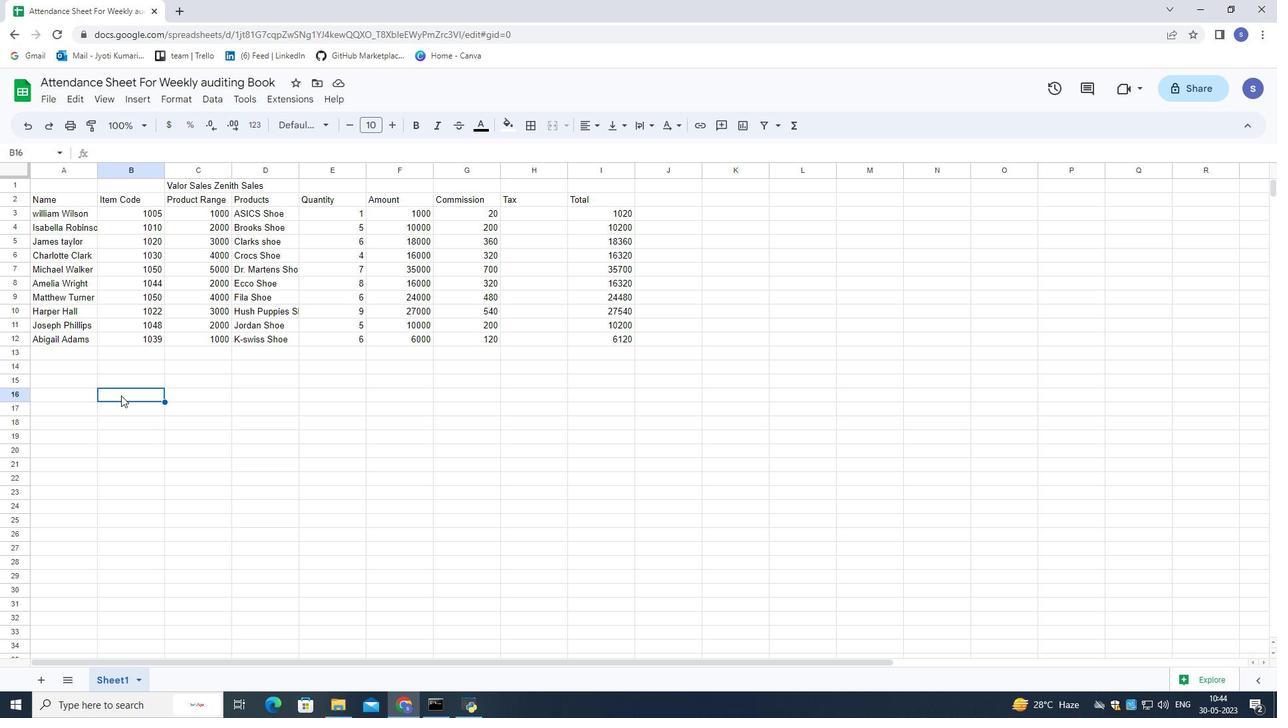 
Action: Mouse moved to (511, 215)
Screenshot: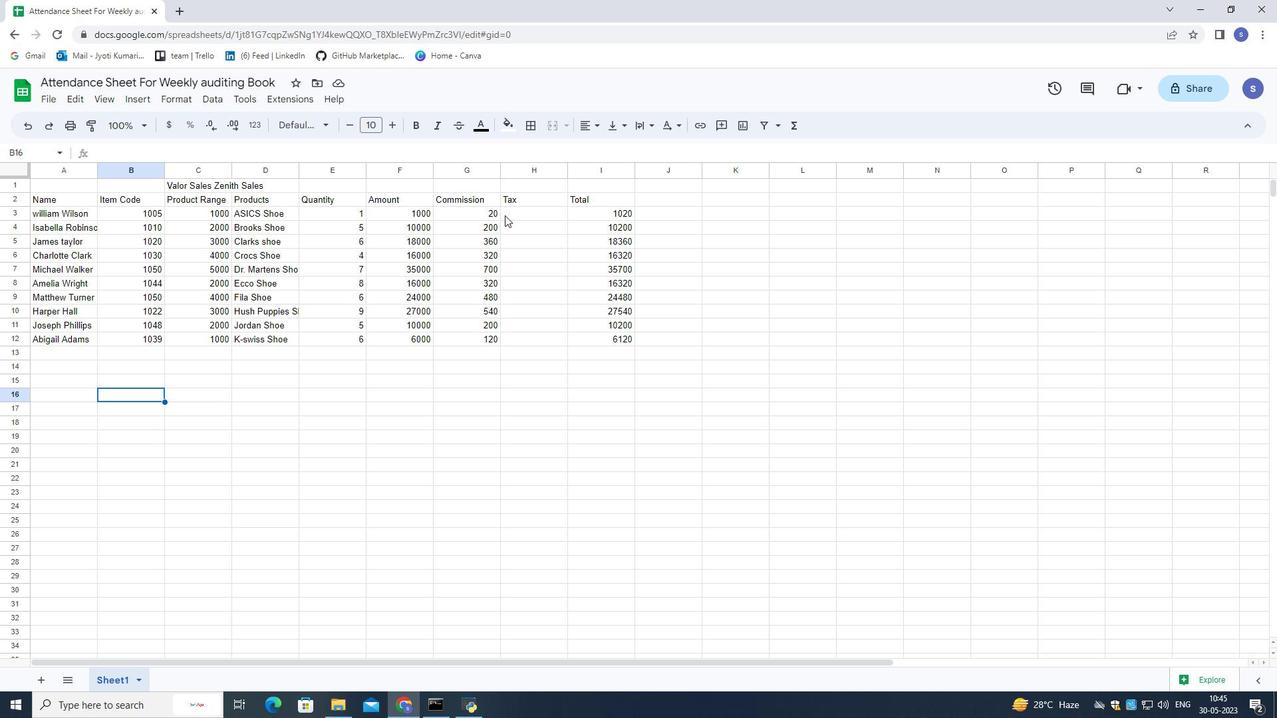 
Action: Mouse pressed left at (511, 215)
Screenshot: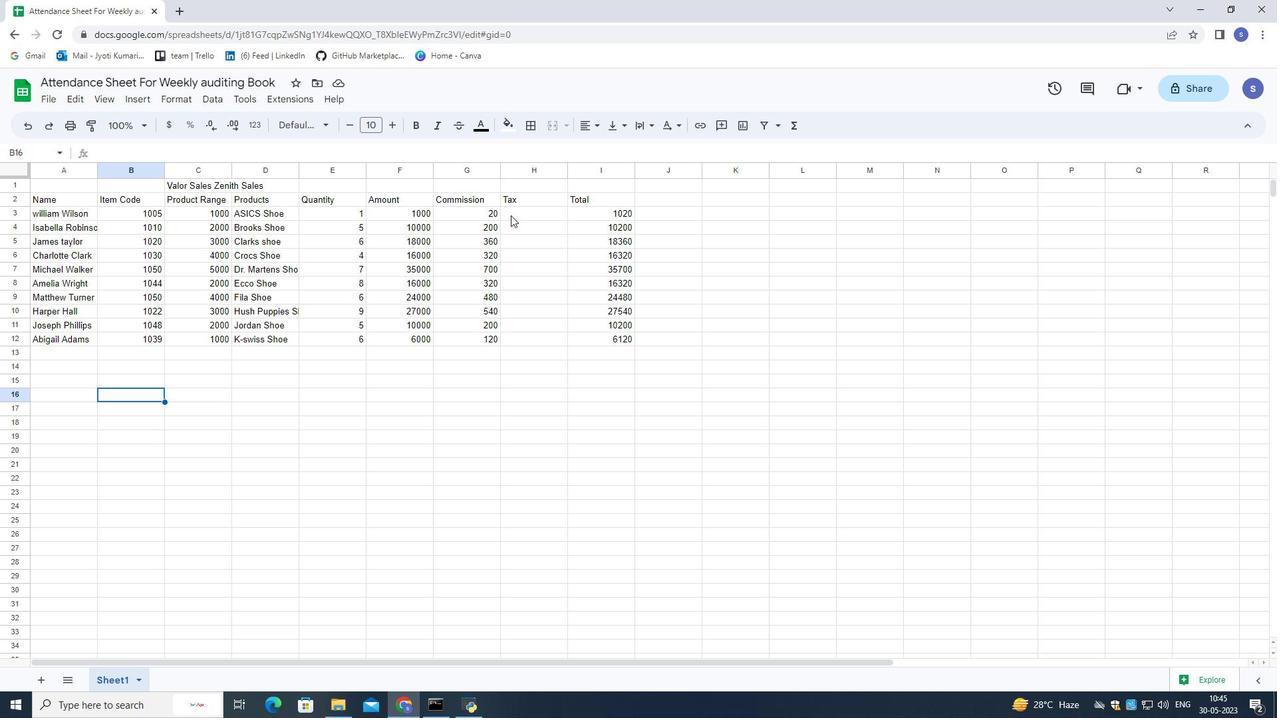 
Action: Mouse moved to (523, 238)
Screenshot: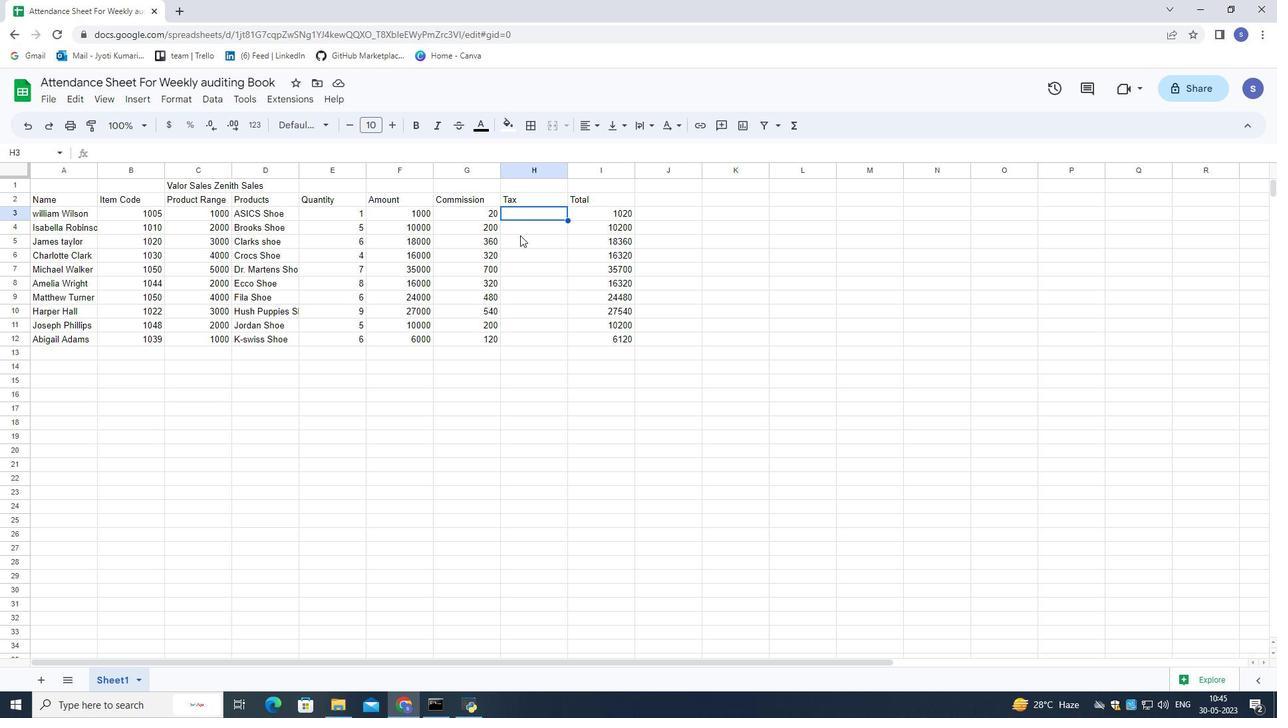 
Action: Mouse pressed left at (523, 238)
Screenshot: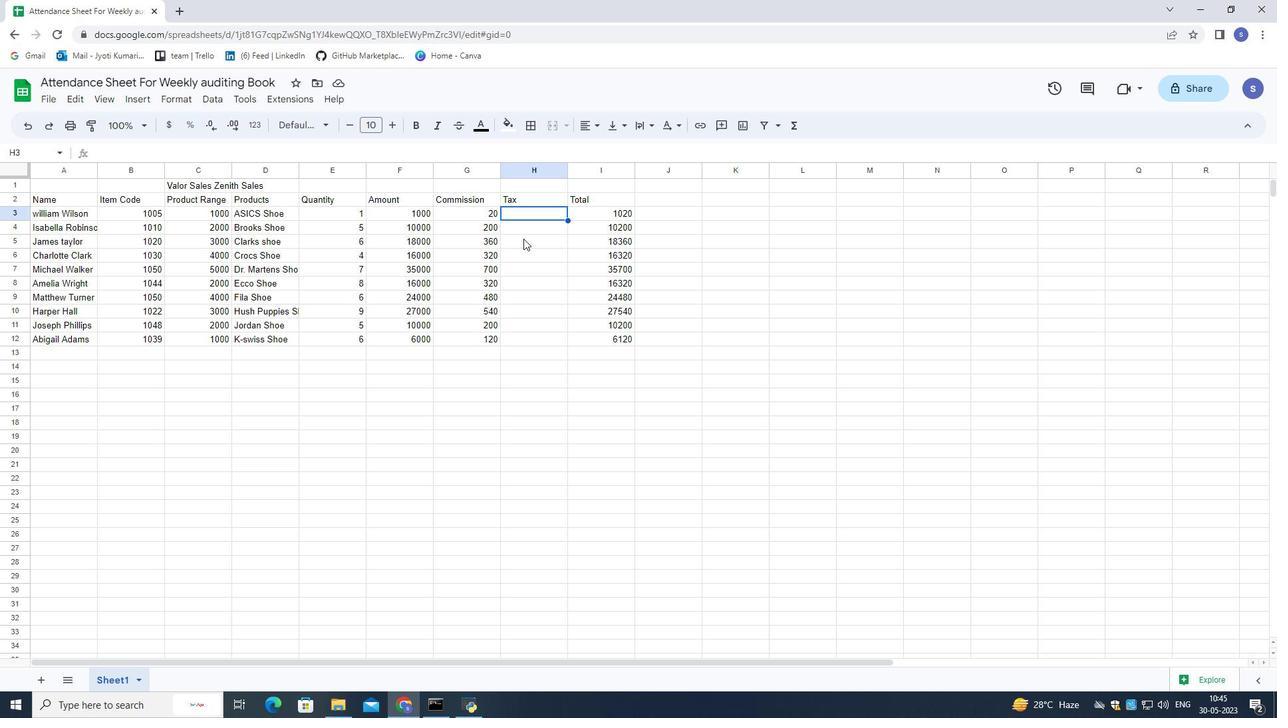 
Action: Mouse moved to (527, 216)
Screenshot: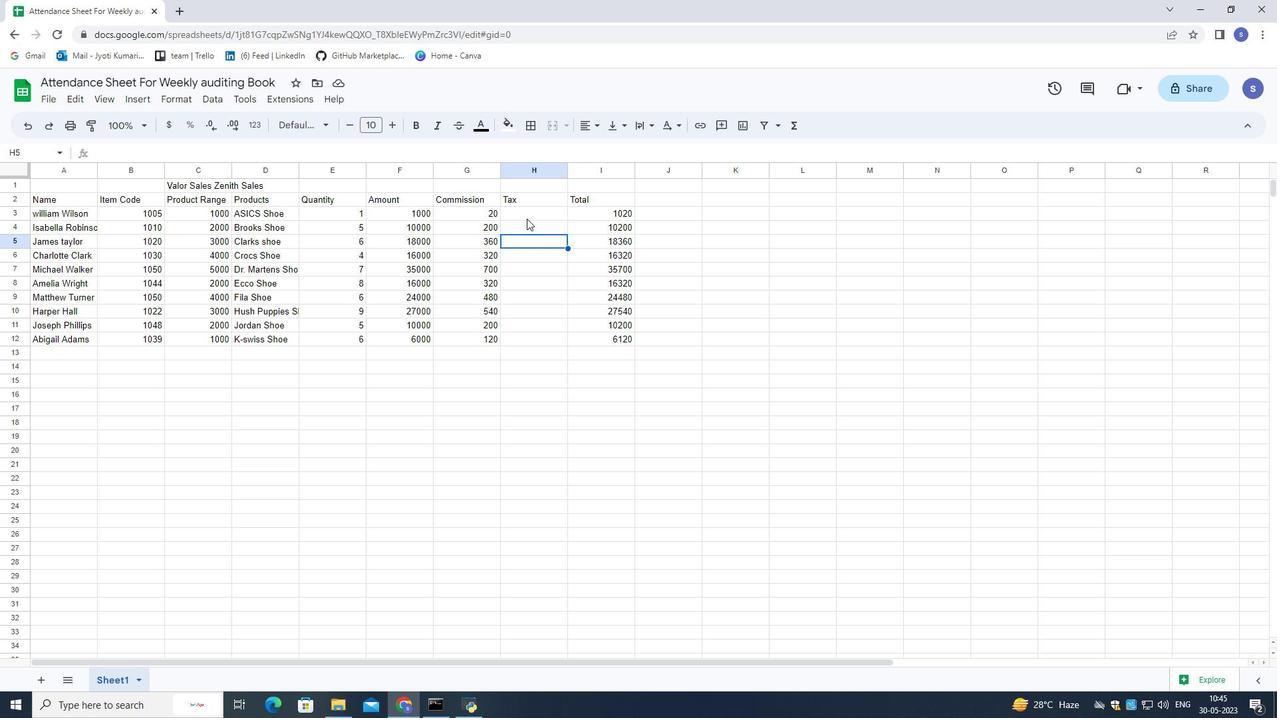 
Action: Mouse pressed left at (527, 216)
Screenshot: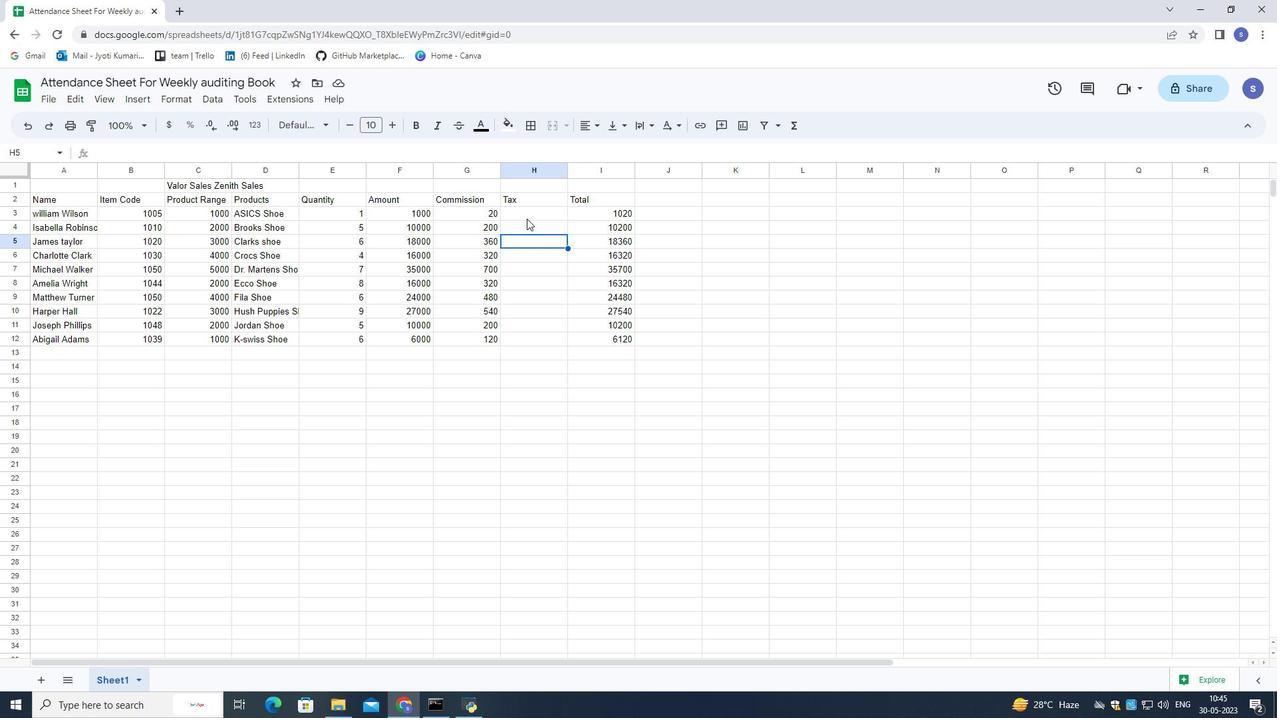 
Action: Mouse moved to (549, 218)
Screenshot: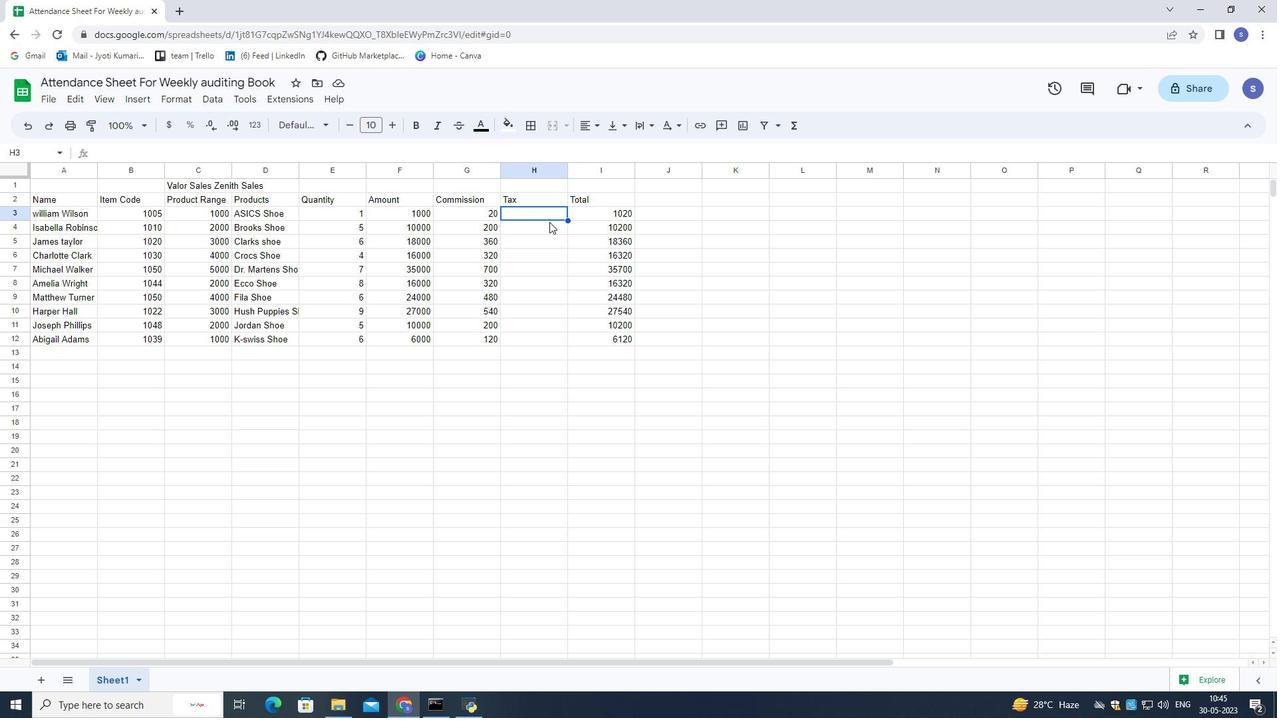 
Action: Key pressed =<Key.shift_r><Key.shift_r><Key.shift_r><Key.shift_r><Key.shift_r><Key.shift_r><Key.shift_r><Key.shift_r><Key.shift_r><Key.shift_r><Key.shift_r><Key.shift_r><Key.shift_r><Key.shift_r><Key.shift_r><Key.shift_r><Key.shift_r><Key.shift_r><Key.shift_r><Key.shift_r><Key.shift_r><Key.shift_r><Key.shift_r><Key.shift_r><Key.shift_r><Key.shift_r><Key.shift_r>(
Screenshot: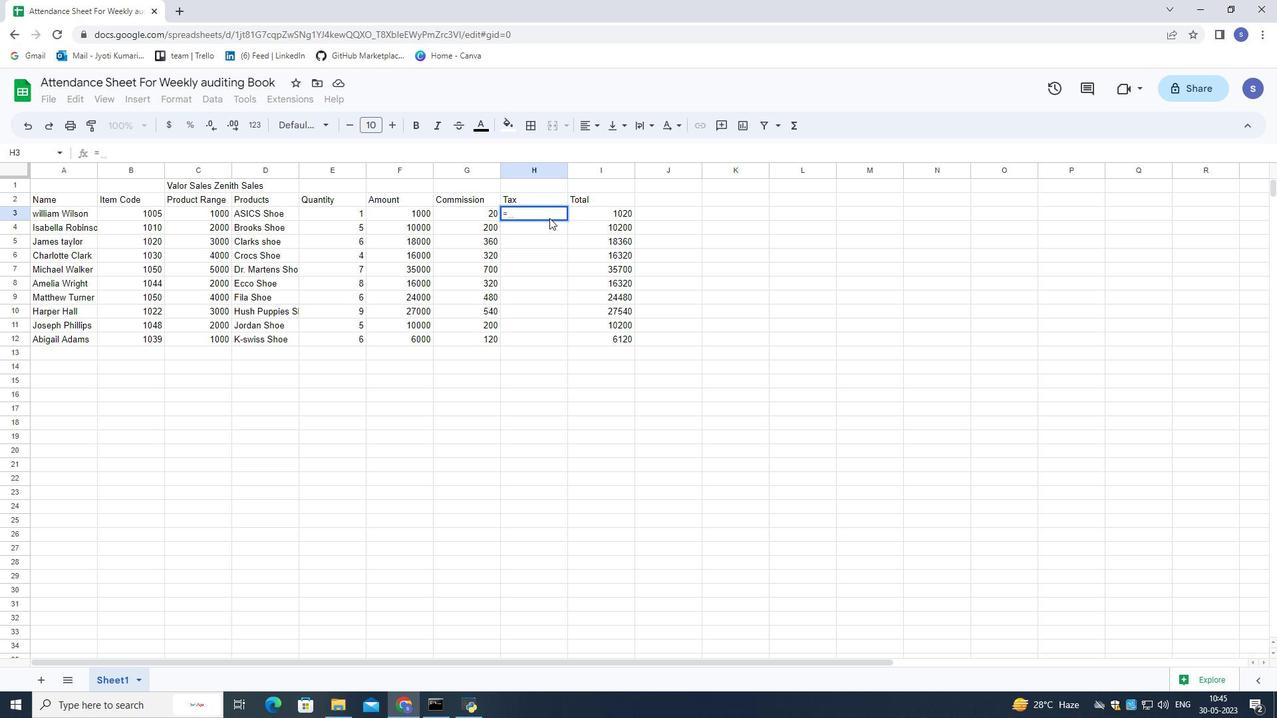 
Action: Mouse moved to (420, 216)
Screenshot: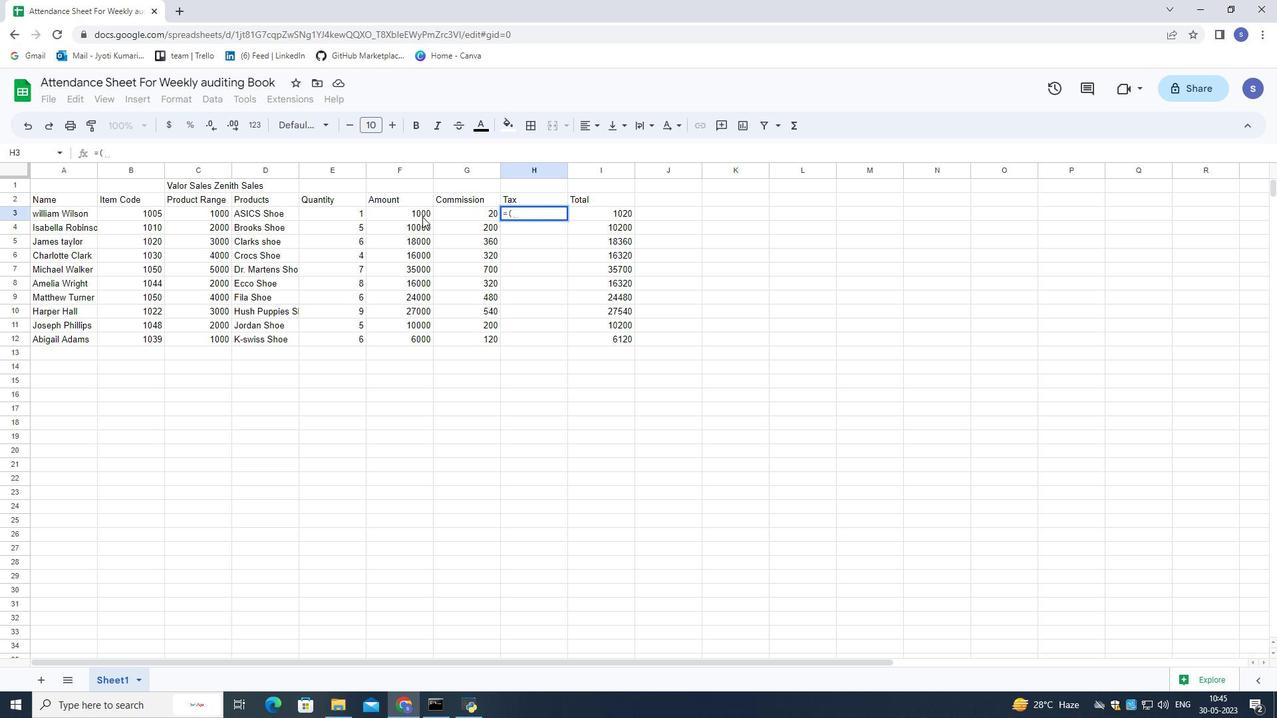 
Action: Mouse pressed left at (420, 216)
Screenshot: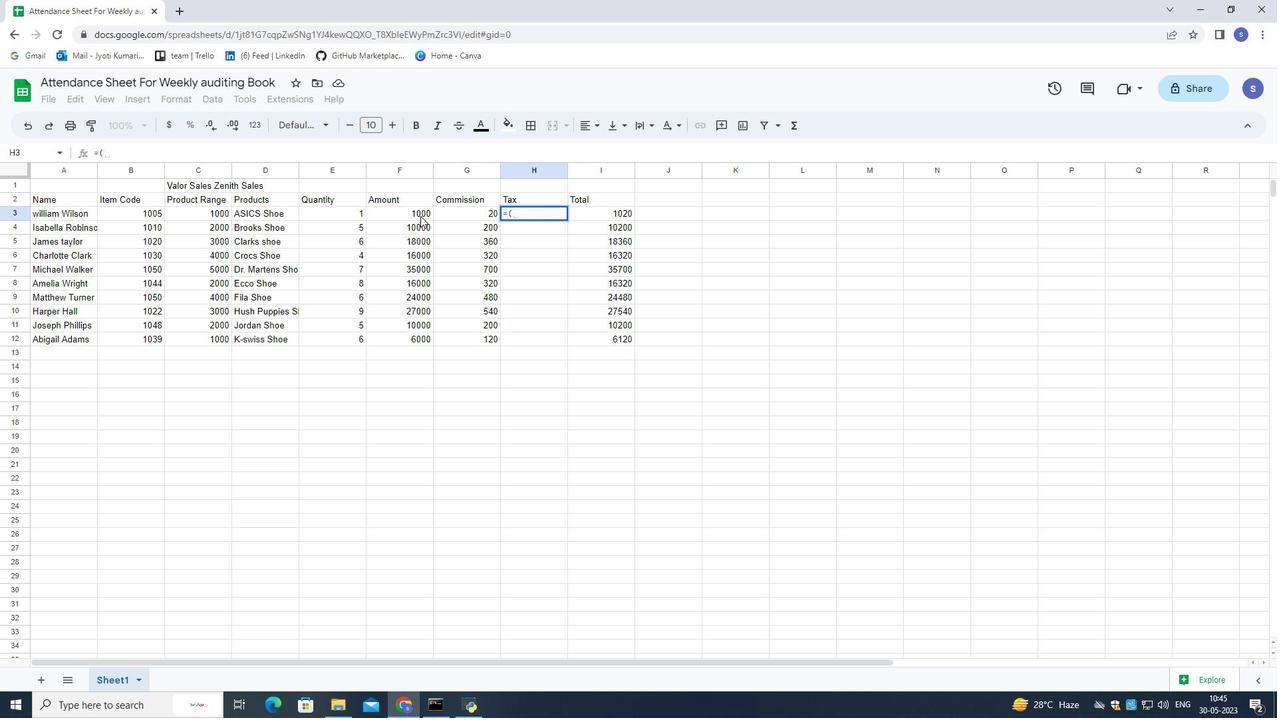 
Action: Key pressed *12<Key.shift_r>)
Screenshot: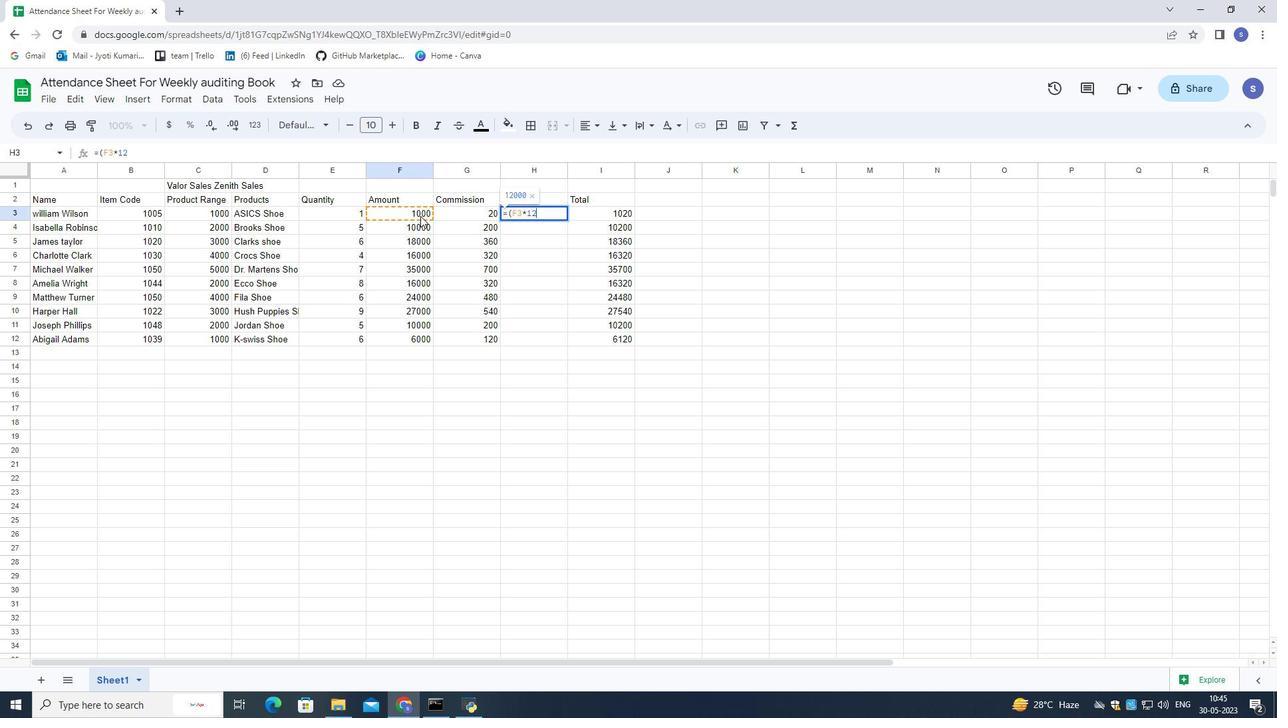 
Action: Mouse moved to (513, 246)
Screenshot: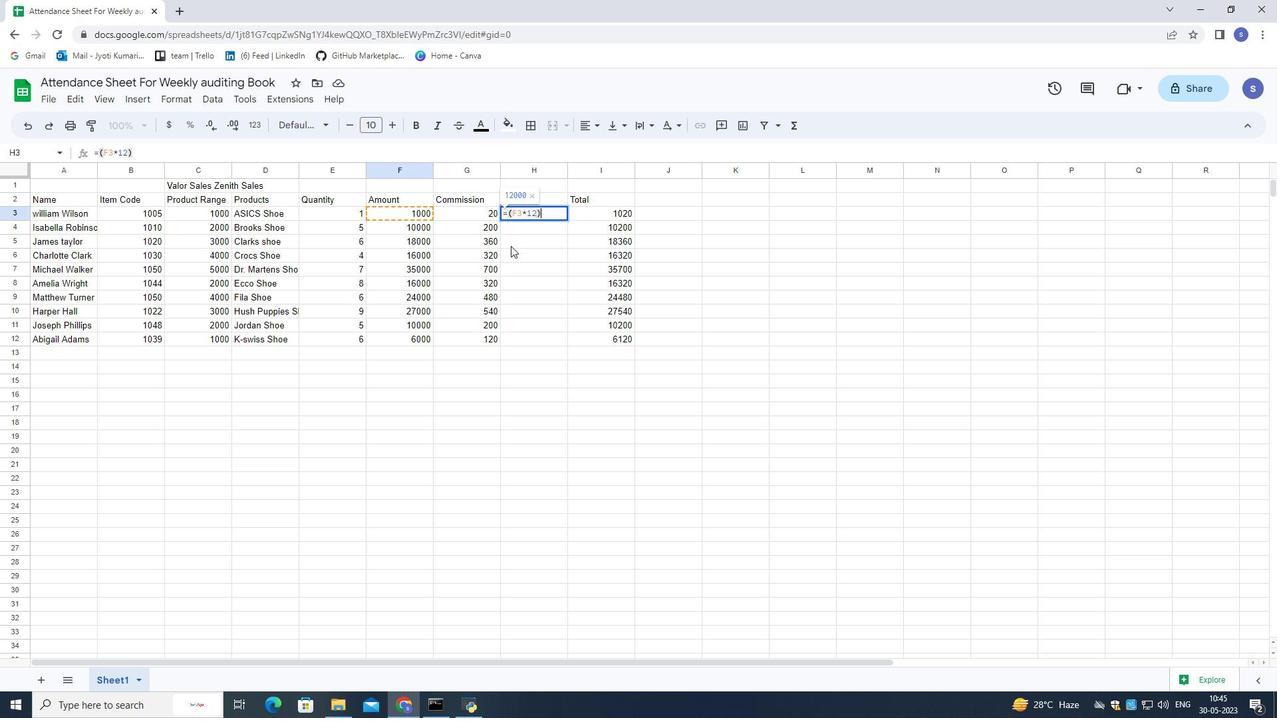 
Action: Key pressed <Key.enter>
Screenshot: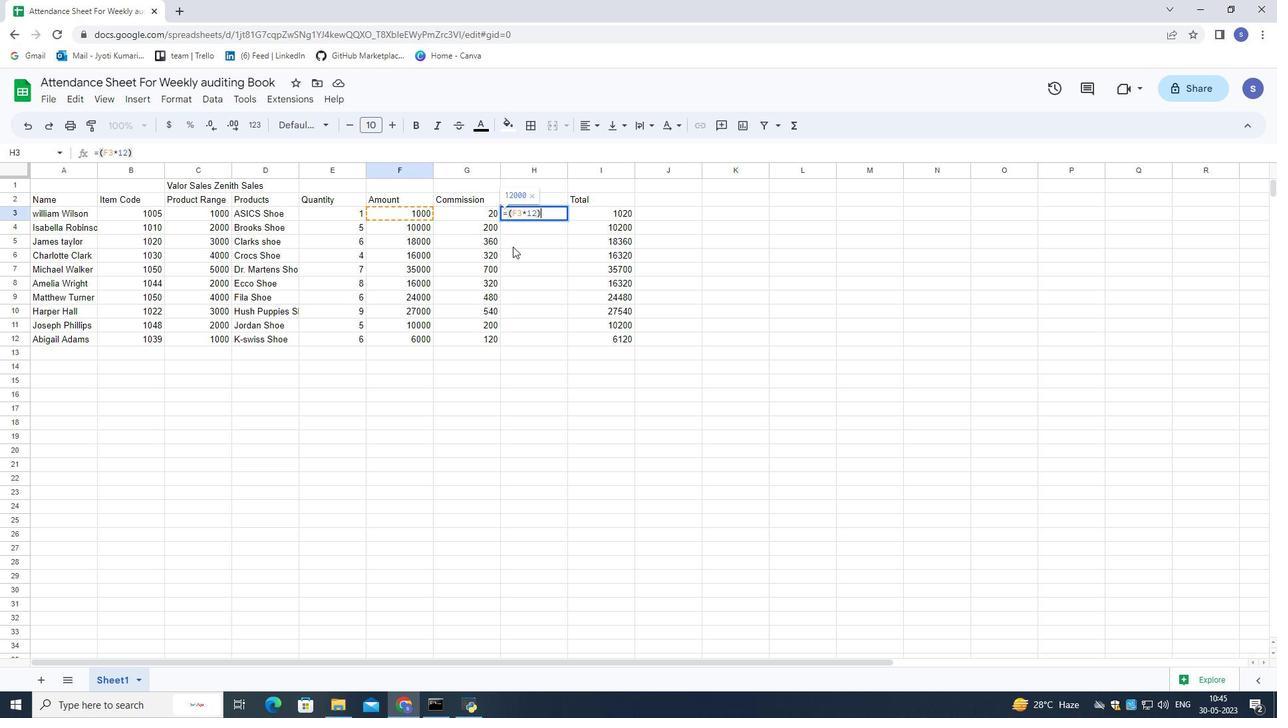 
Action: Mouse moved to (590, 309)
Screenshot: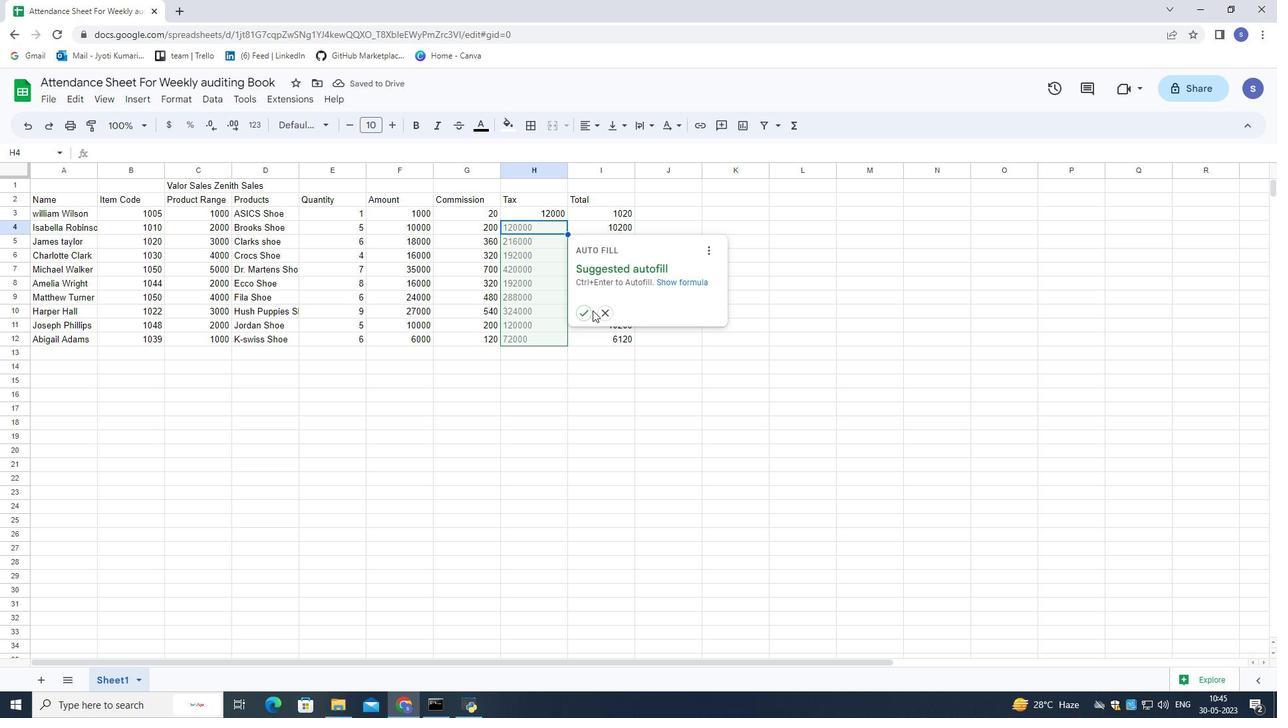 
Action: Mouse pressed left at (590, 309)
Screenshot: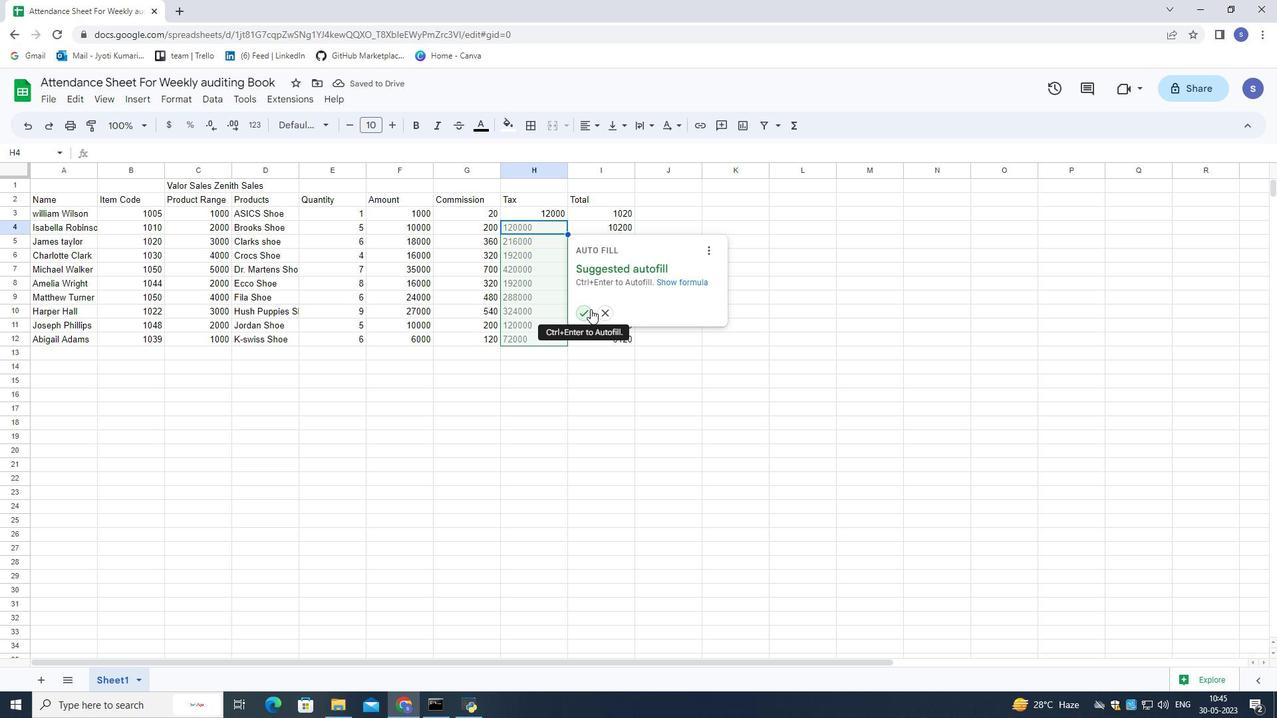 
Action: Mouse moved to (456, 253)
Screenshot: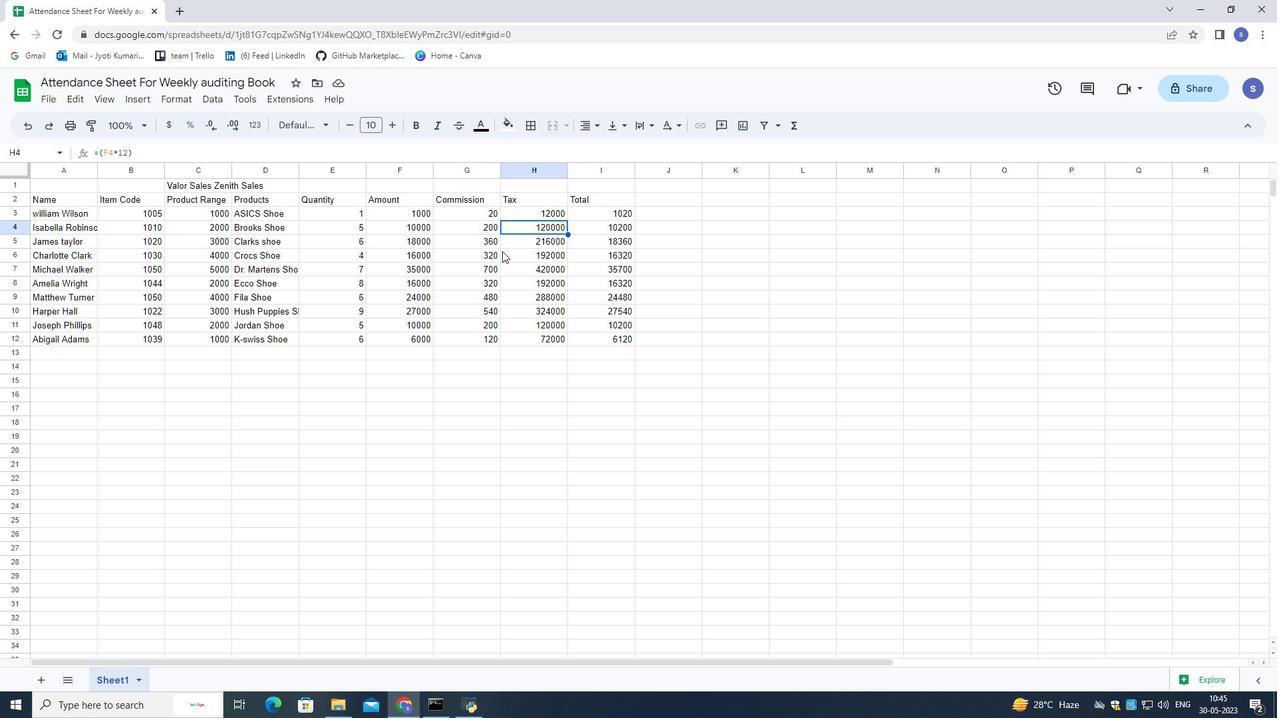 
Action: Mouse pressed left at (456, 253)
Screenshot: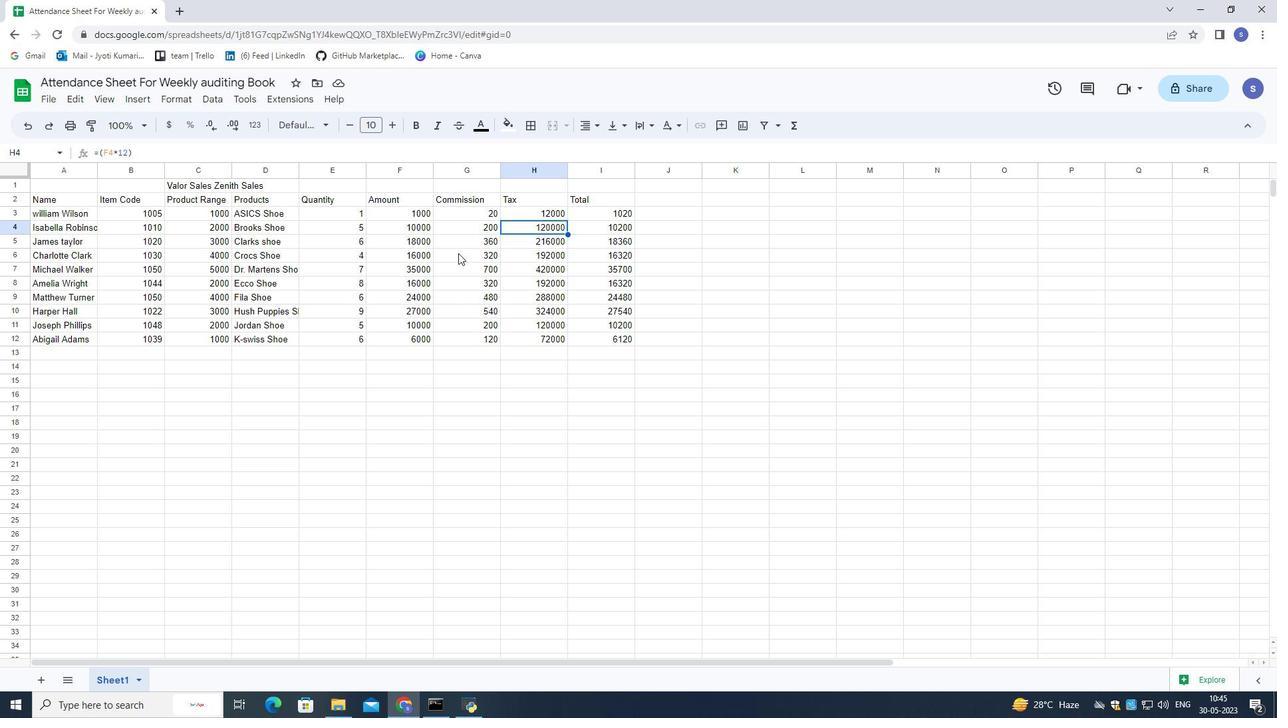 
Action: Mouse moved to (330, 292)
Screenshot: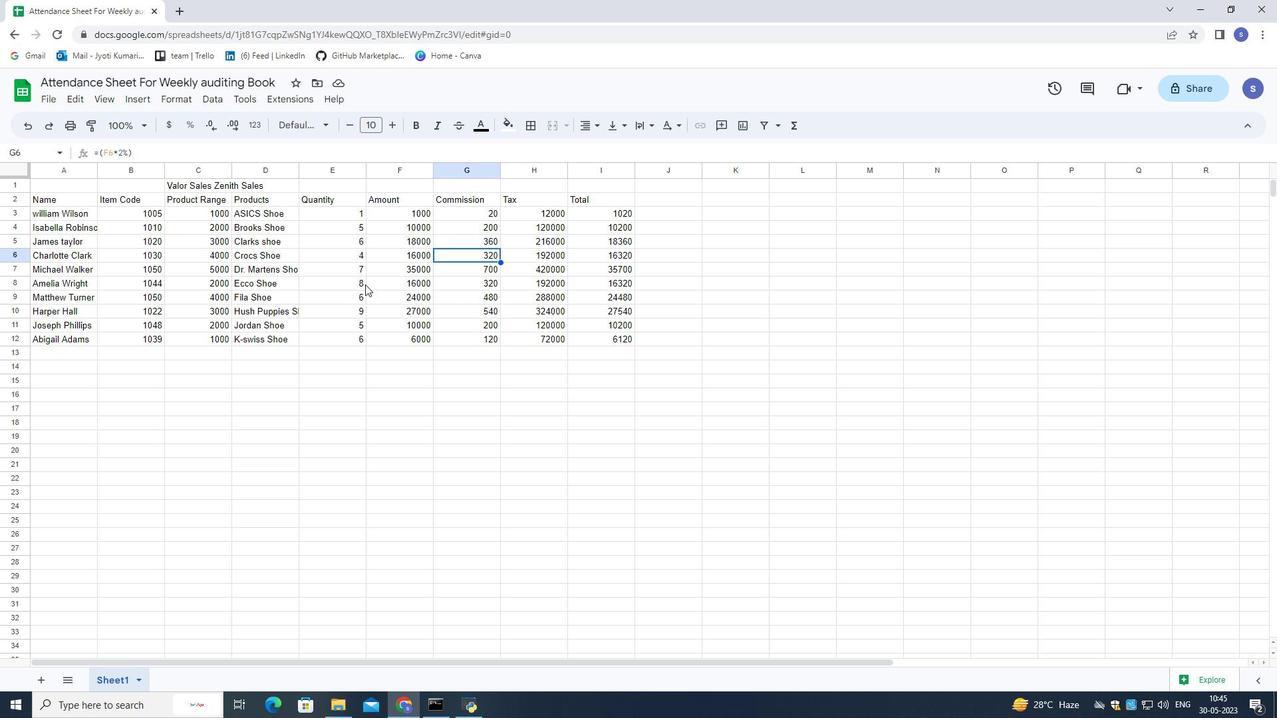 
Action: Mouse pressed left at (330, 292)
Screenshot: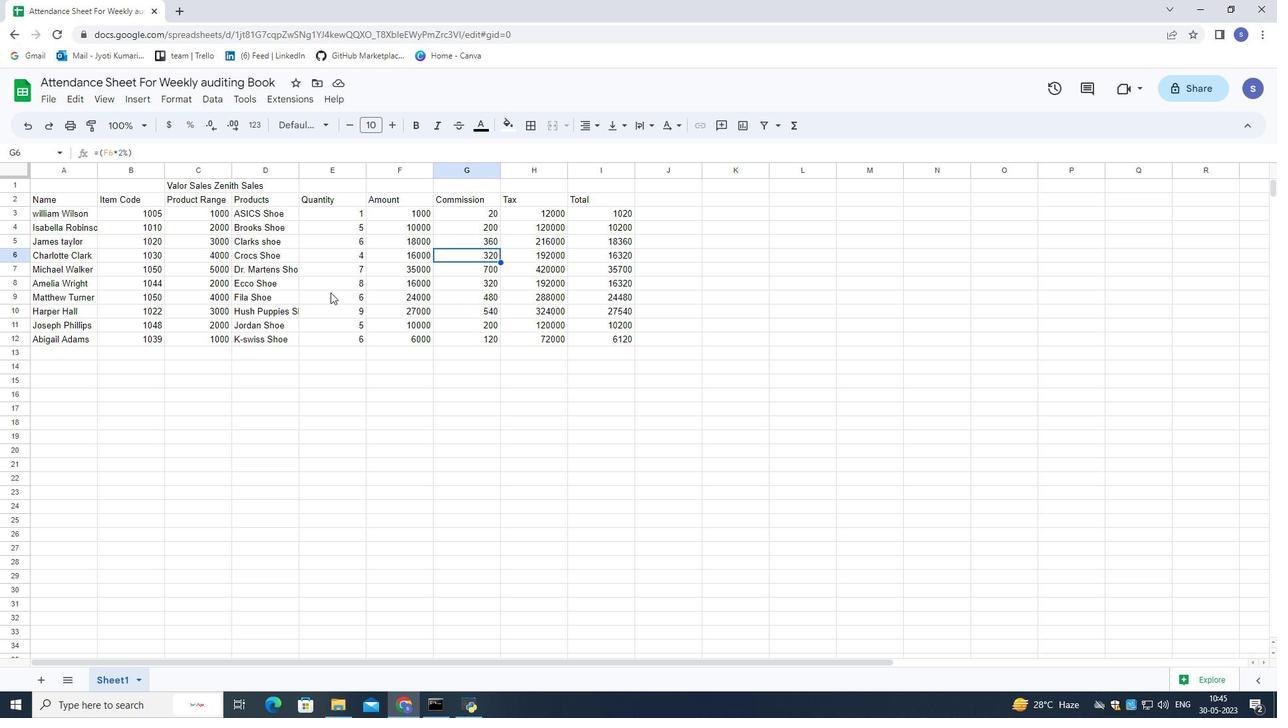 
Action: Mouse moved to (618, 188)
Screenshot: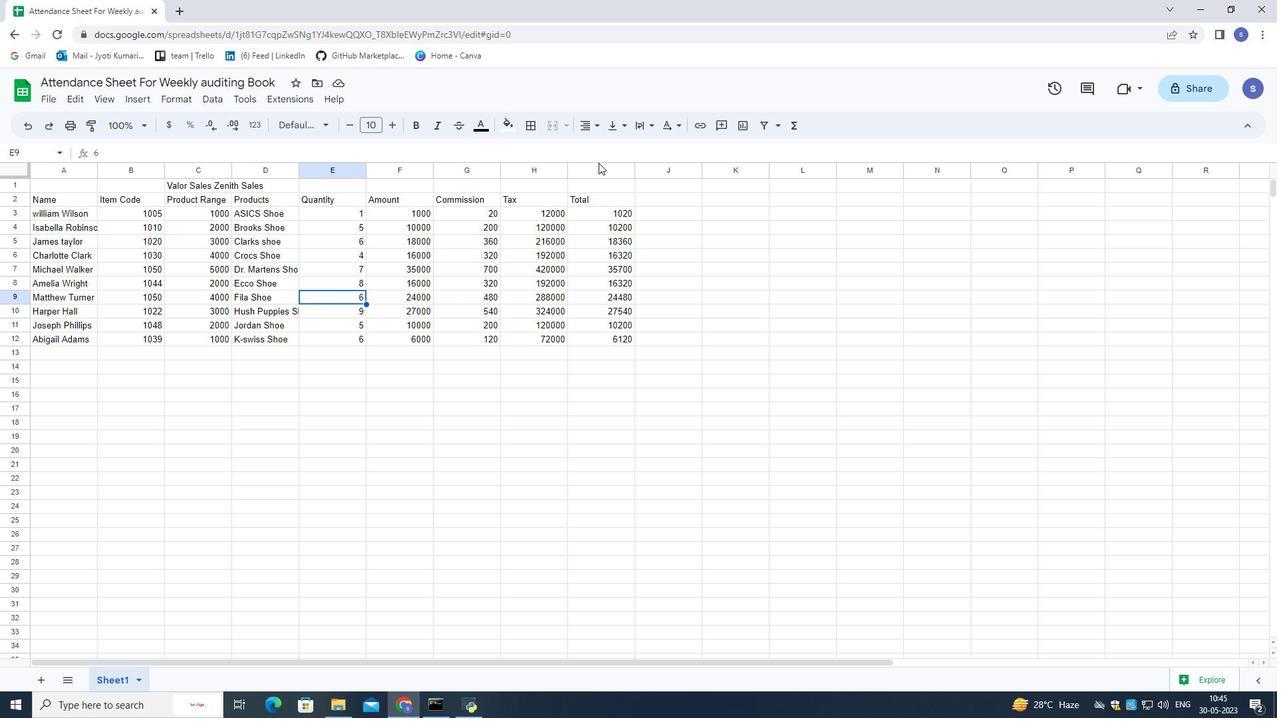 
Action: Mouse pressed left at (618, 188)
Screenshot: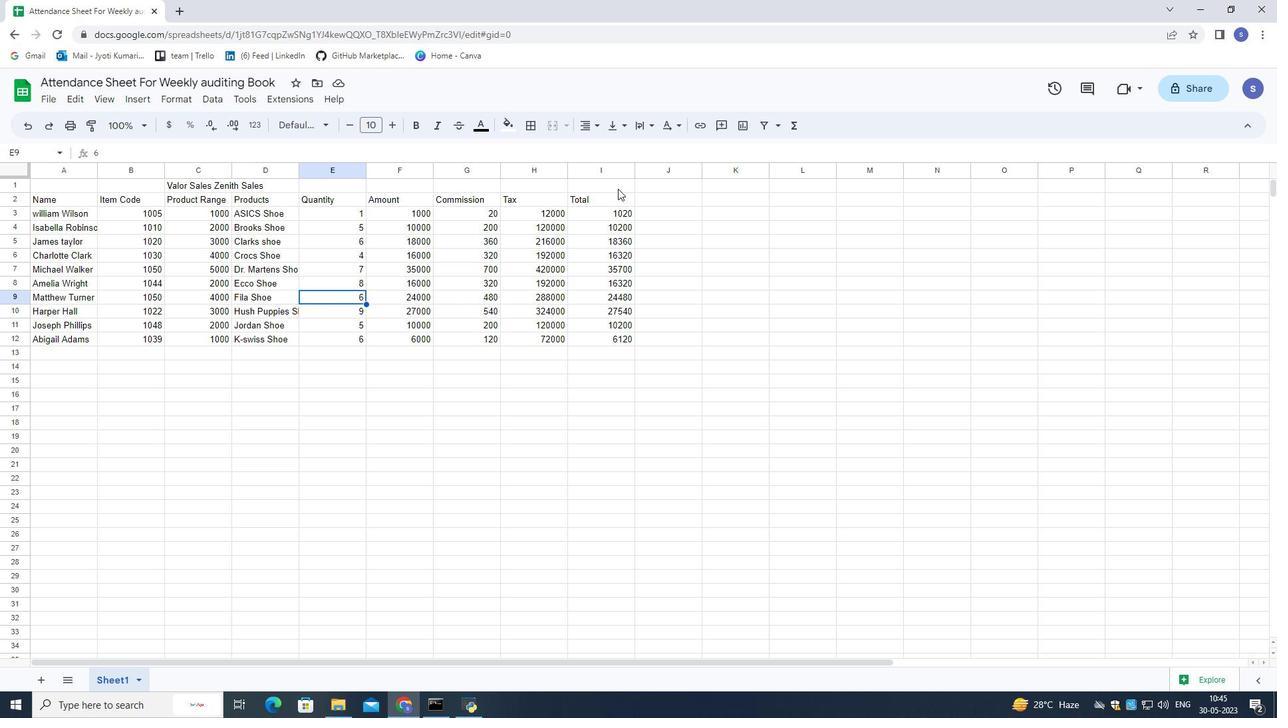 
Action: Mouse moved to (565, 194)
Screenshot: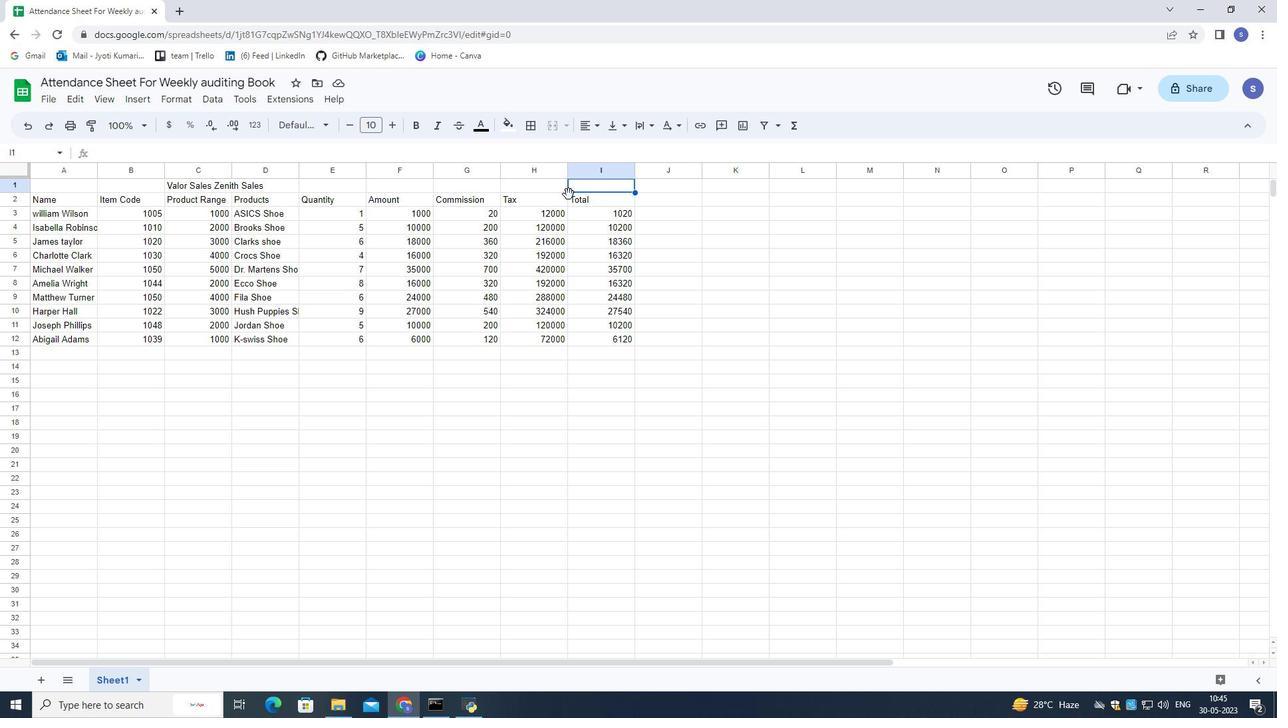
Action: Mouse pressed left at (565, 194)
Screenshot: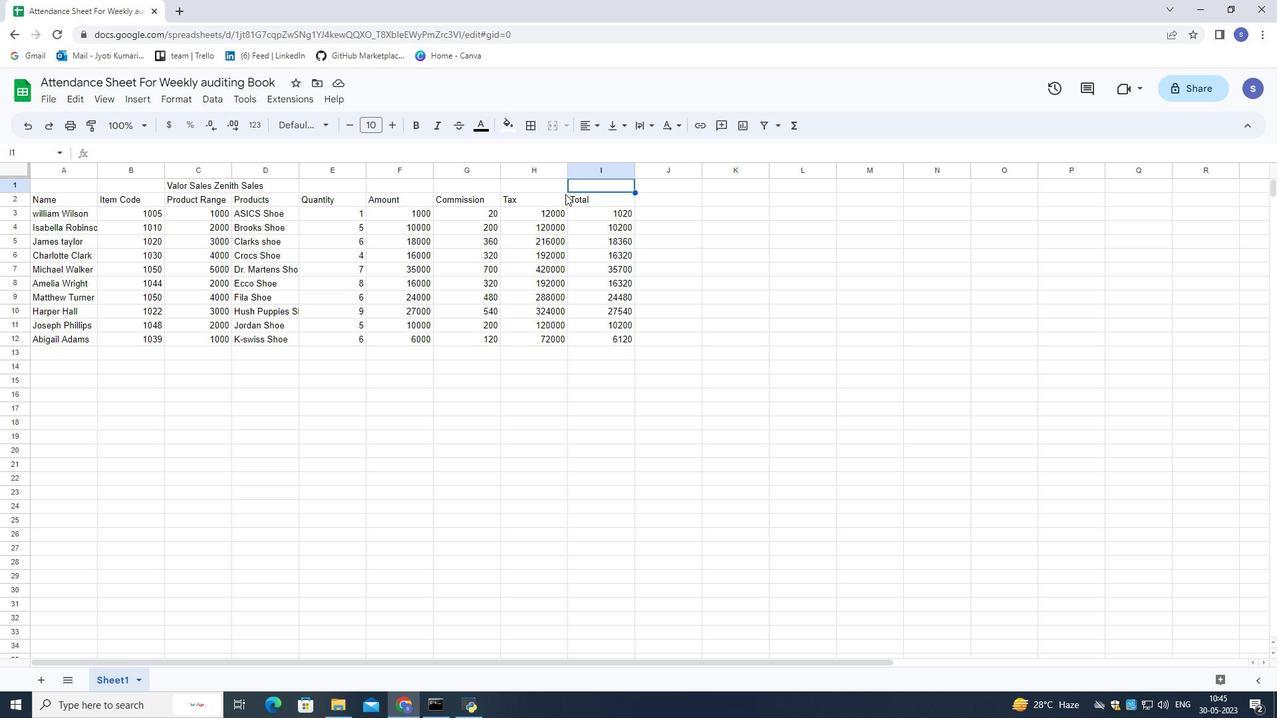 
Action: Mouse moved to (469, 174)
Screenshot: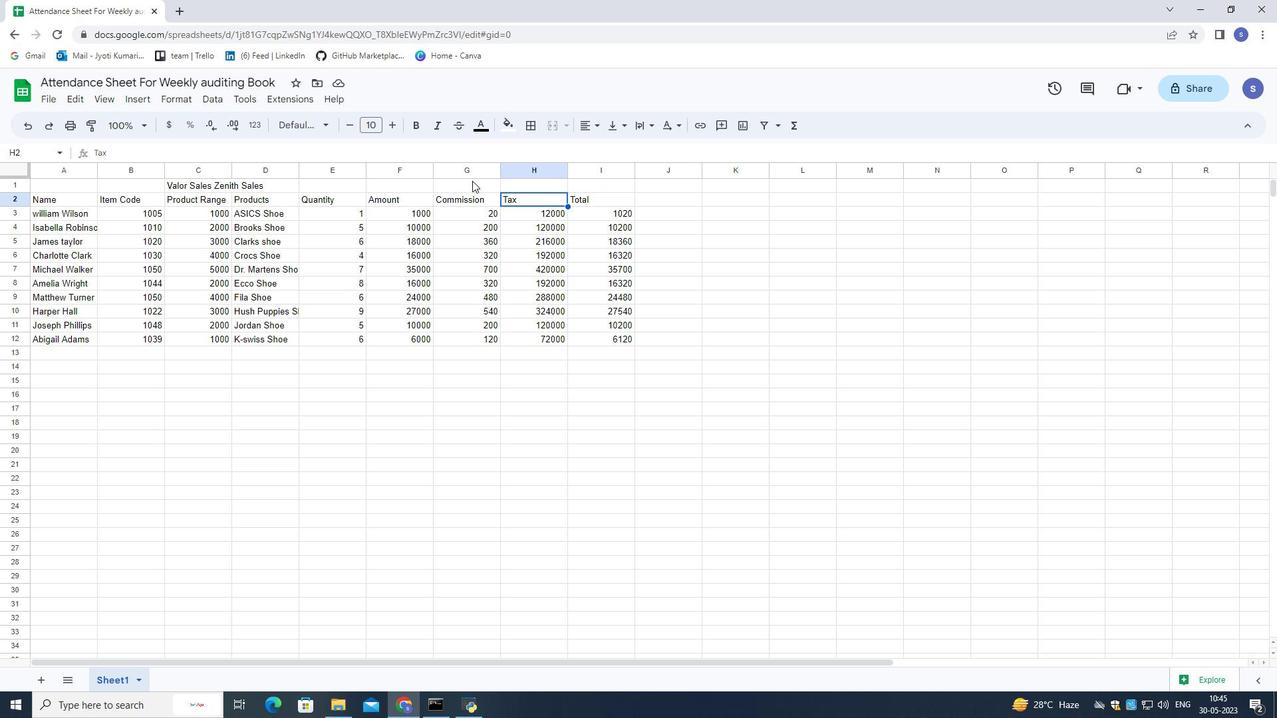 
Action: Mouse pressed left at (469, 174)
Screenshot: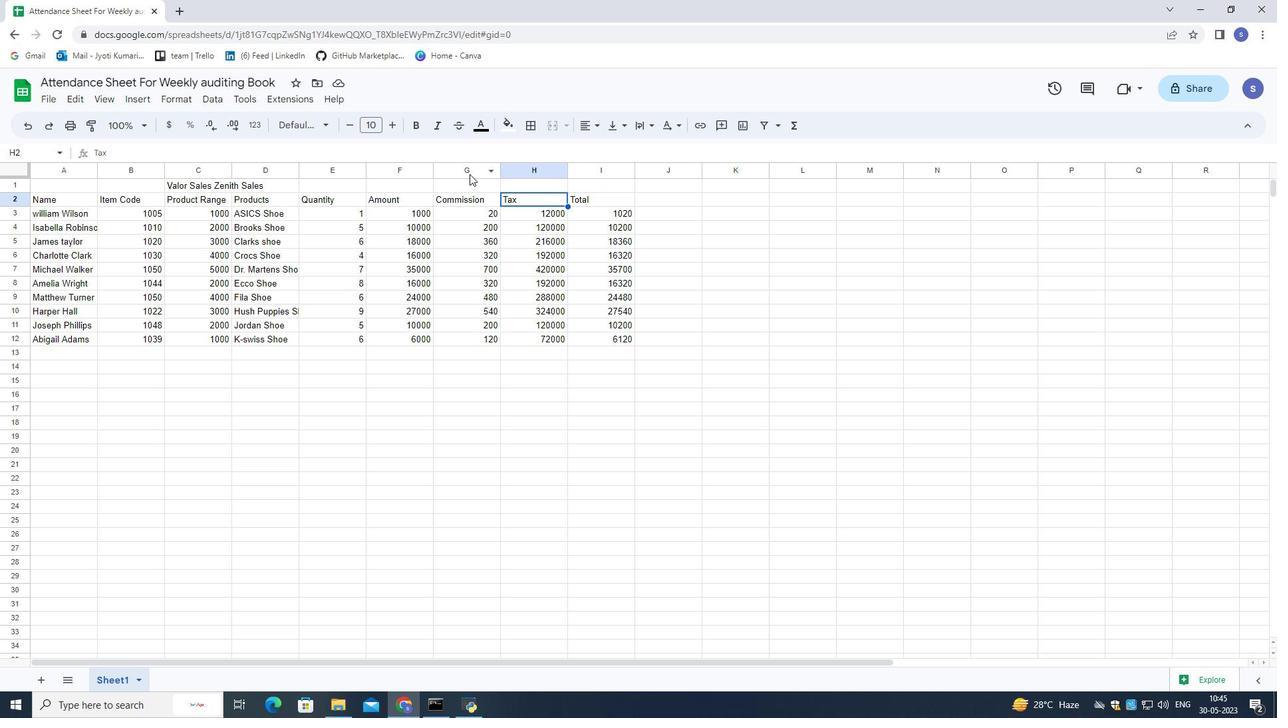 
Action: Mouse moved to (51, 172)
Screenshot: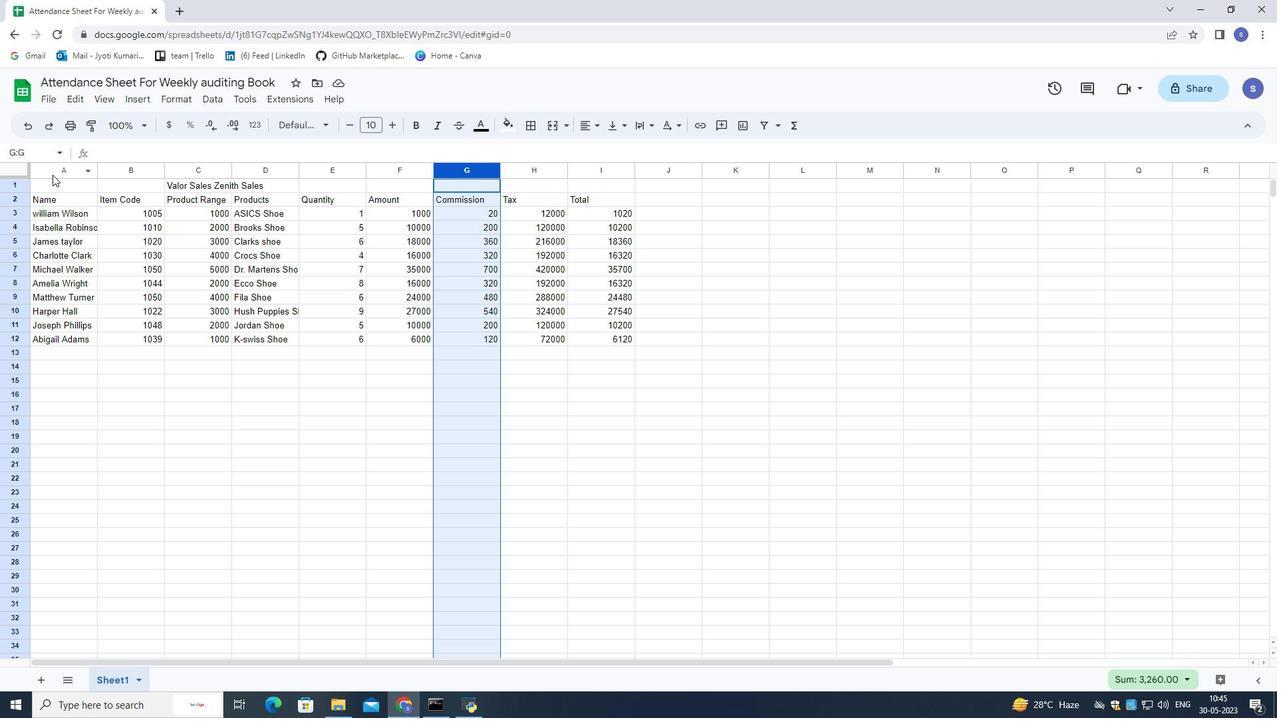 
Action: Mouse pressed left at (51, 172)
Screenshot: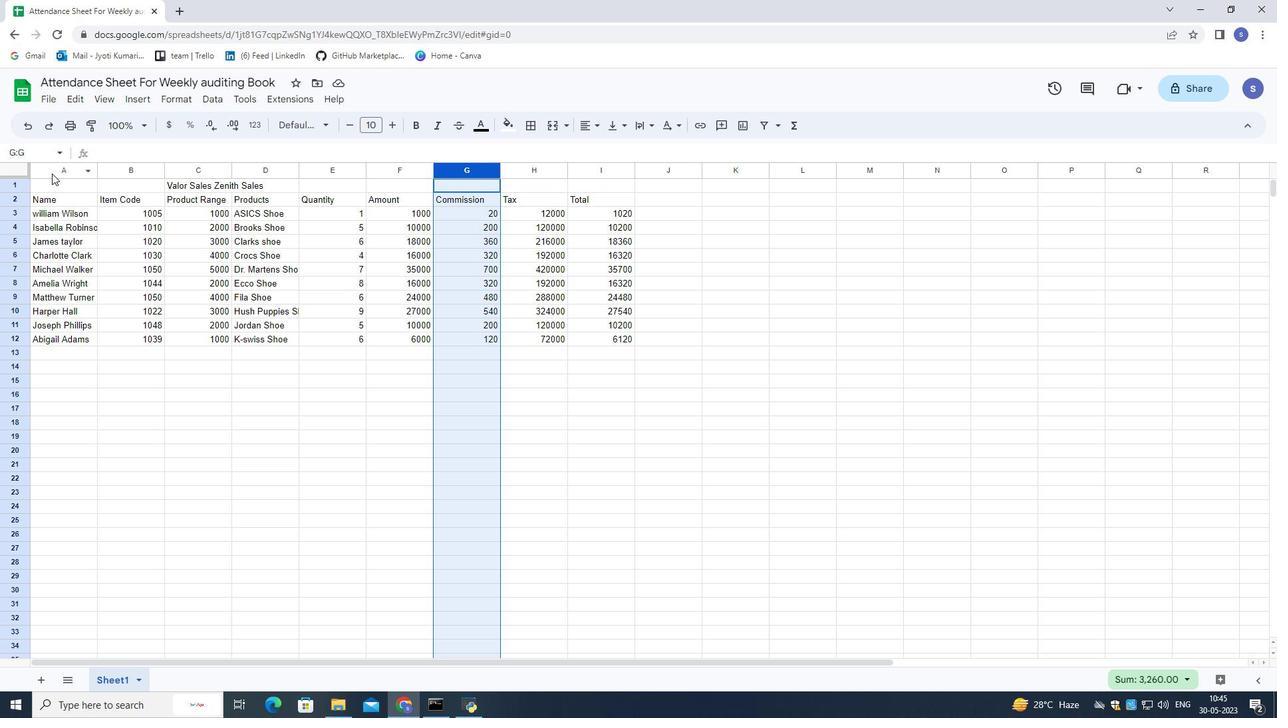 
Action: Mouse moved to (95, 169)
Screenshot: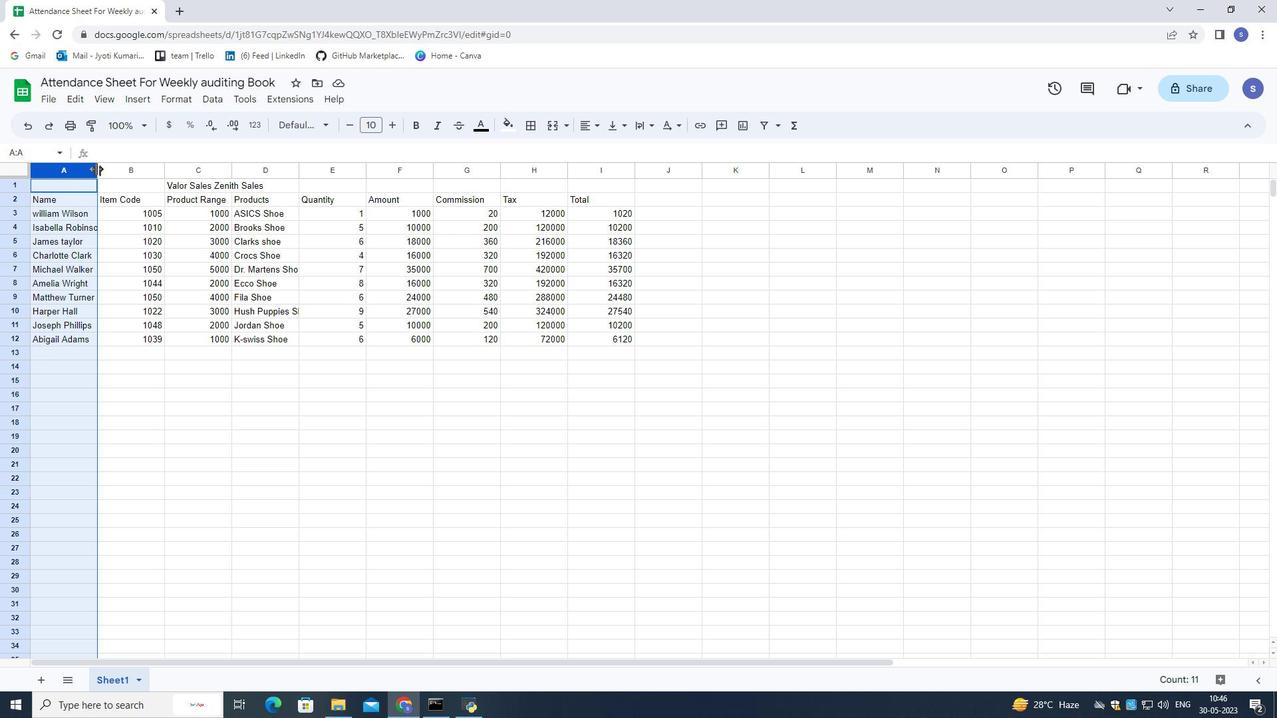 
Action: Mouse pressed left at (95, 169)
Screenshot: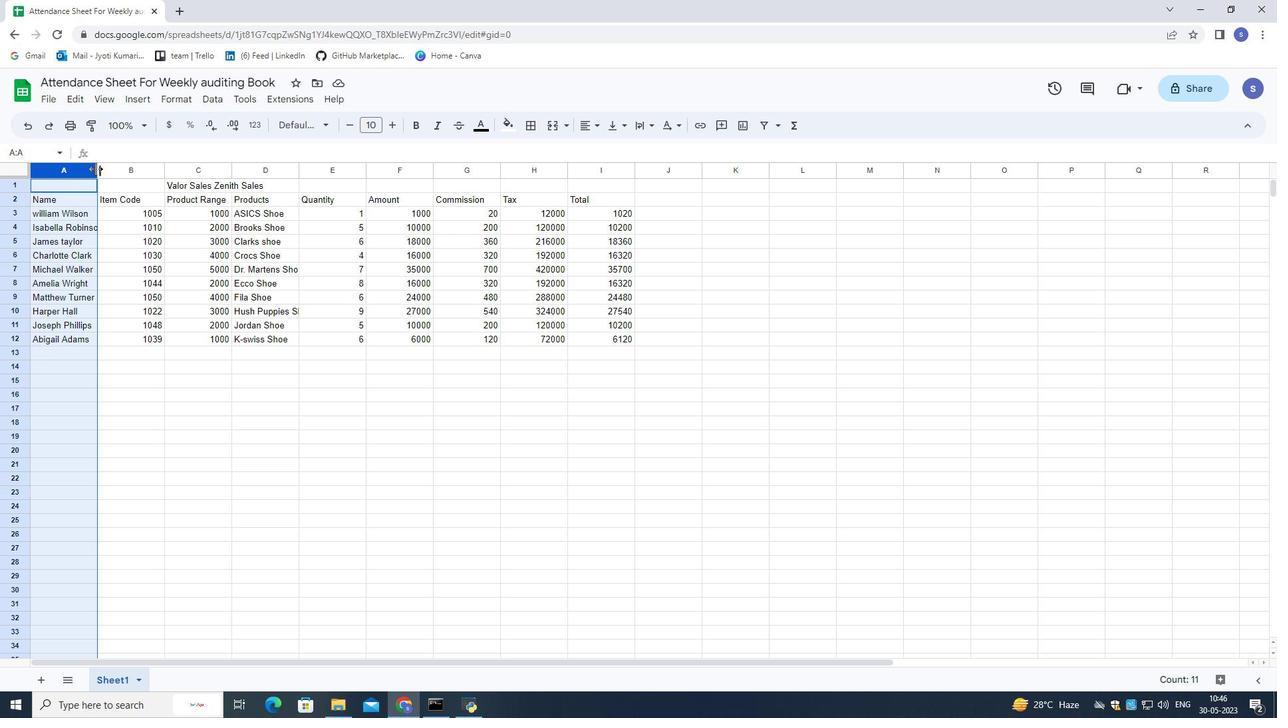 
Action: Mouse moved to (147, 175)
Screenshot: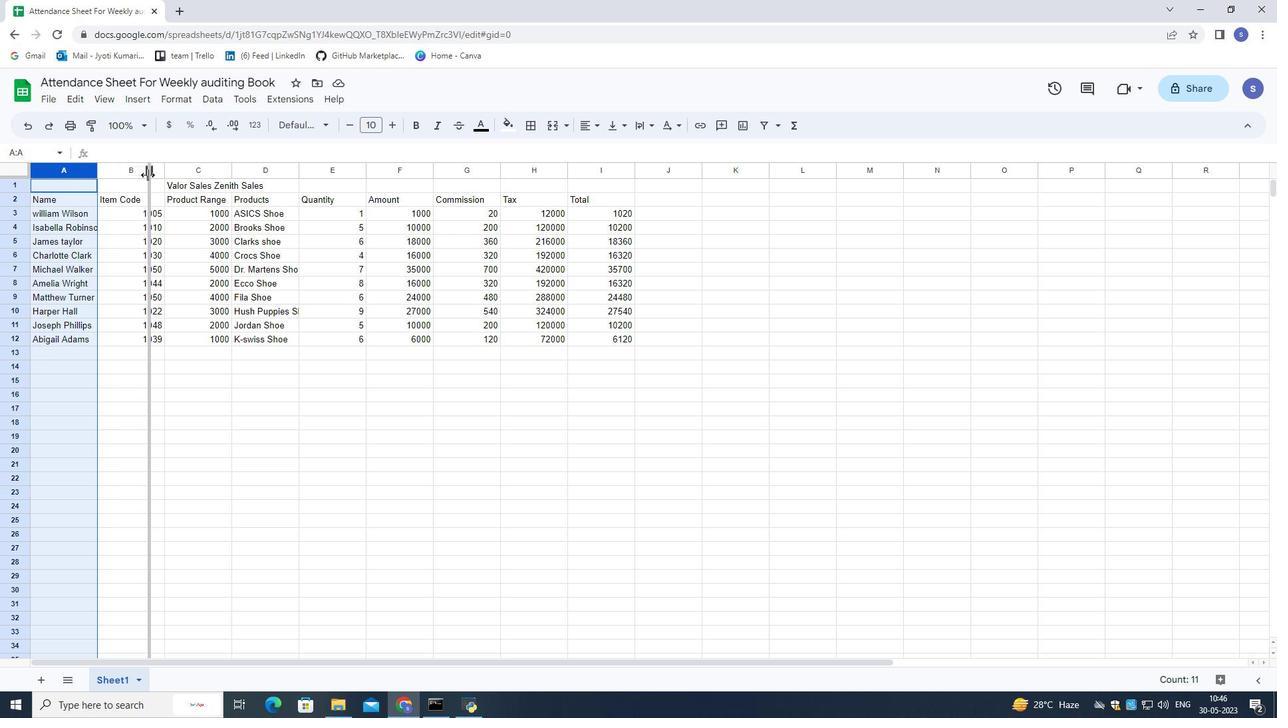 
Action: Mouse pressed left at (147, 175)
Screenshot: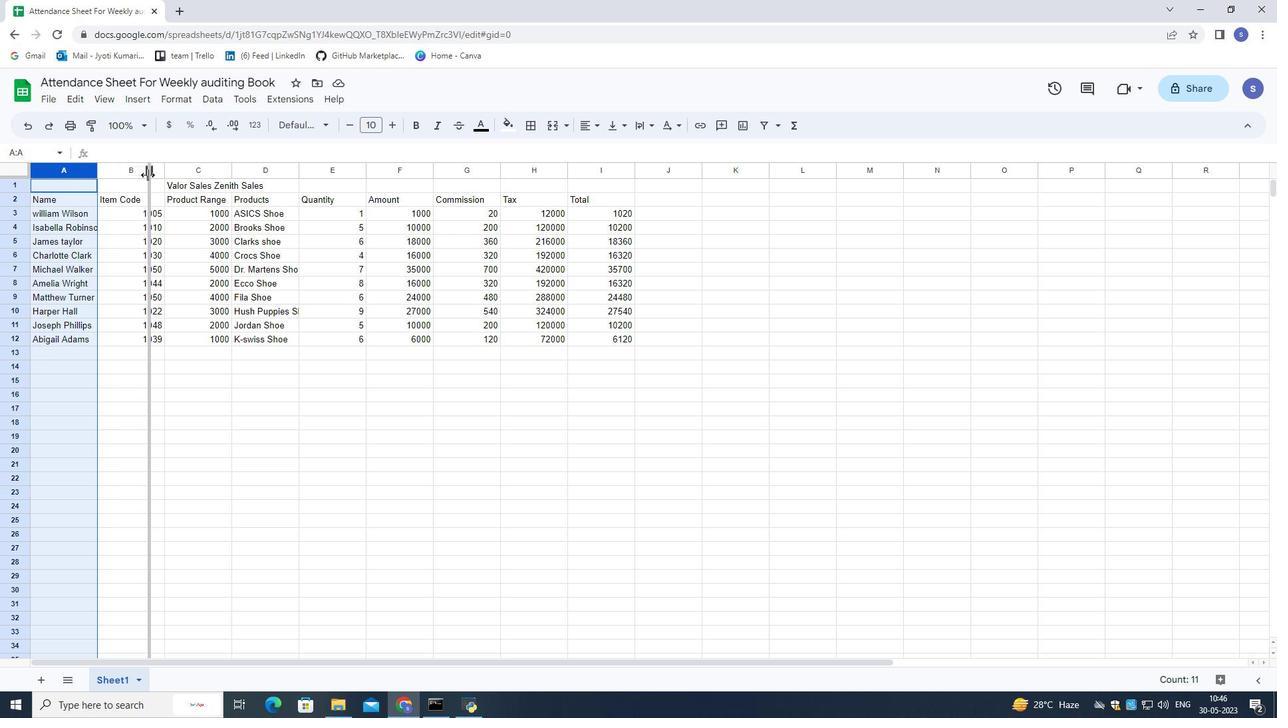 
Action: Mouse moved to (569, 198)
Screenshot: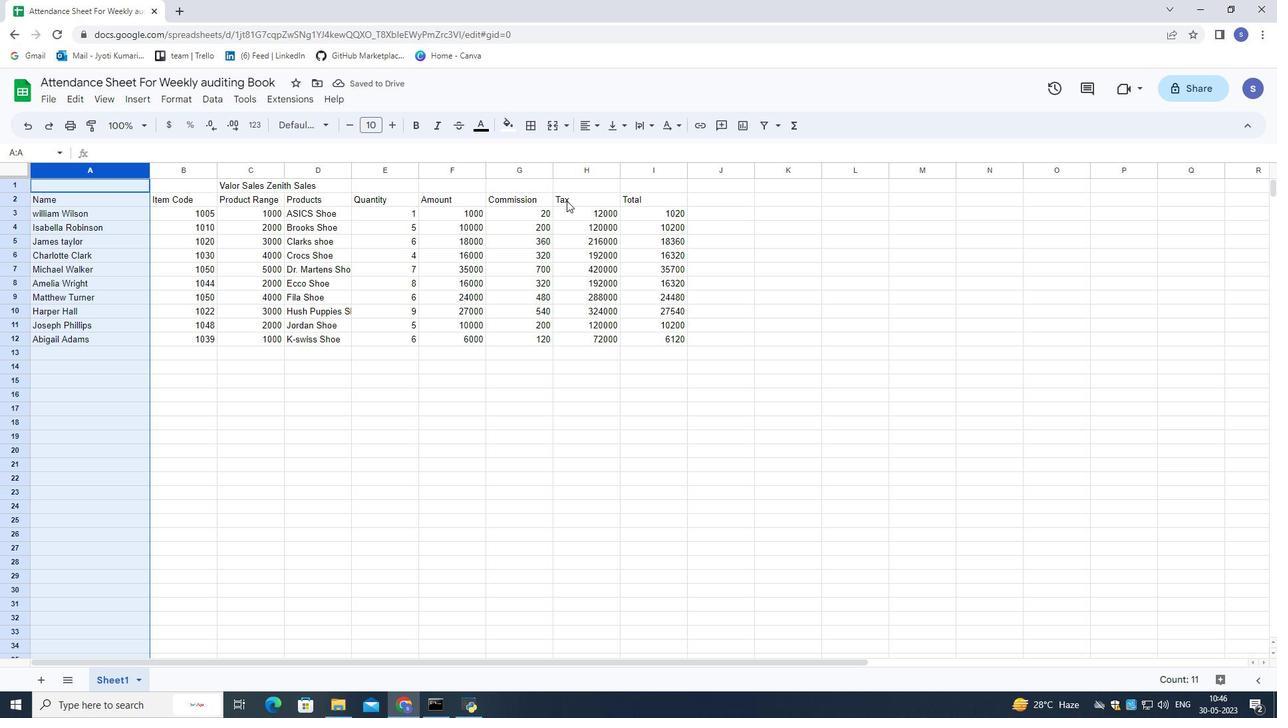 
Action: Mouse pressed left at (569, 198)
Screenshot: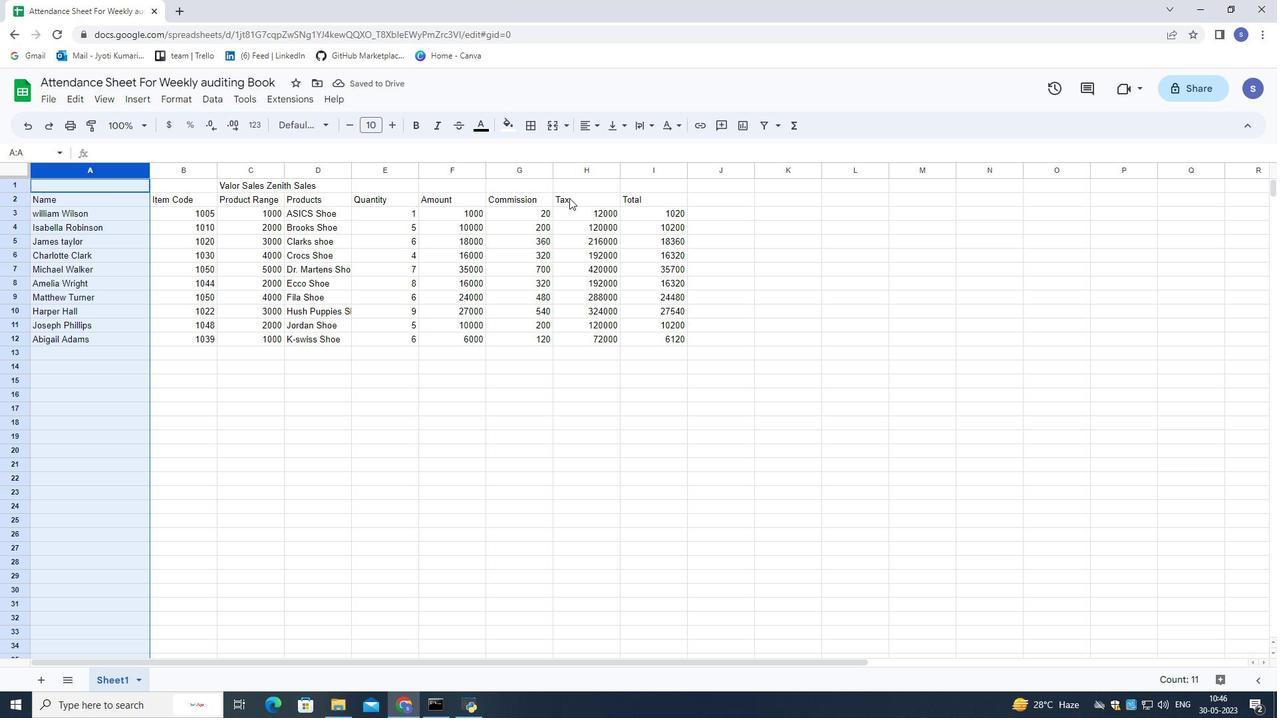 
Action: Mouse moved to (576, 171)
Screenshot: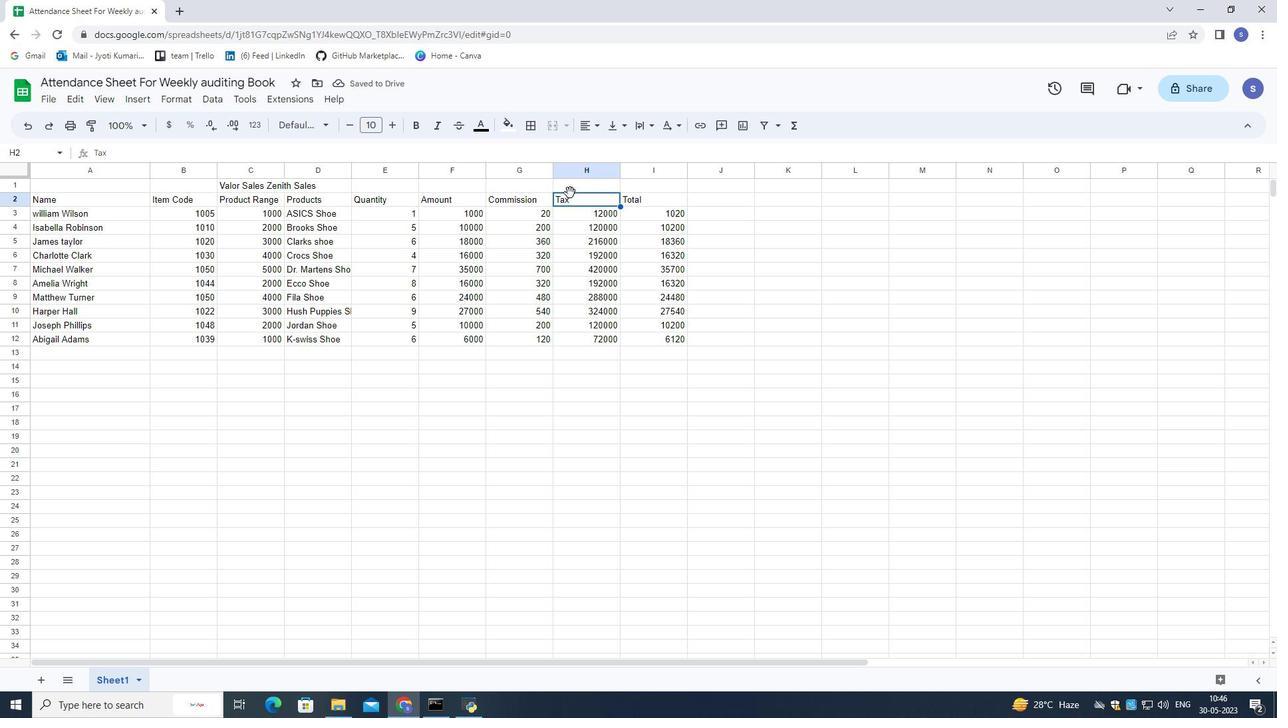 
Action: Mouse pressed left at (576, 171)
Screenshot: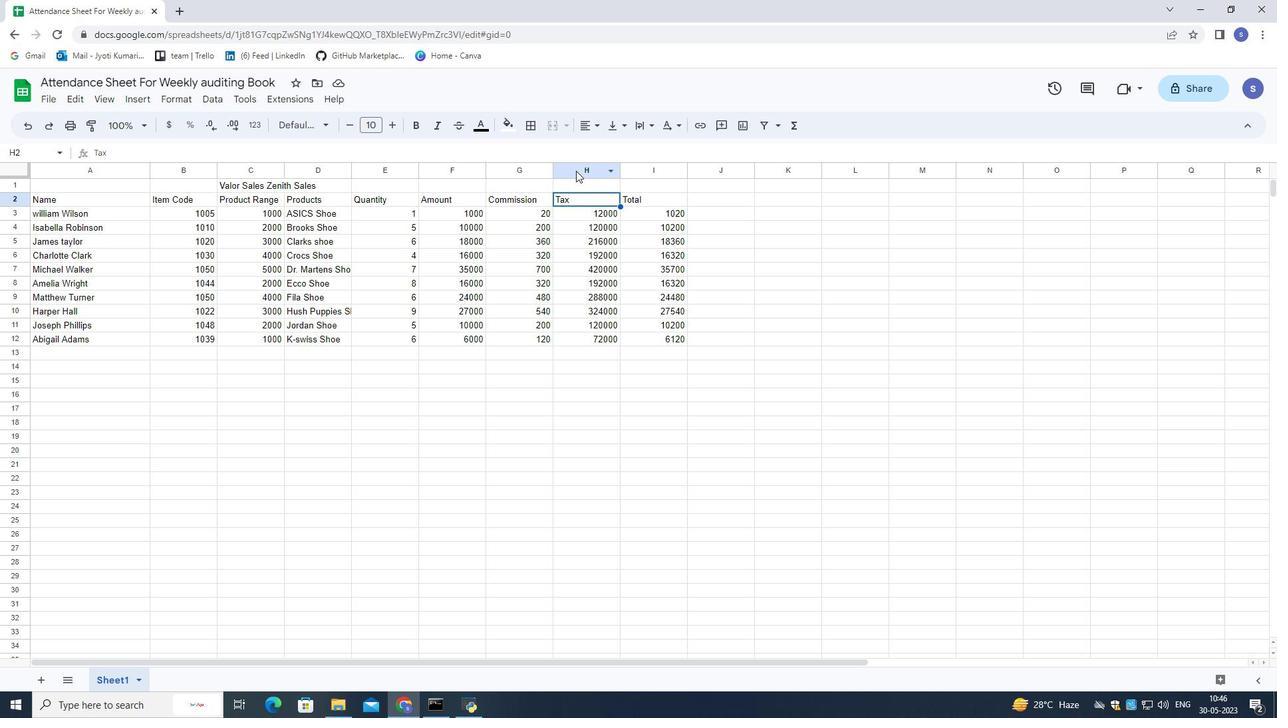 
Action: Mouse moved to (441, 388)
Screenshot: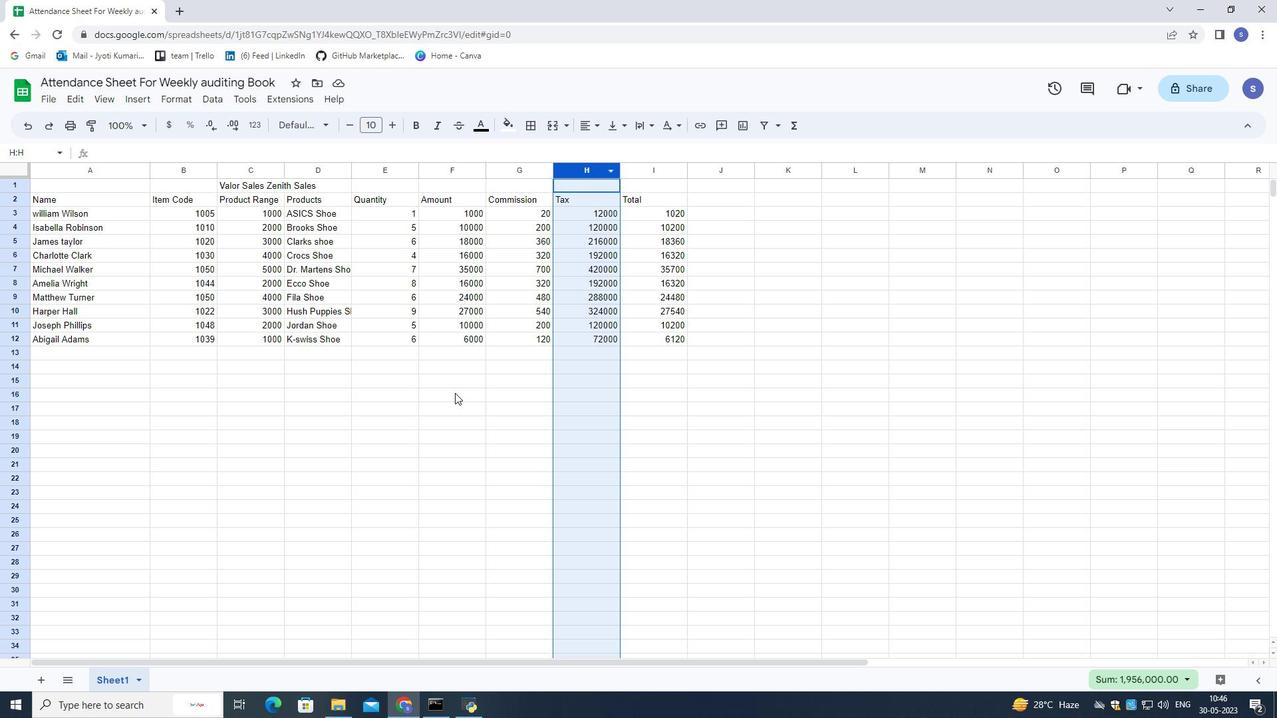 
Action: Mouse pressed left at (441, 388)
Screenshot: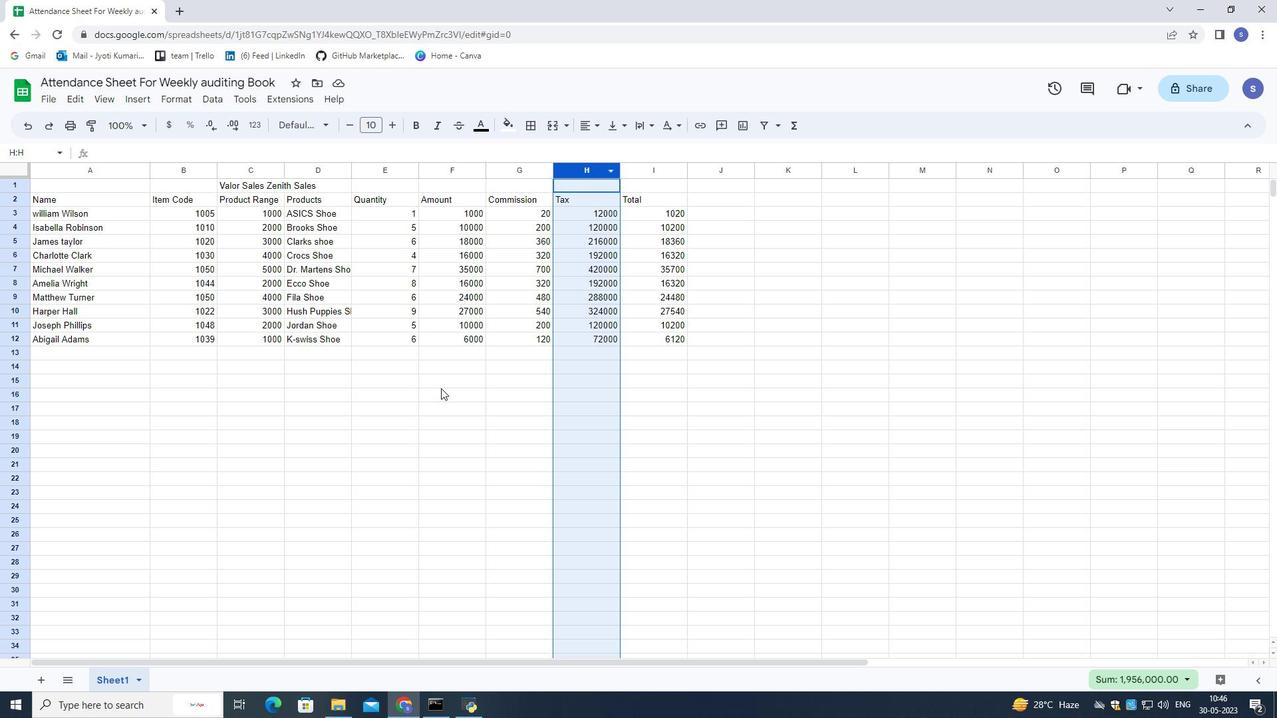 
Action: Mouse moved to (407, 352)
Screenshot: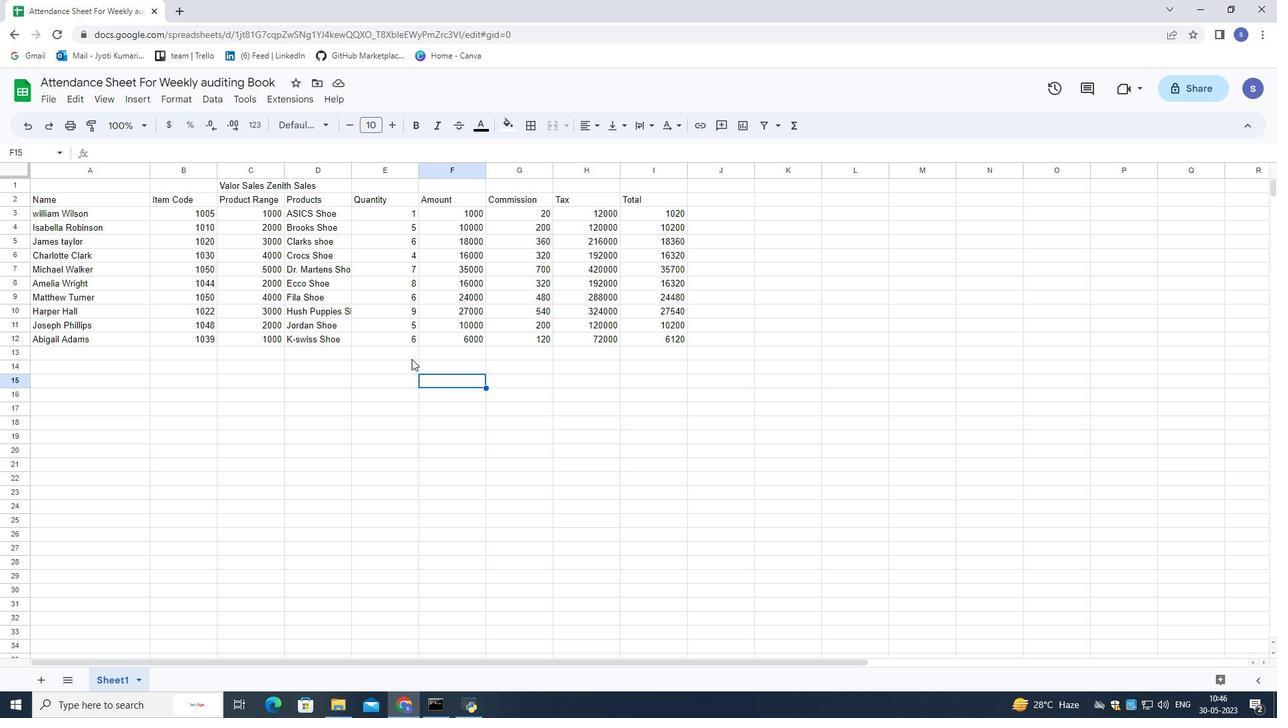 
Action: Mouse pressed left at (407, 352)
Screenshot: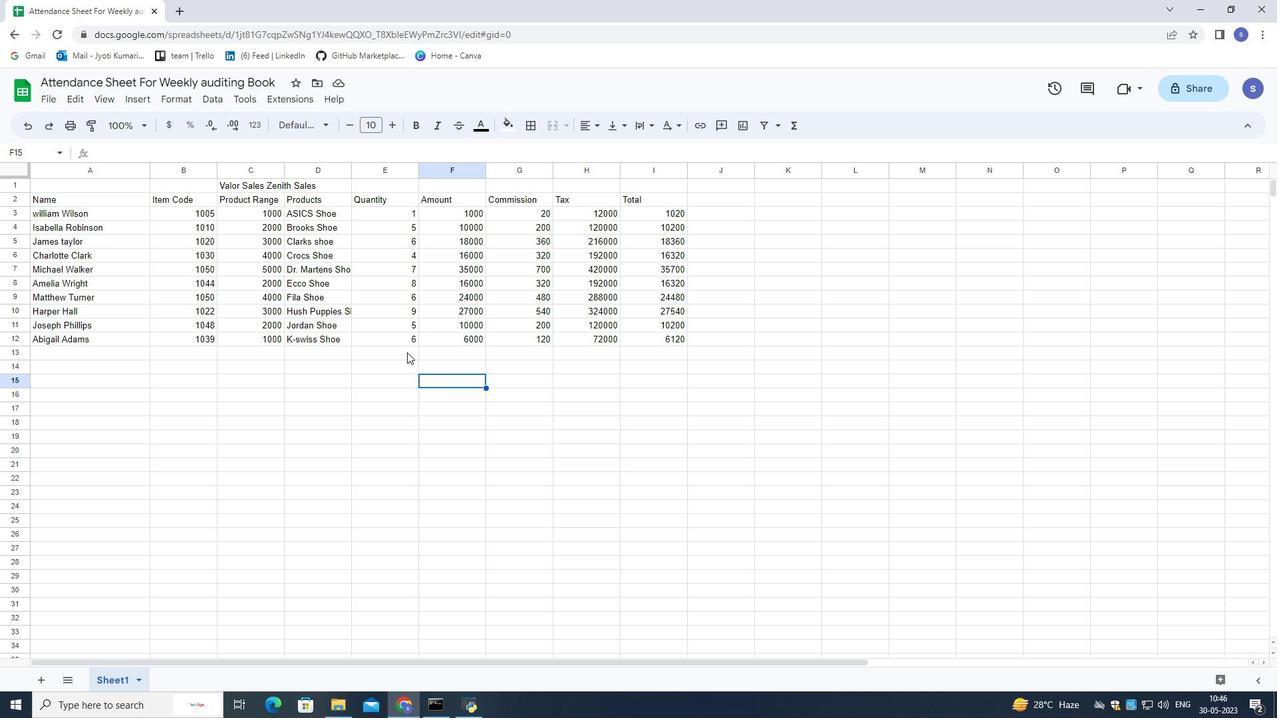 
Action: Mouse moved to (484, 366)
Screenshot: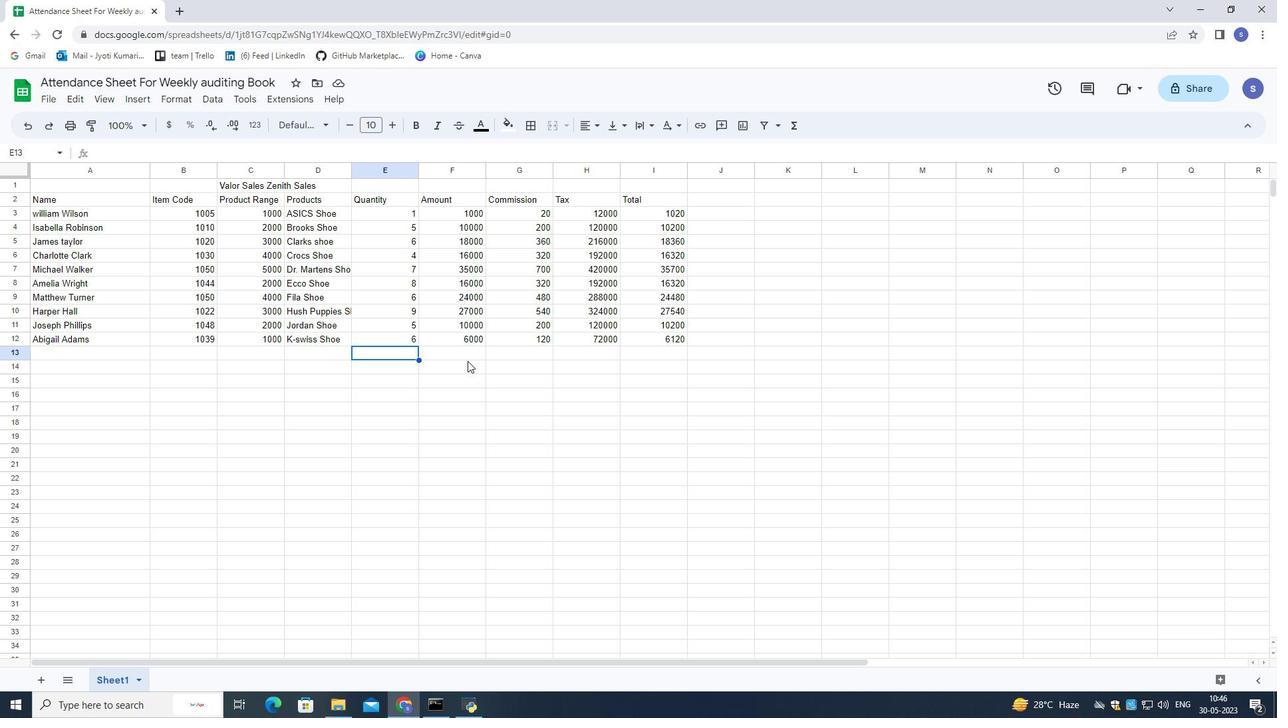 
Action: Mouse pressed left at (484, 366)
Screenshot: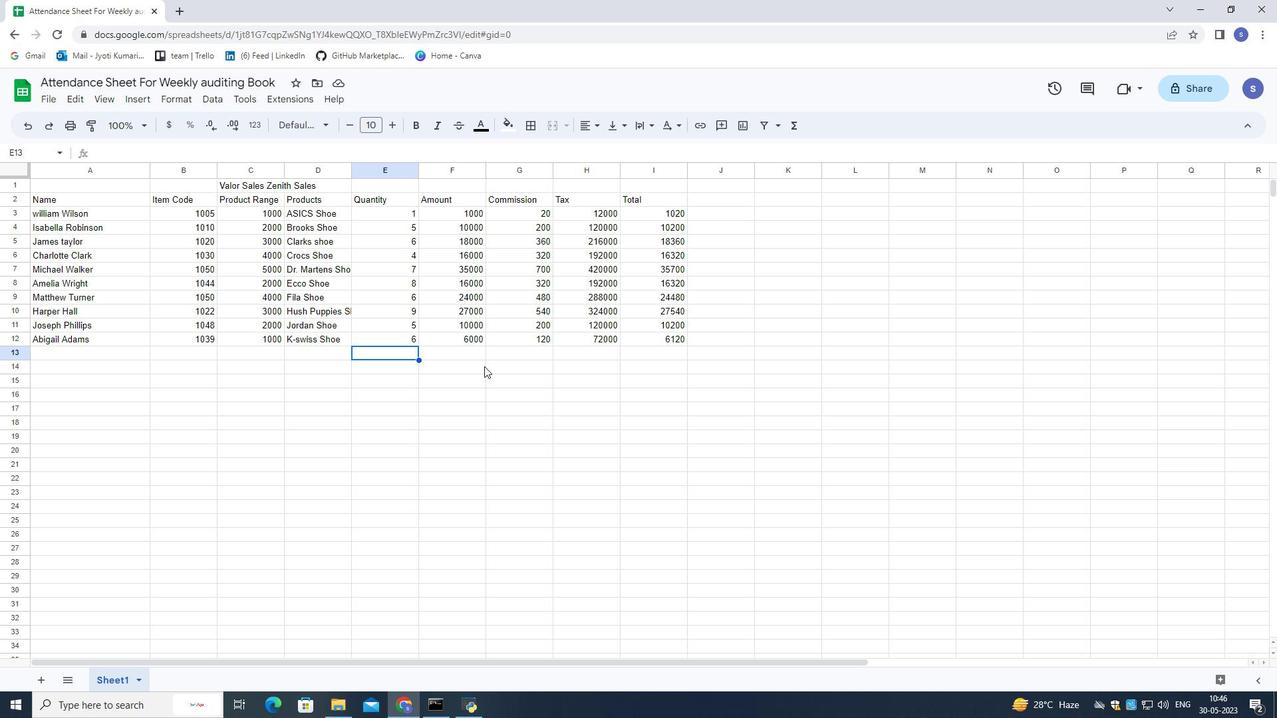 
Action: Mouse moved to (529, 366)
Screenshot: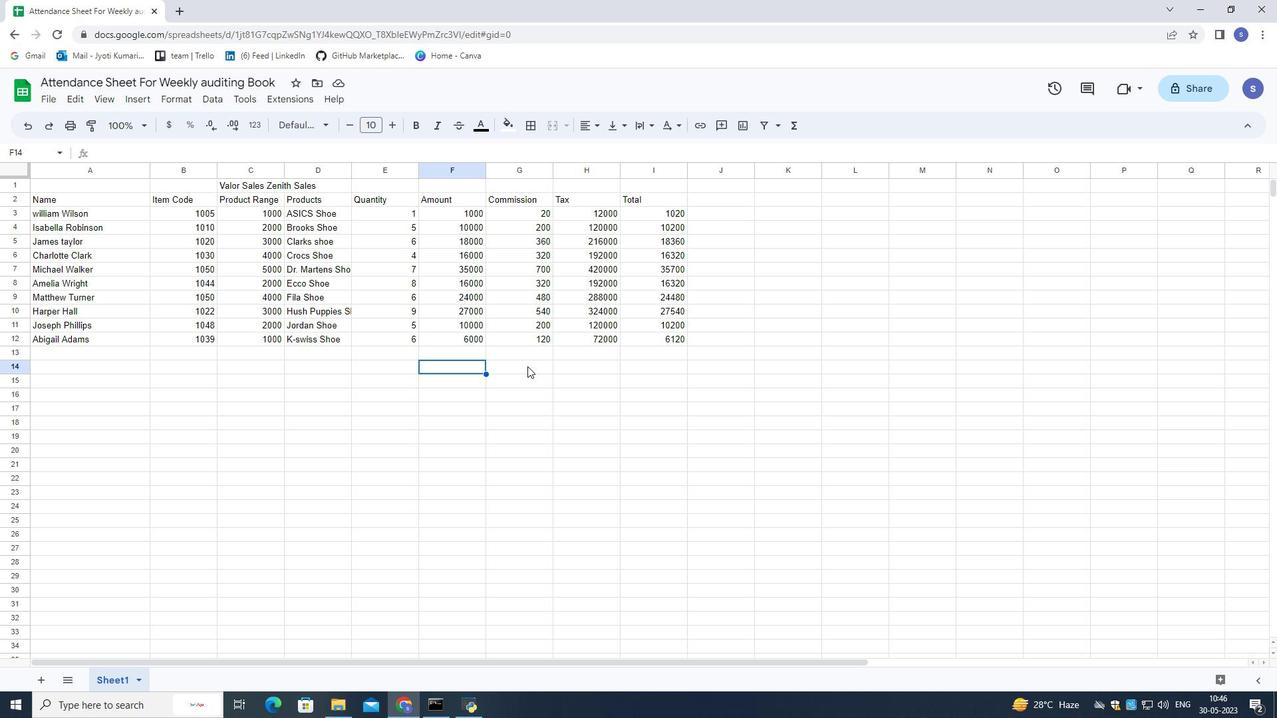 
Action: Mouse pressed left at (529, 366)
Screenshot: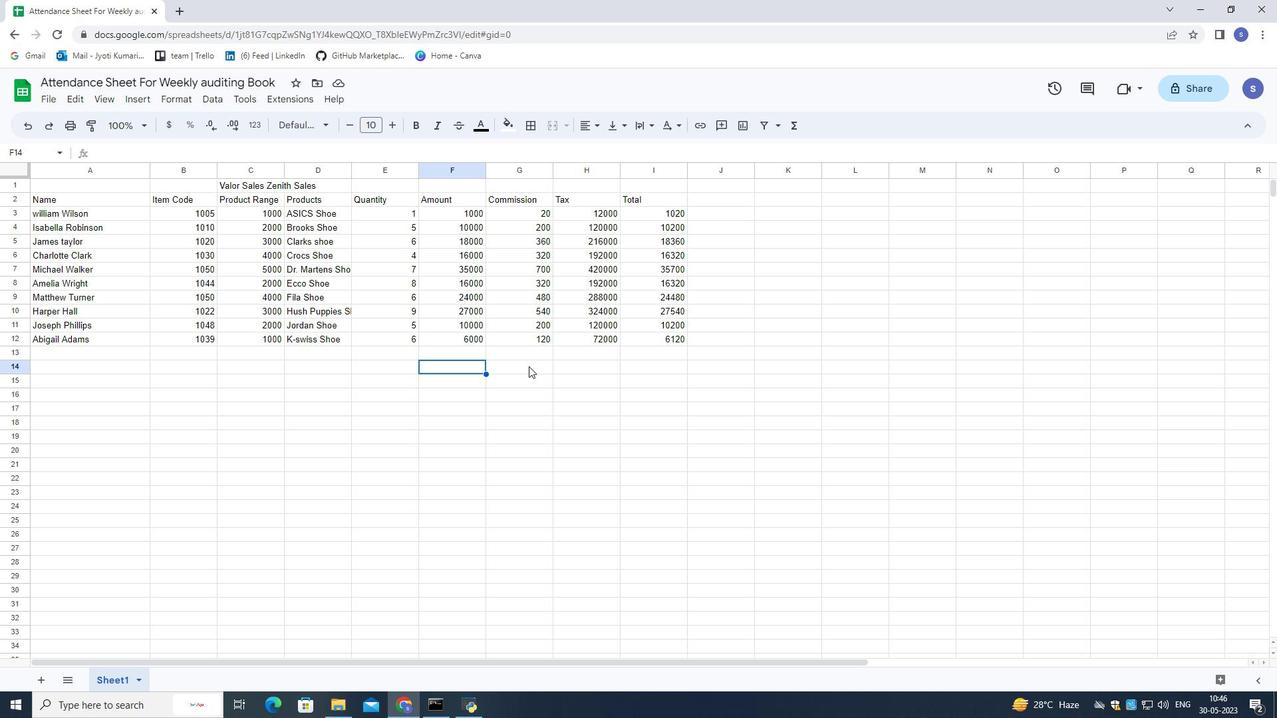 
Action: Mouse moved to (616, 325)
Screenshot: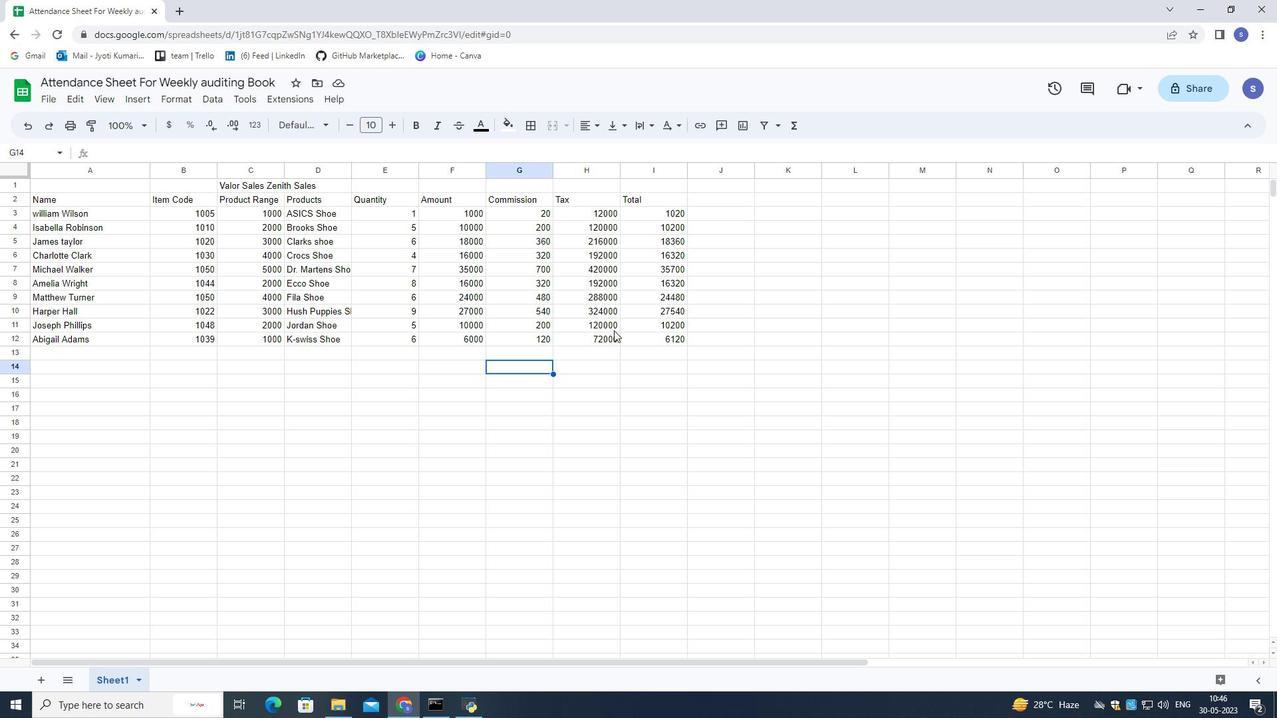 
Action: Mouse pressed left at (616, 325)
Screenshot: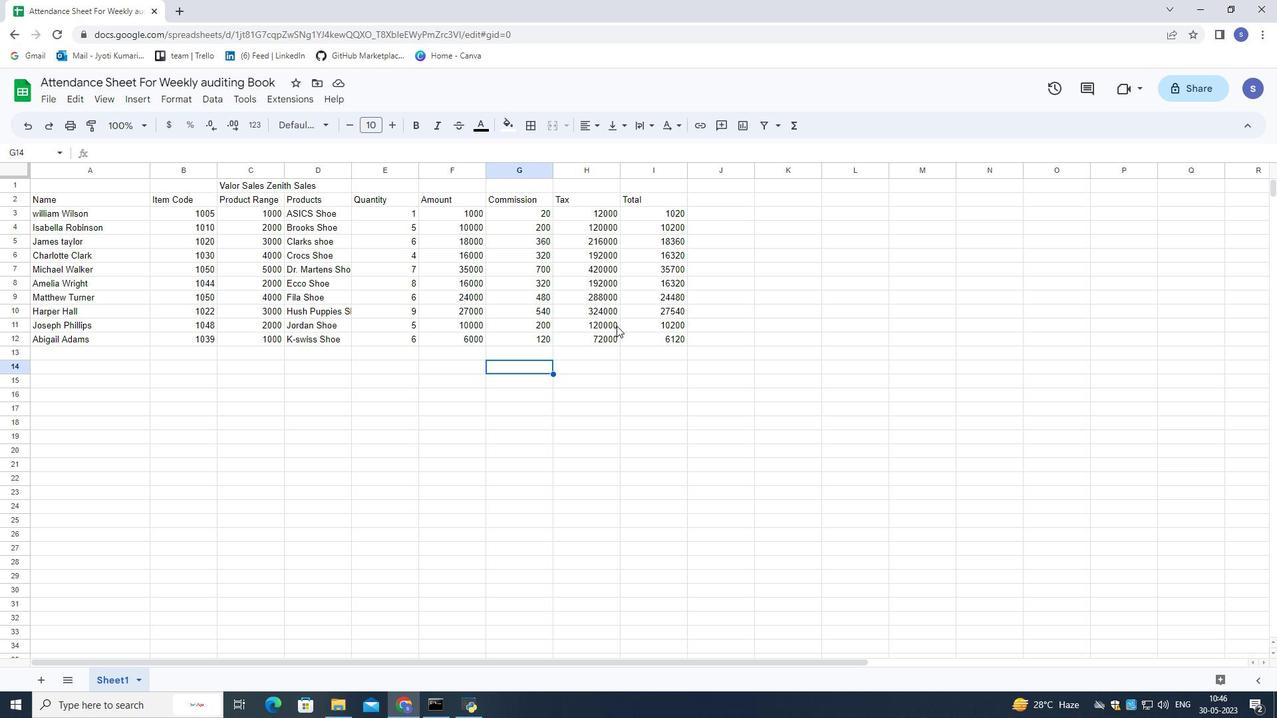
Action: Mouse moved to (437, 325)
Screenshot: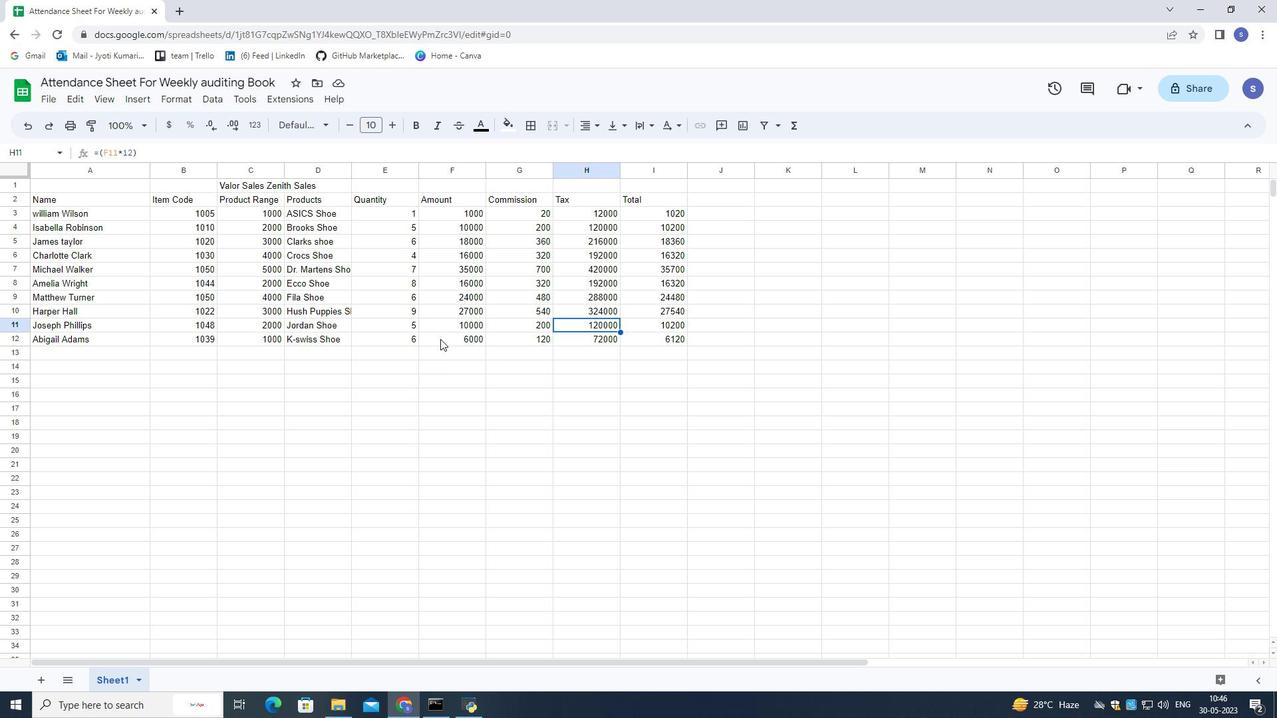
Action: Mouse pressed left at (437, 325)
Screenshot: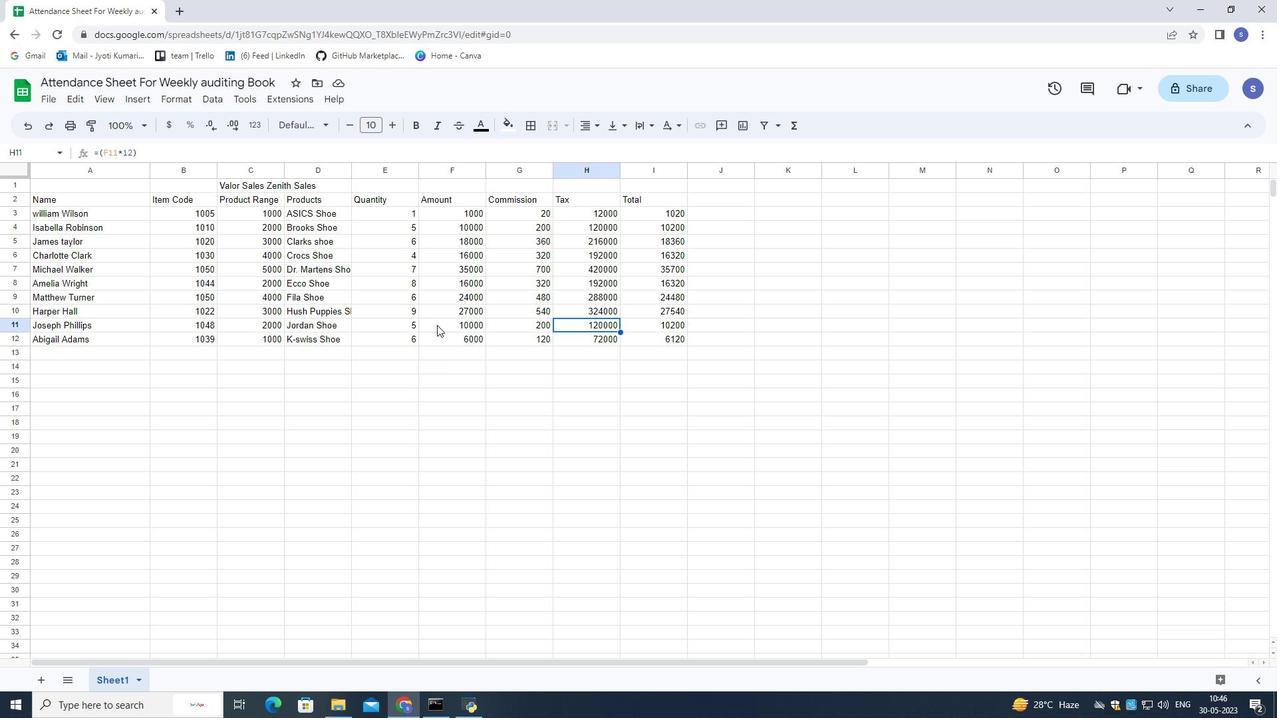 
Action: Mouse moved to (322, 360)
Screenshot: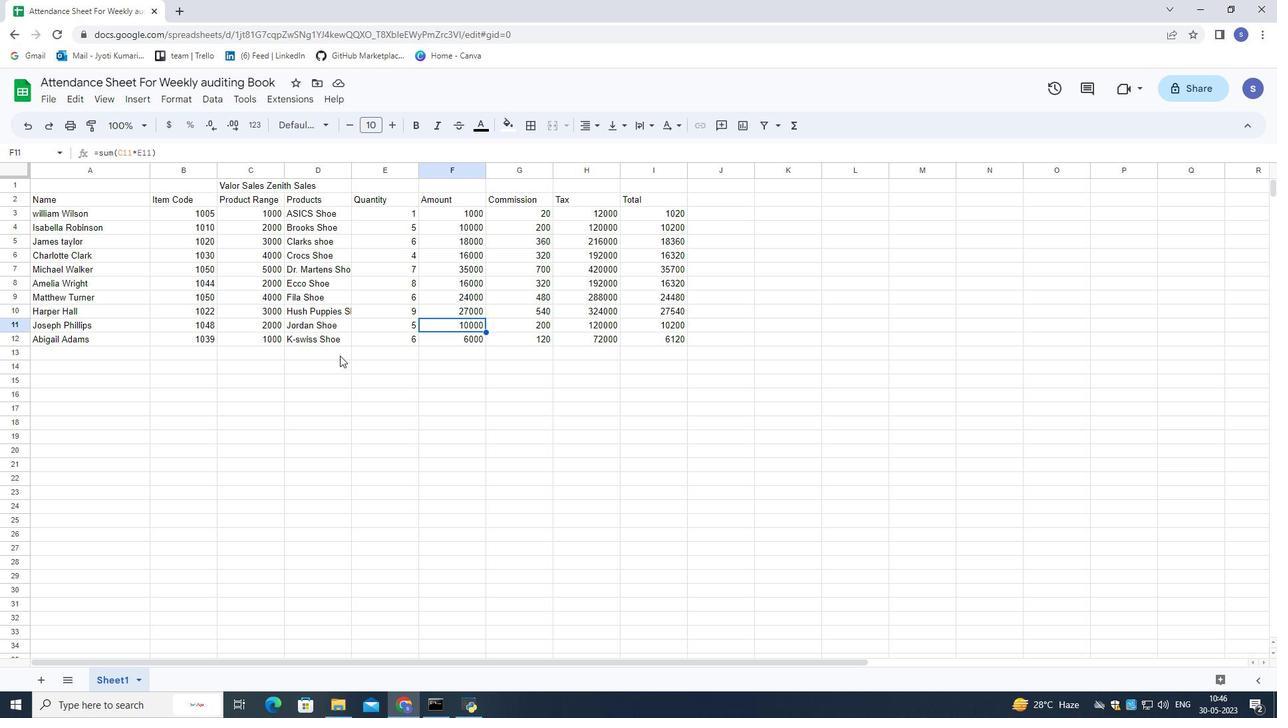
Action: Mouse pressed left at (322, 360)
Screenshot: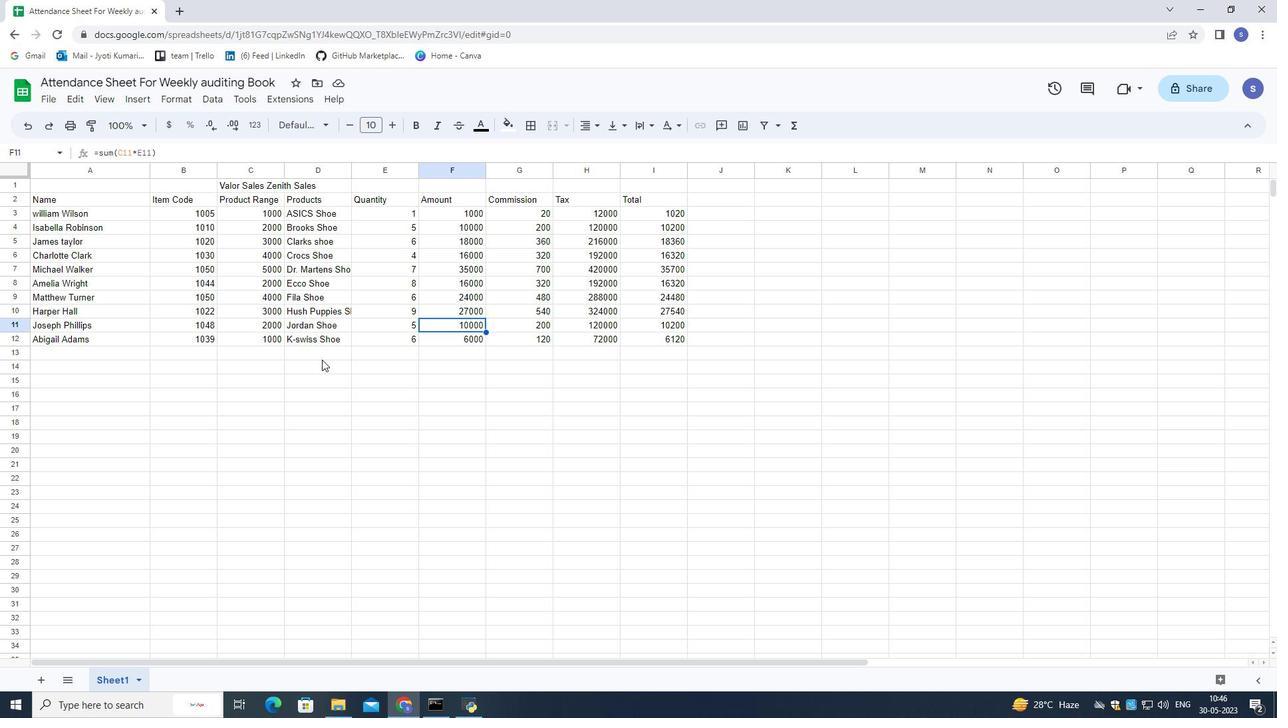 
Action: Mouse moved to (572, 202)
Screenshot: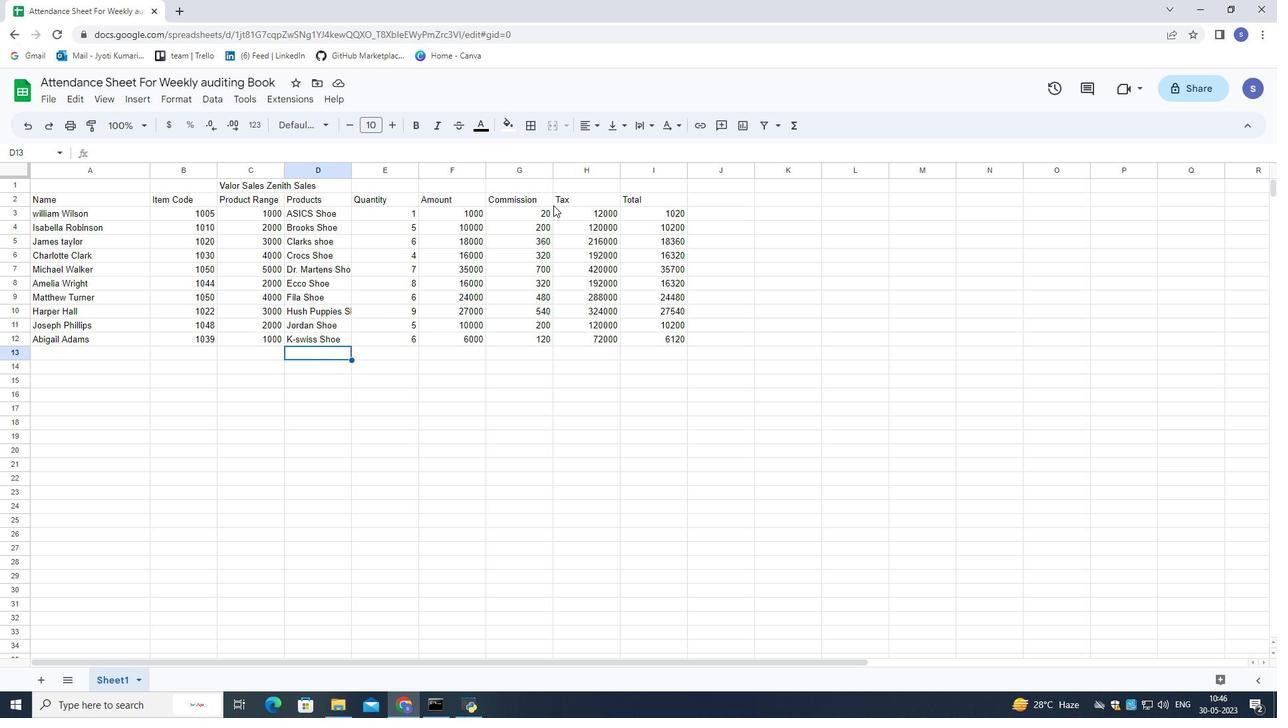 
Action: Mouse pressed left at (572, 202)
Screenshot: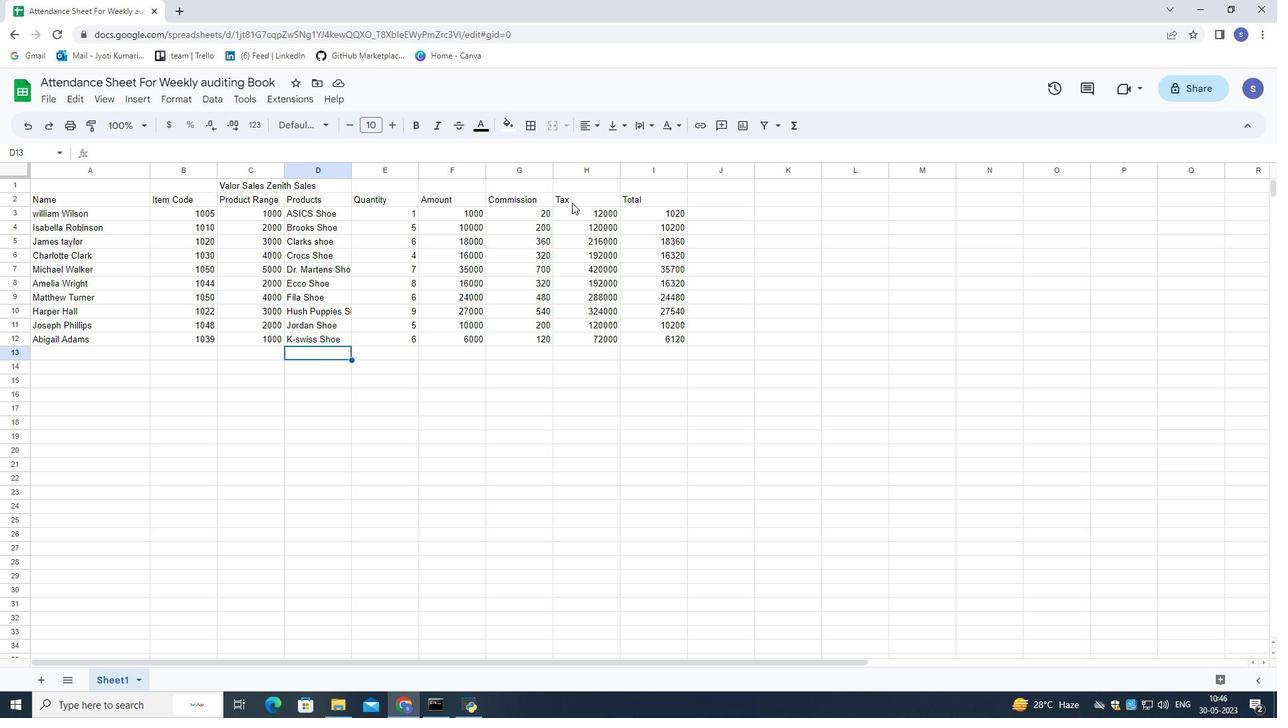 
Action: Mouse moved to (573, 212)
Screenshot: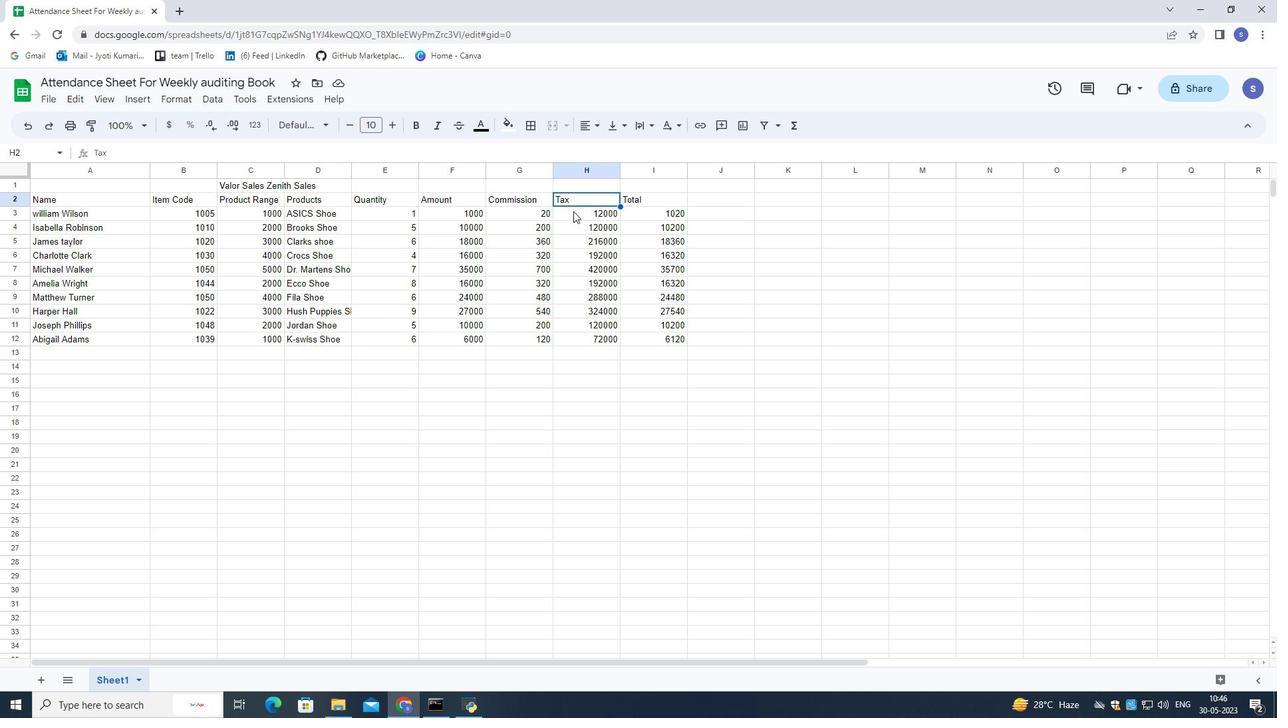 
Action: Mouse pressed left at (573, 212)
Screenshot: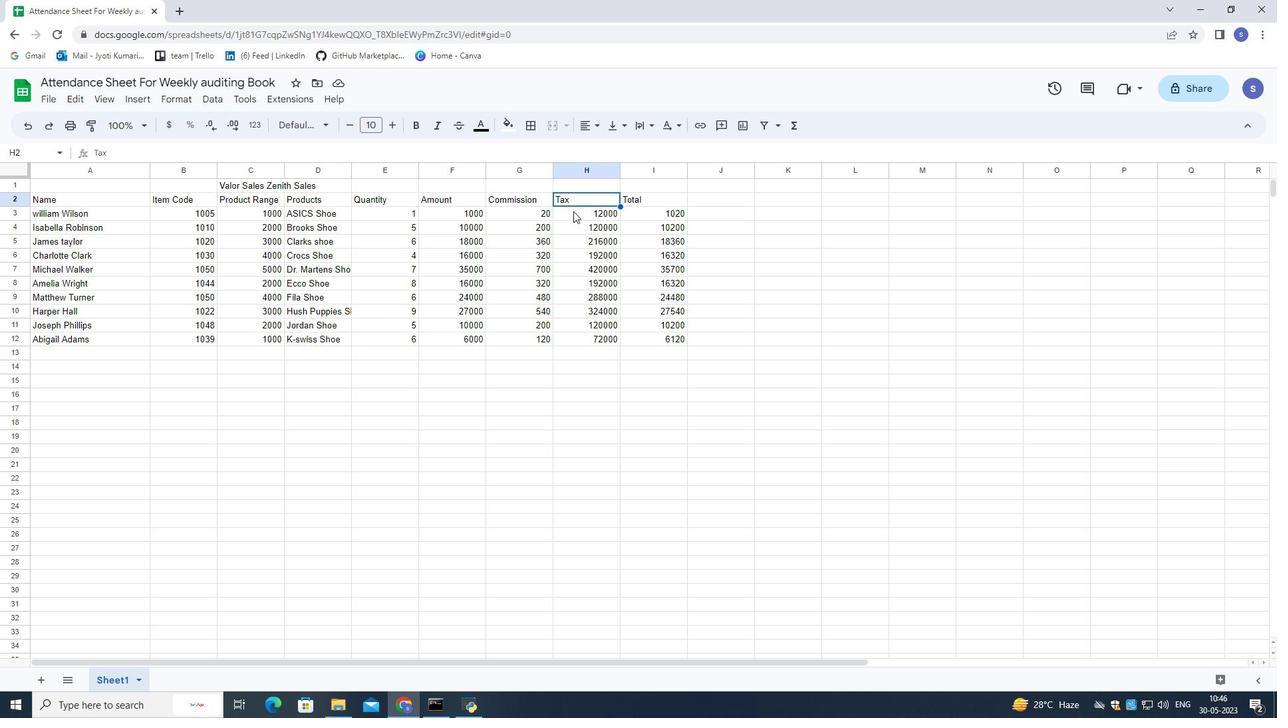 
Action: Mouse moved to (576, 226)
Screenshot: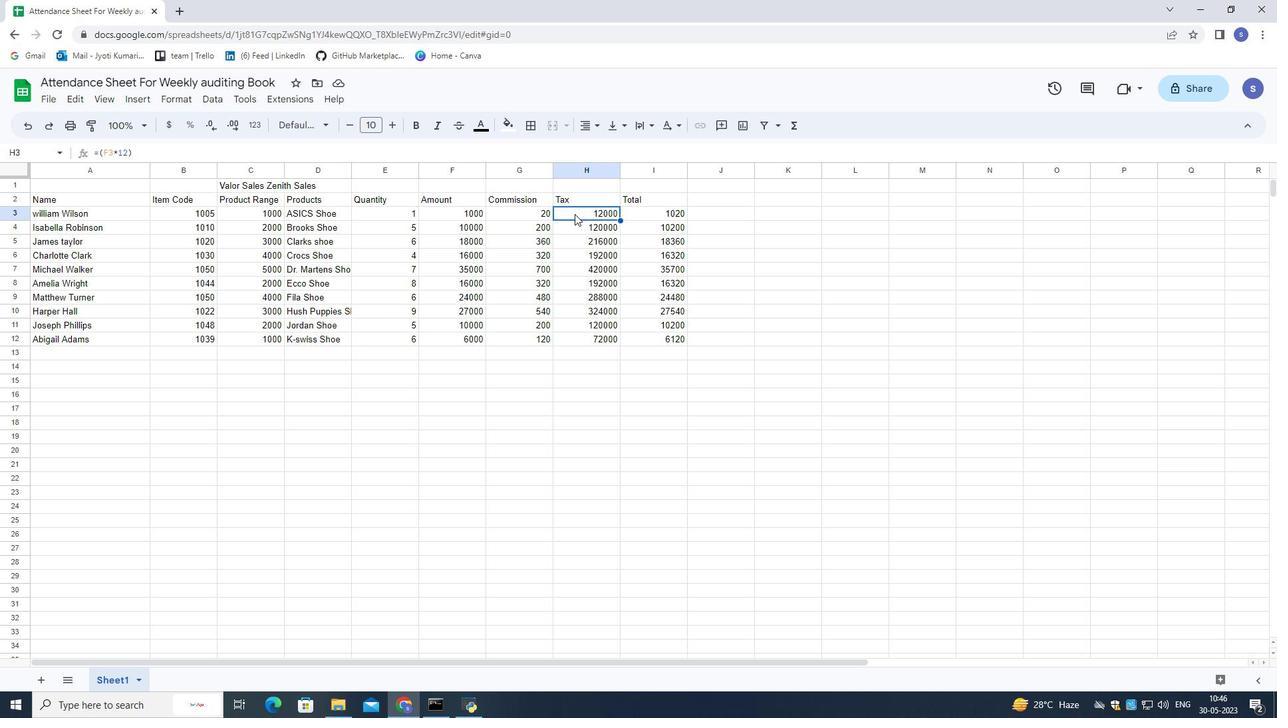 
Action: Key pressed <Key.backspace>
Screenshot: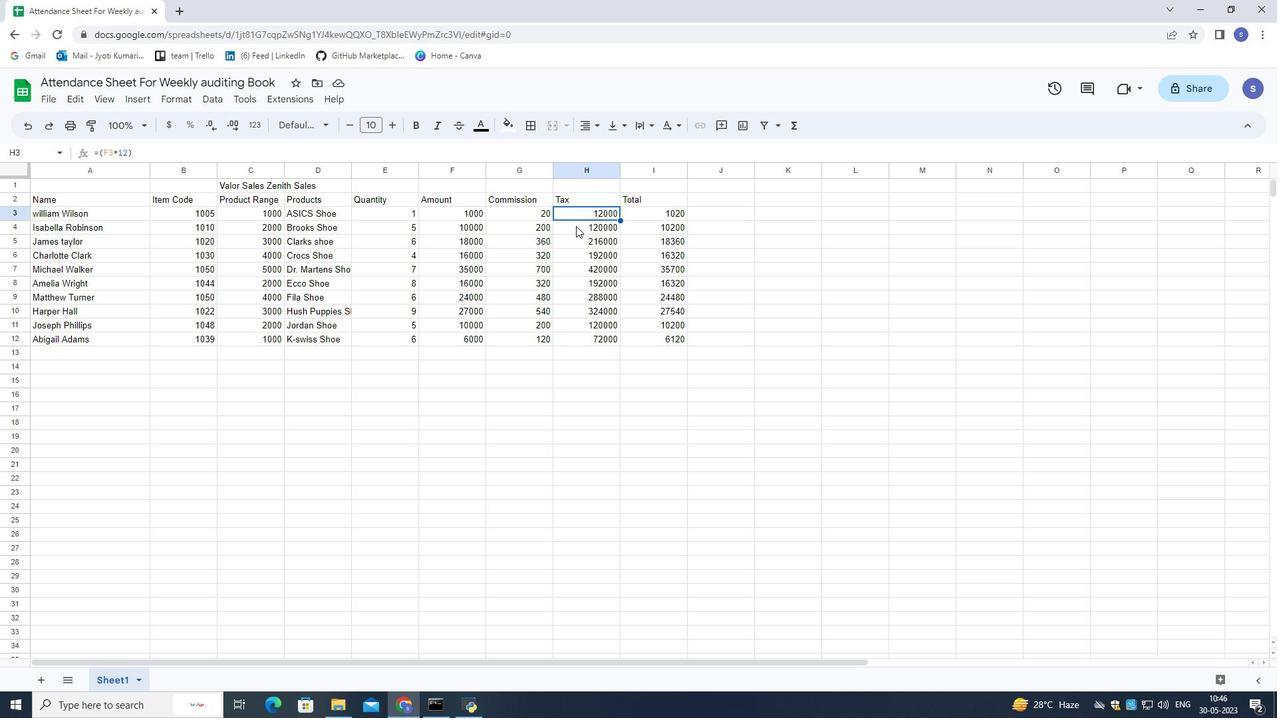 
Action: Mouse moved to (586, 236)
Screenshot: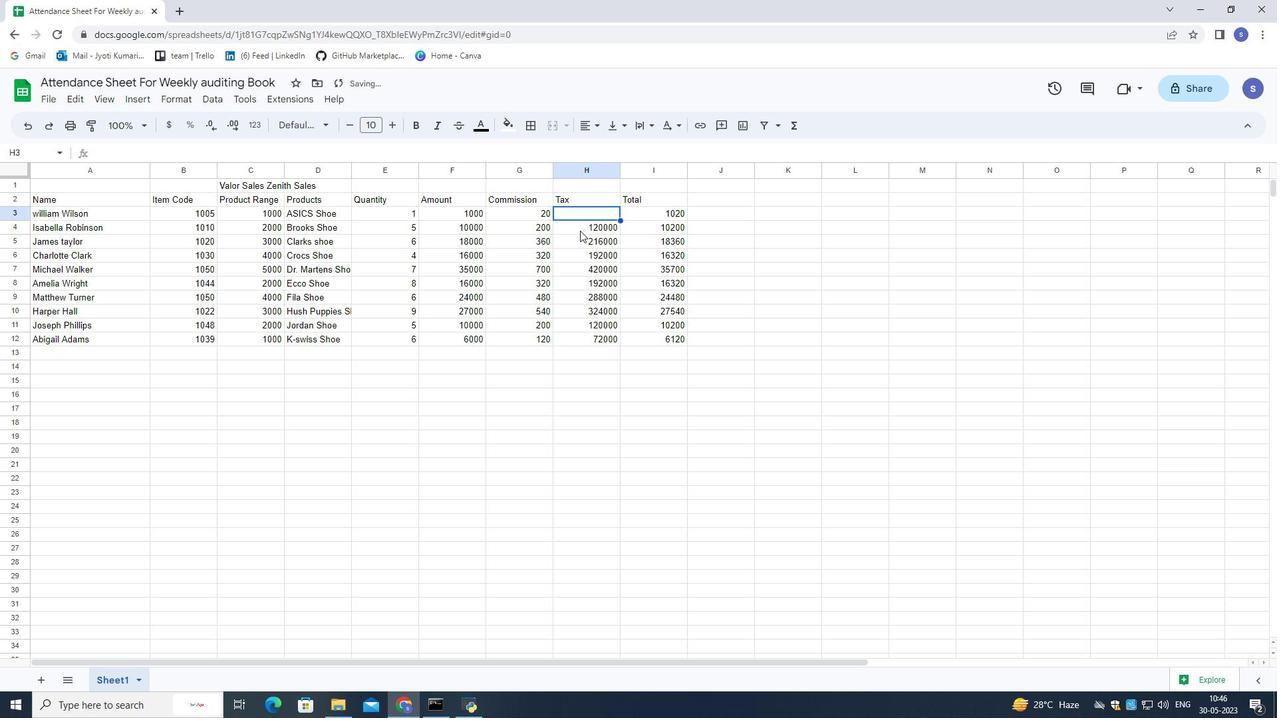 
Action: Mouse pressed left at (586, 236)
Screenshot: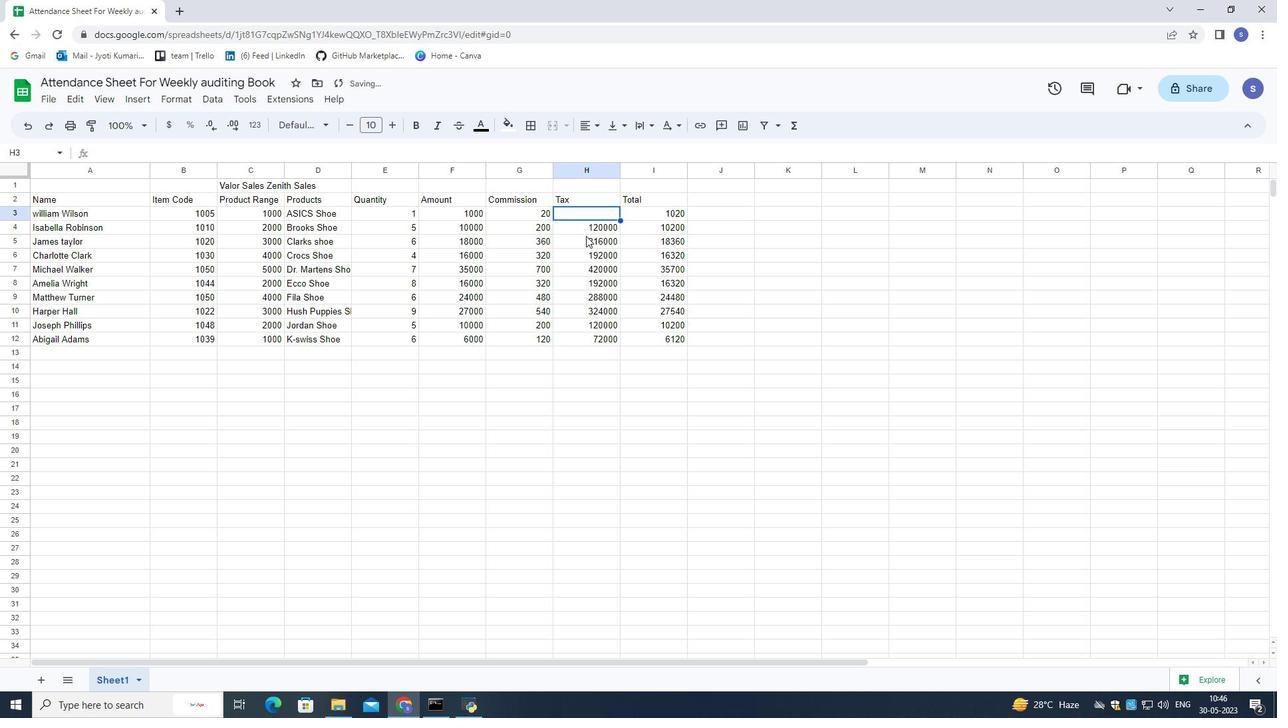 
Action: Key pressed <Key.backspace>
Screenshot: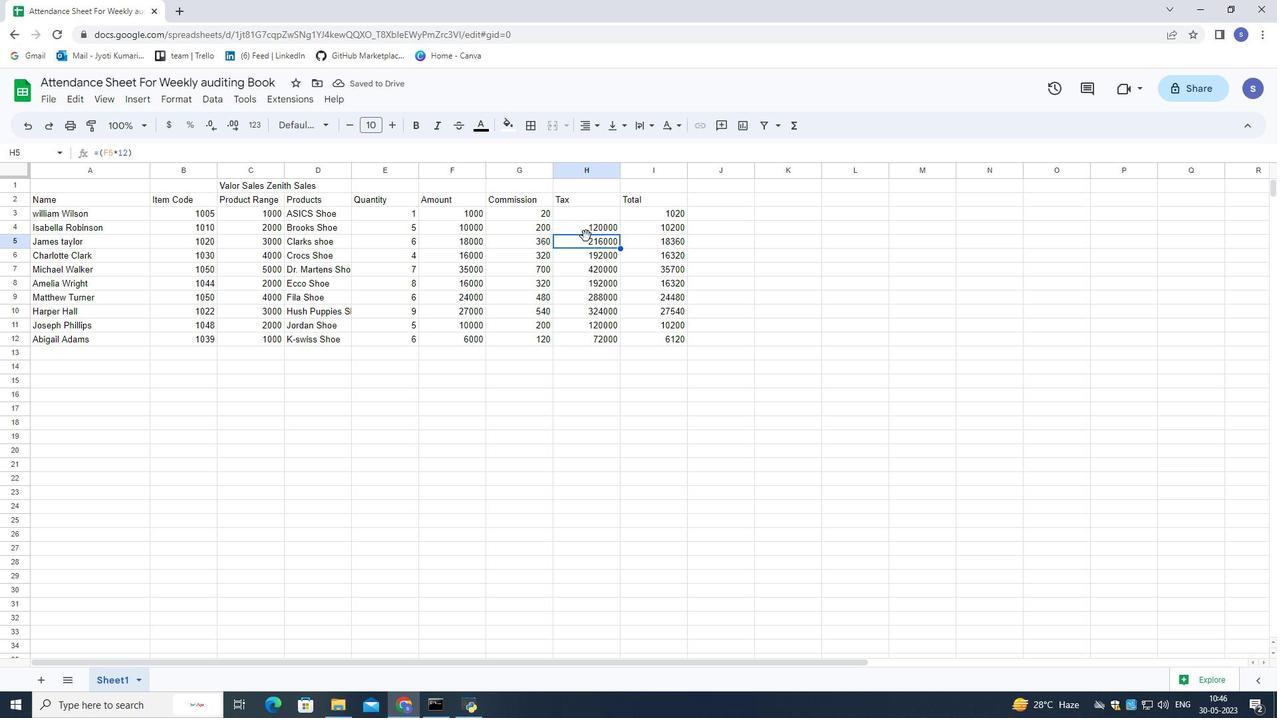 
Action: Mouse moved to (599, 254)
Screenshot: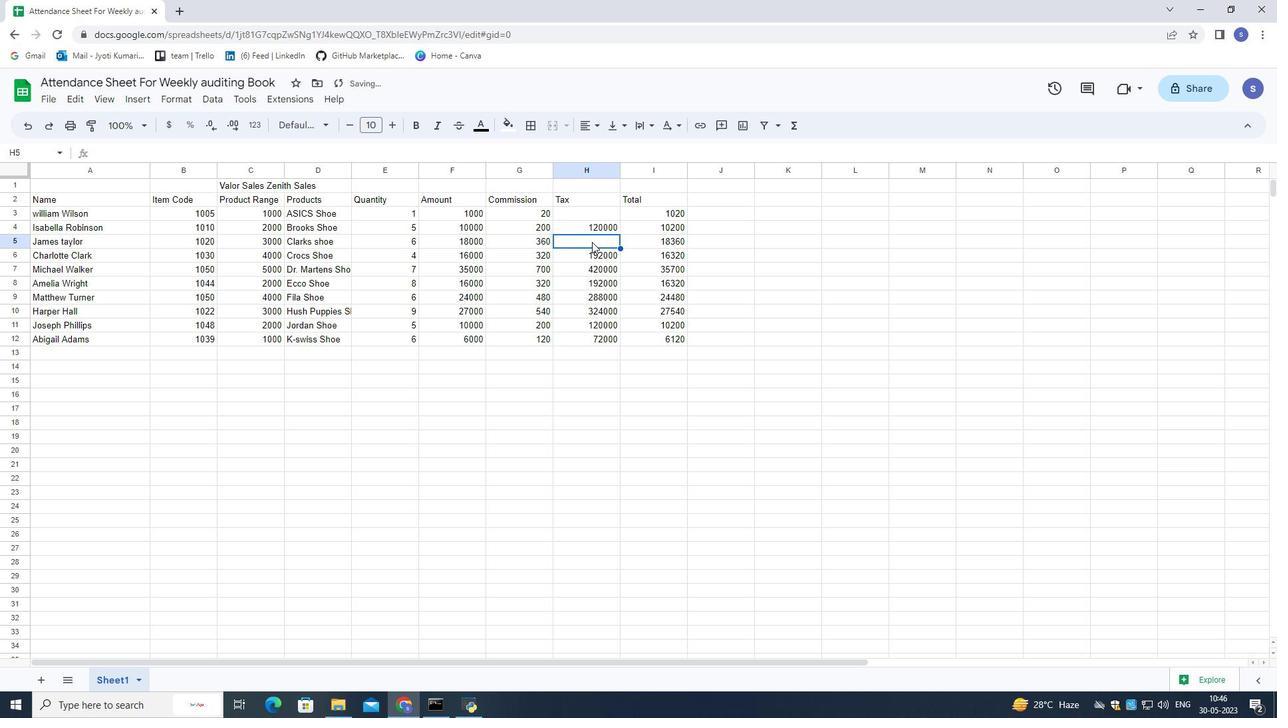 
Action: Mouse pressed left at (599, 254)
Screenshot: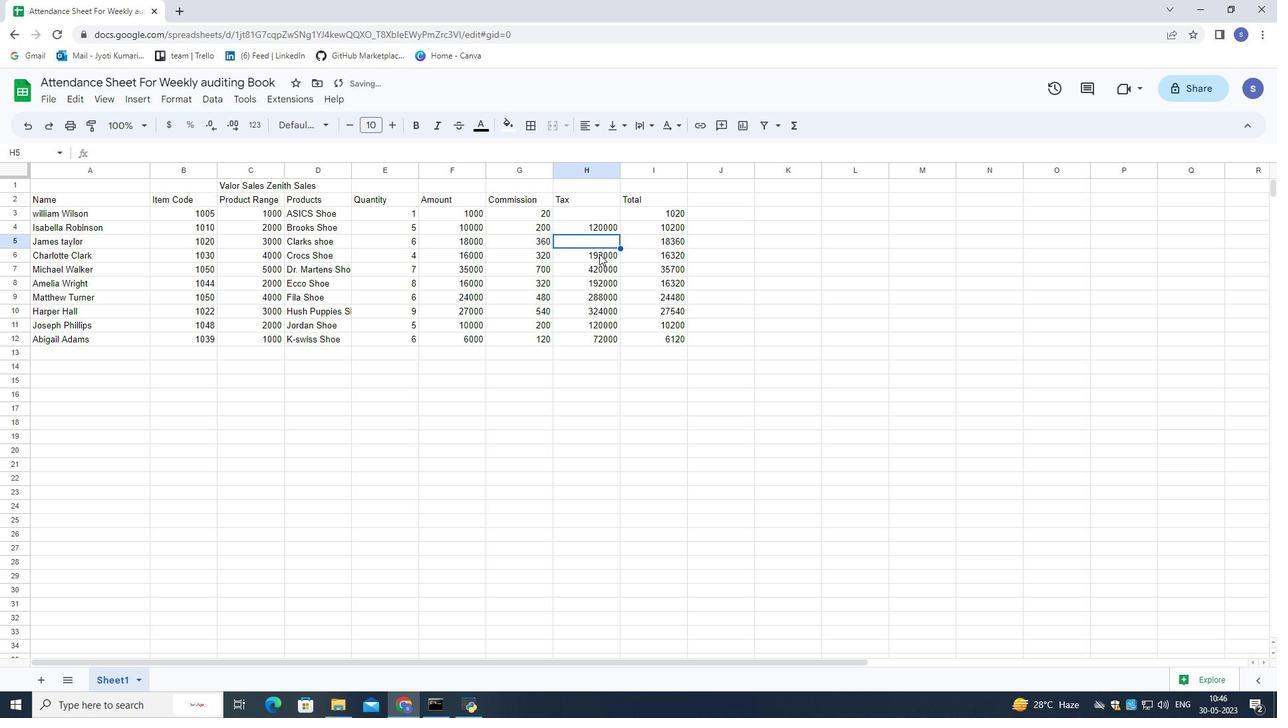 
Action: Mouse moved to (599, 254)
Screenshot: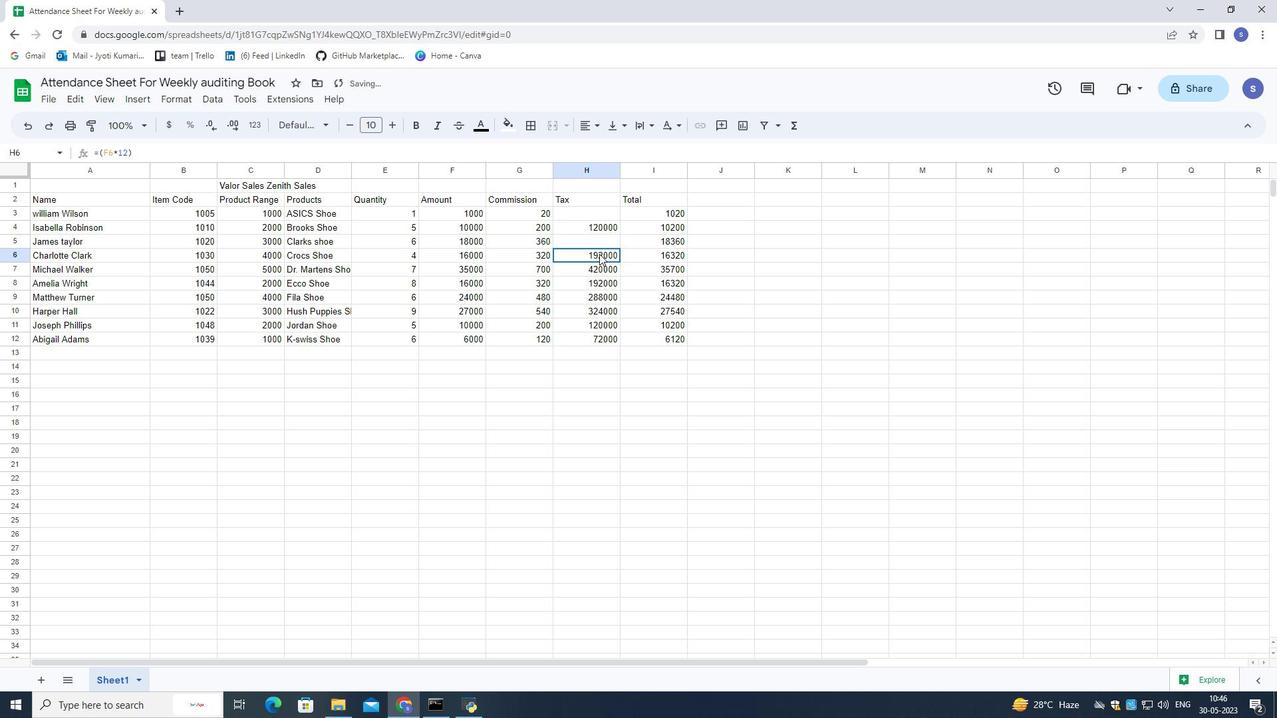 
Action: Key pressed <Key.backspace>
Screenshot: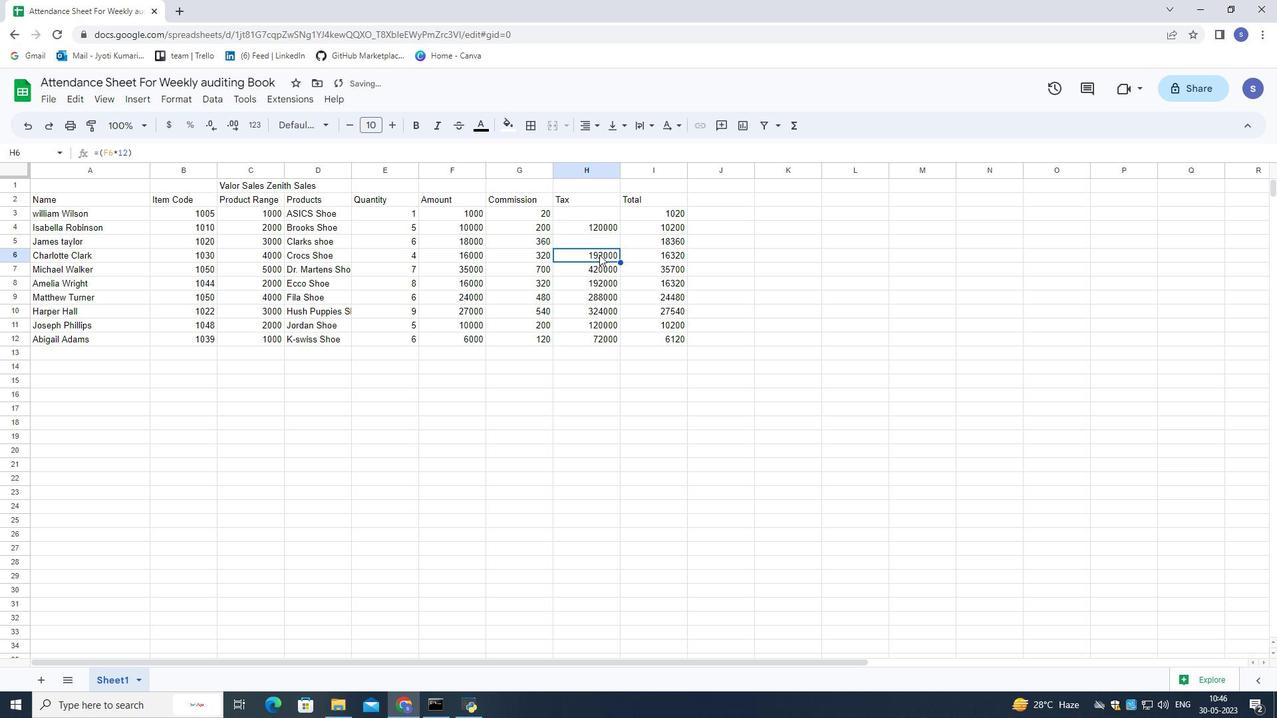 
Action: Mouse moved to (594, 272)
Screenshot: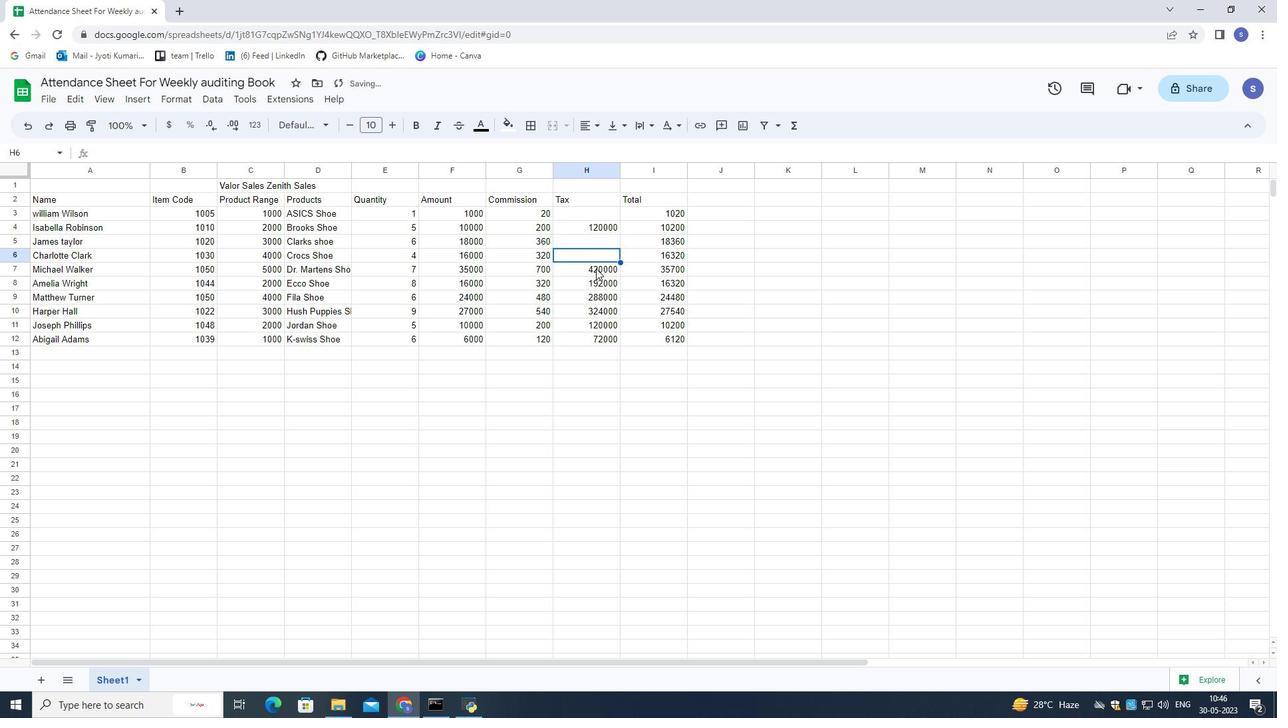 
Action: Mouse pressed left at (594, 272)
Screenshot: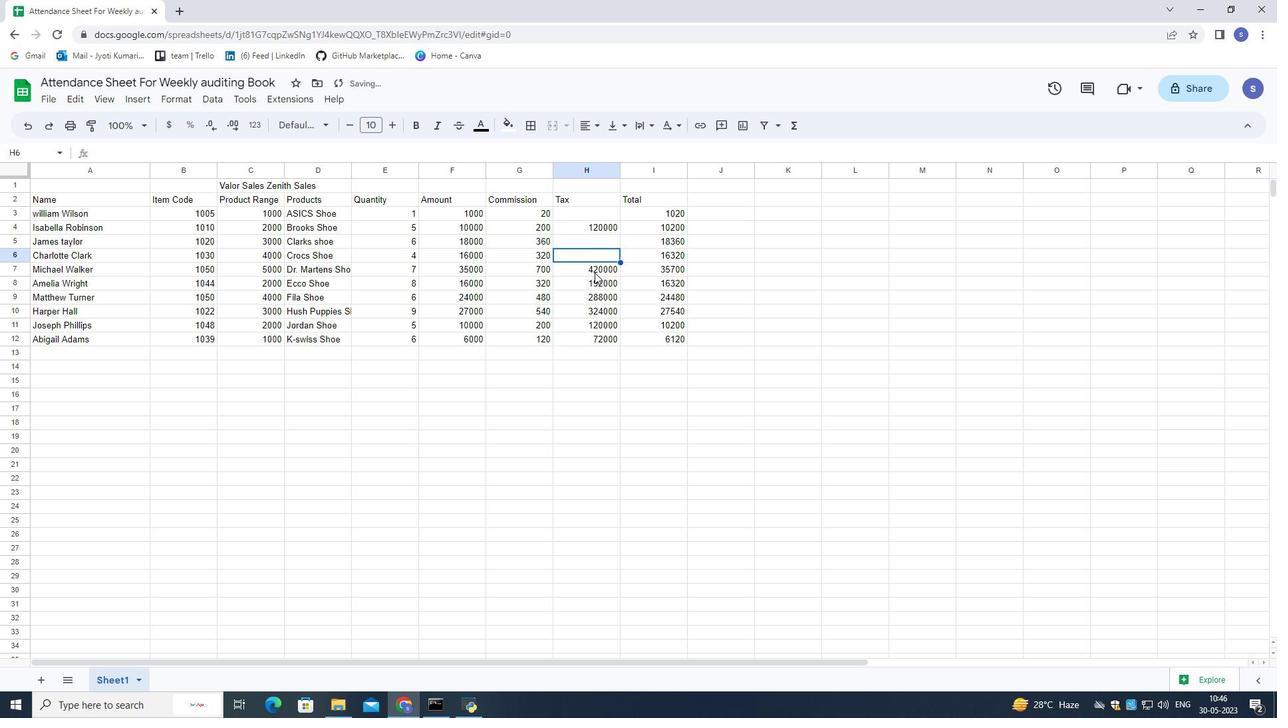 
Action: Key pressed <Key.backspace>
Screenshot: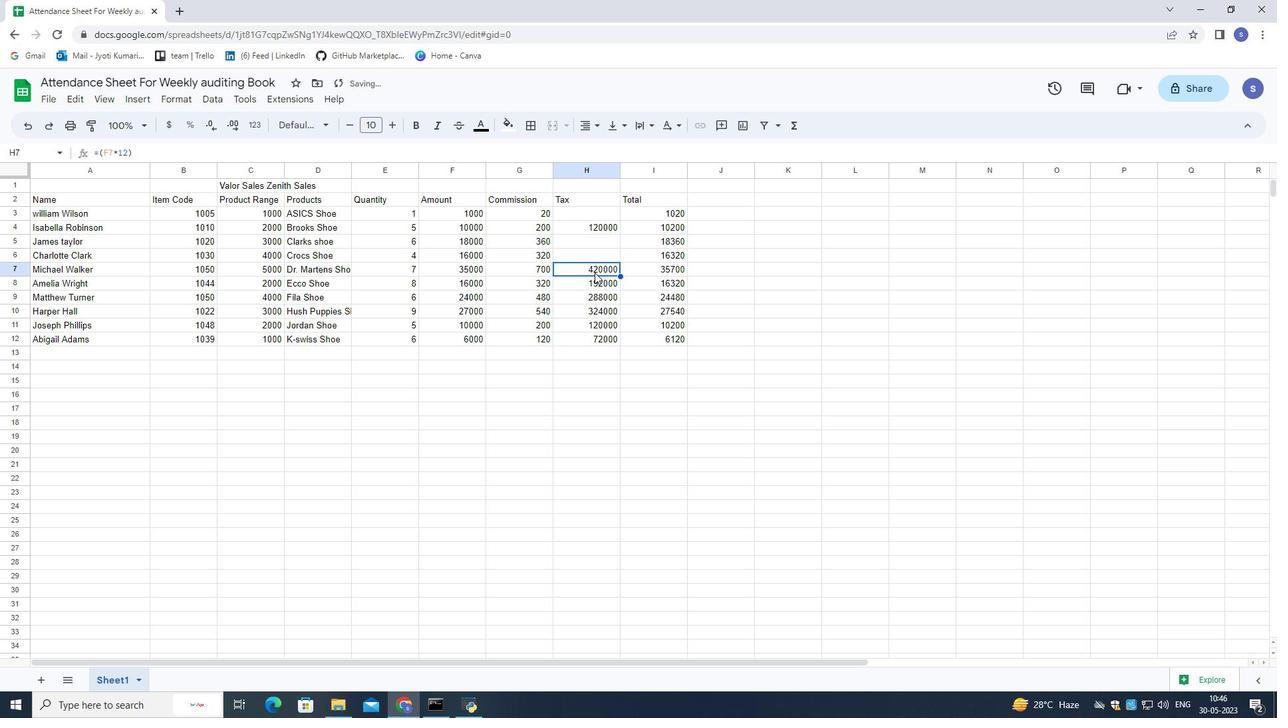 
Action: Mouse moved to (586, 298)
Screenshot: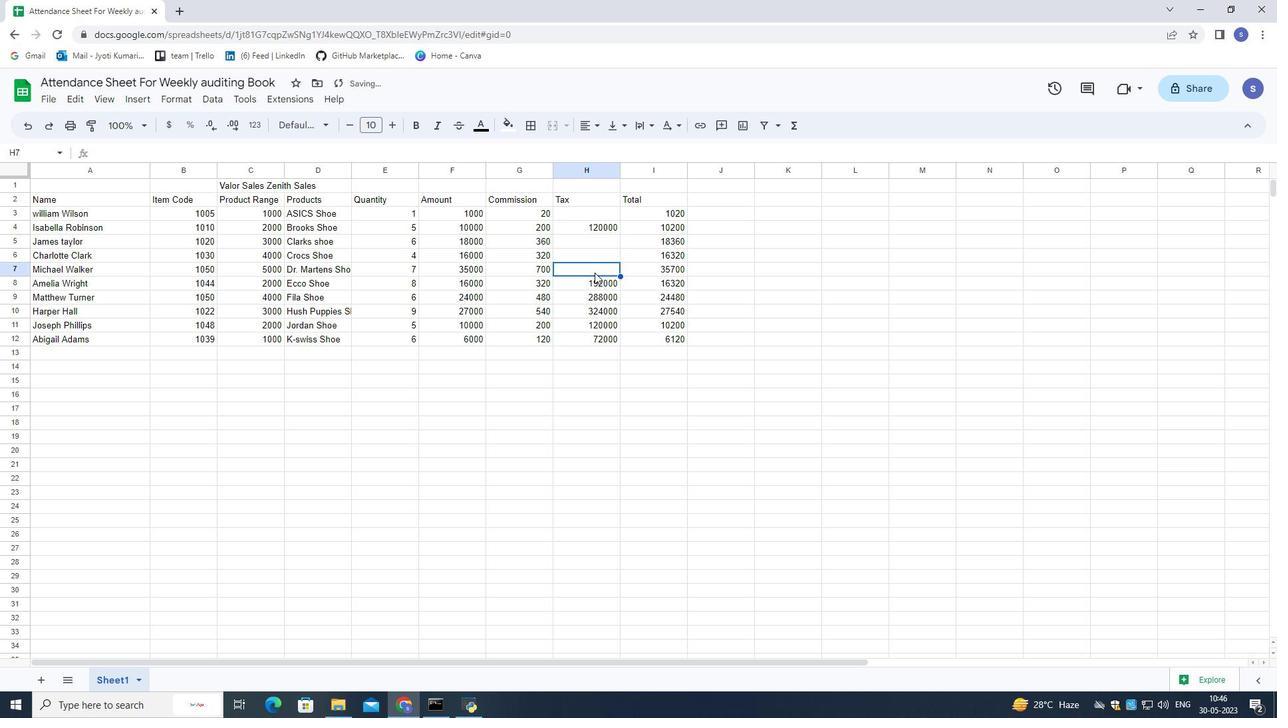 
Action: Mouse pressed left at (586, 298)
Screenshot: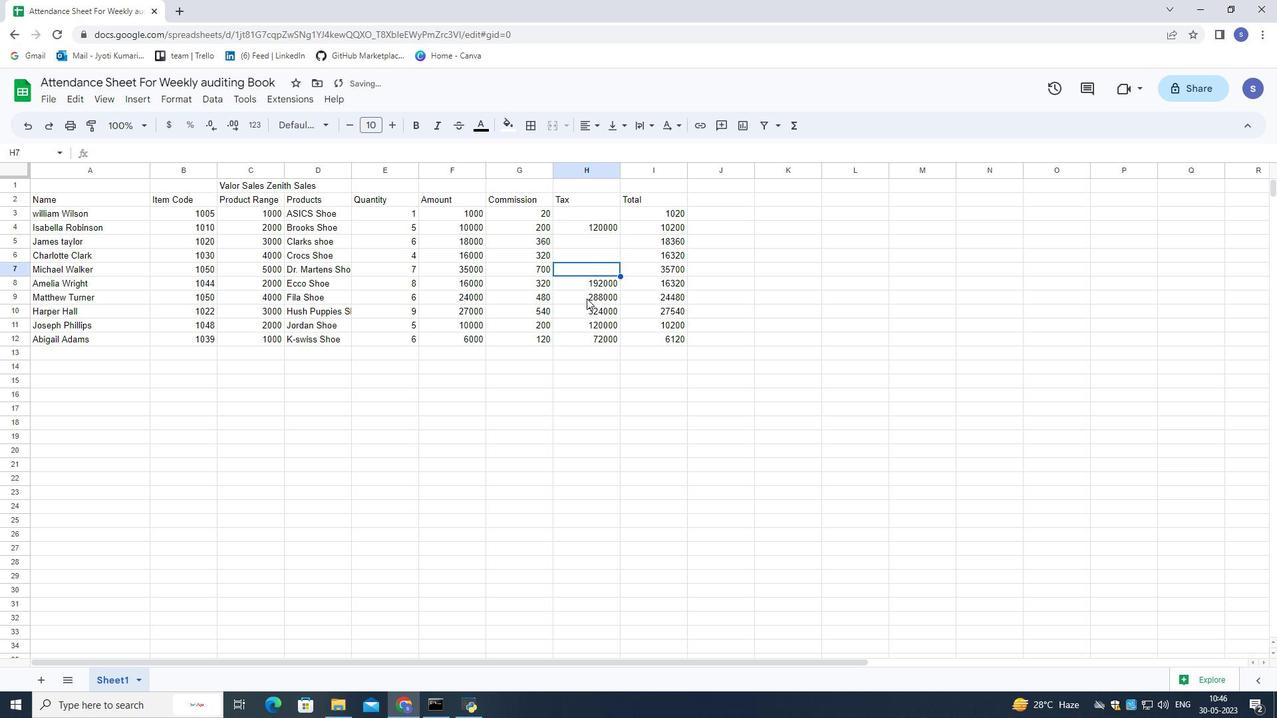 
Action: Key pressed <Key.backspace>
Screenshot: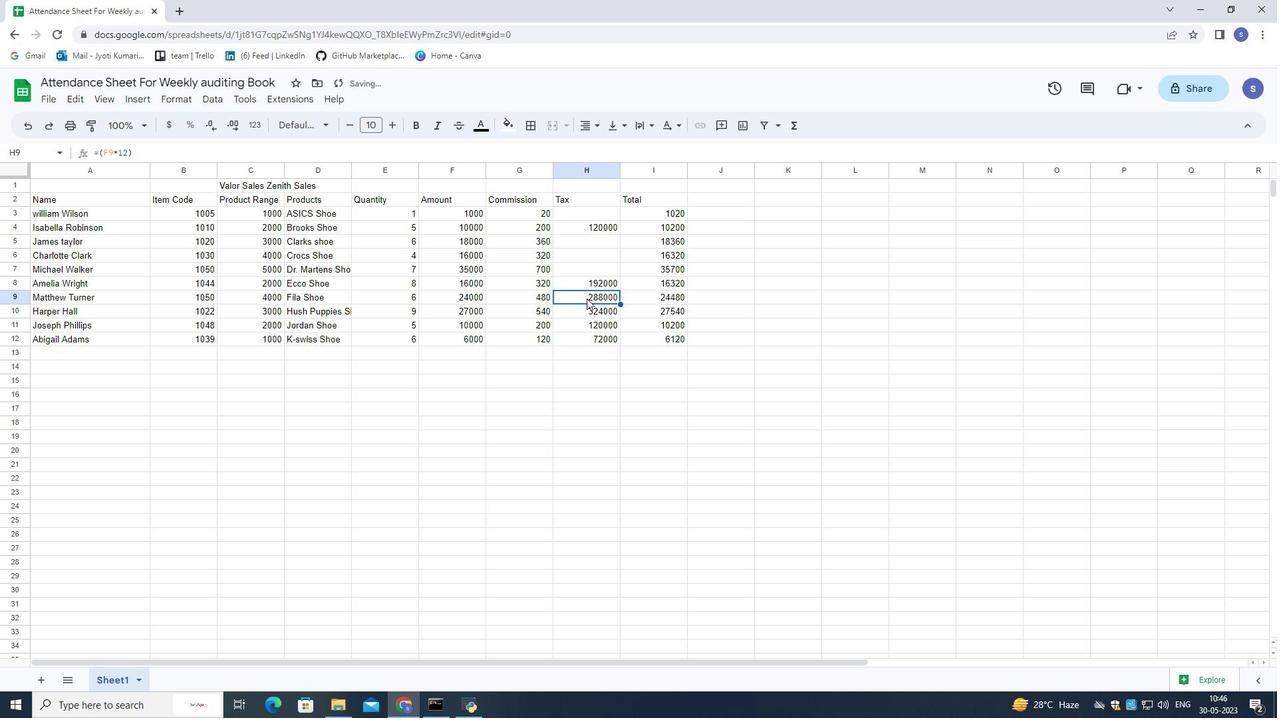 
Action: Mouse moved to (603, 324)
Screenshot: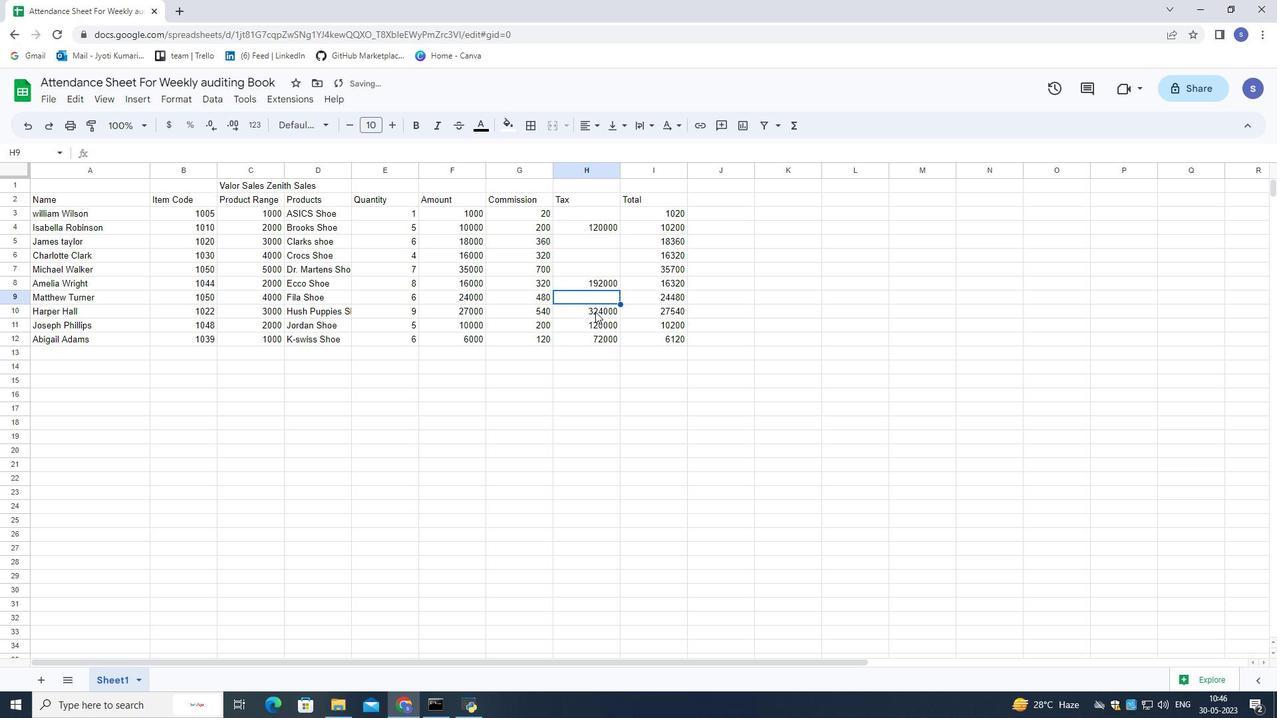 
Action: Mouse pressed left at (603, 324)
Screenshot: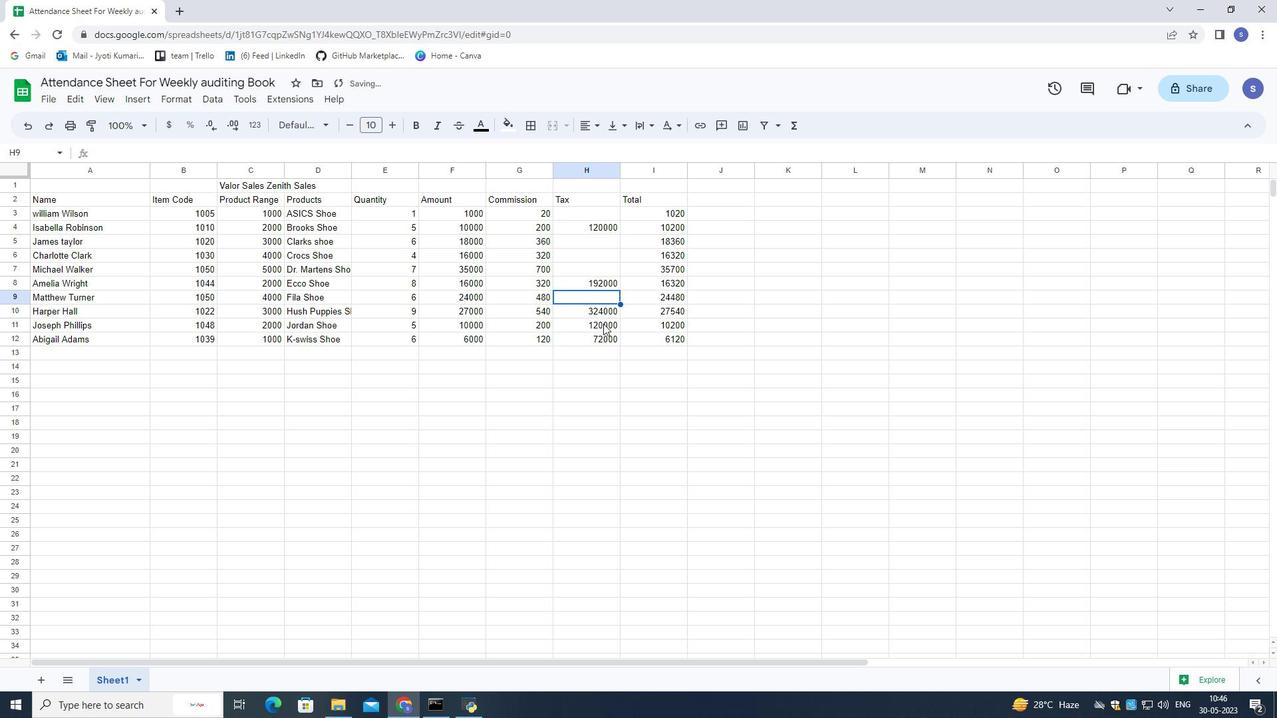 
Action: Key pressed <Key.backspace>
Screenshot: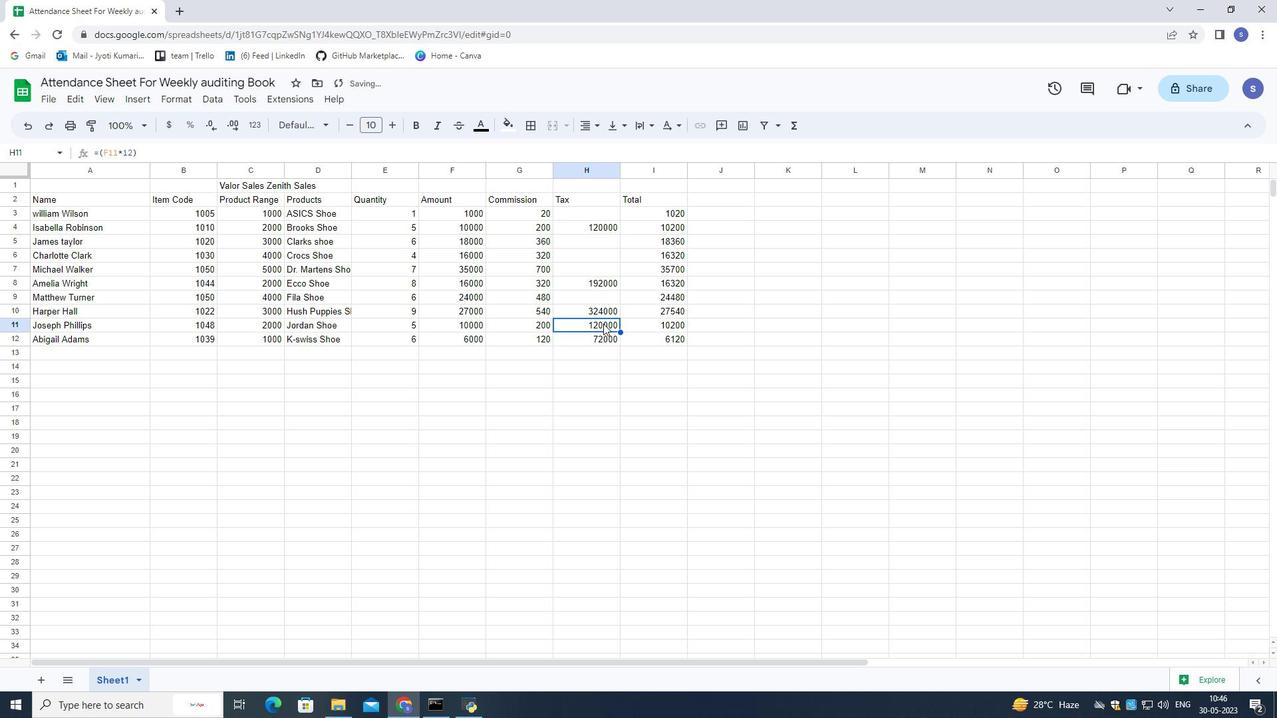 
Action: Mouse moved to (609, 340)
Screenshot: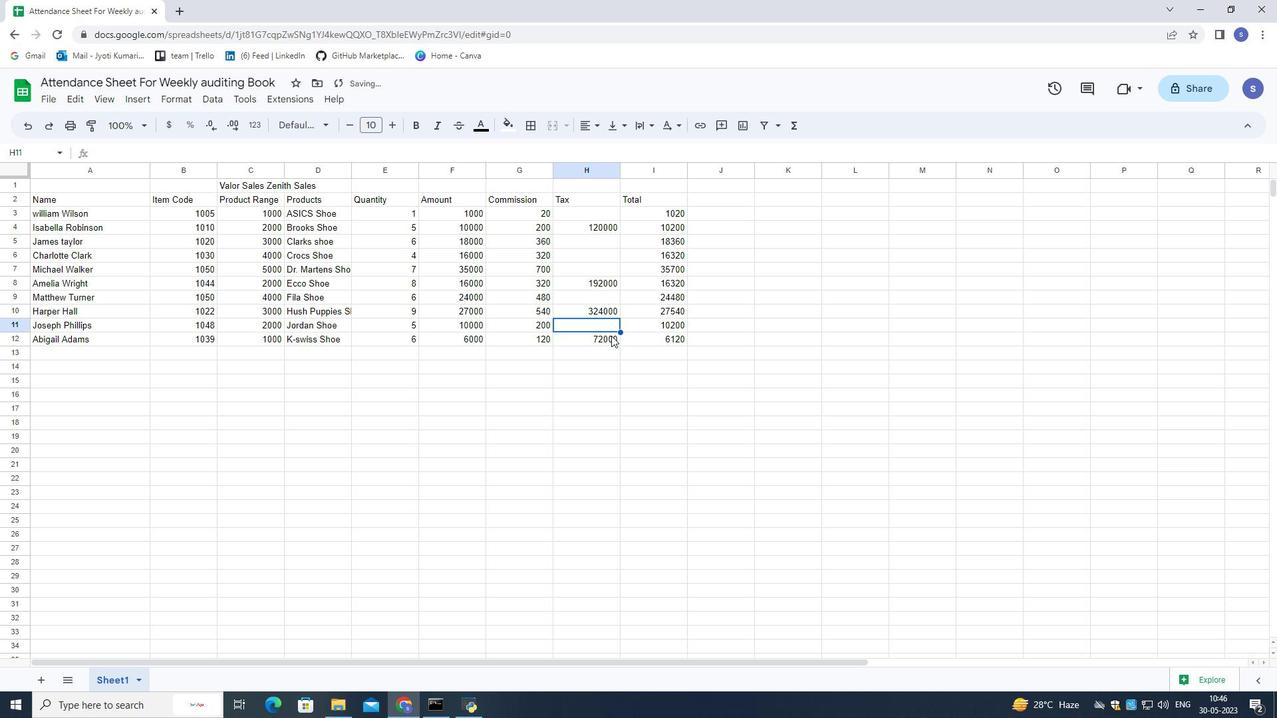 
Action: Mouse pressed left at (609, 340)
Screenshot: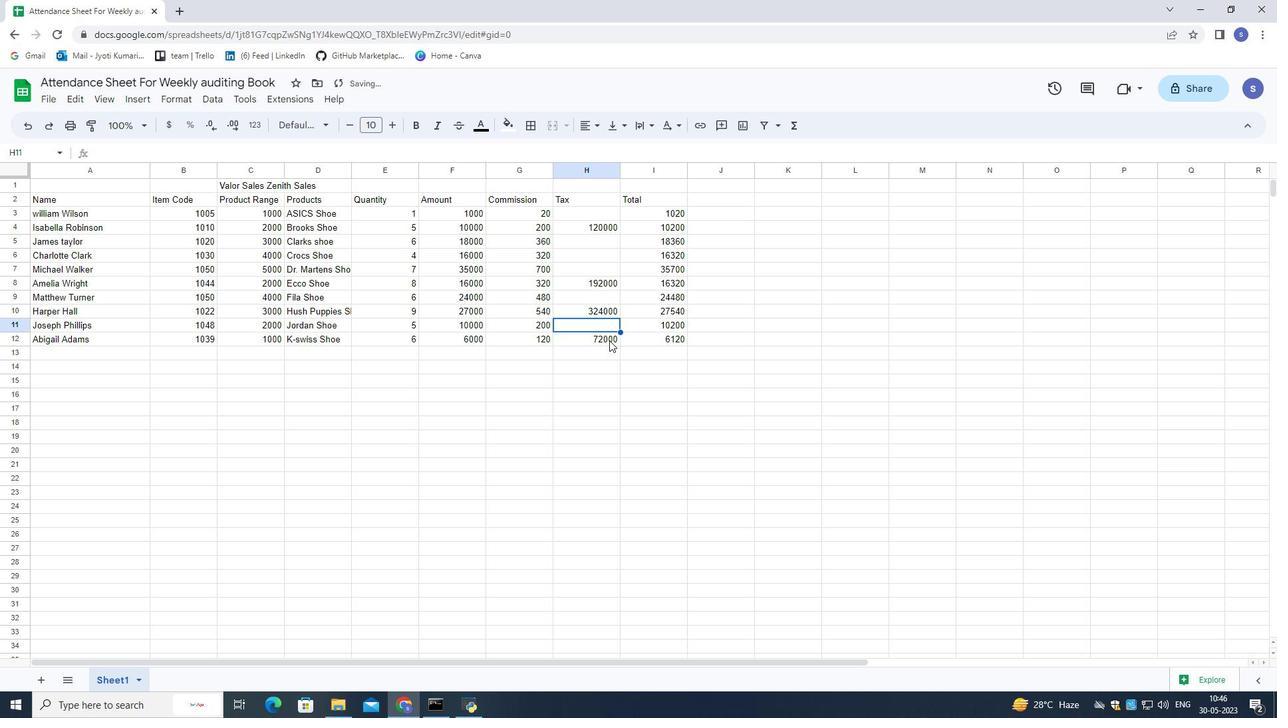 
Action: Mouse moved to (600, 311)
Screenshot: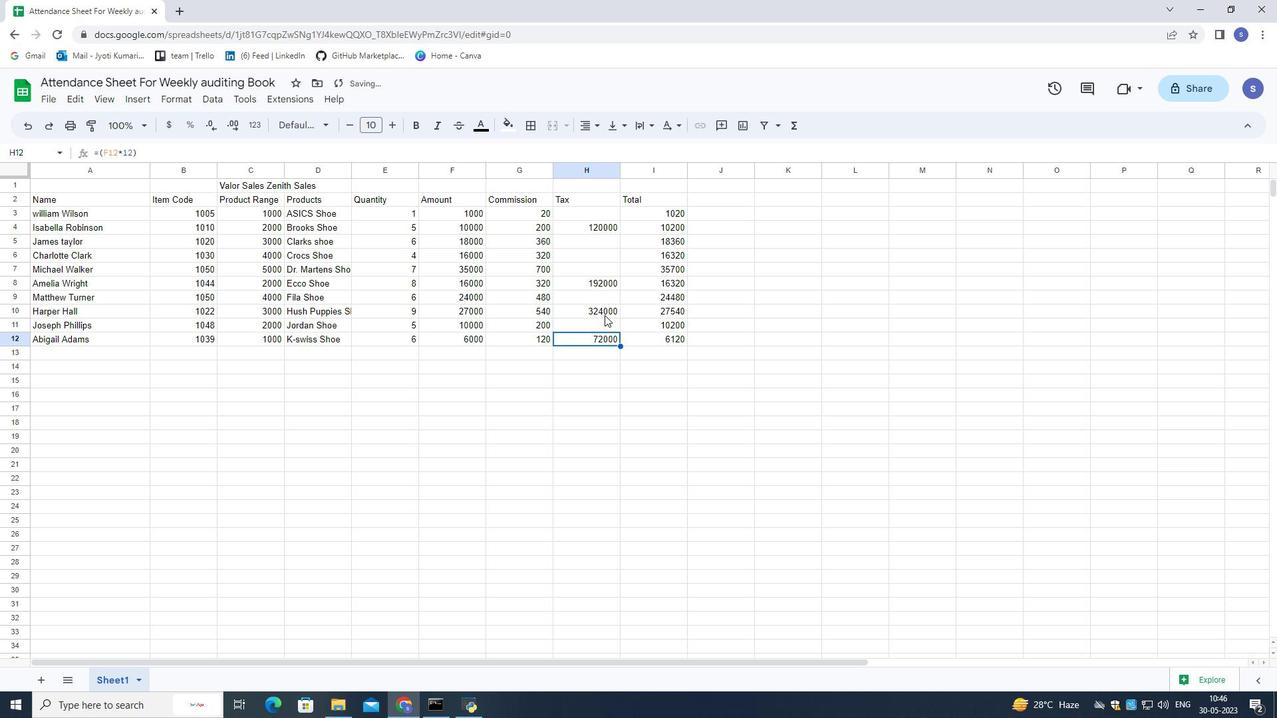 
Action: Mouse pressed left at (600, 311)
Screenshot: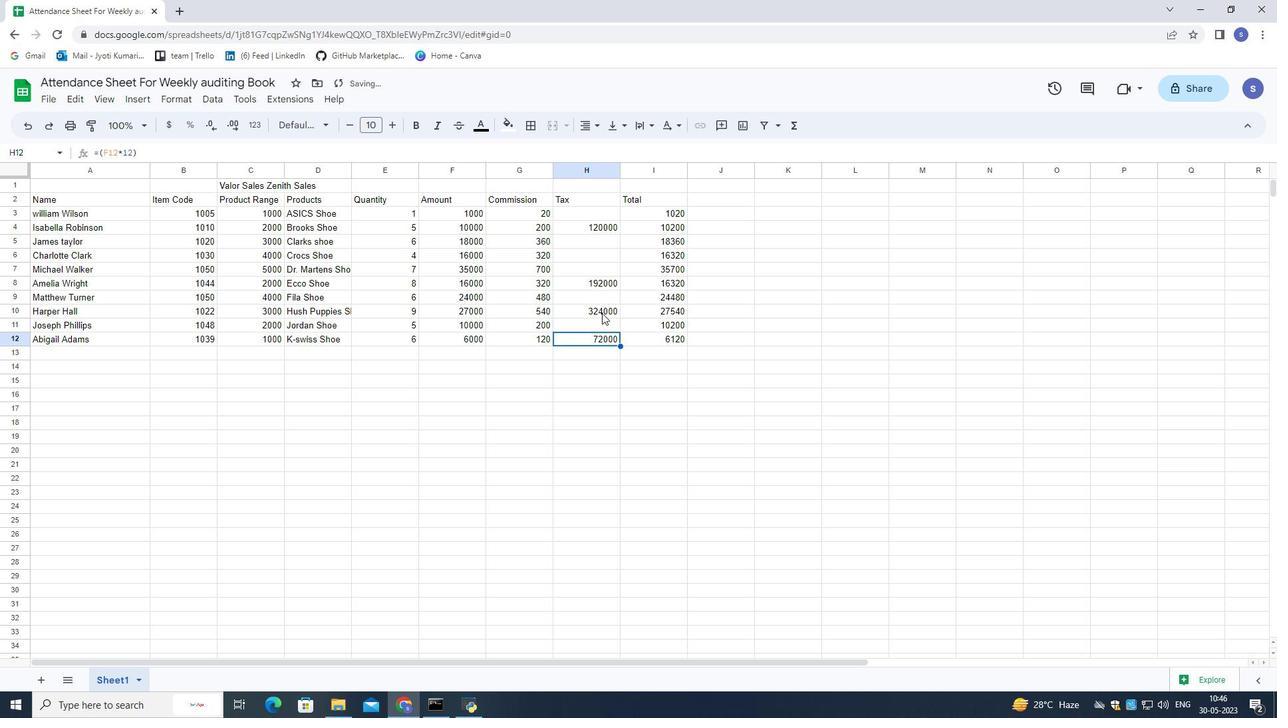 
Action: Key pressed <Key.backspace>
Screenshot: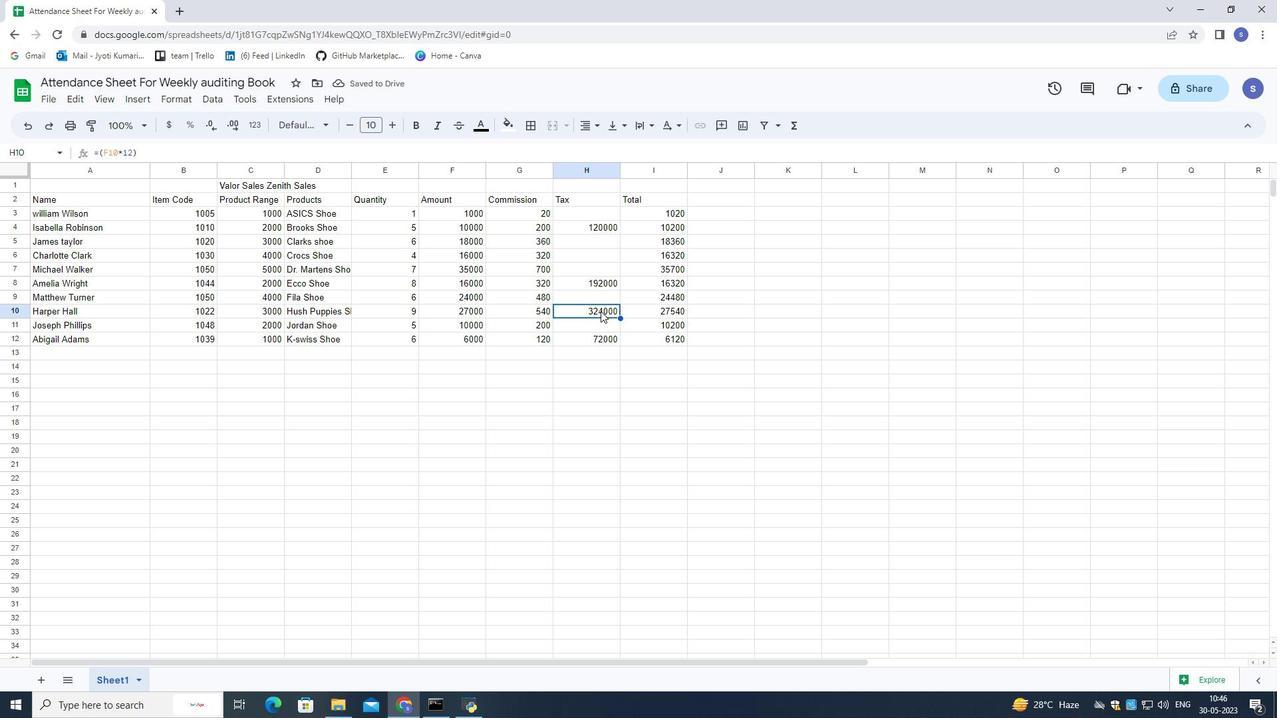 
Action: Mouse moved to (602, 336)
Screenshot: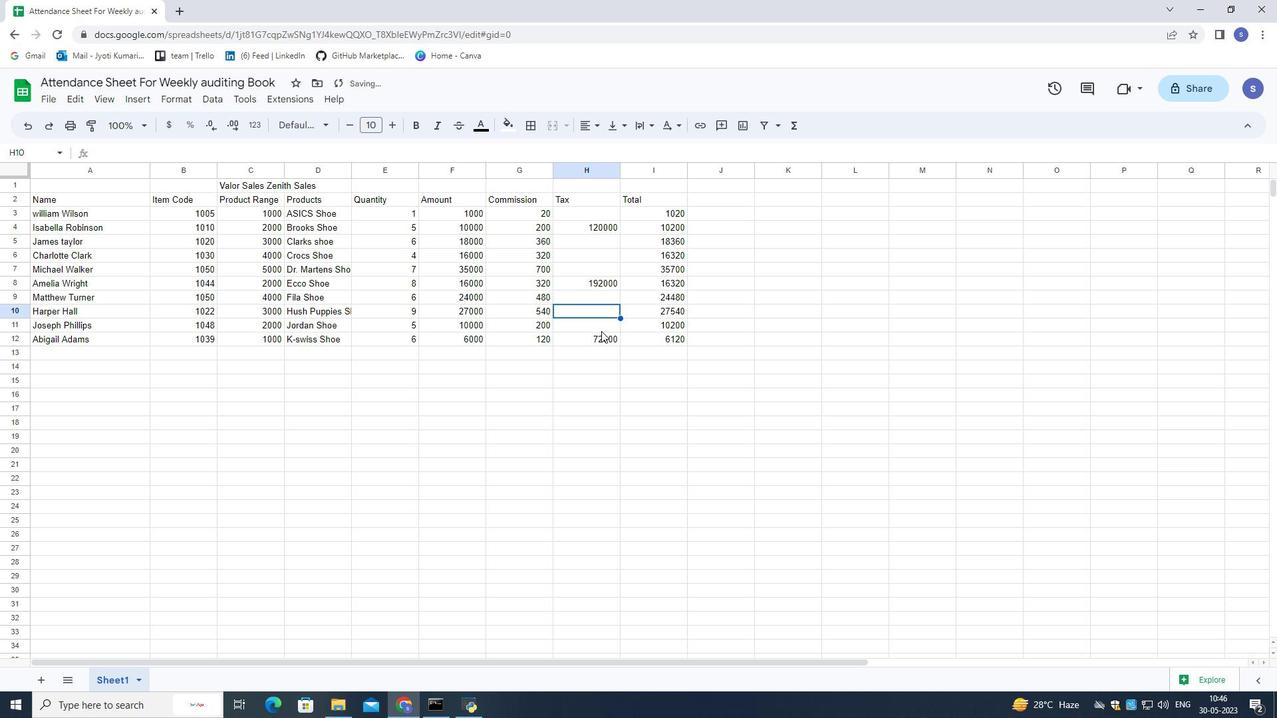 
Action: Mouse pressed left at (602, 336)
Screenshot: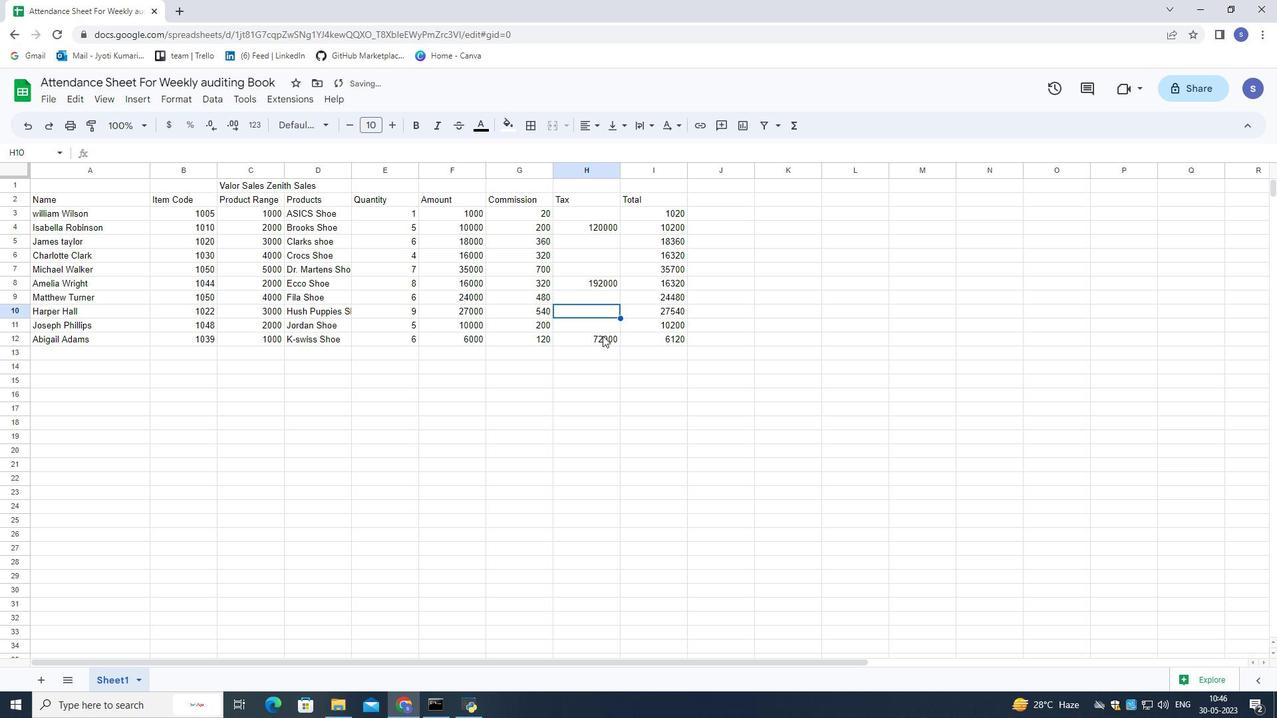 
Action: Key pressed <Key.backspace>
Screenshot: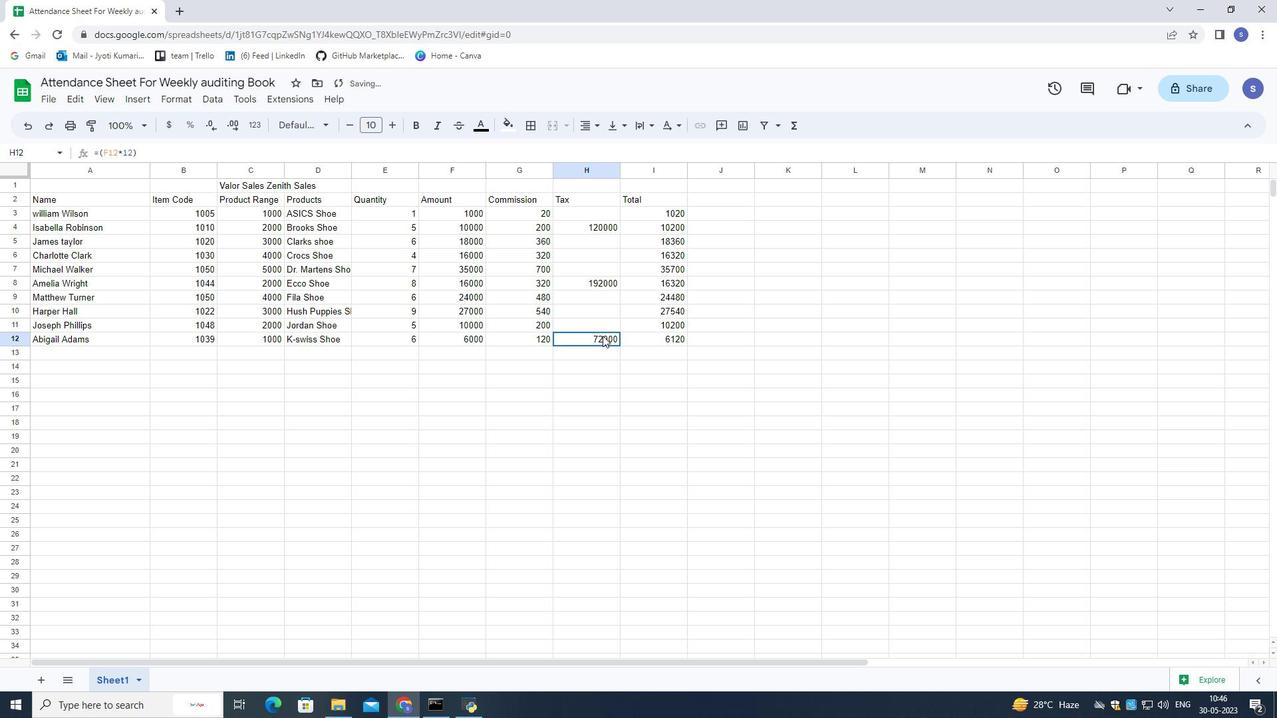 
Action: Mouse moved to (592, 281)
Screenshot: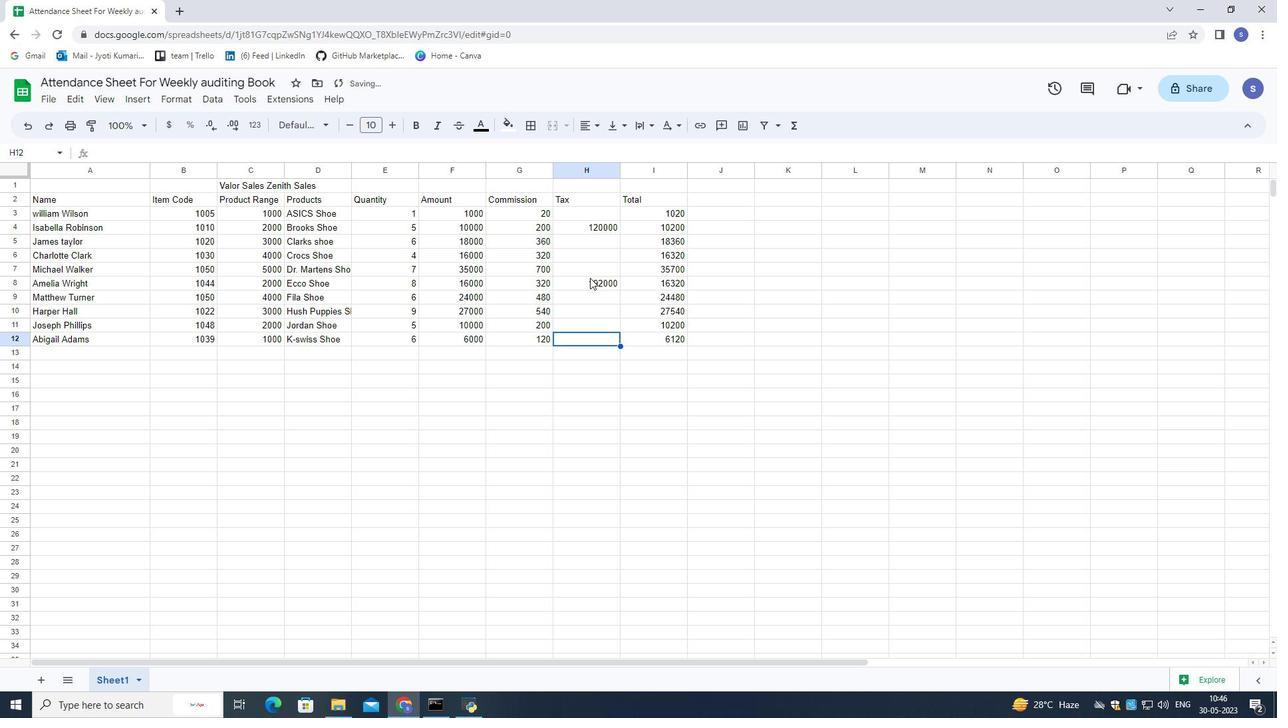 
Action: Mouse pressed left at (592, 281)
Screenshot: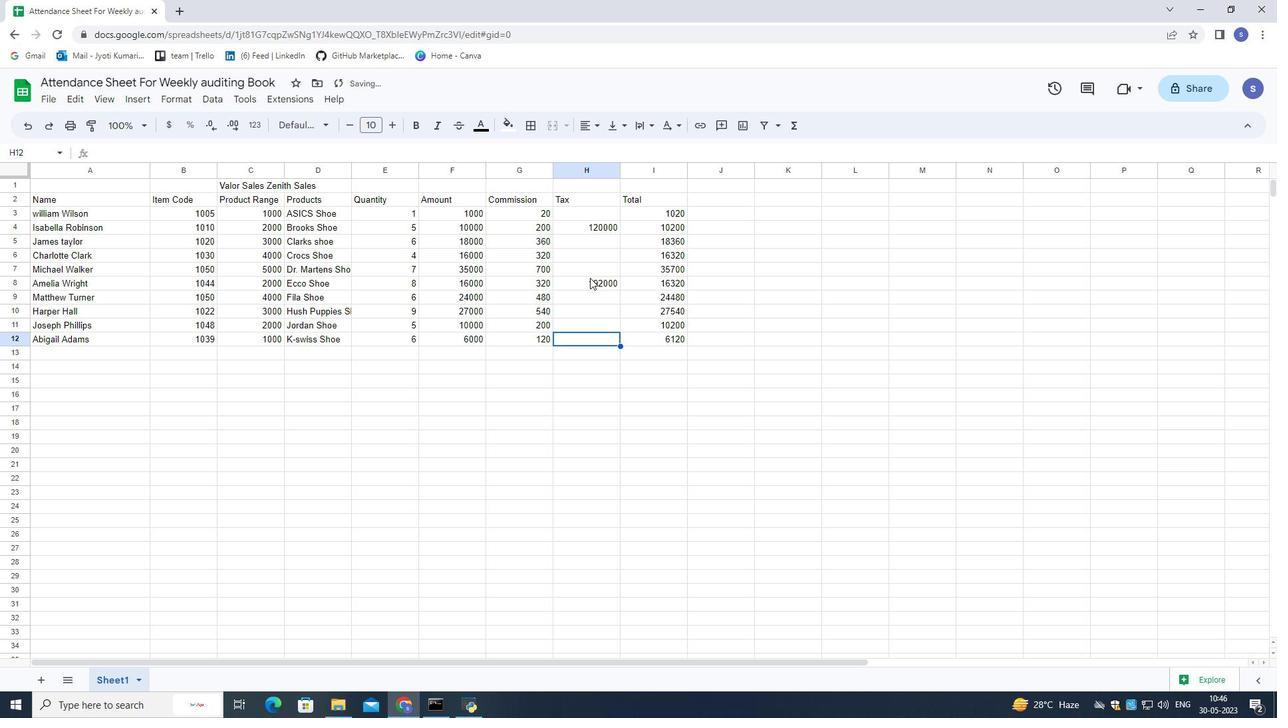 
Action: Key pressed <Key.backspace>
Screenshot: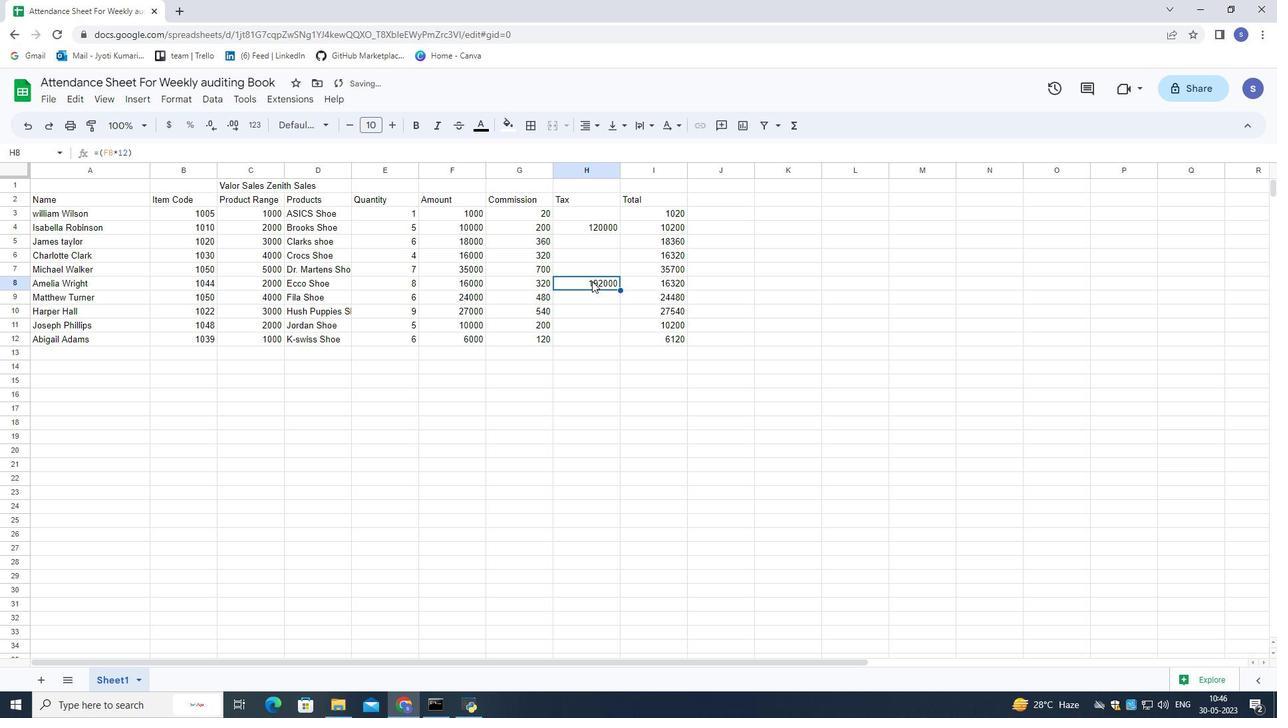 
Action: Mouse moved to (588, 227)
Screenshot: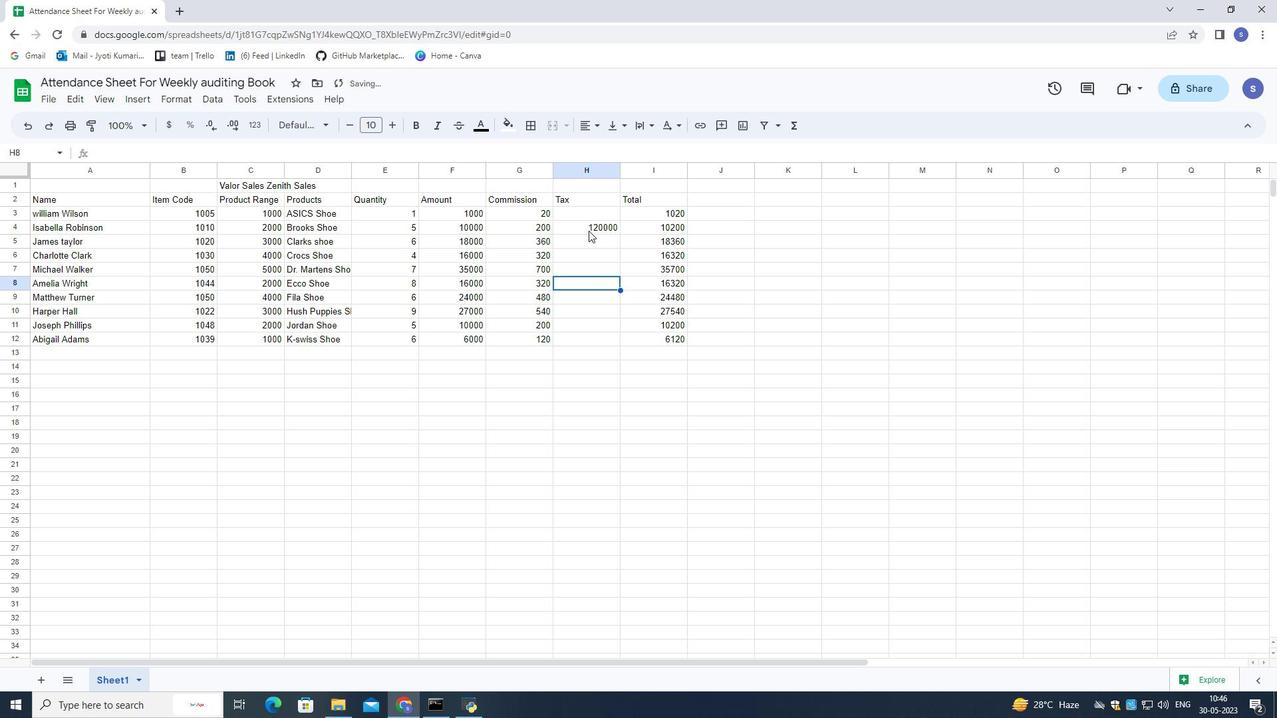 
Action: Mouse pressed left at (588, 227)
Screenshot: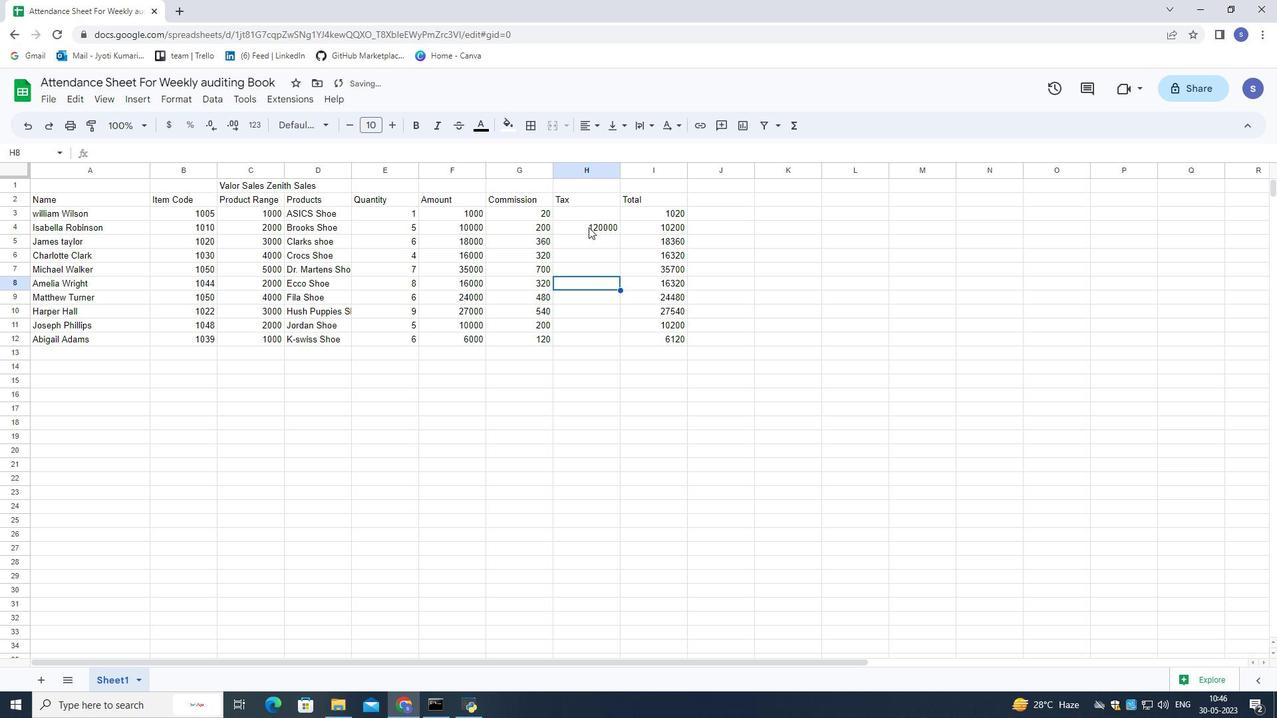 
Action: Mouse moved to (588, 228)
Screenshot: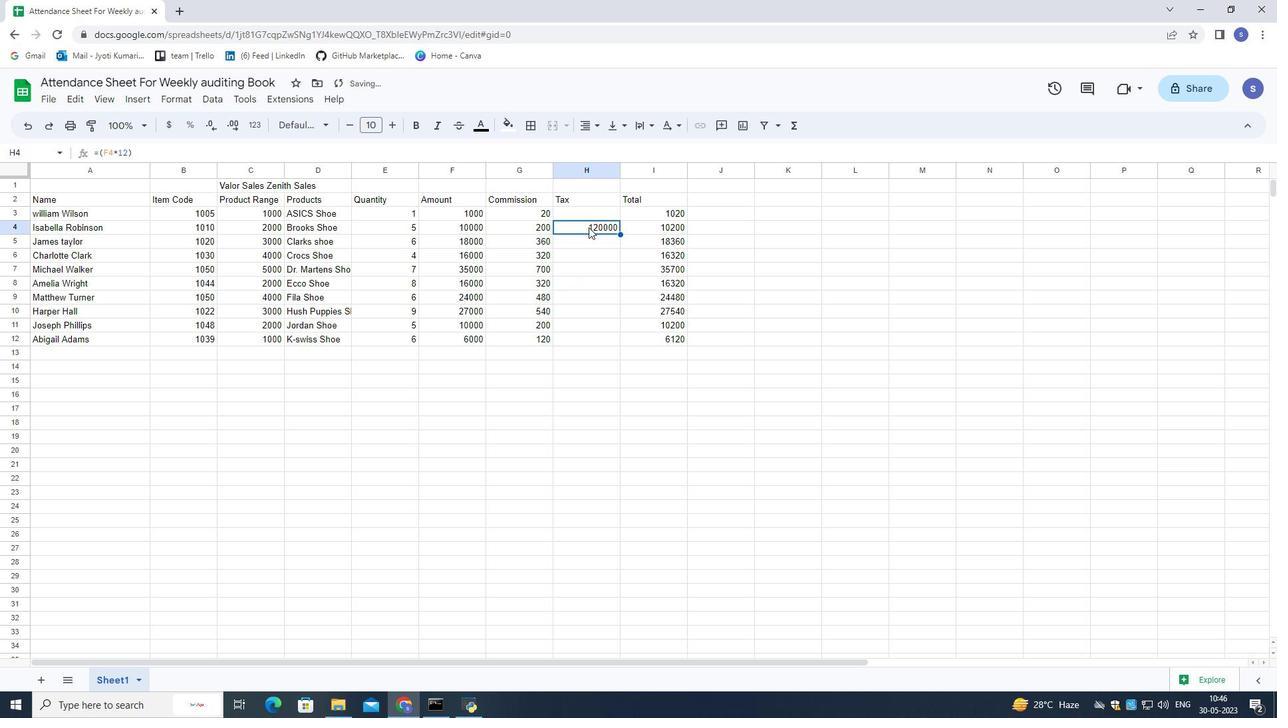 
Action: Key pressed <Key.backspace>
Screenshot: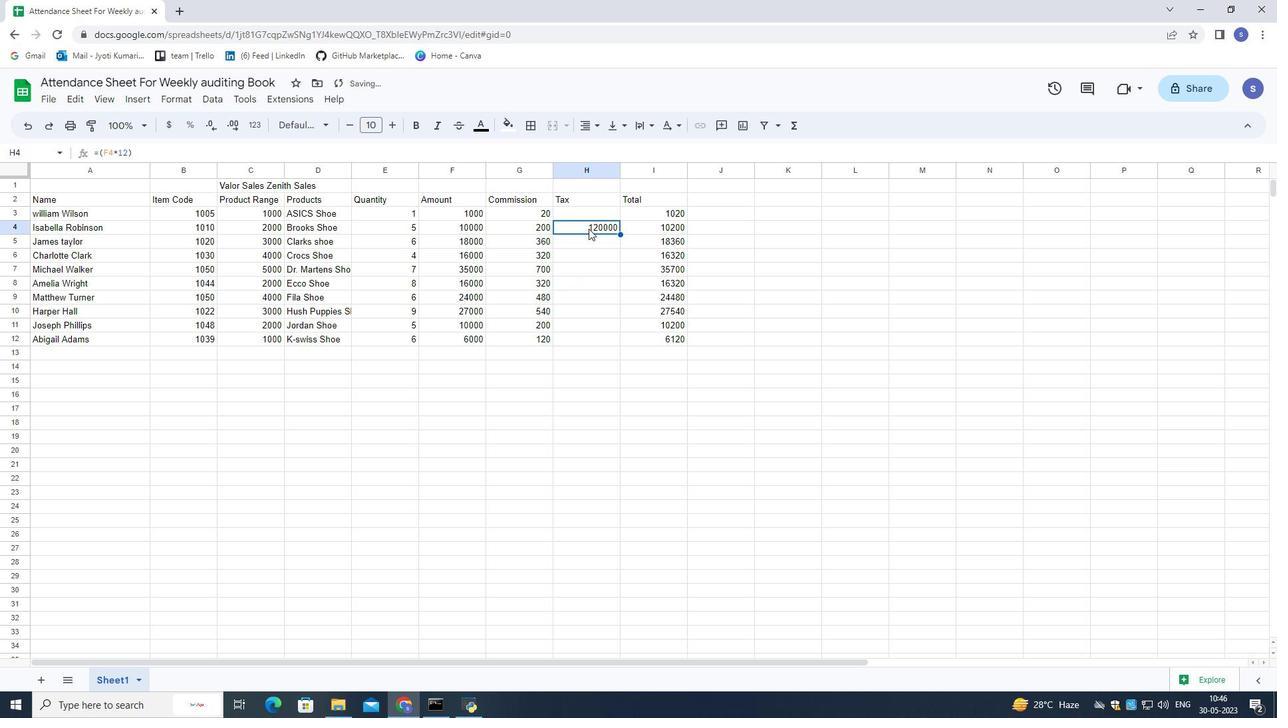 
Action: Mouse moved to (640, 238)
Screenshot: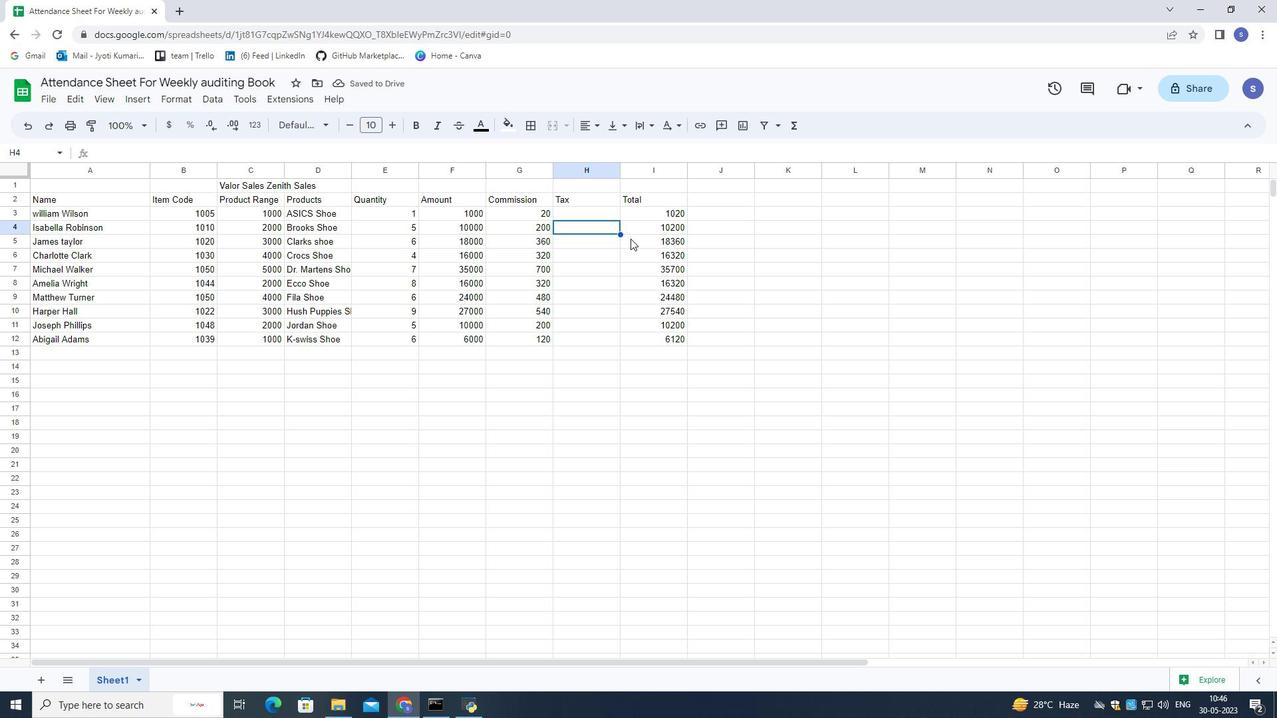 
Action: Mouse pressed left at (640, 238)
Screenshot: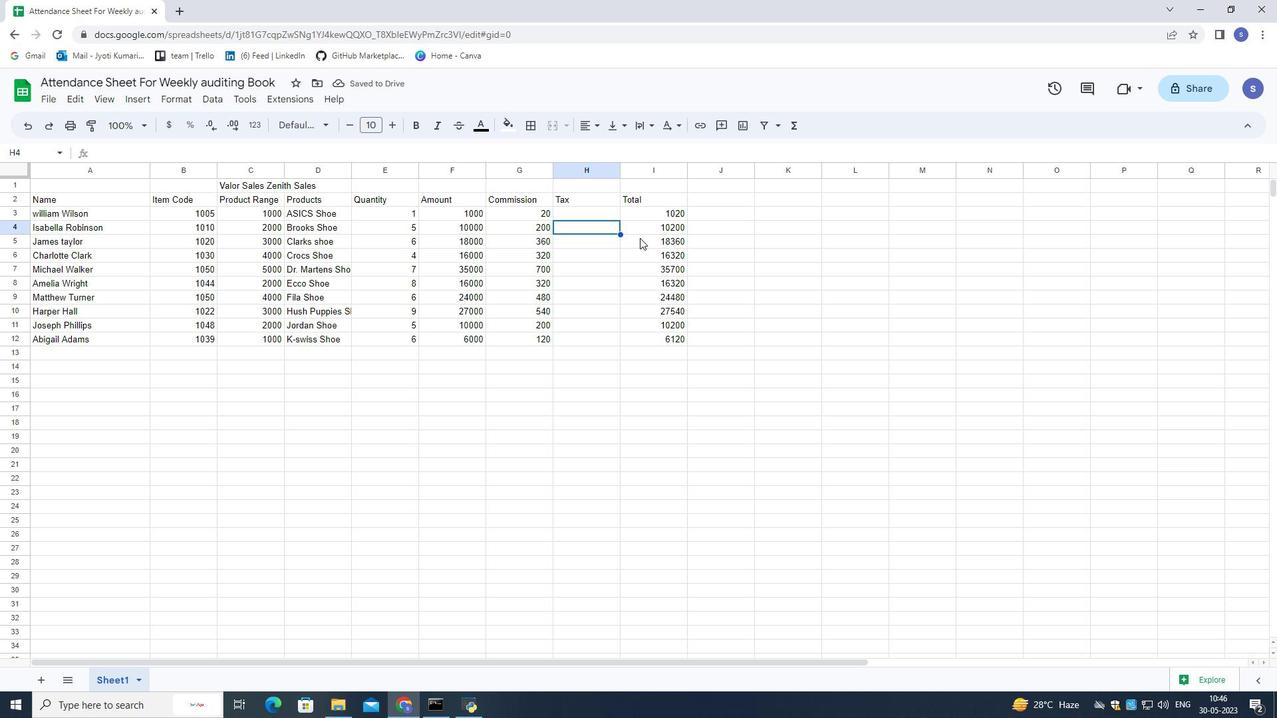 
Action: Mouse moved to (596, 253)
Screenshot: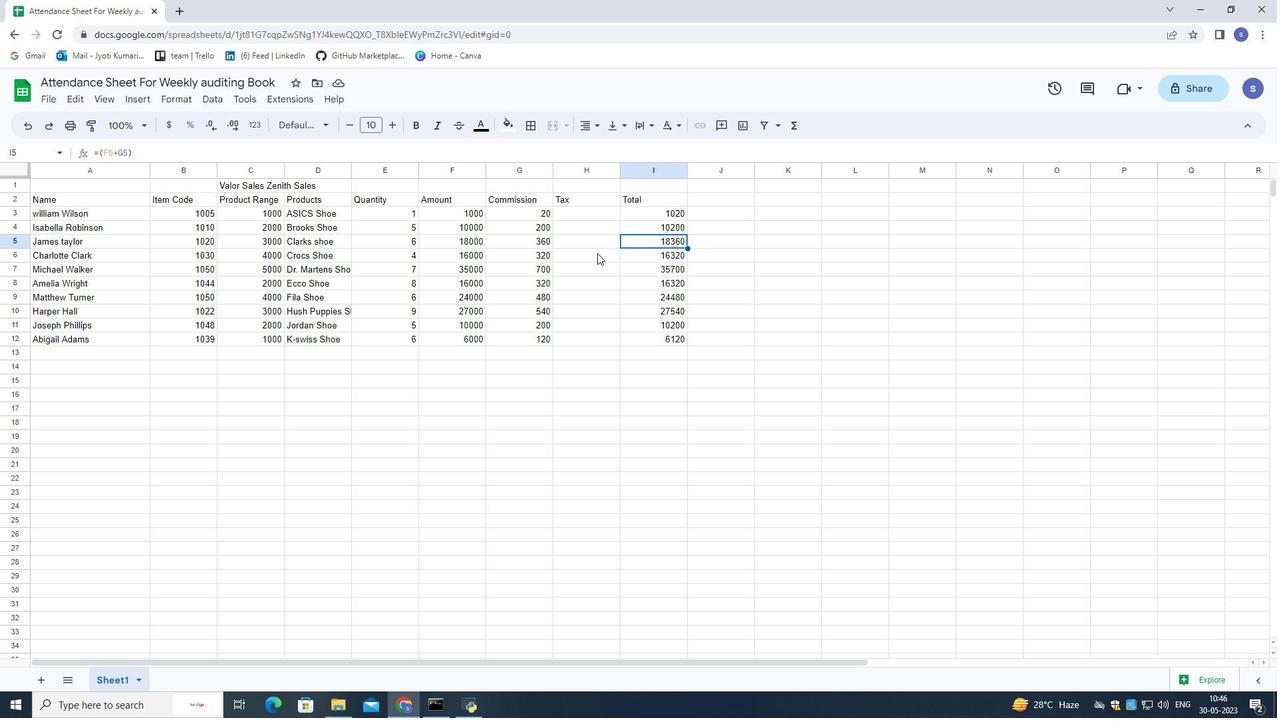 
Action: Mouse pressed left at (596, 253)
Screenshot: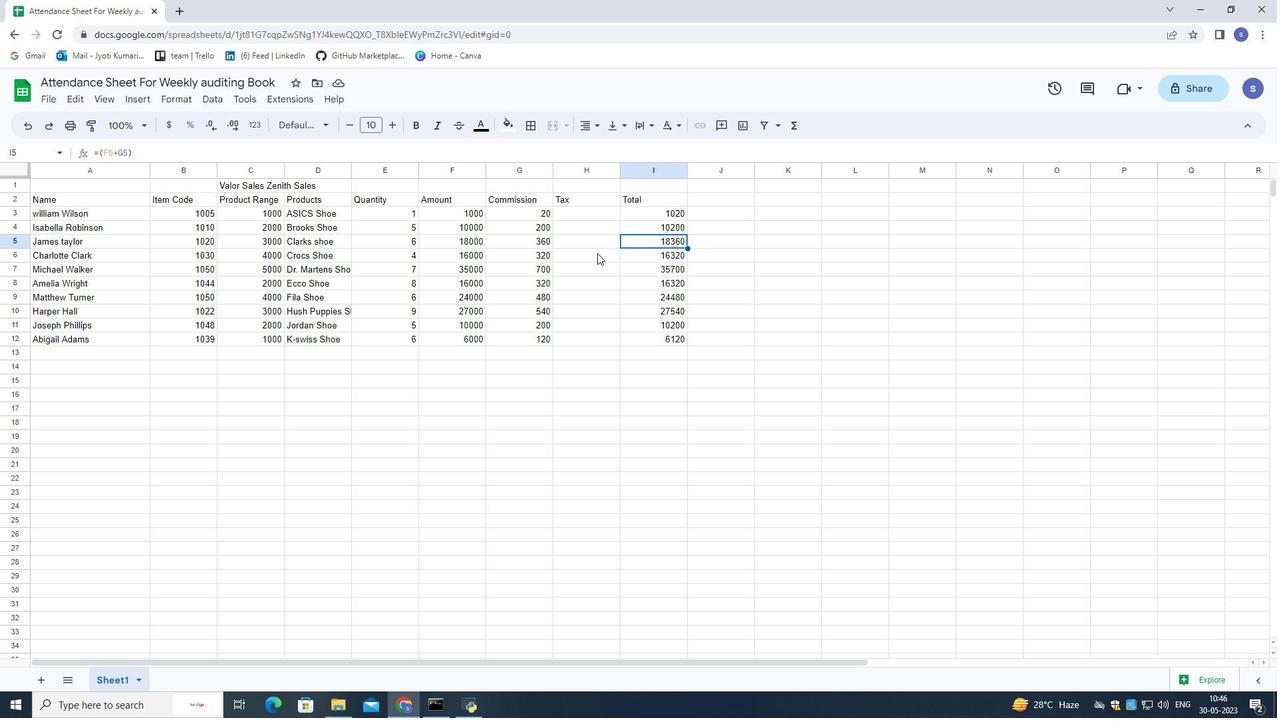 
Action: Mouse moved to (576, 217)
Screenshot: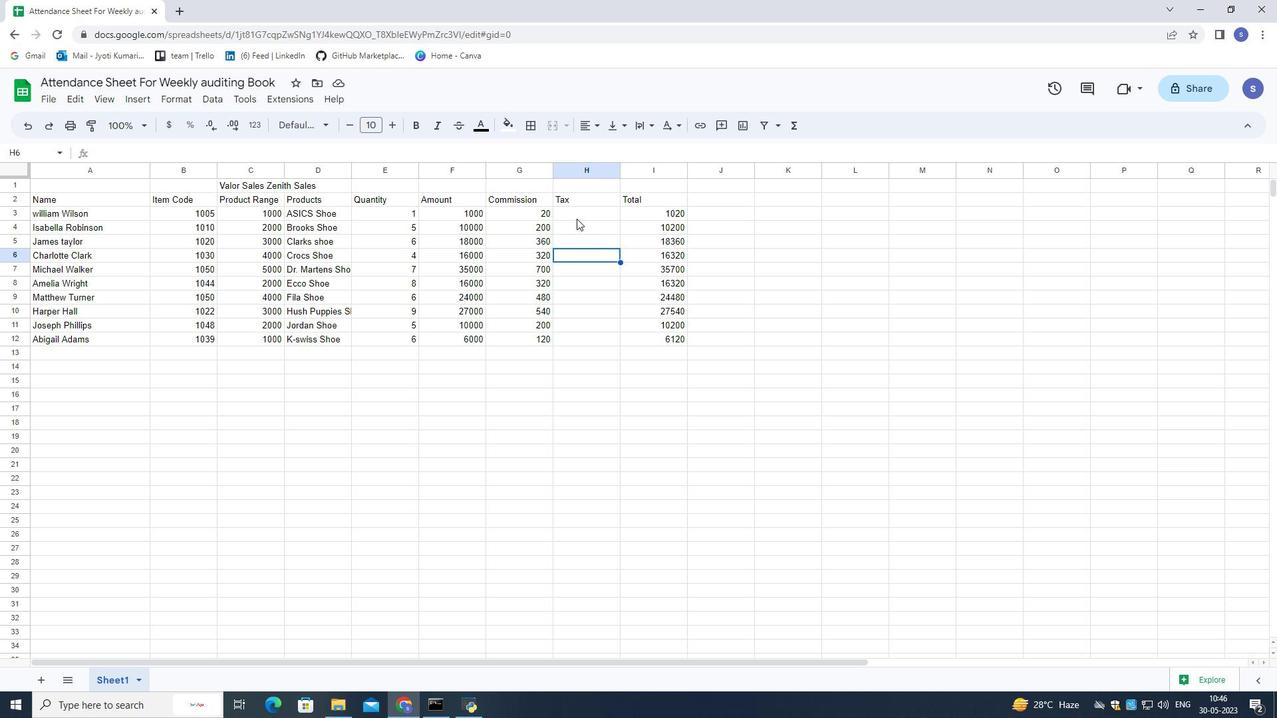 
Action: Mouse pressed left at (576, 217)
Screenshot: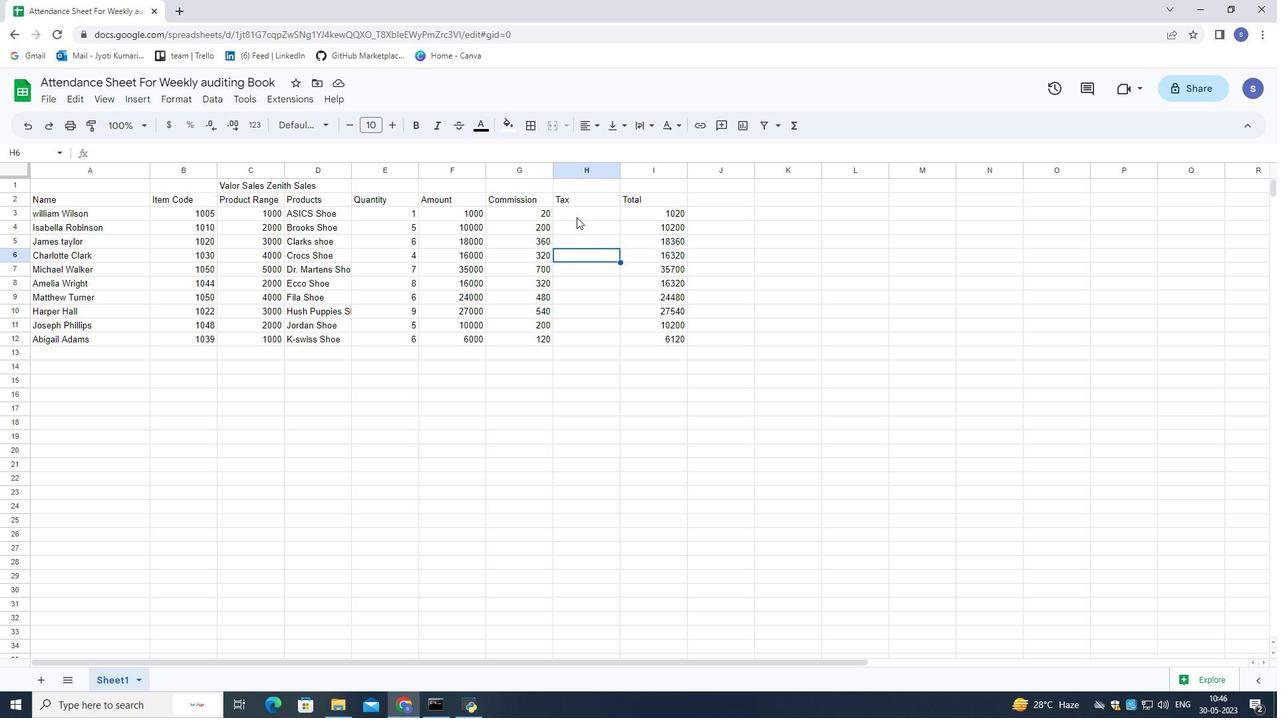 
Action: Key pressed =<Key.shift_r>(
Screenshot: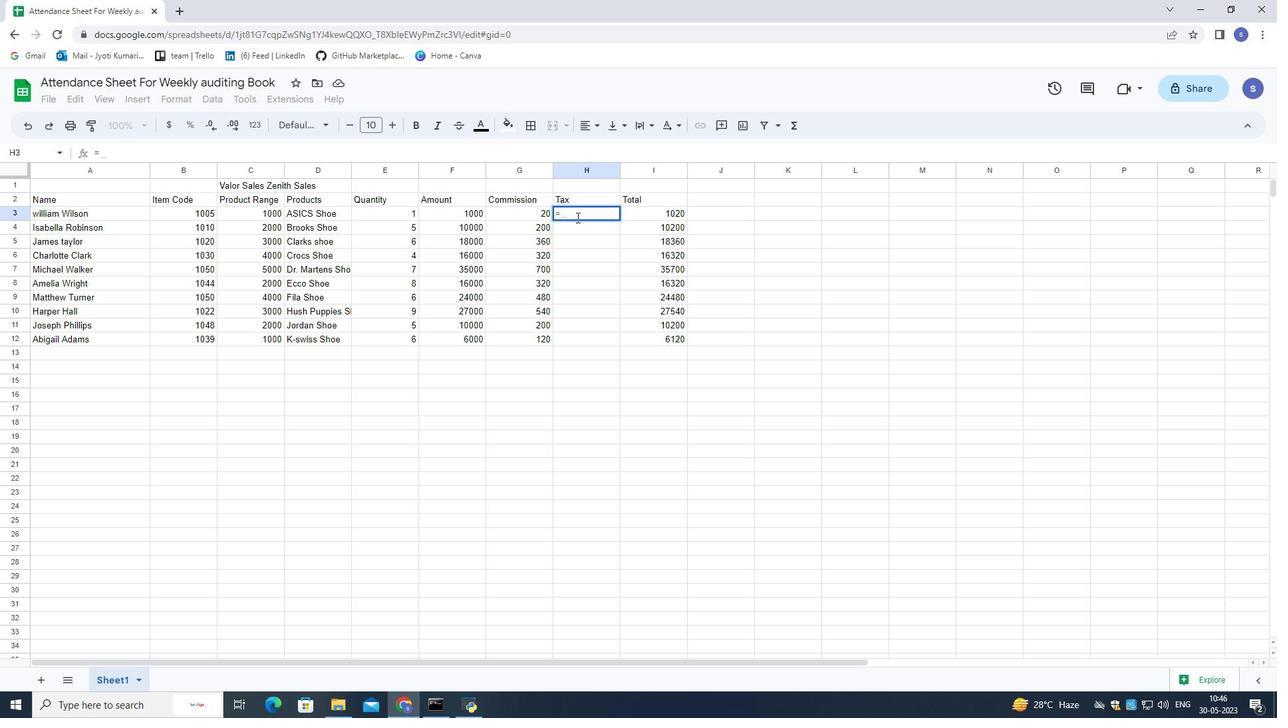 
Action: Mouse moved to (505, 210)
Screenshot: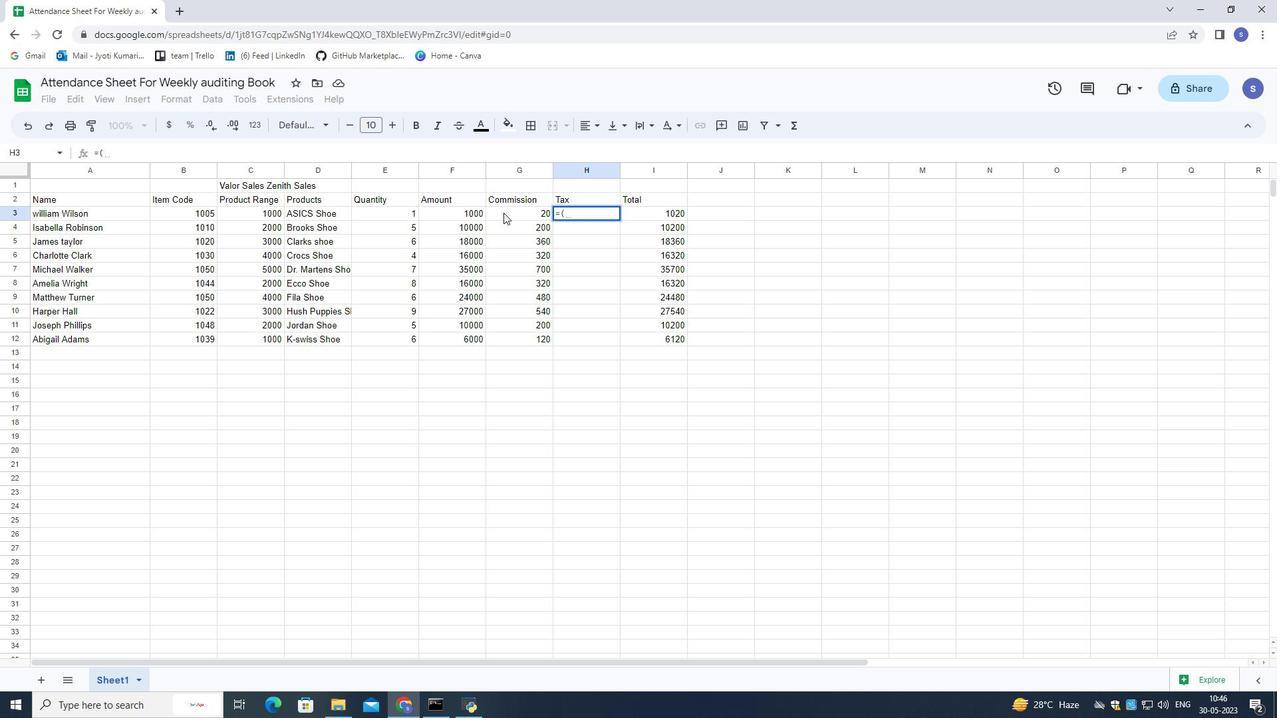 
Action: Mouse pressed left at (505, 210)
Screenshot: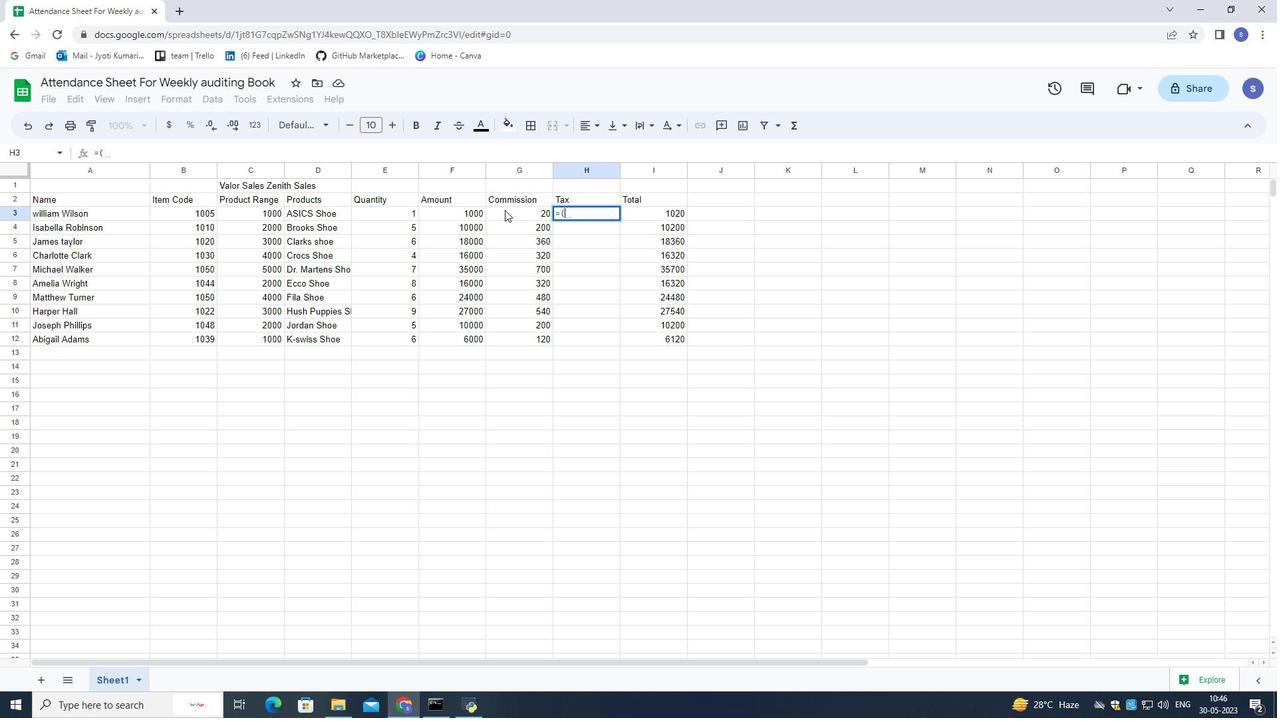 
Action: Key pressed *12<Key.shift><Key.shift><Key.shift><Key.shift>%
Screenshot: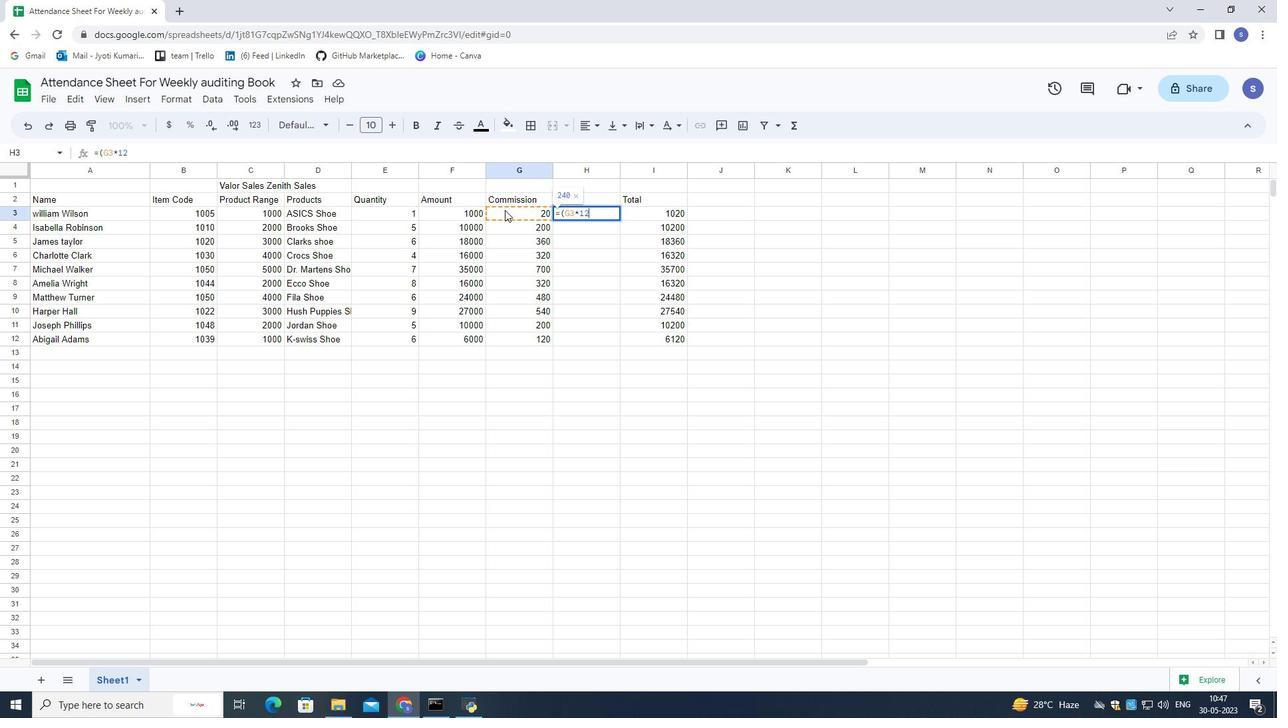 
Action: Mouse moved to (564, 222)
Screenshot: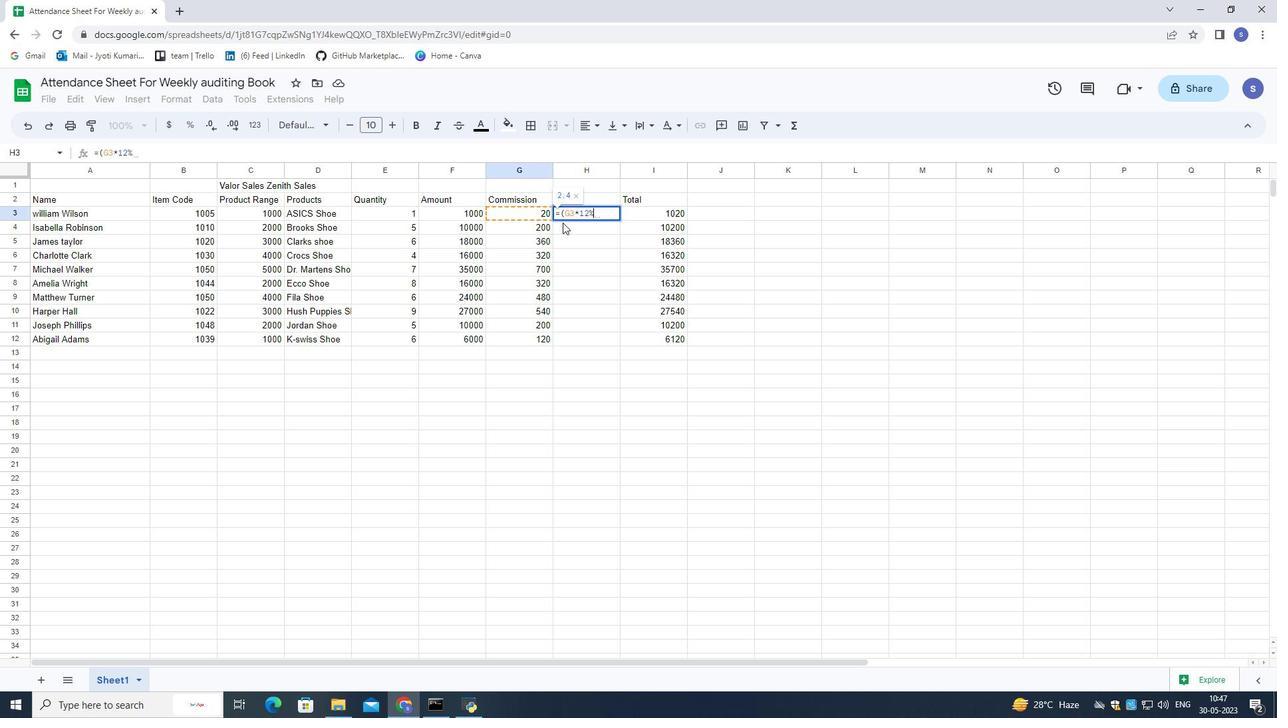 
Action: Key pressed <Key.shift_r>)
Screenshot: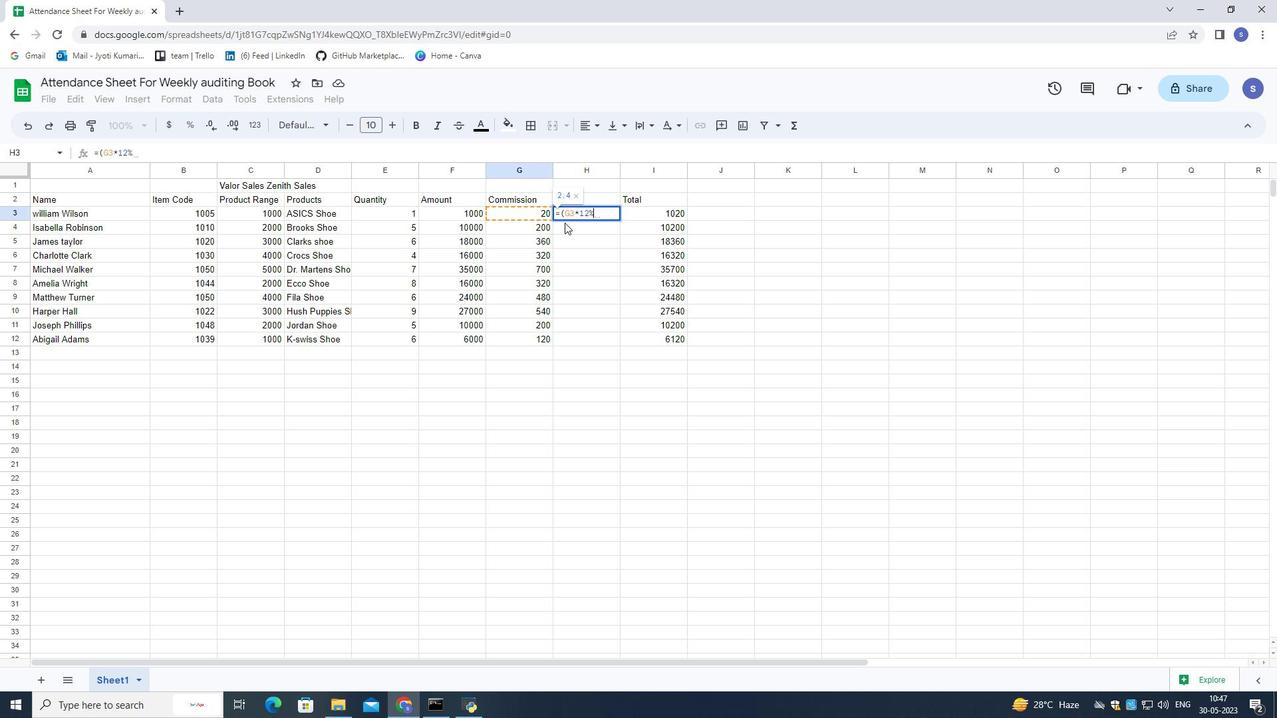 
Action: Mouse moved to (568, 230)
Screenshot: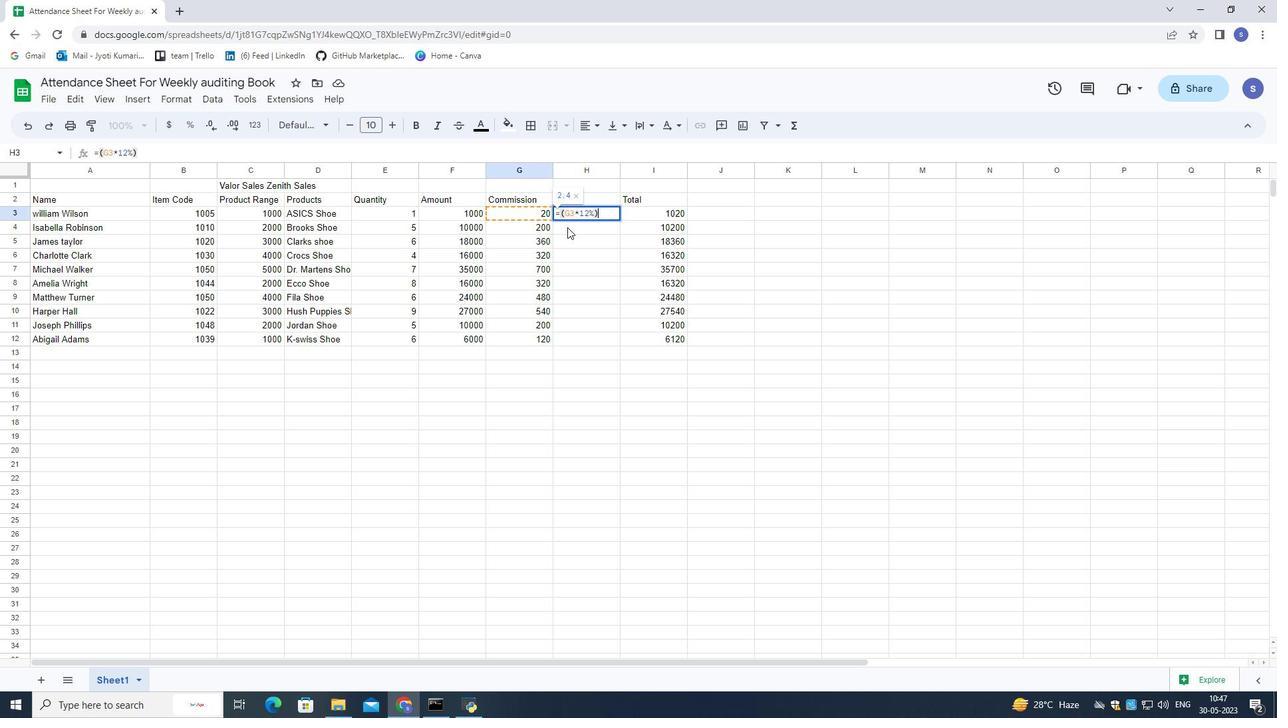 
Action: Key pressed <Key.enter>
Screenshot: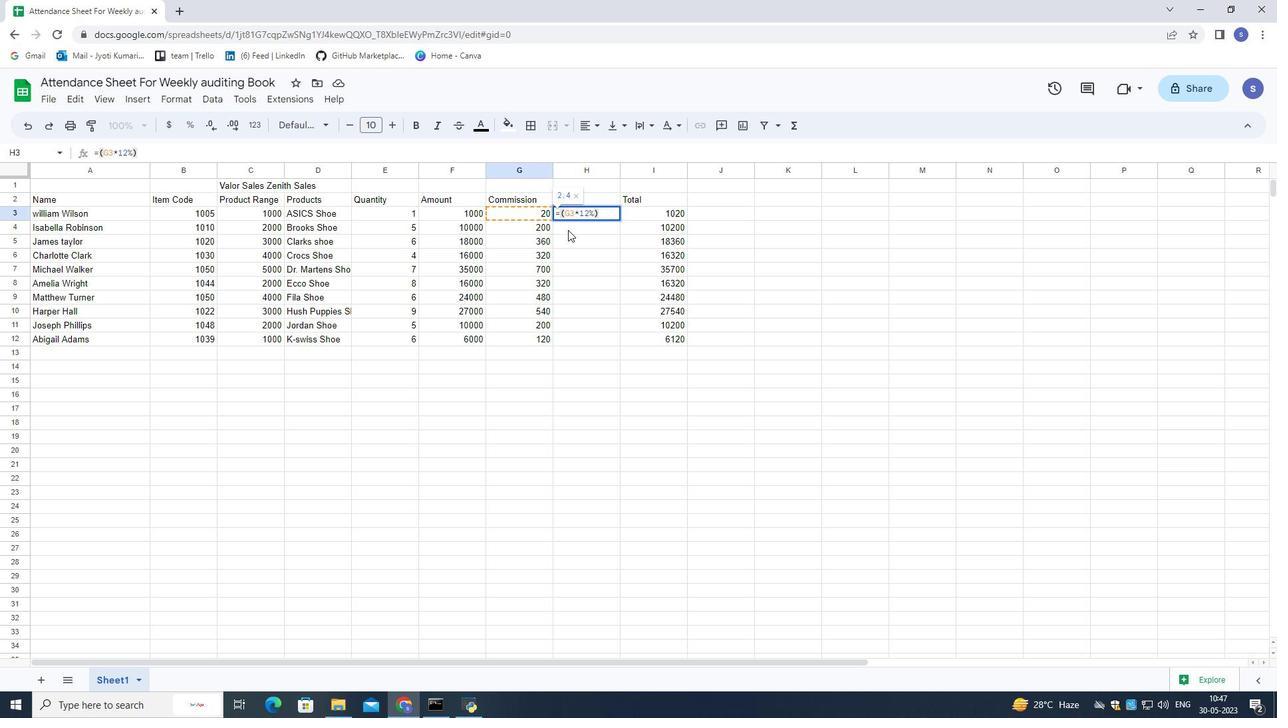 
Action: Mouse moved to (628, 257)
Screenshot: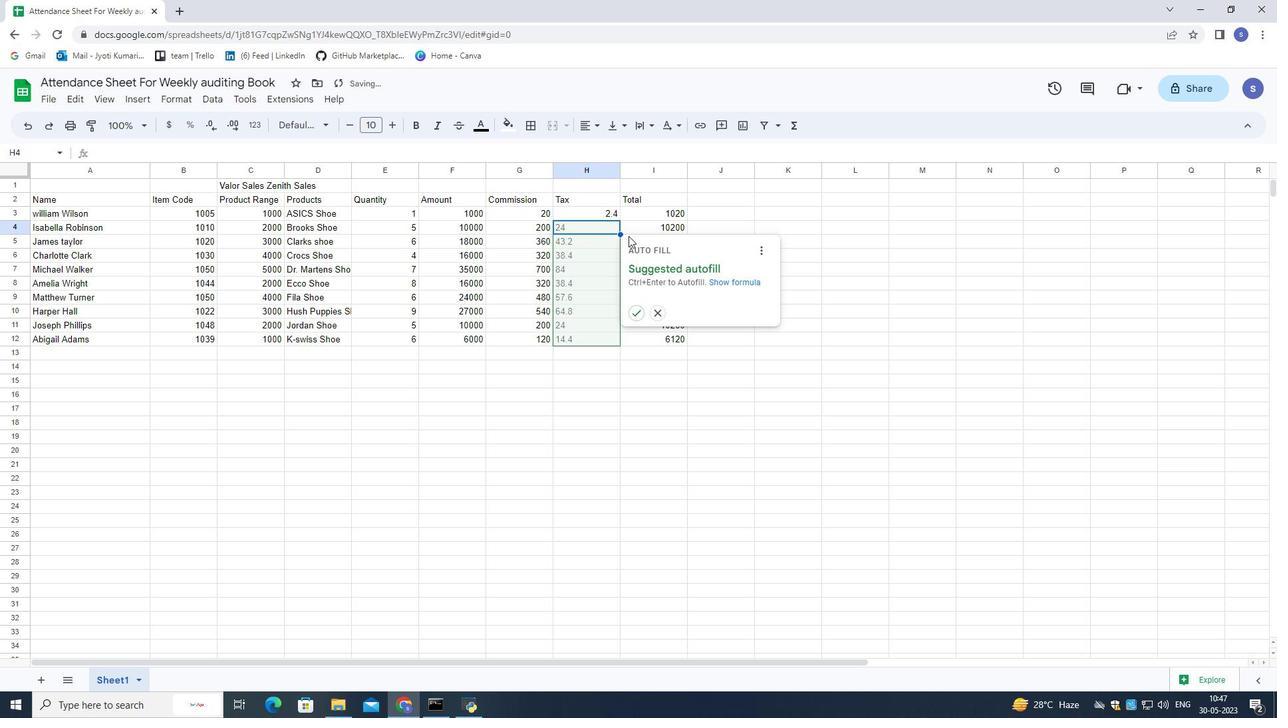 
Action: Key pressed <Key.enter>
Screenshot: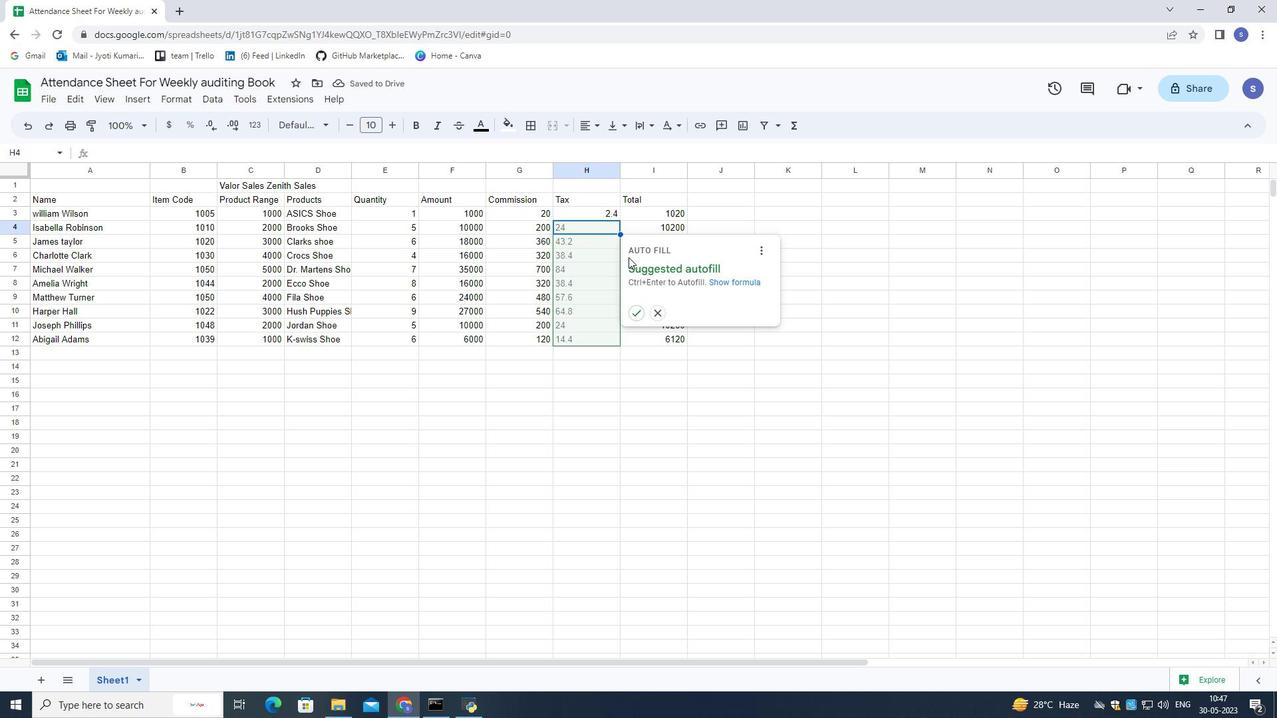
Action: Mouse moved to (595, 212)
Screenshot: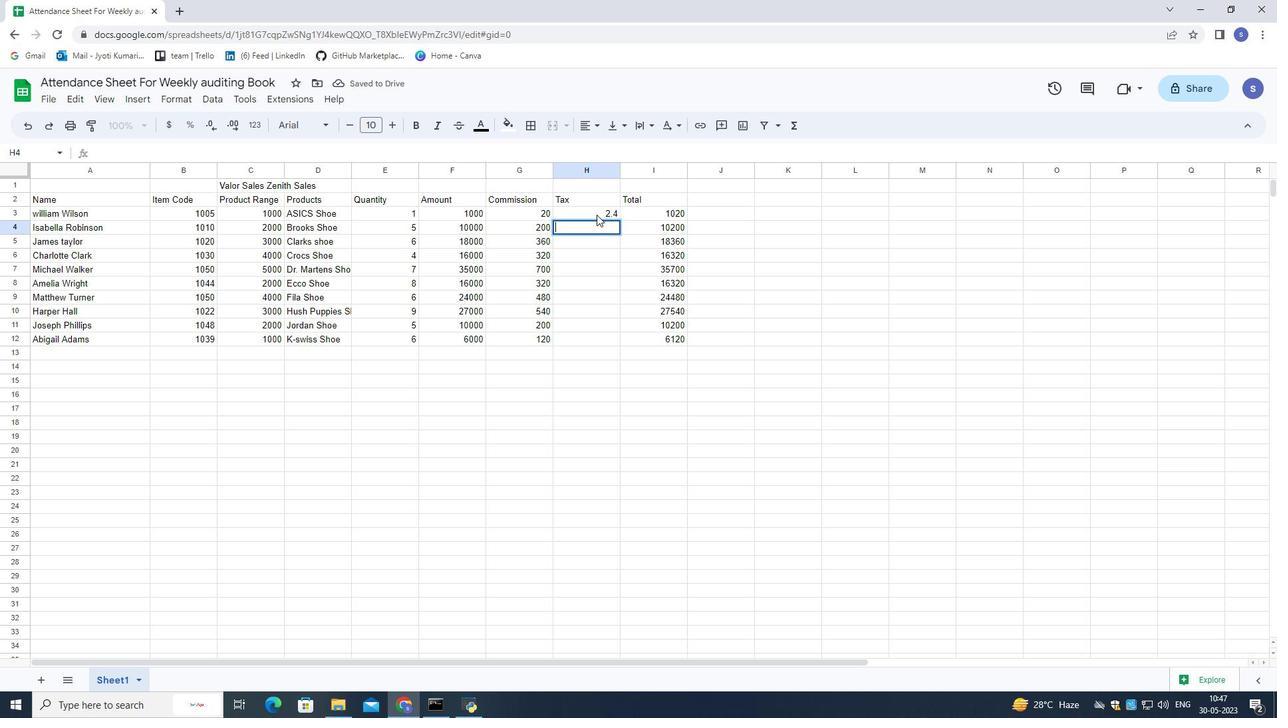 
Action: Mouse pressed left at (595, 212)
Screenshot: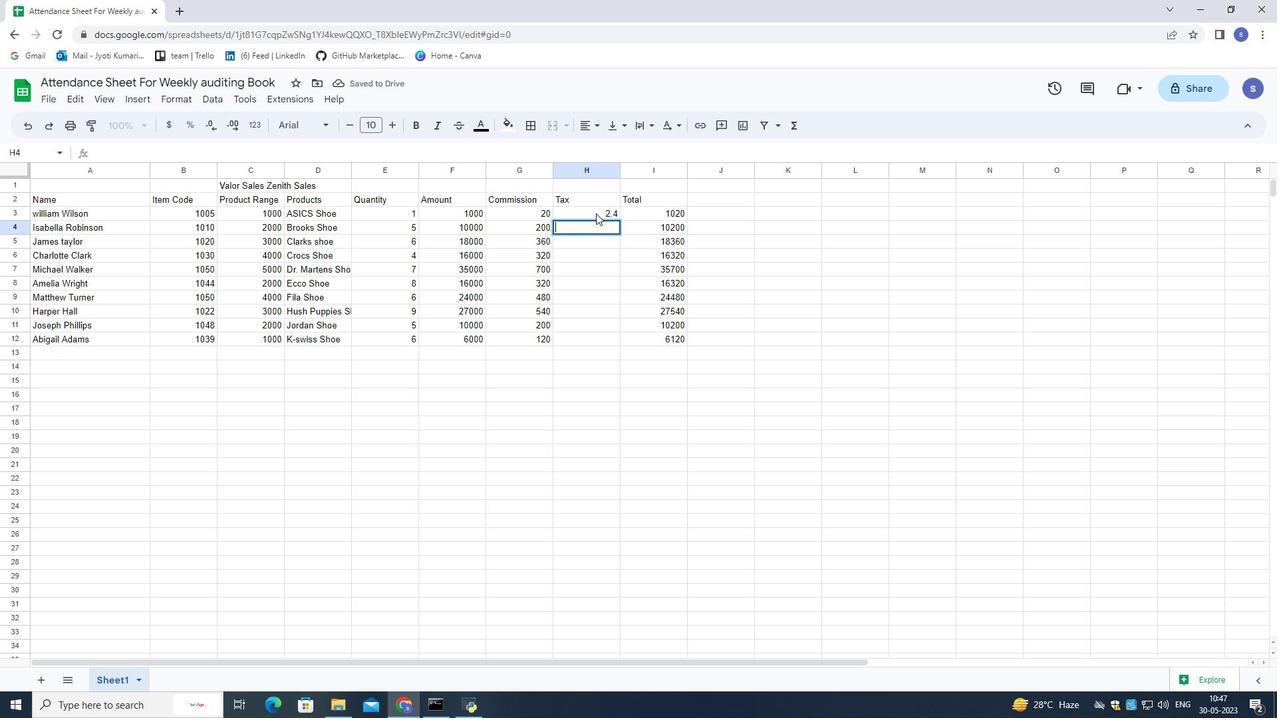 
Action: Mouse moved to (617, 222)
Screenshot: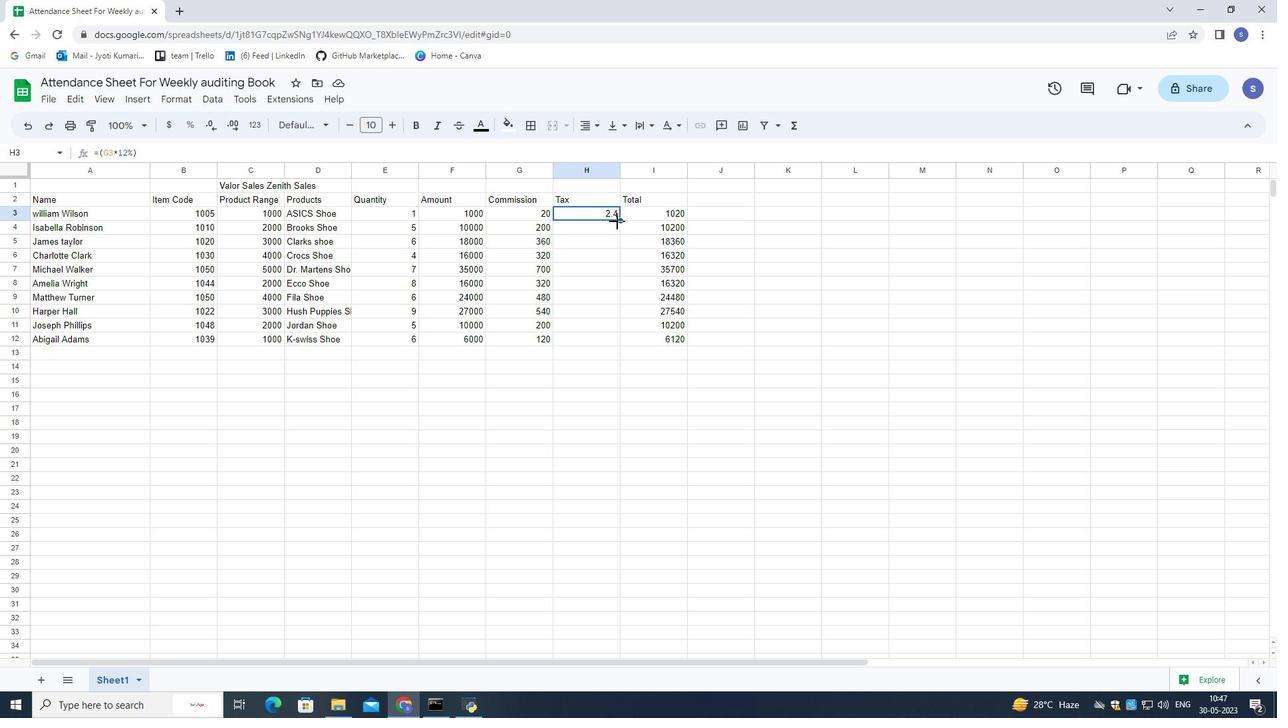 
Action: Mouse pressed left at (617, 222)
Screenshot: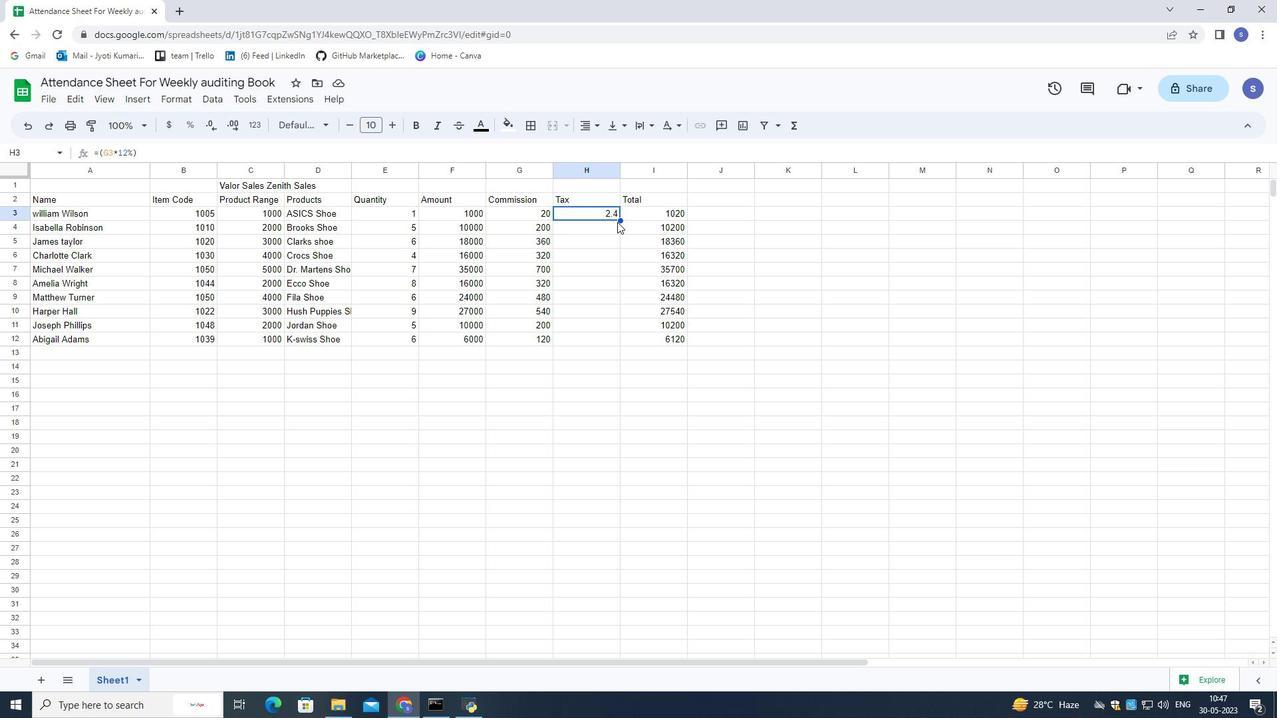 
Action: Mouse moved to (621, 220)
Screenshot: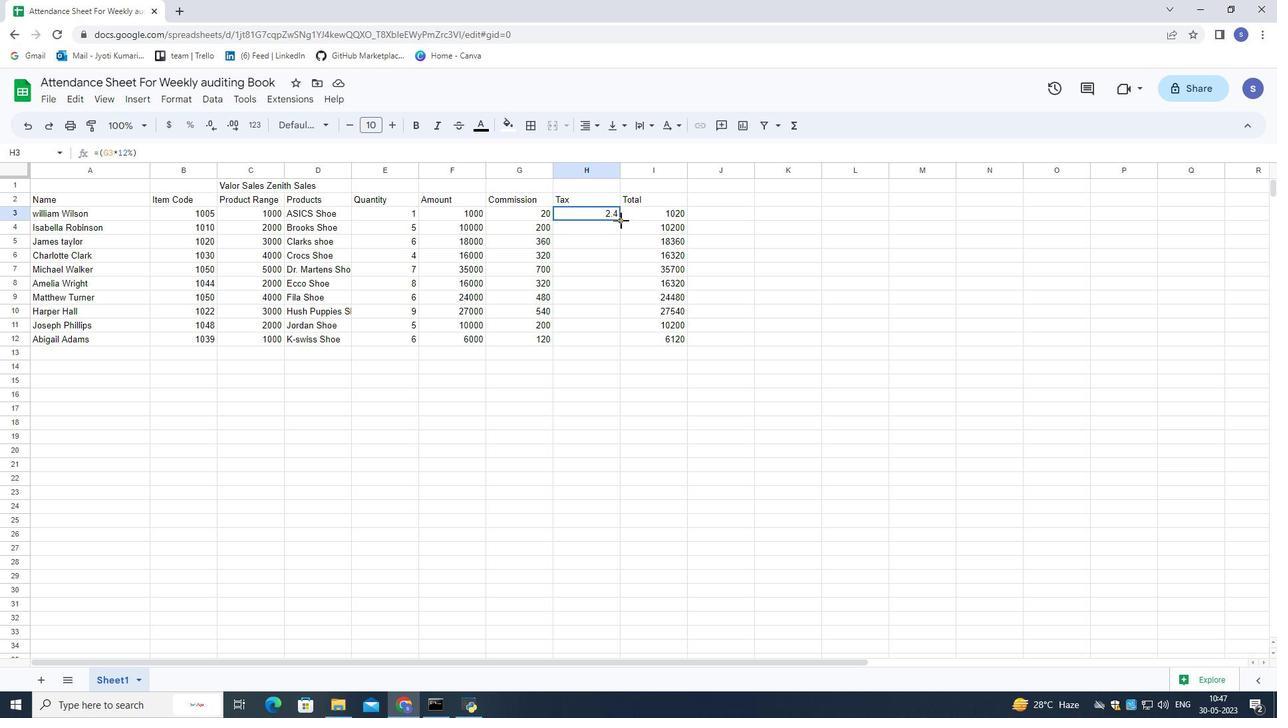 
Action: Mouse pressed left at (621, 220)
Screenshot: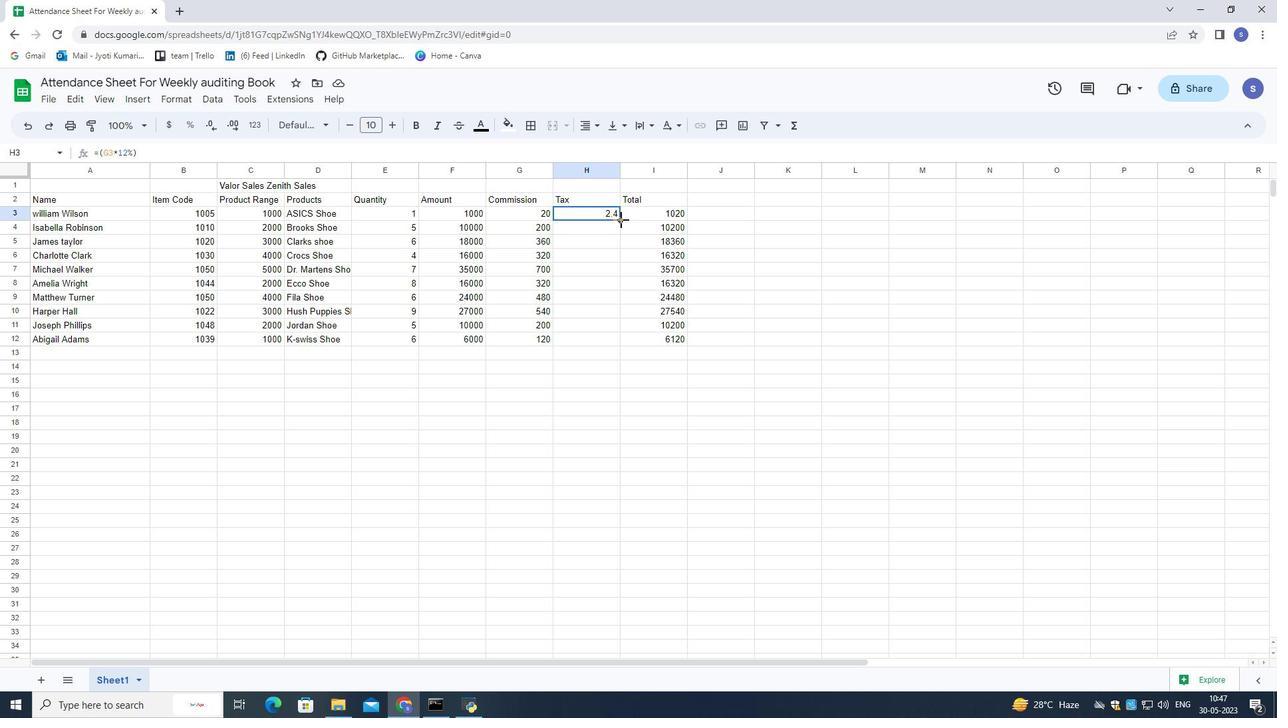 
Action: Mouse moved to (644, 379)
Screenshot: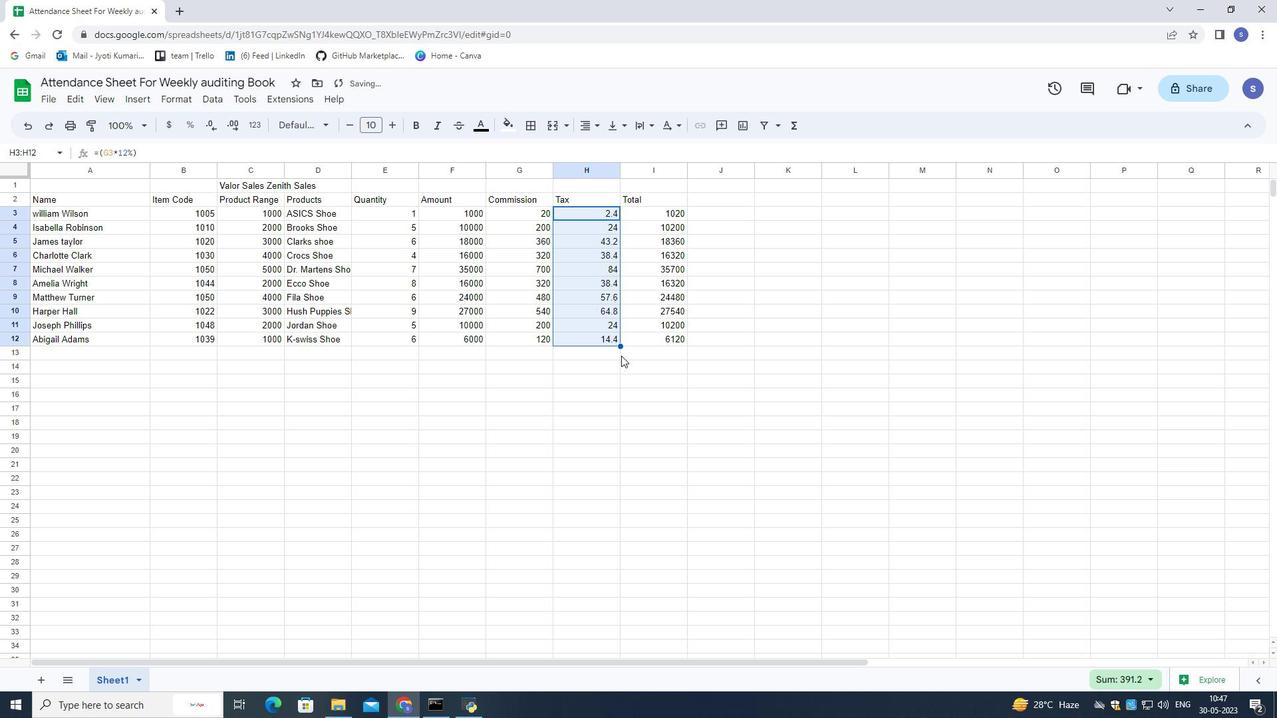 
Action: Mouse pressed left at (644, 379)
Screenshot: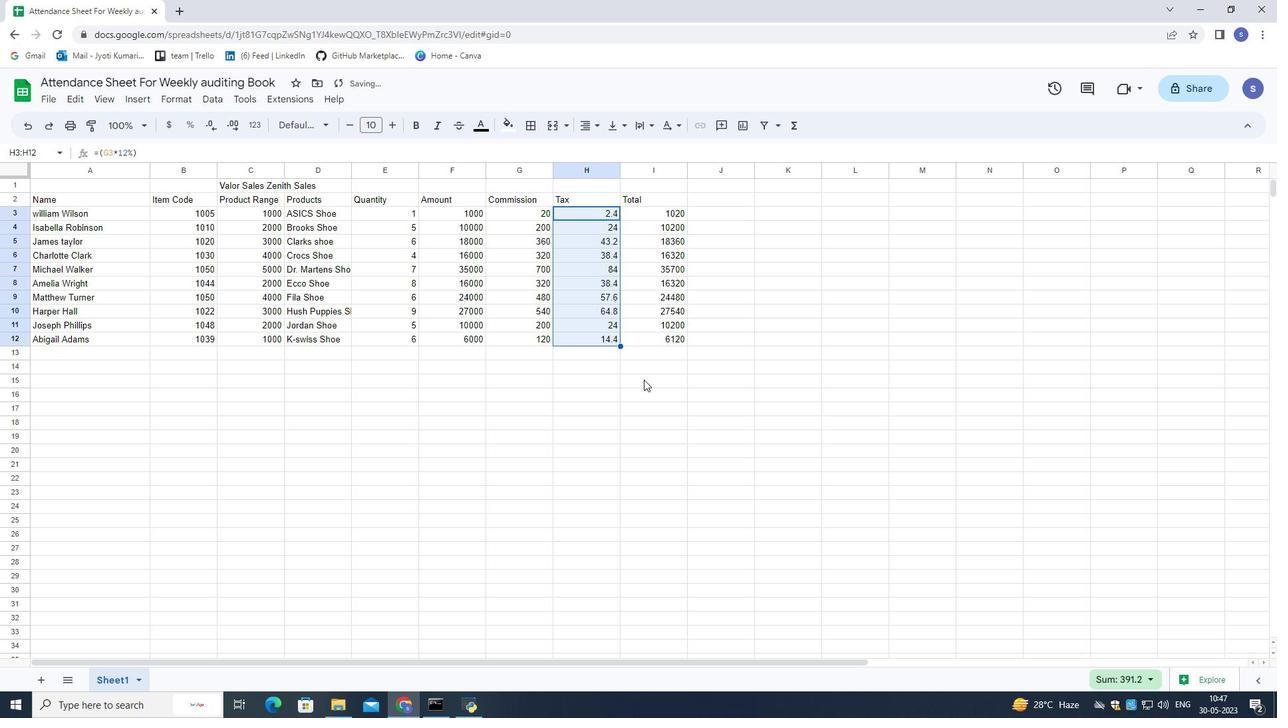 
Action: Mouse moved to (584, 170)
